 Task: Create an orange wave creative letterhead.
Action: Mouse pressed left at (396, 110)
Screenshot: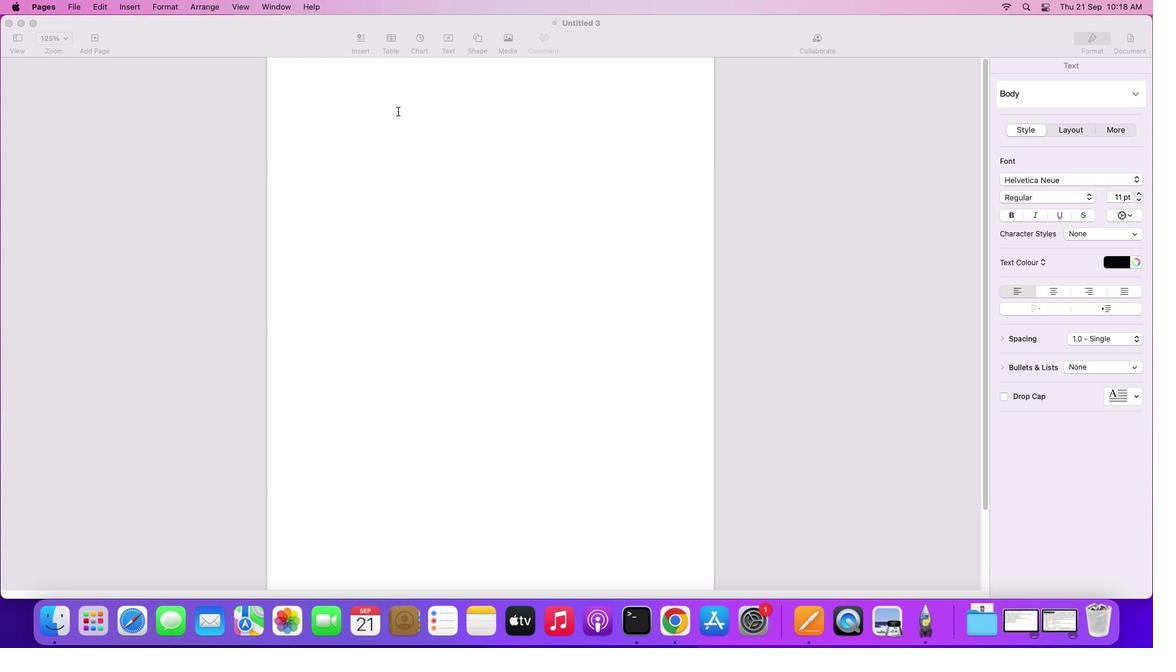 
Action: Mouse moved to (475, 40)
Screenshot: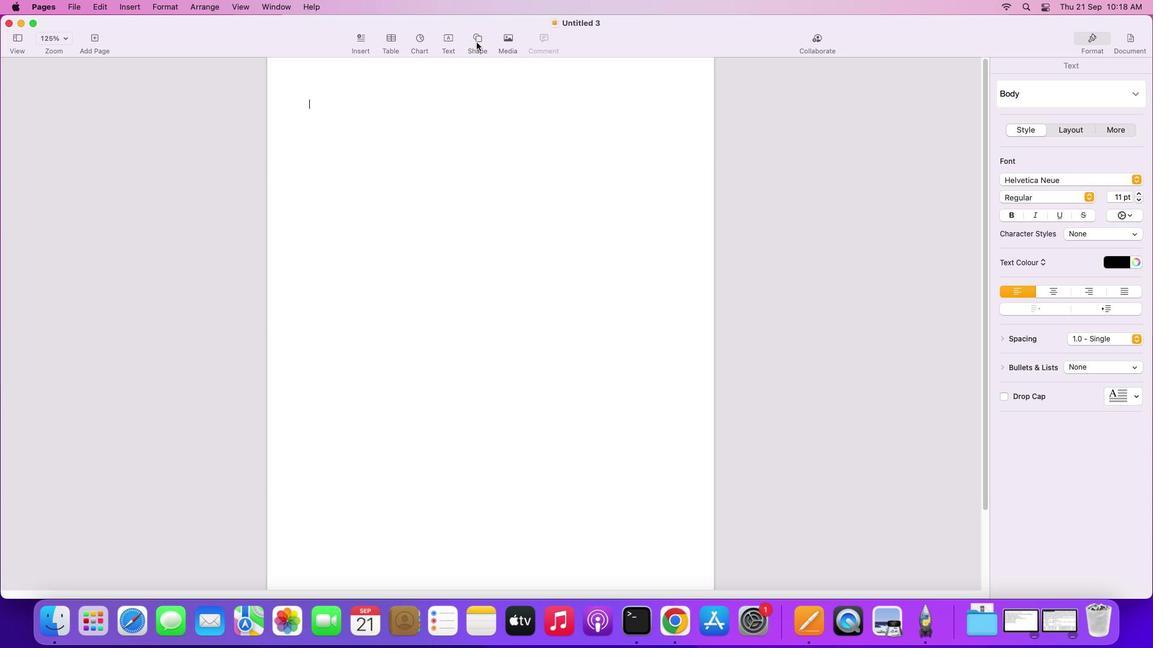
Action: Mouse pressed left at (475, 40)
Screenshot: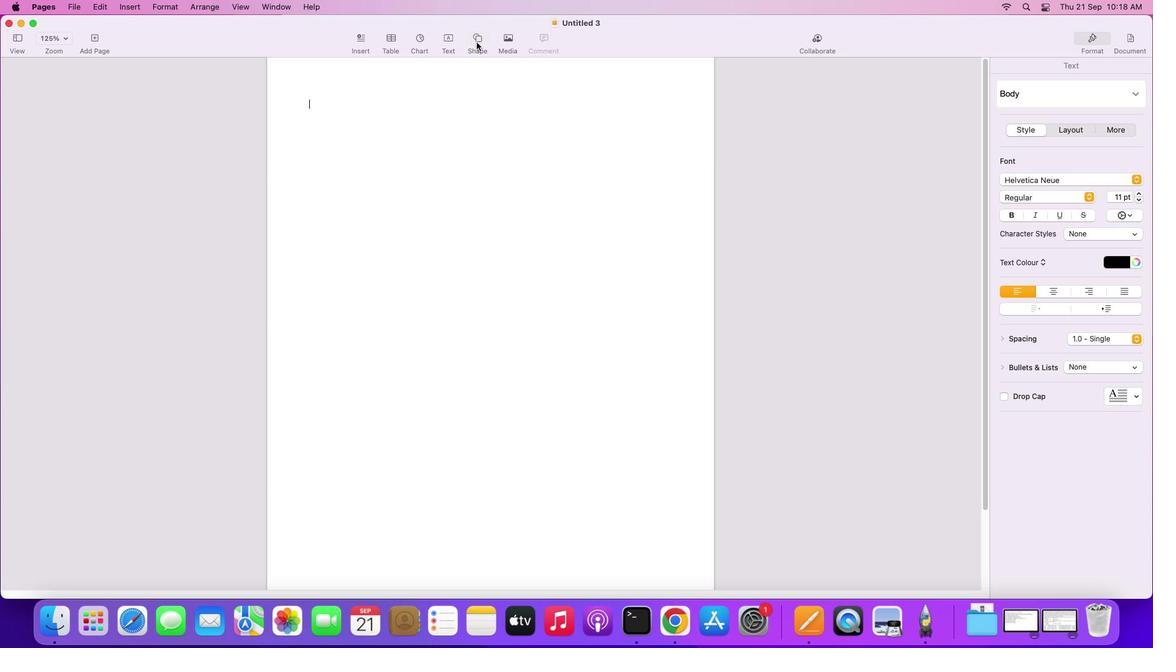 
Action: Mouse moved to (475, 40)
Screenshot: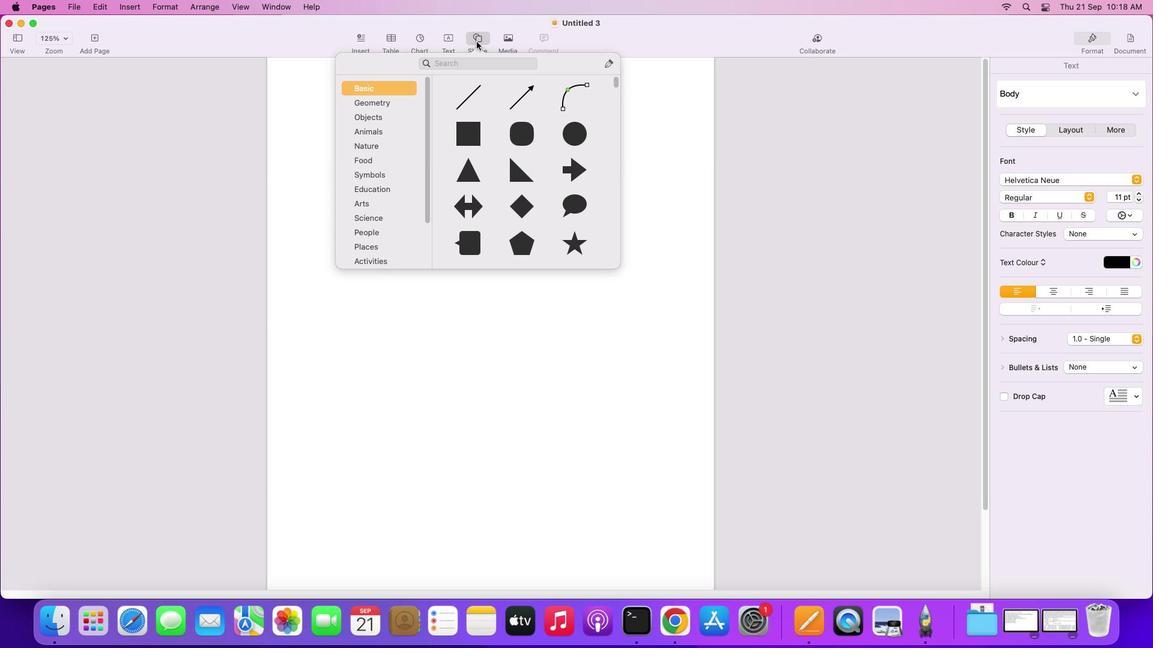 
Action: Mouse scrolled (475, 40) with delta (0, 0)
Screenshot: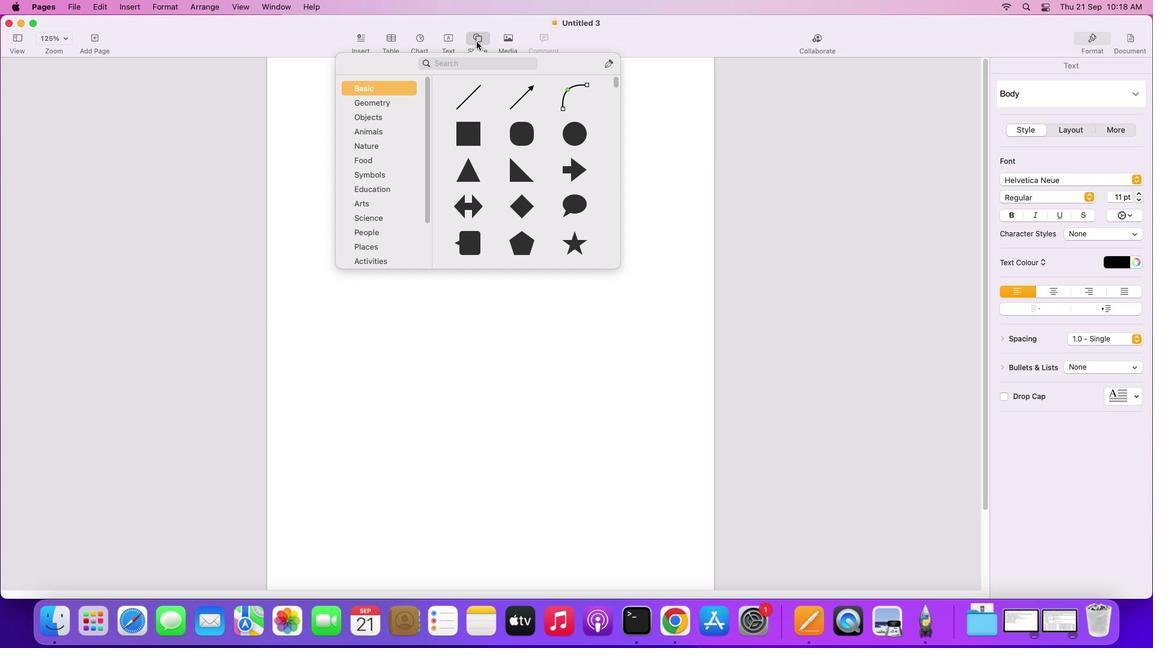 
Action: Mouse scrolled (475, 40) with delta (0, 0)
Screenshot: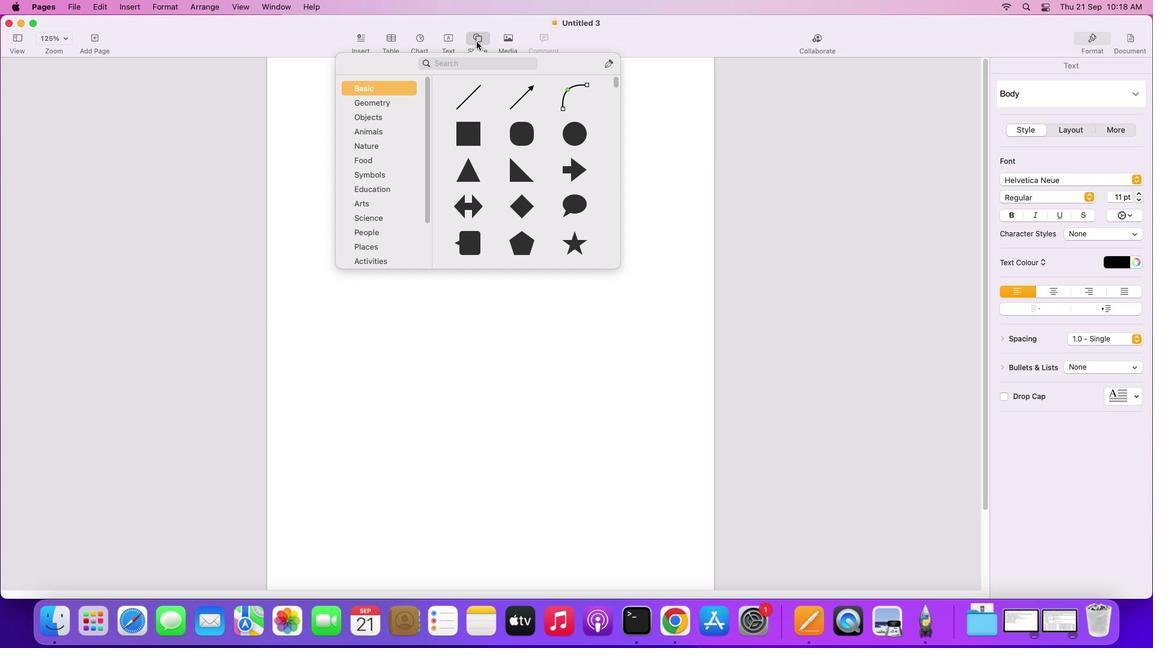 
Action: Mouse scrolled (475, 40) with delta (0, 0)
Screenshot: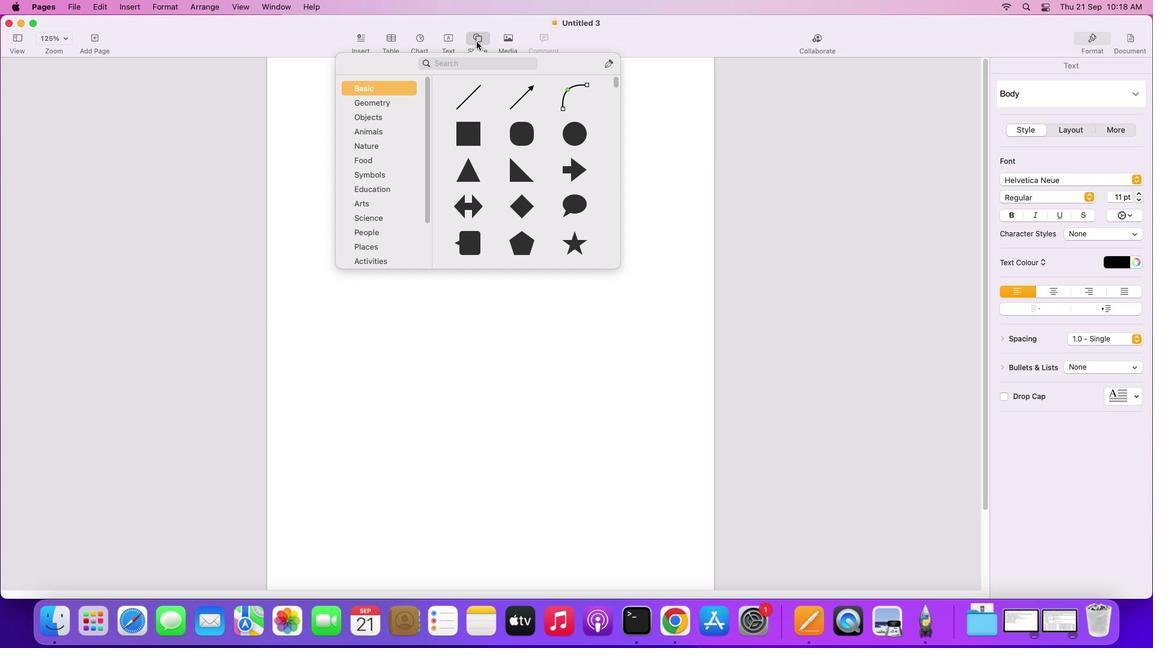 
Action: Mouse moved to (517, 172)
Screenshot: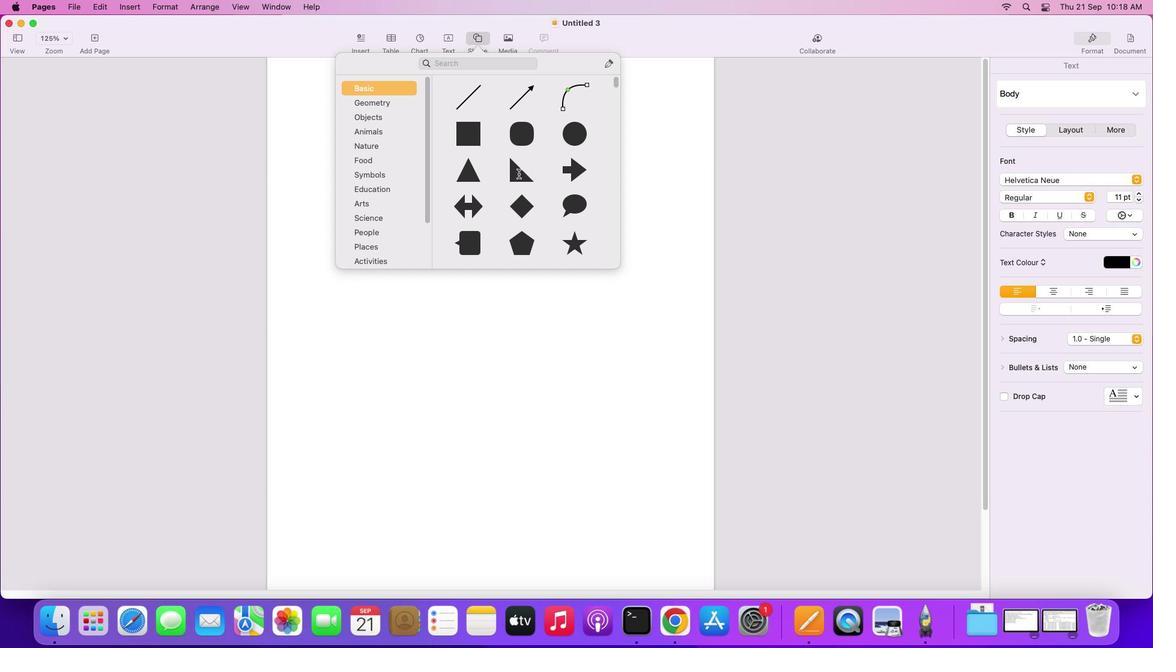 
Action: Mouse pressed left at (517, 172)
Screenshot: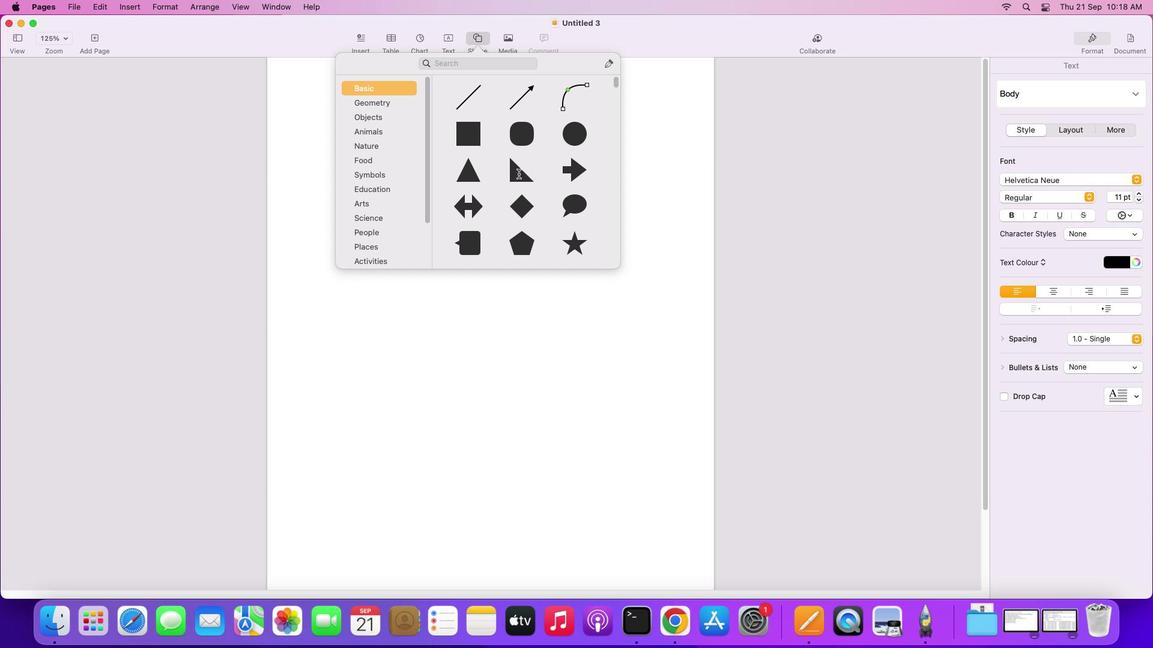 
Action: Mouse moved to (1028, 96)
Screenshot: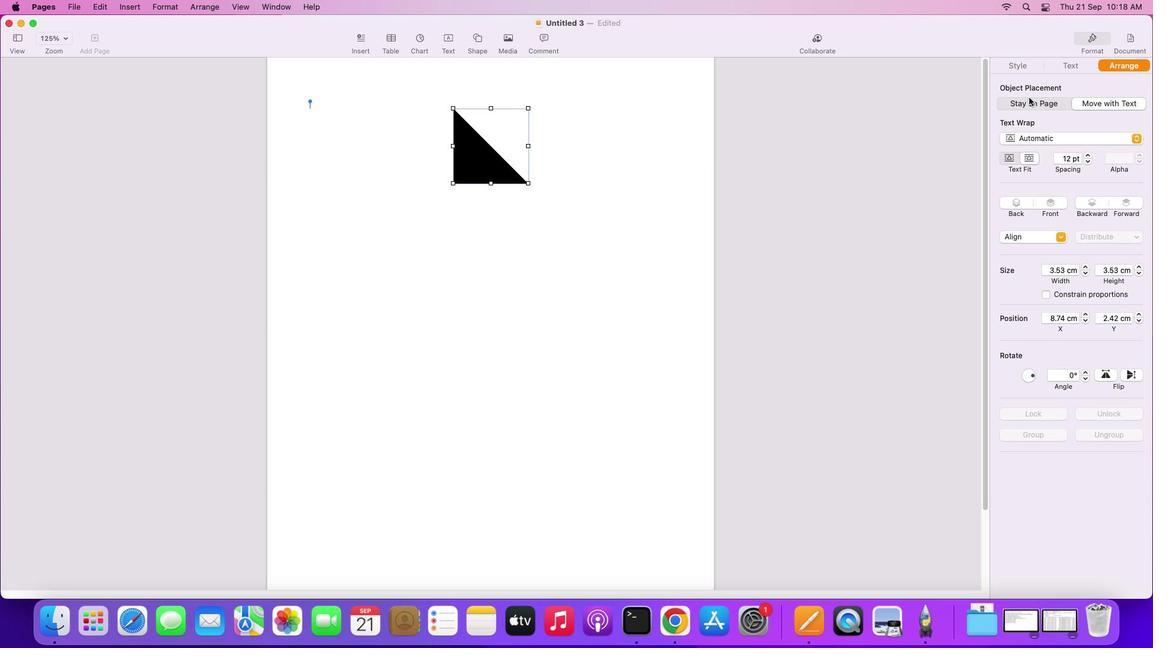 
Action: Mouse pressed left at (1028, 96)
Screenshot: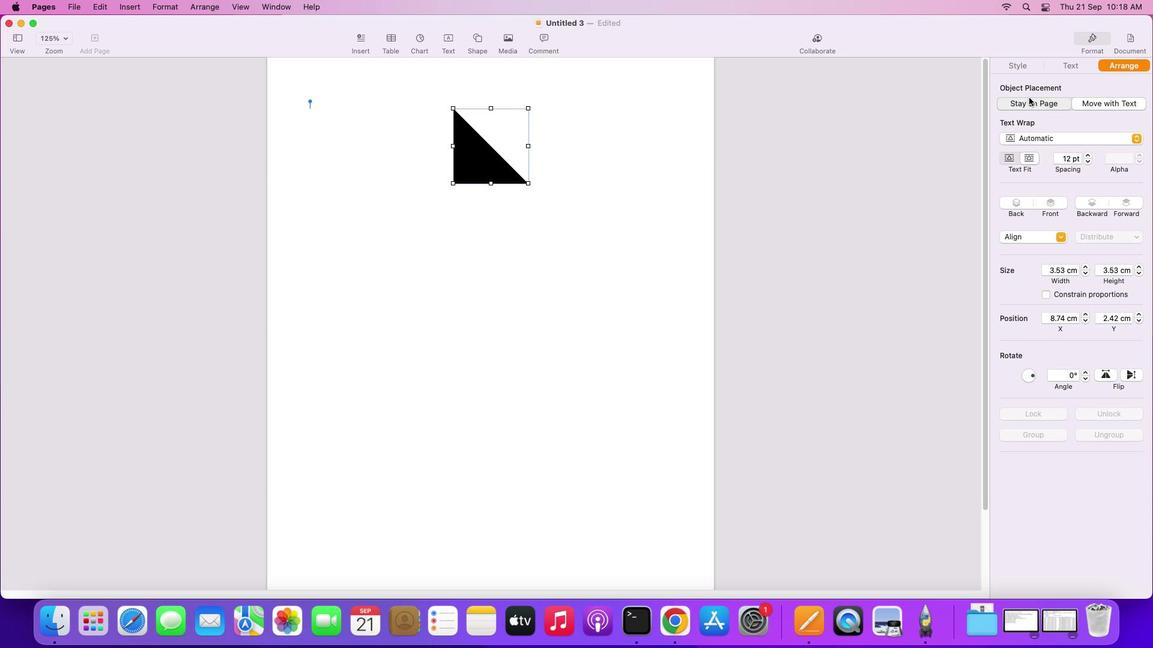 
Action: Mouse moved to (1018, 61)
Screenshot: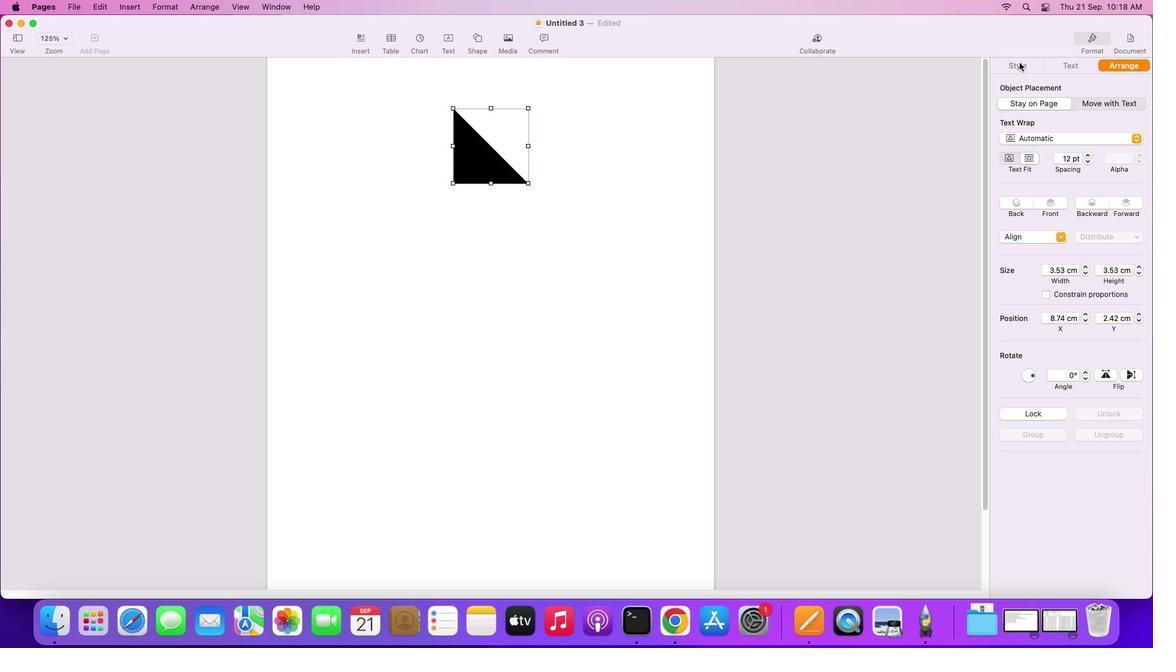 
Action: Mouse pressed left at (1018, 61)
Screenshot: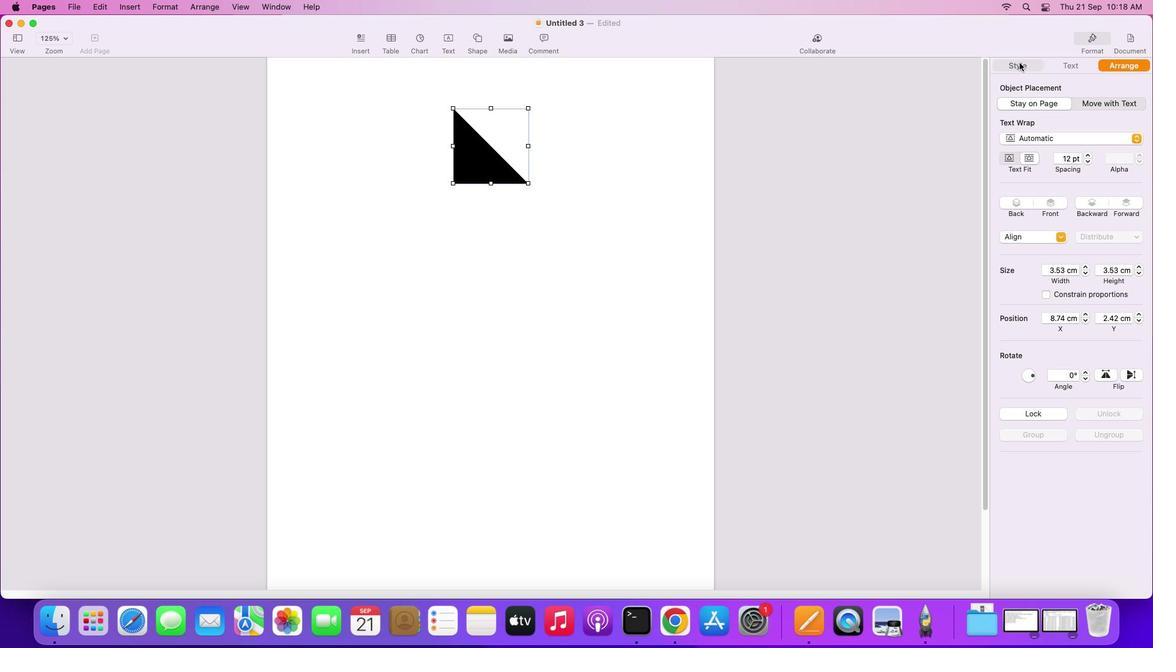 
Action: Mouse moved to (1121, 62)
Screenshot: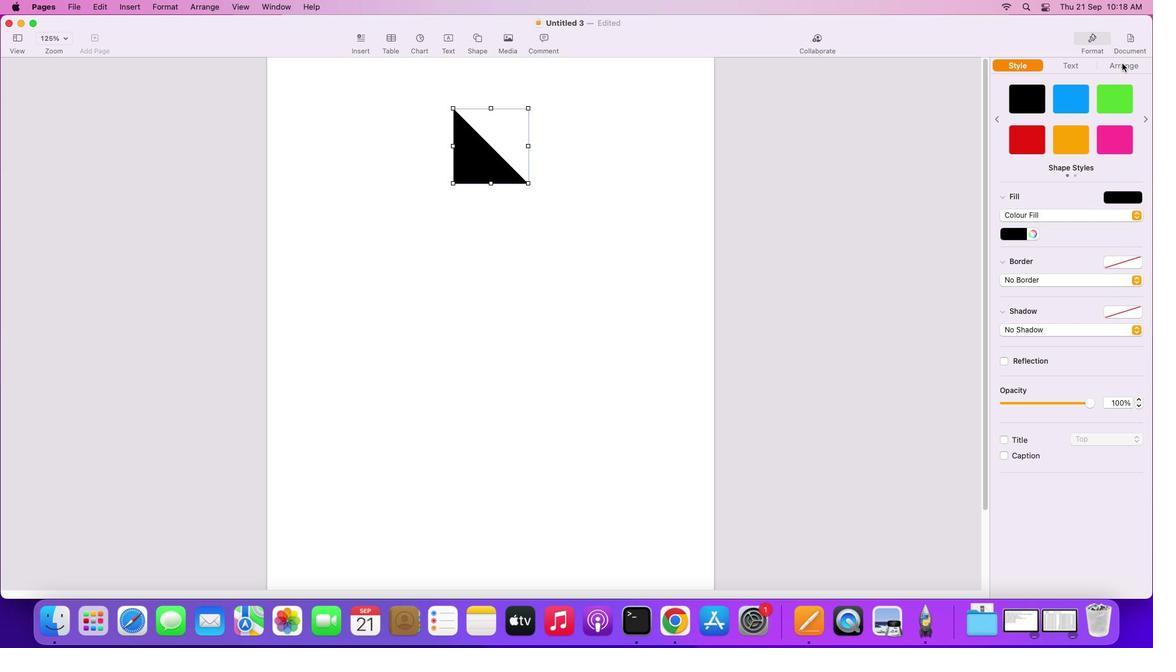 
Action: Mouse pressed left at (1121, 62)
Screenshot: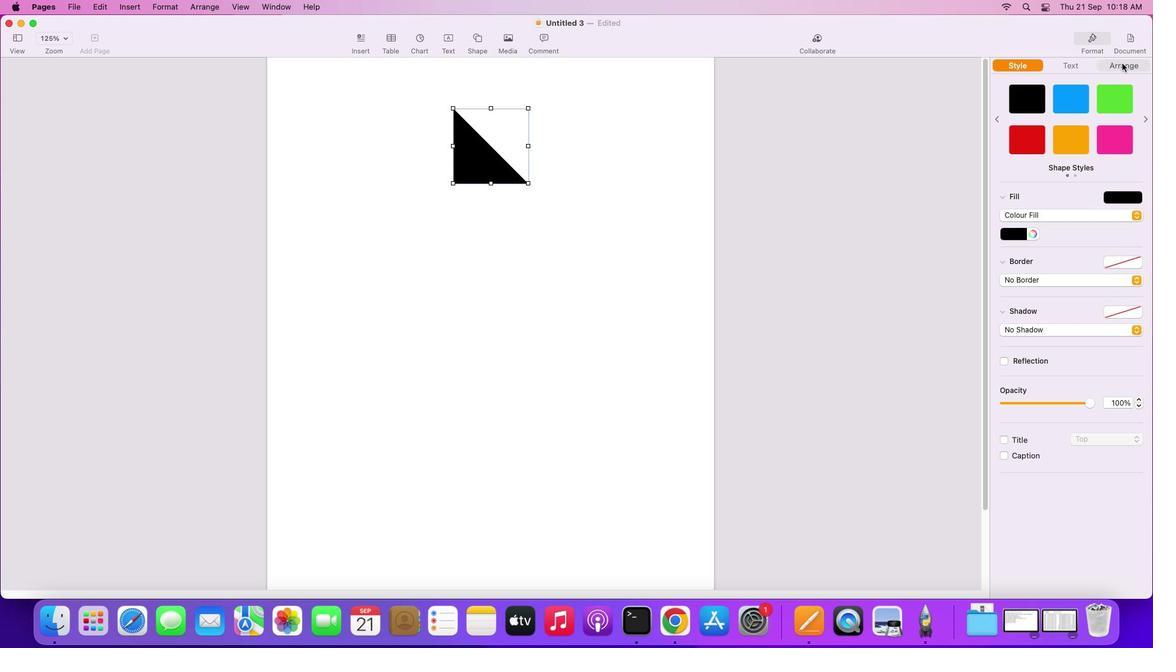 
Action: Mouse moved to (1125, 371)
Screenshot: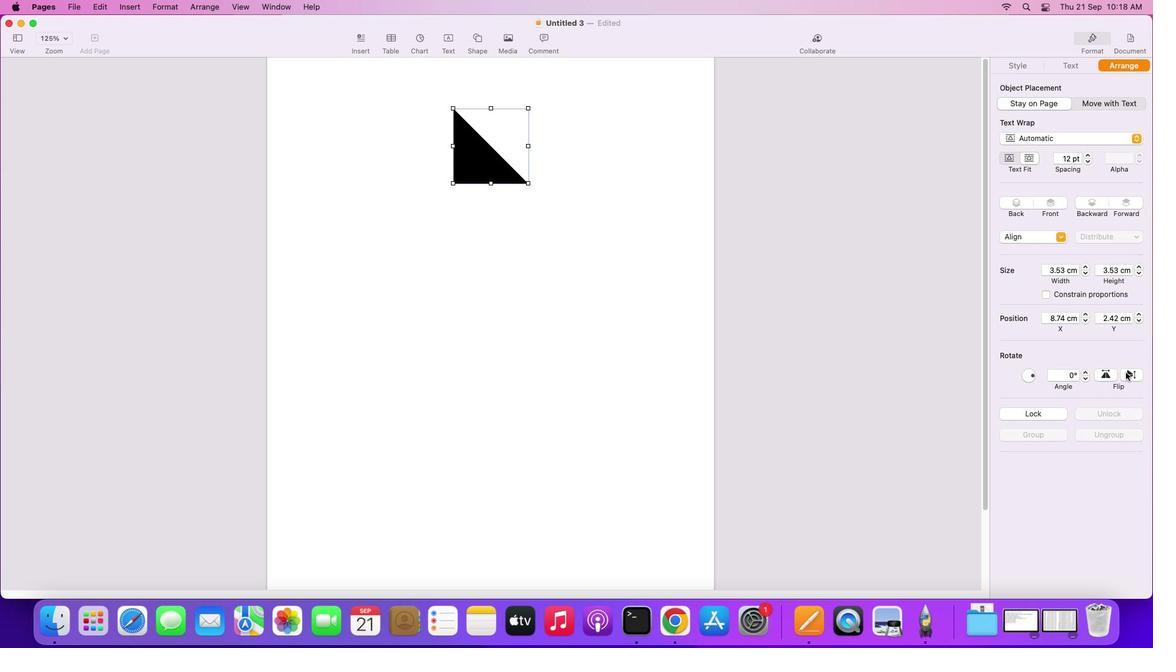 
Action: Mouse pressed left at (1125, 371)
Screenshot: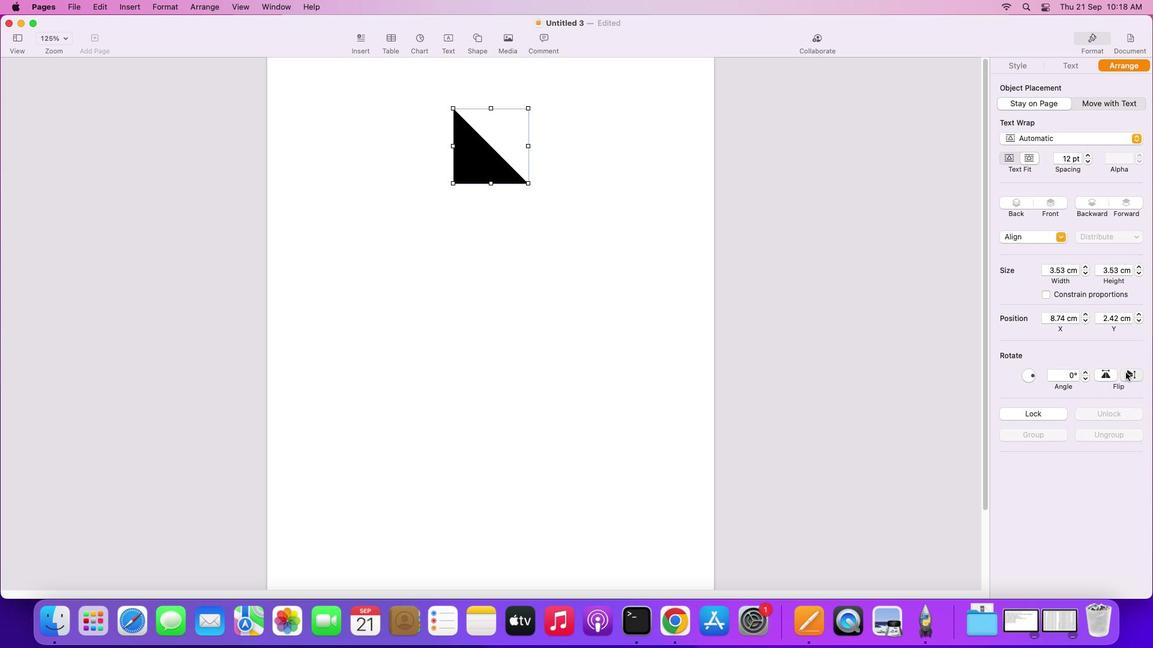 
Action: Mouse moved to (594, 147)
Screenshot: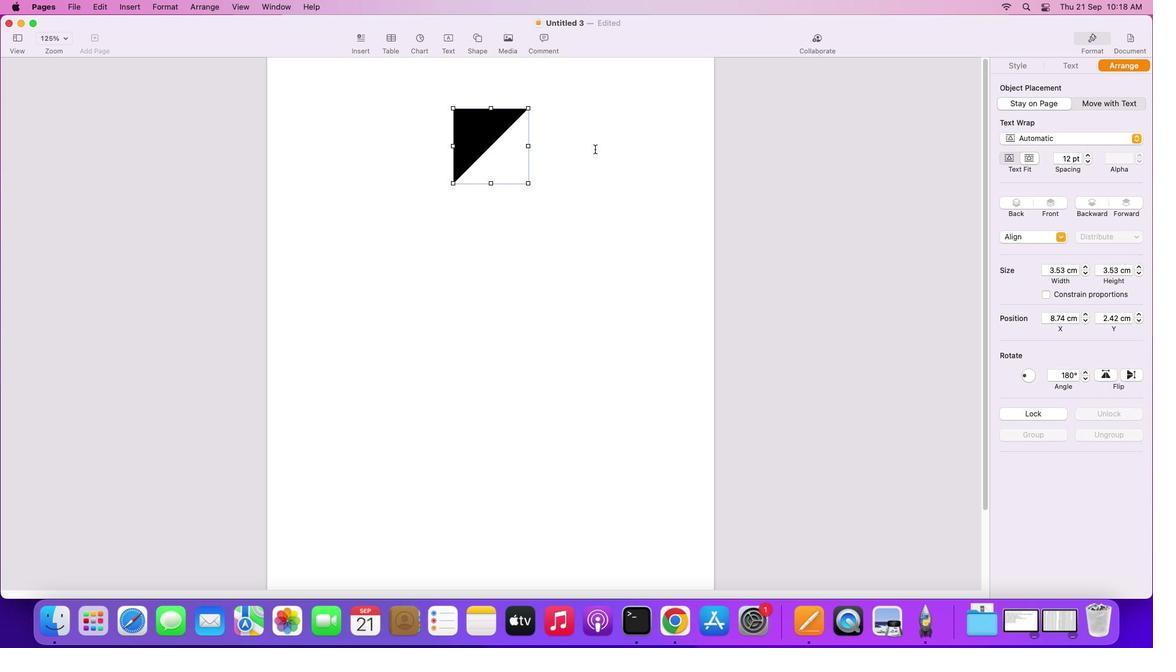 
Action: Mouse pressed left at (594, 147)
Screenshot: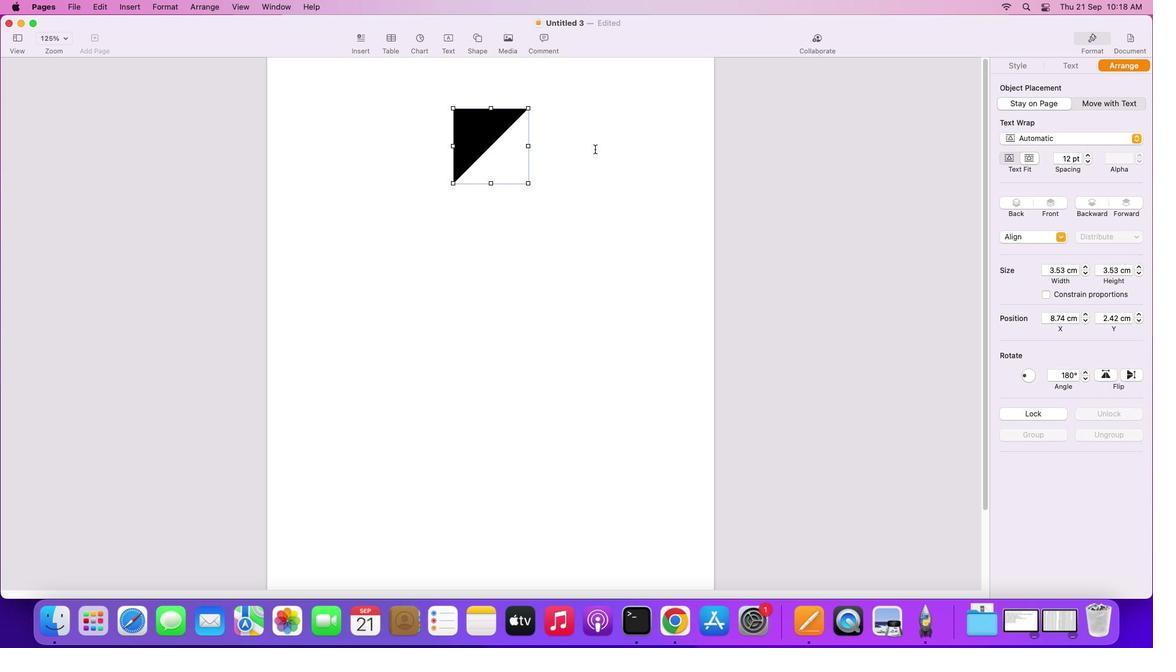 
Action: Mouse moved to (474, 145)
Screenshot: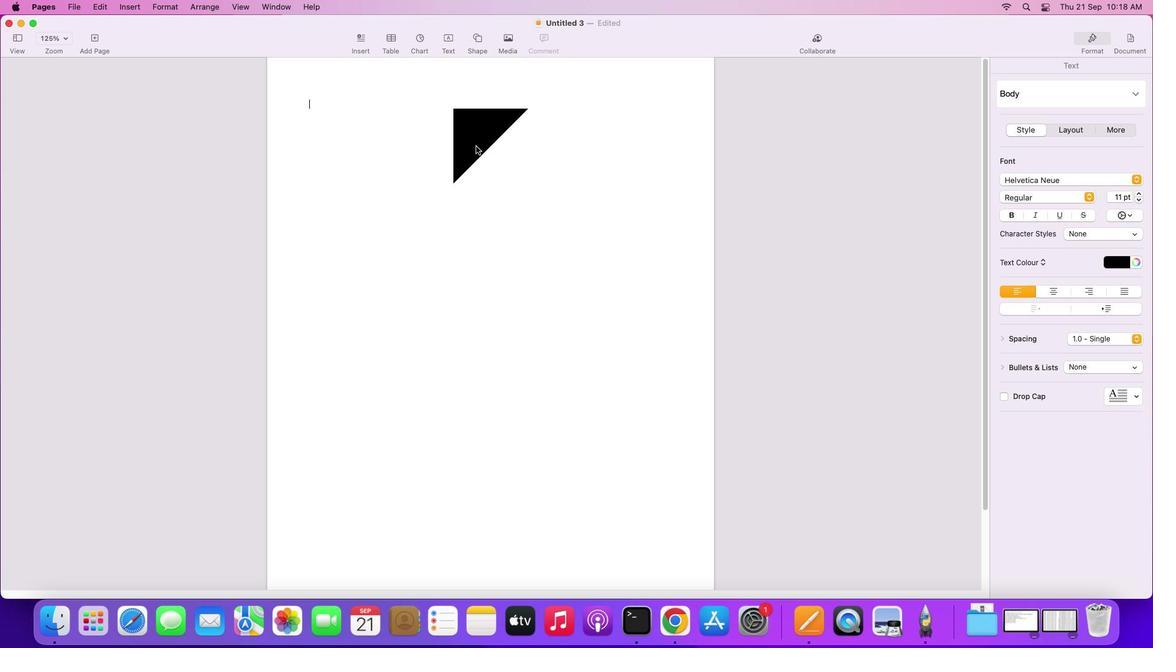 
Action: Mouse pressed left at (474, 145)
Screenshot: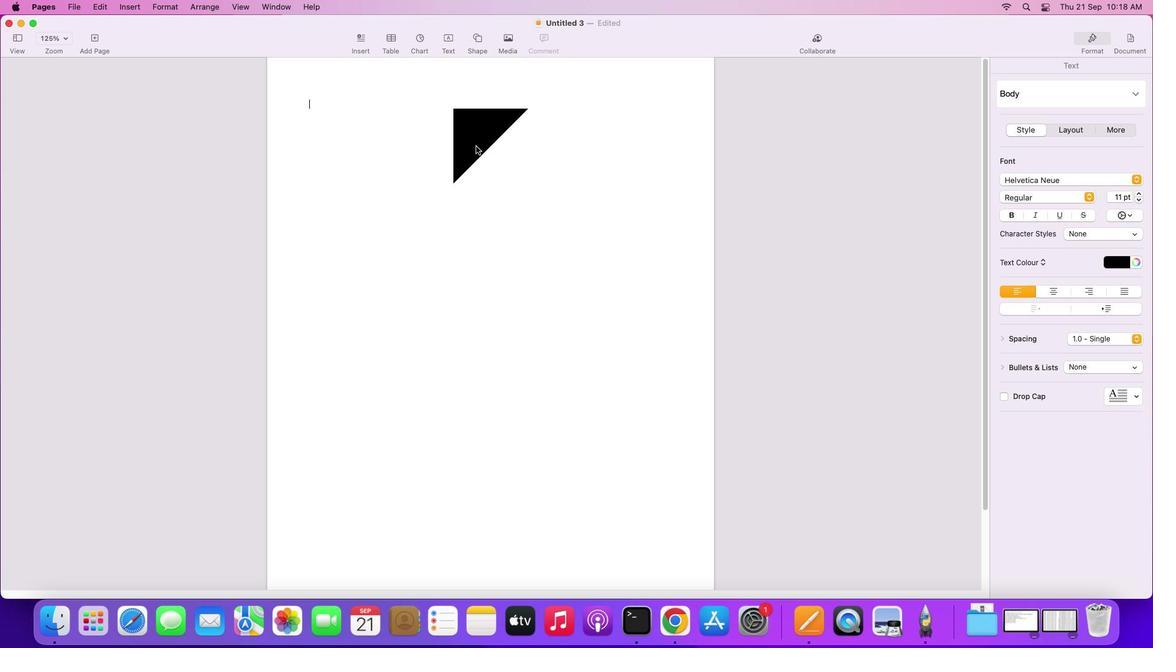 
Action: Mouse moved to (293, 87)
Screenshot: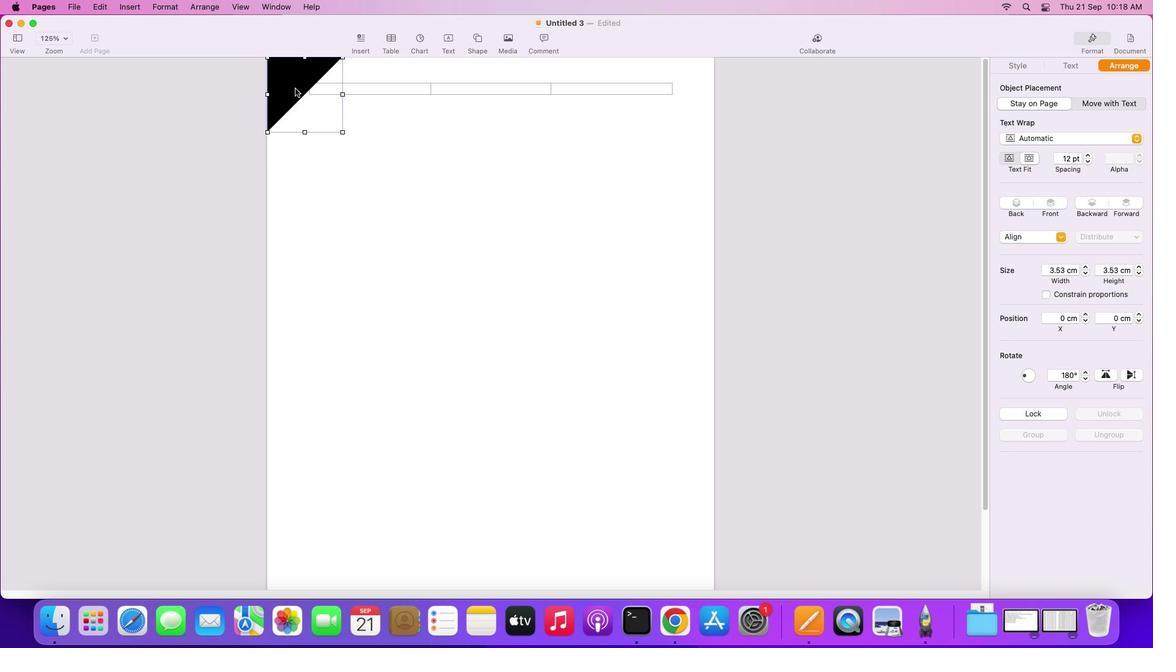 
Action: Mouse pressed left at (293, 87)
Screenshot: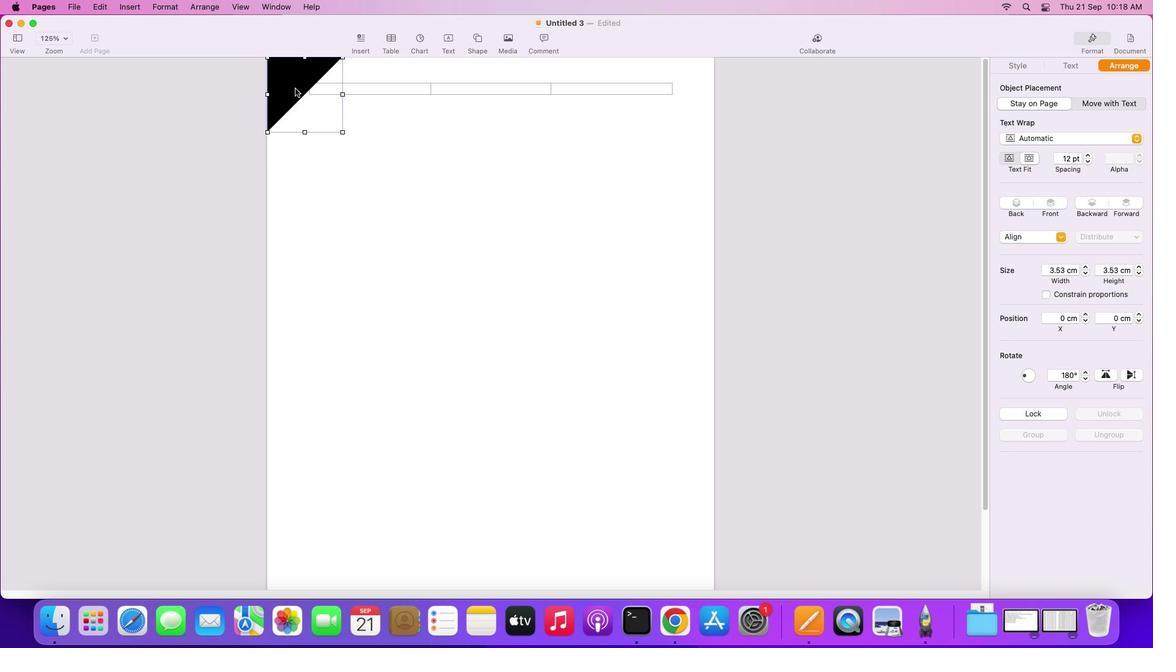 
Action: Mouse moved to (377, 165)
Screenshot: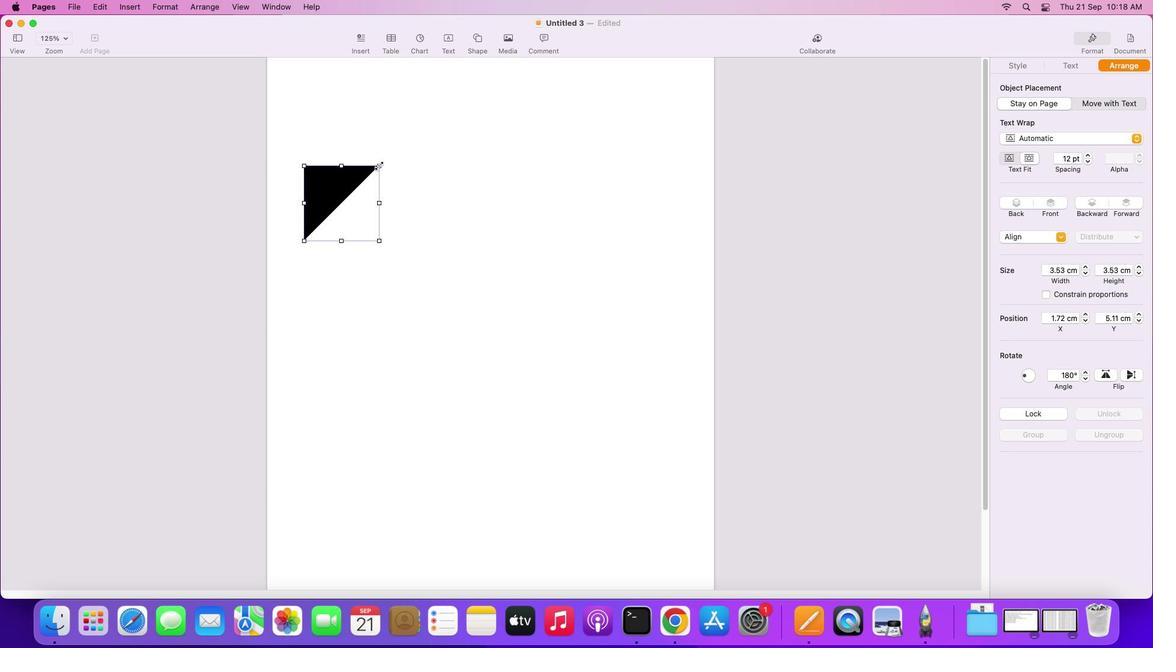 
Action: Mouse pressed left at (377, 165)
Screenshot: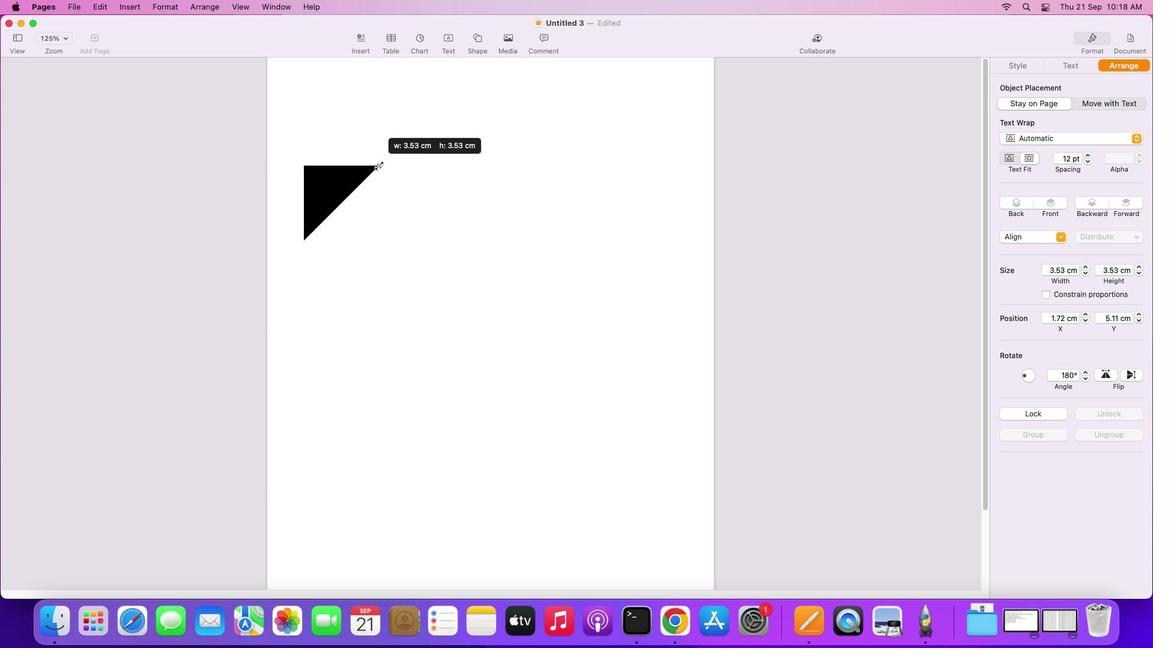 
Action: Mouse moved to (368, 159)
Screenshot: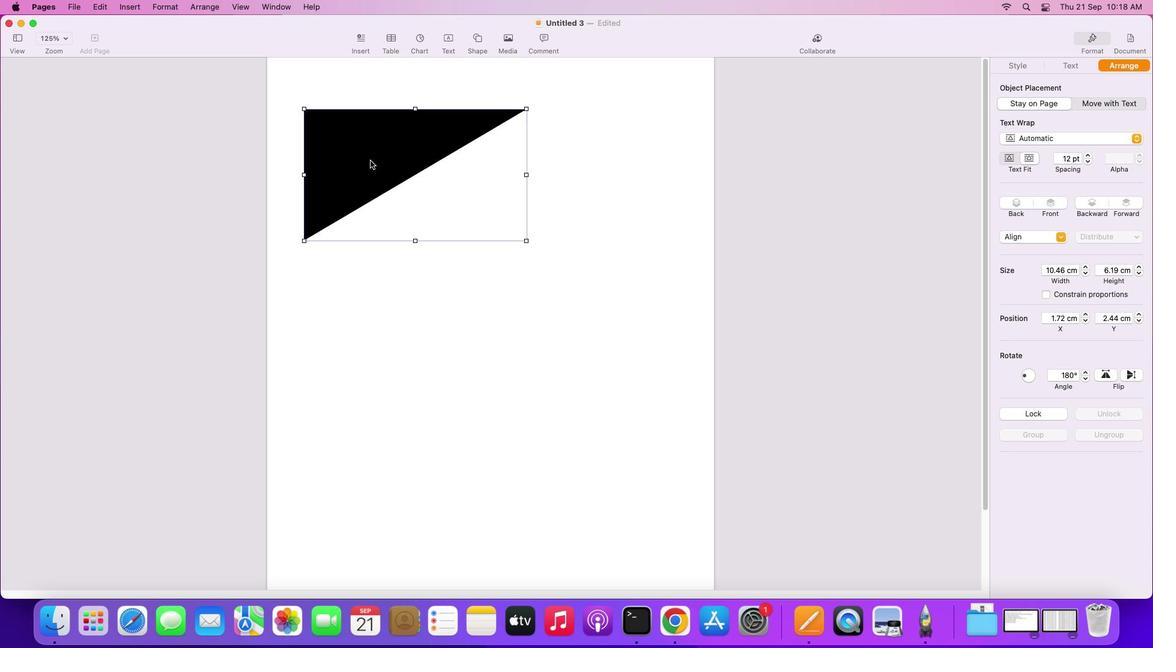 
Action: Mouse pressed left at (368, 159)
Screenshot: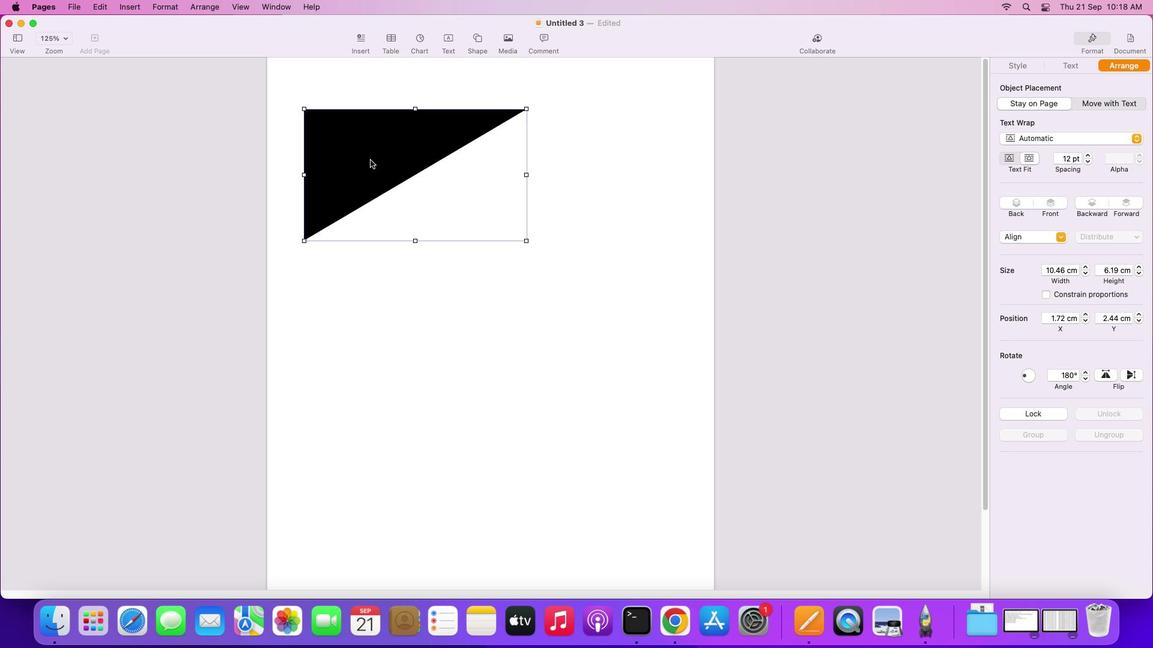 
Action: Mouse moved to (343, 114)
Screenshot: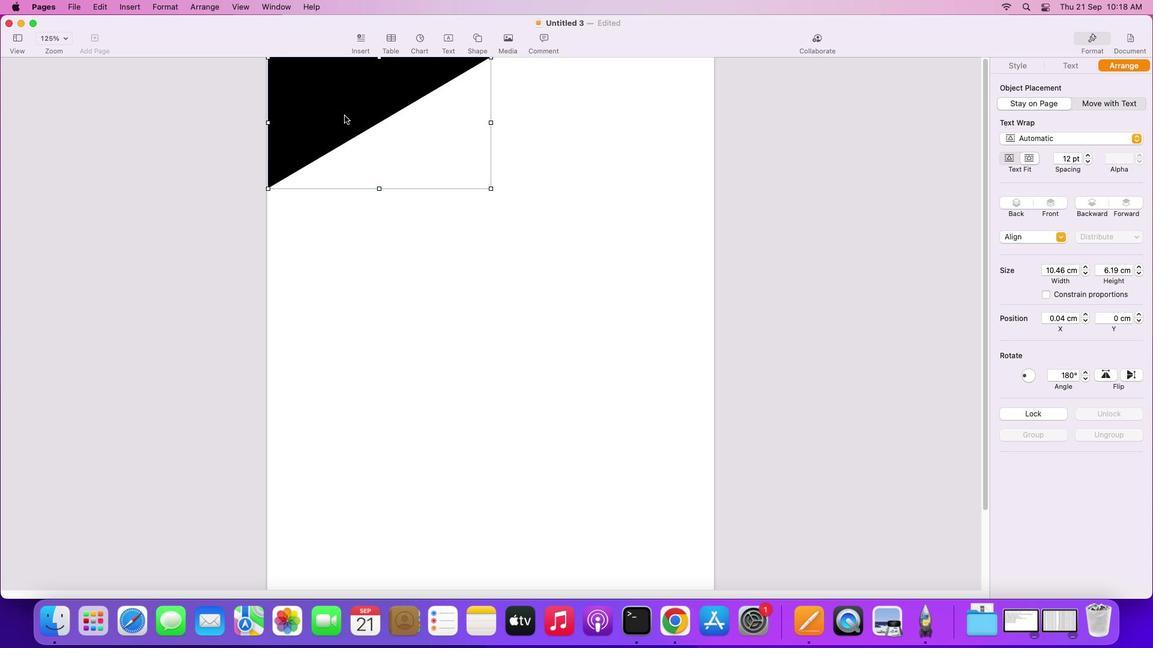 
Action: Mouse pressed right at (343, 114)
Screenshot: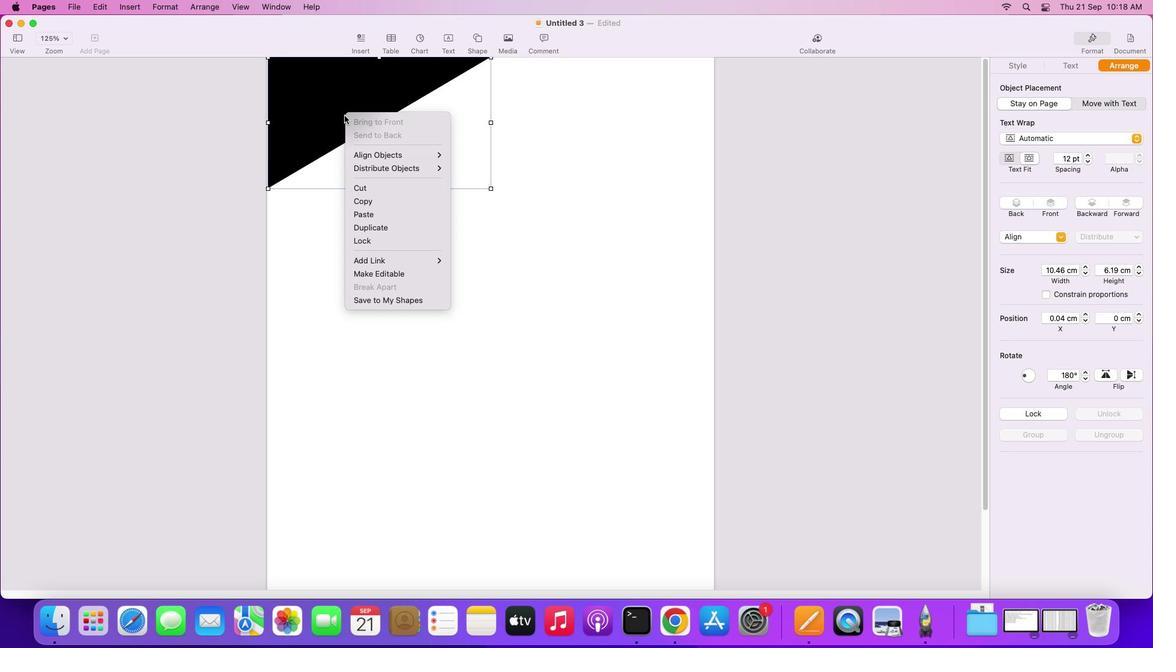 
Action: Mouse moved to (389, 274)
Screenshot: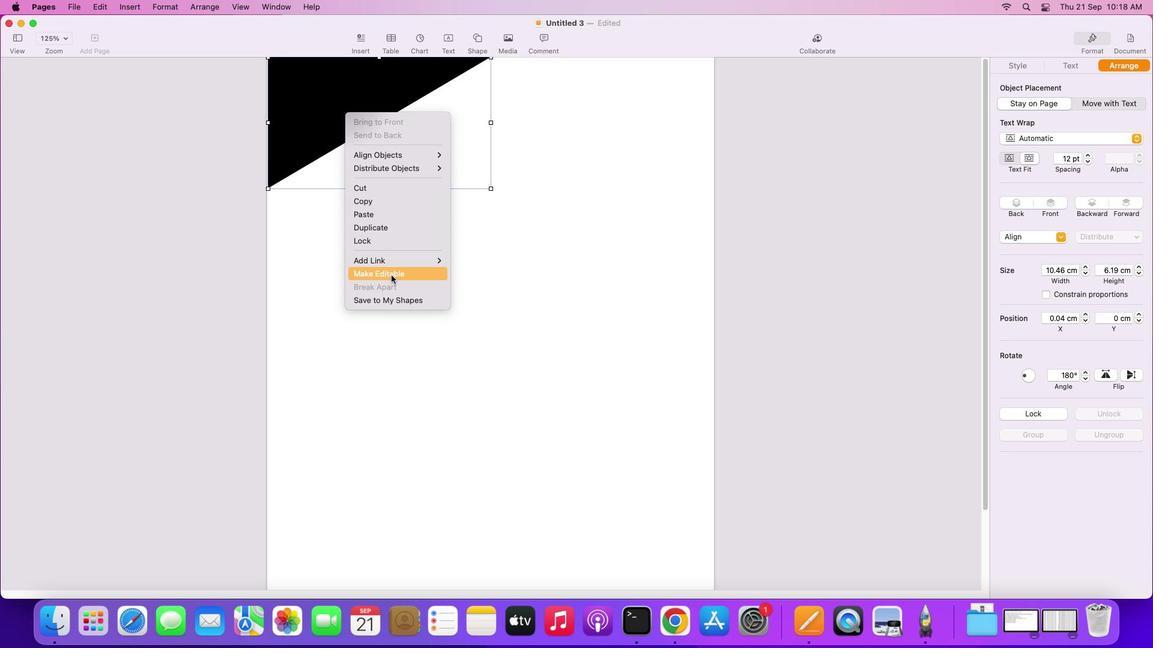 
Action: Mouse pressed left at (389, 274)
Screenshot: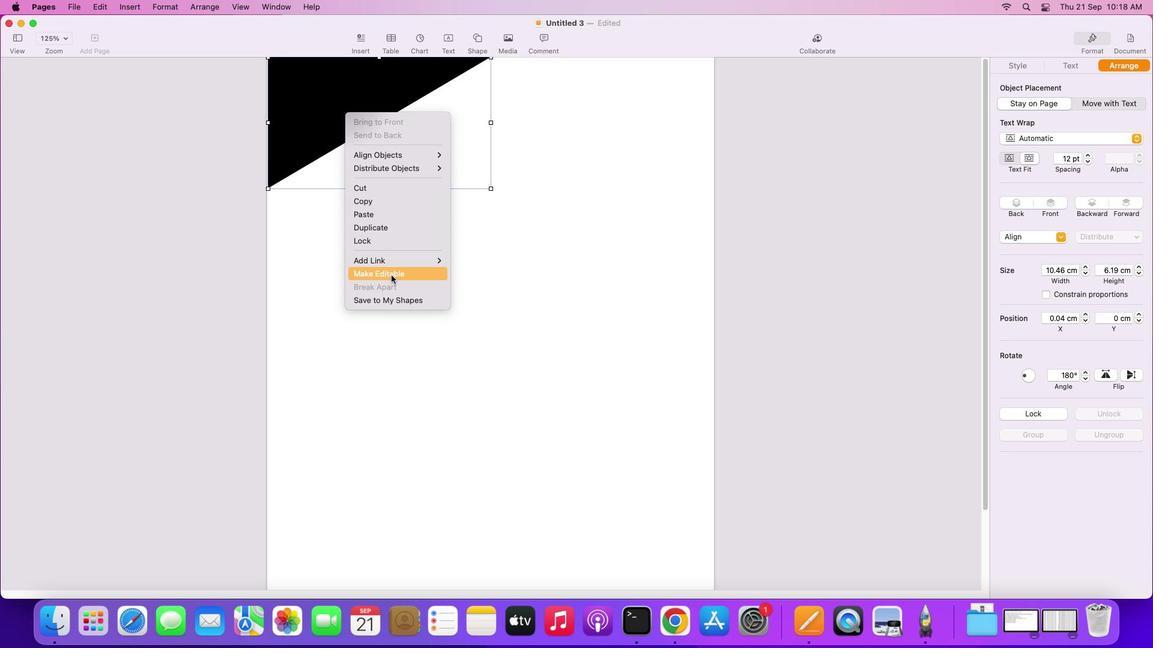 
Action: Mouse moved to (377, 121)
Screenshot: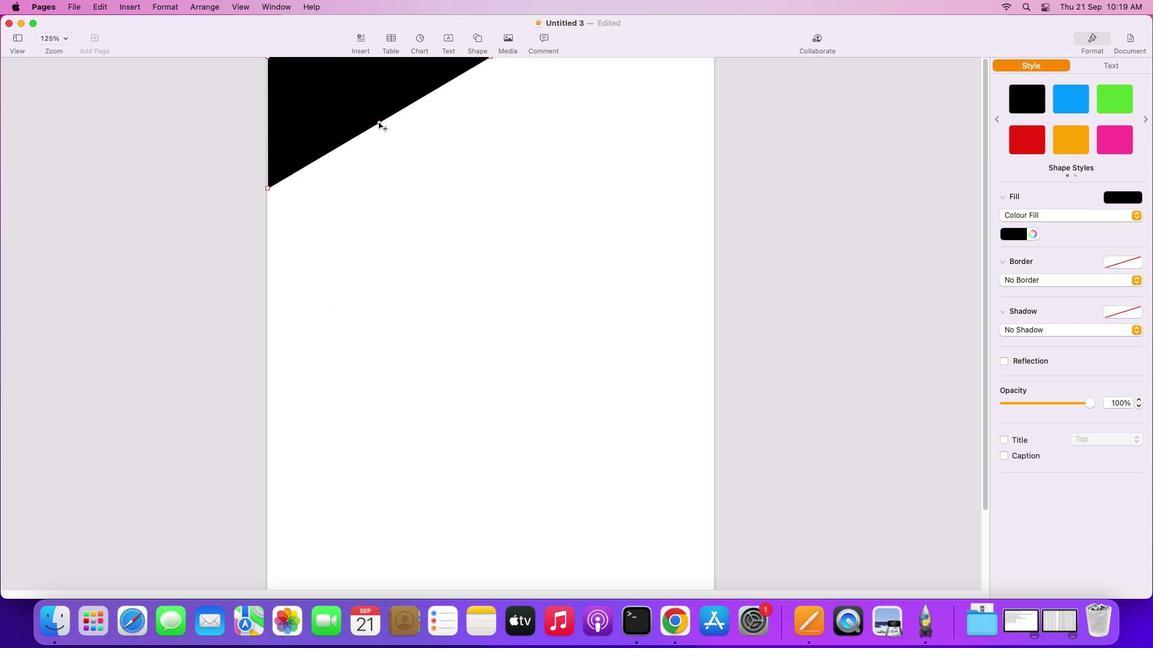 
Action: Mouse pressed left at (377, 121)
Screenshot: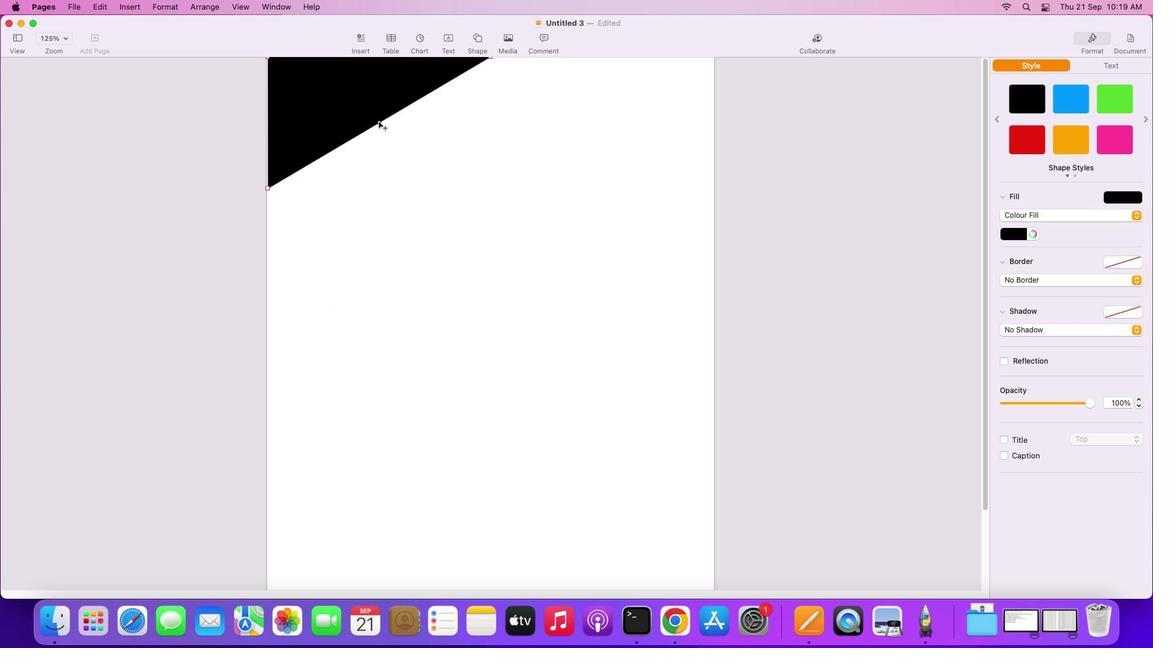 
Action: Mouse moved to (490, 57)
Screenshot: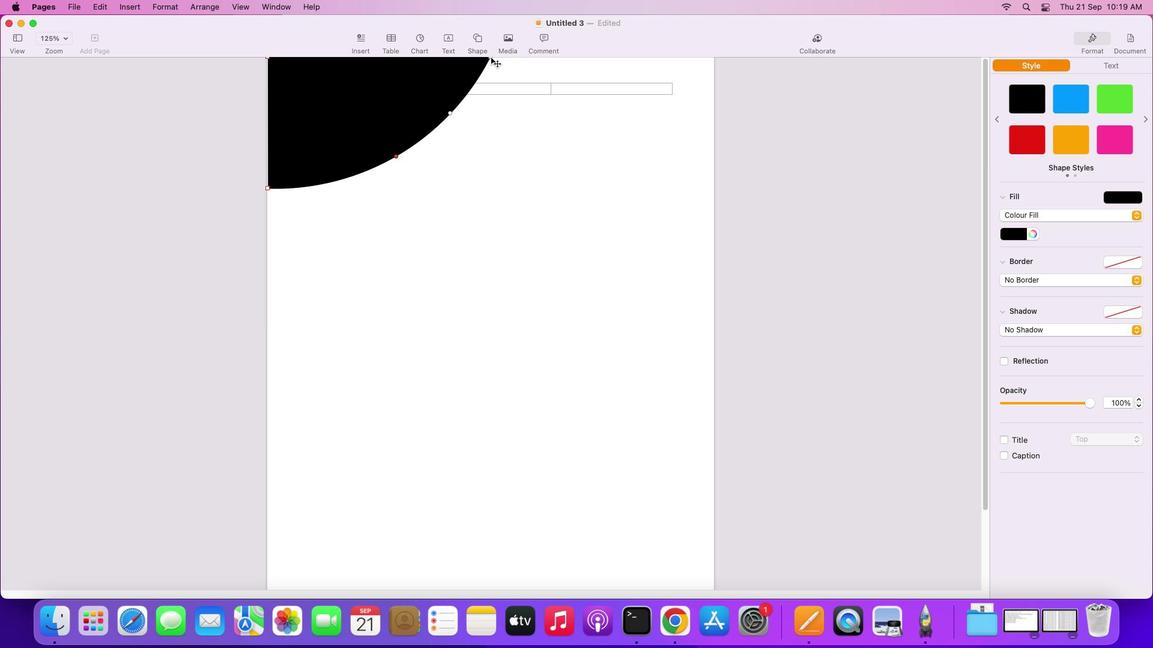 
Action: Mouse pressed left at (490, 57)
Screenshot: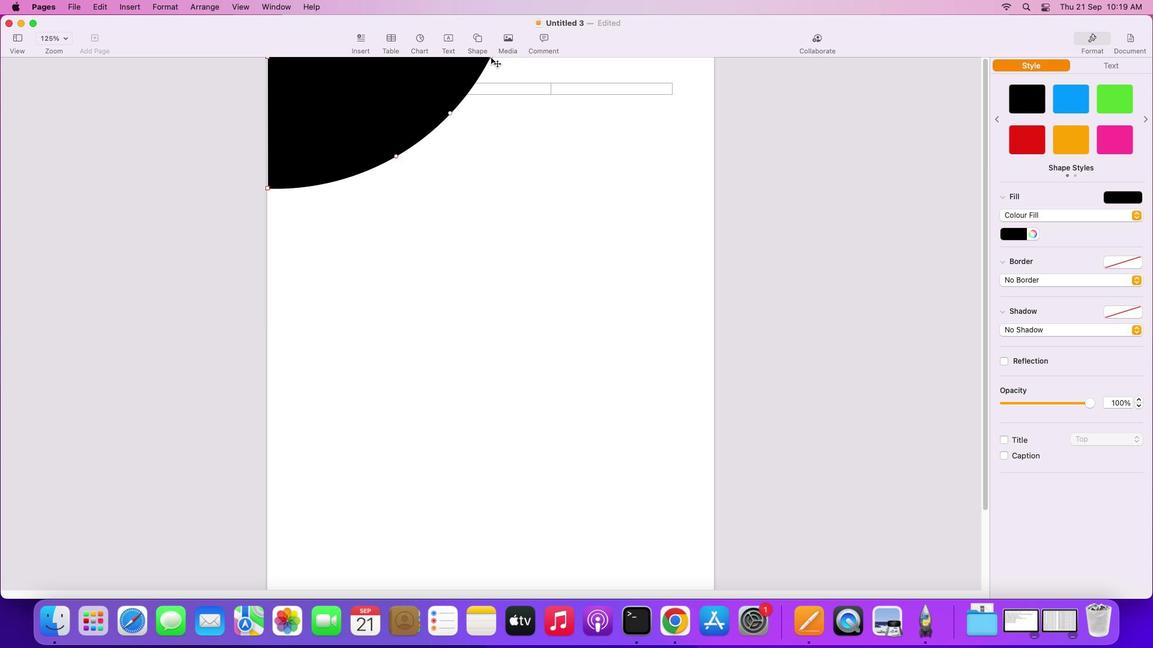 
Action: Mouse moved to (267, 188)
Screenshot: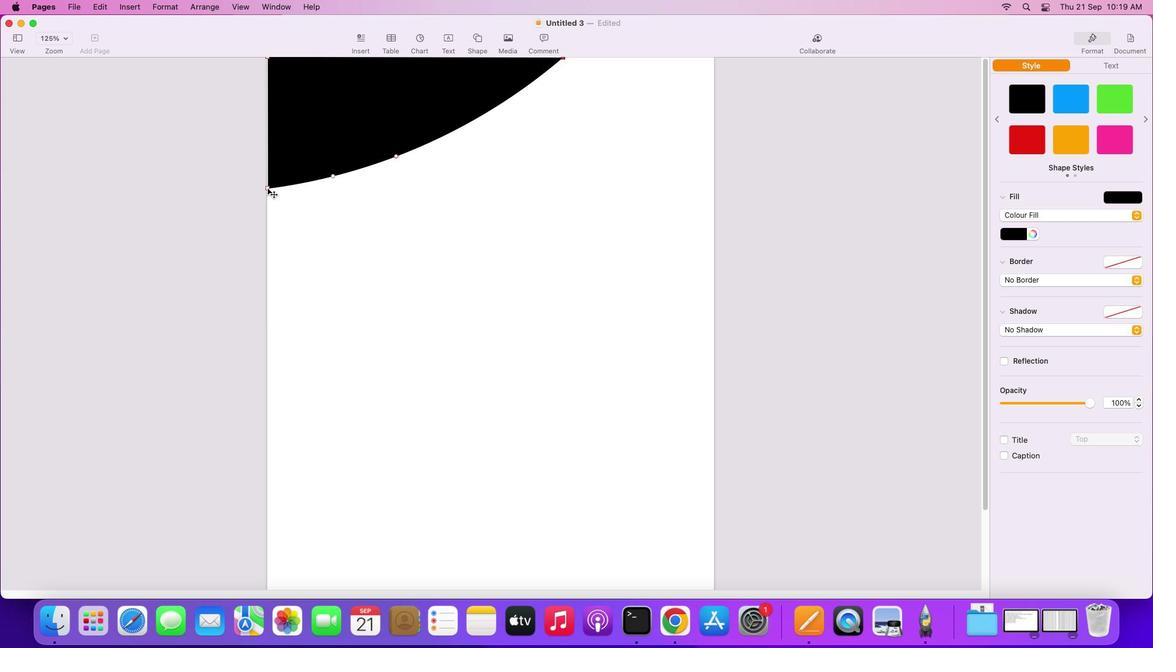 
Action: Mouse pressed left at (267, 188)
Screenshot: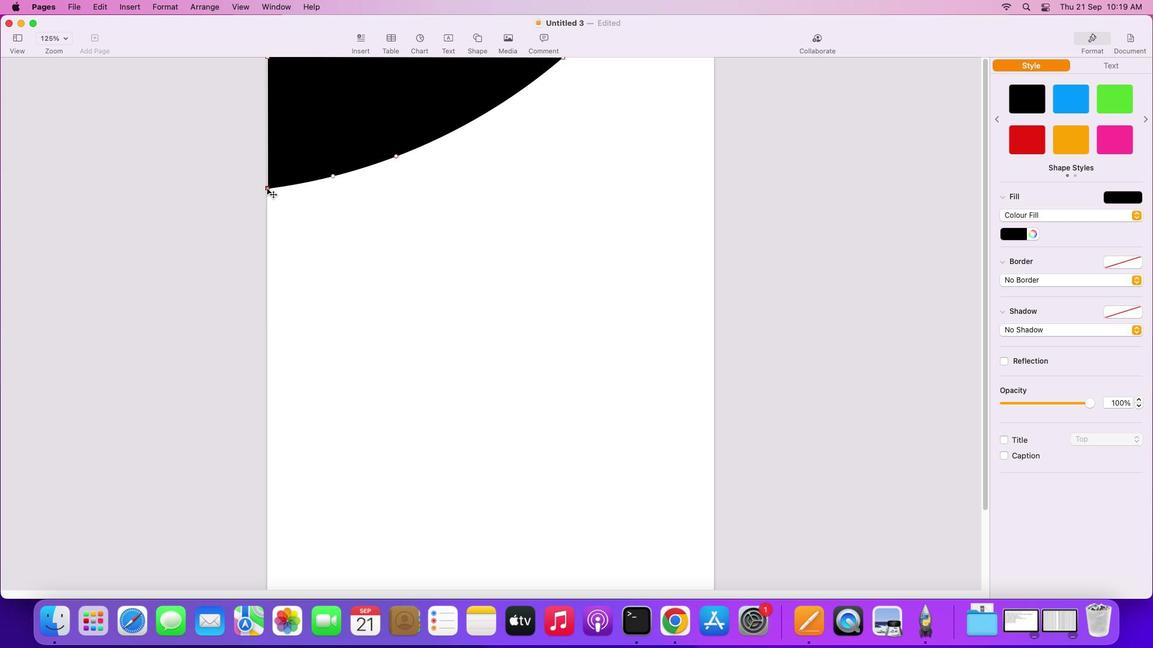 
Action: Mouse moved to (499, 154)
Screenshot: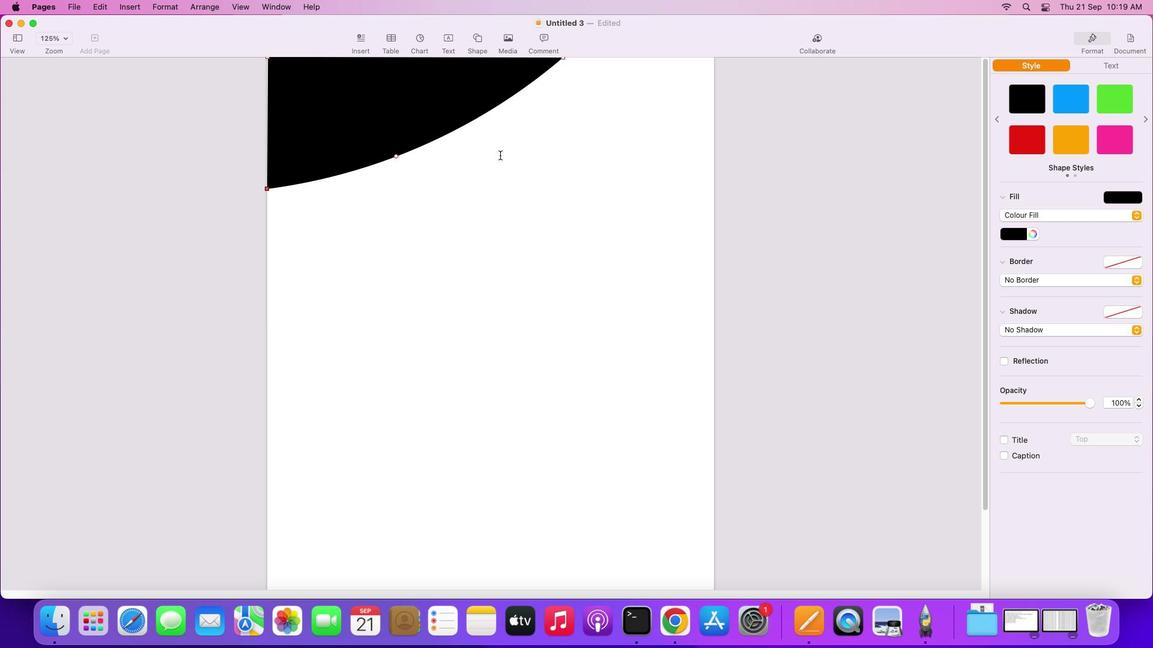 
Action: Mouse pressed left at (499, 154)
Screenshot: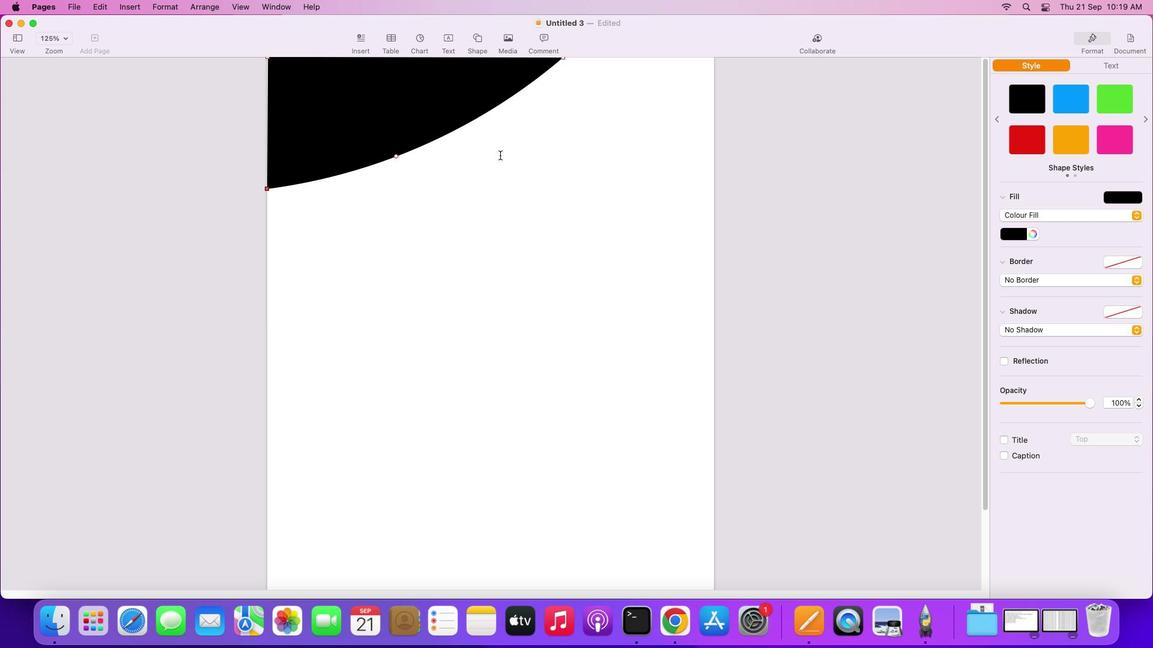 
Action: Mouse pressed left at (499, 154)
Screenshot: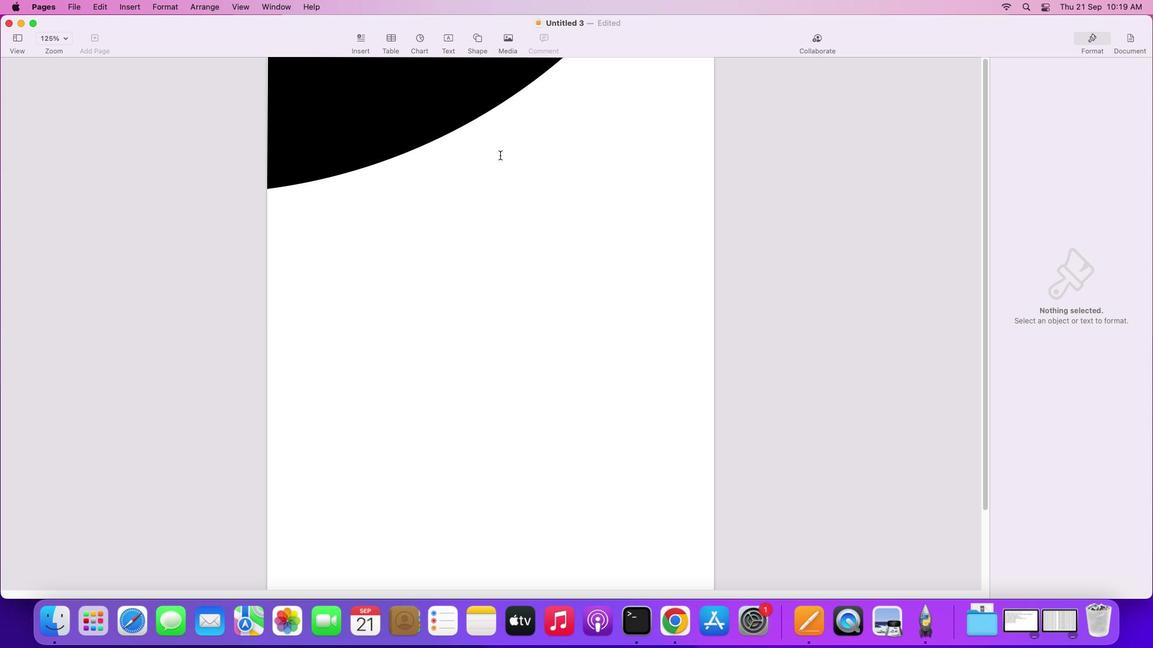 
Action: Mouse moved to (391, 104)
Screenshot: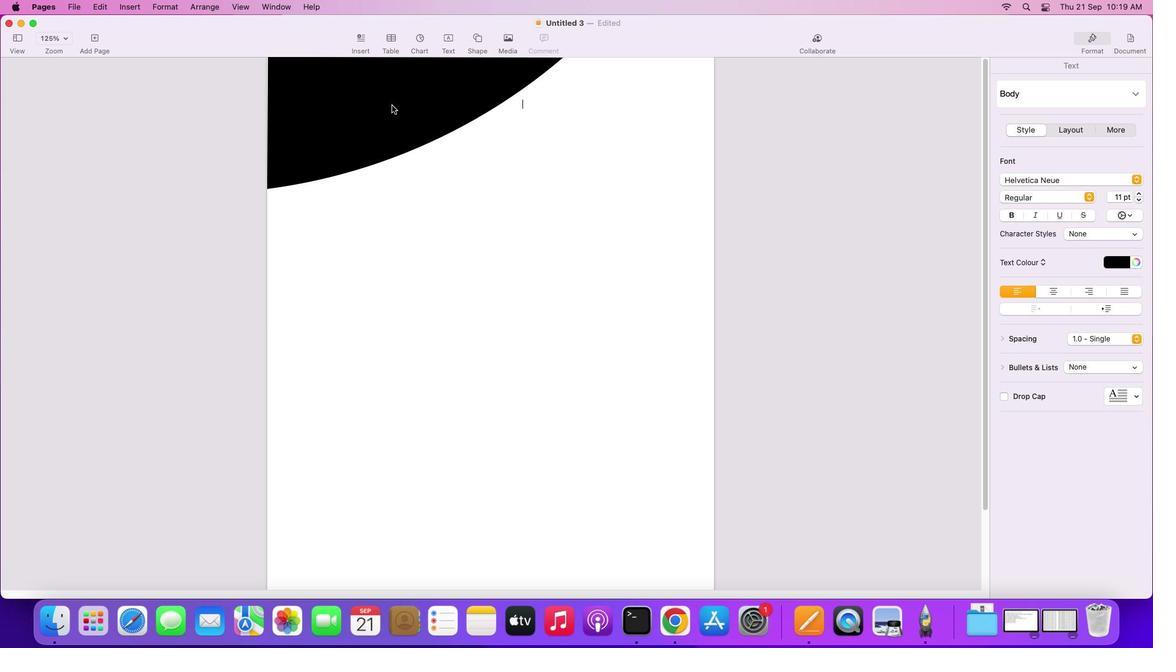 
Action: Mouse pressed left at (391, 104)
Screenshot: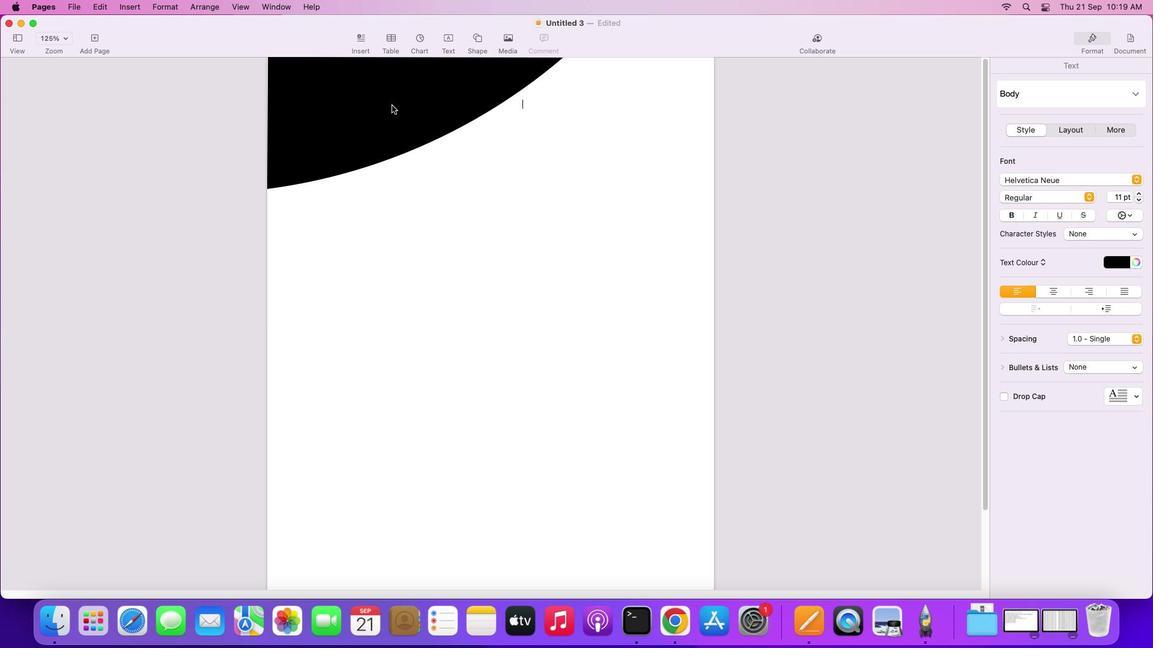
Action: Key pressed Key.alt
Screenshot: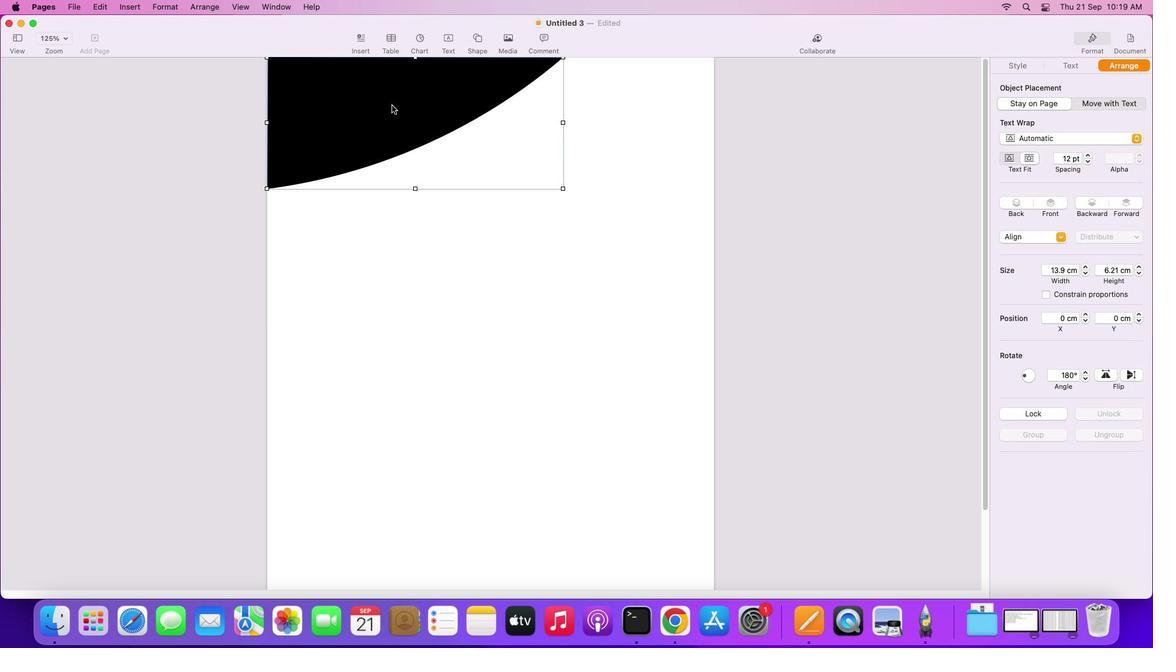 
Action: Mouse pressed left at (391, 104)
Screenshot: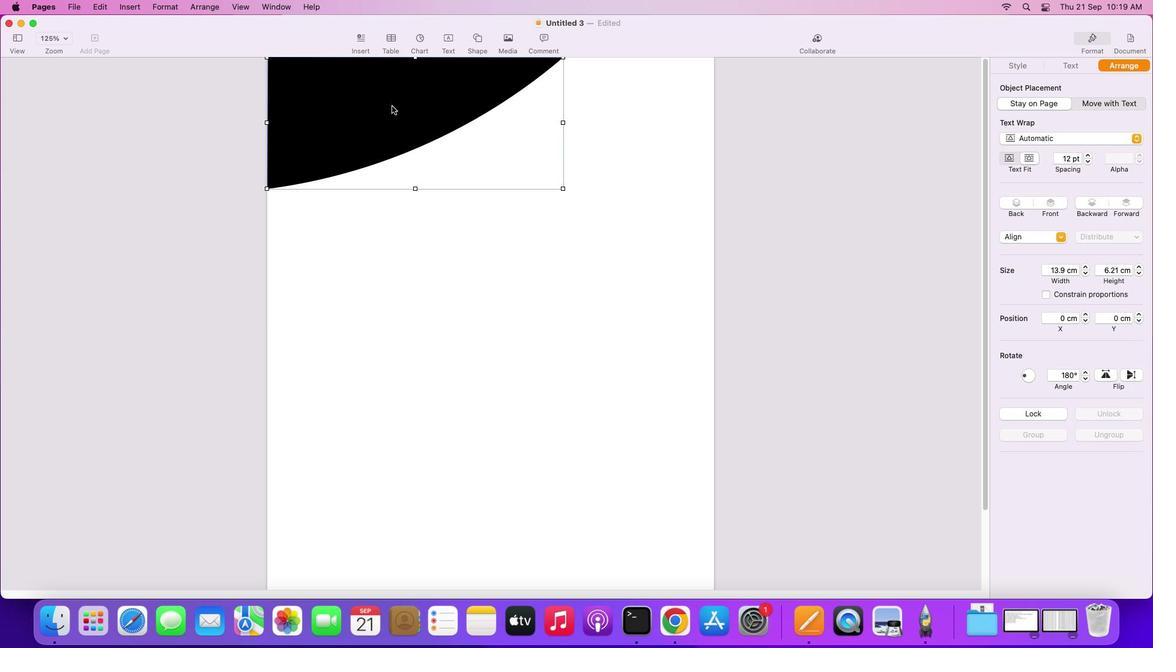 
Action: Mouse moved to (416, 272)
Screenshot: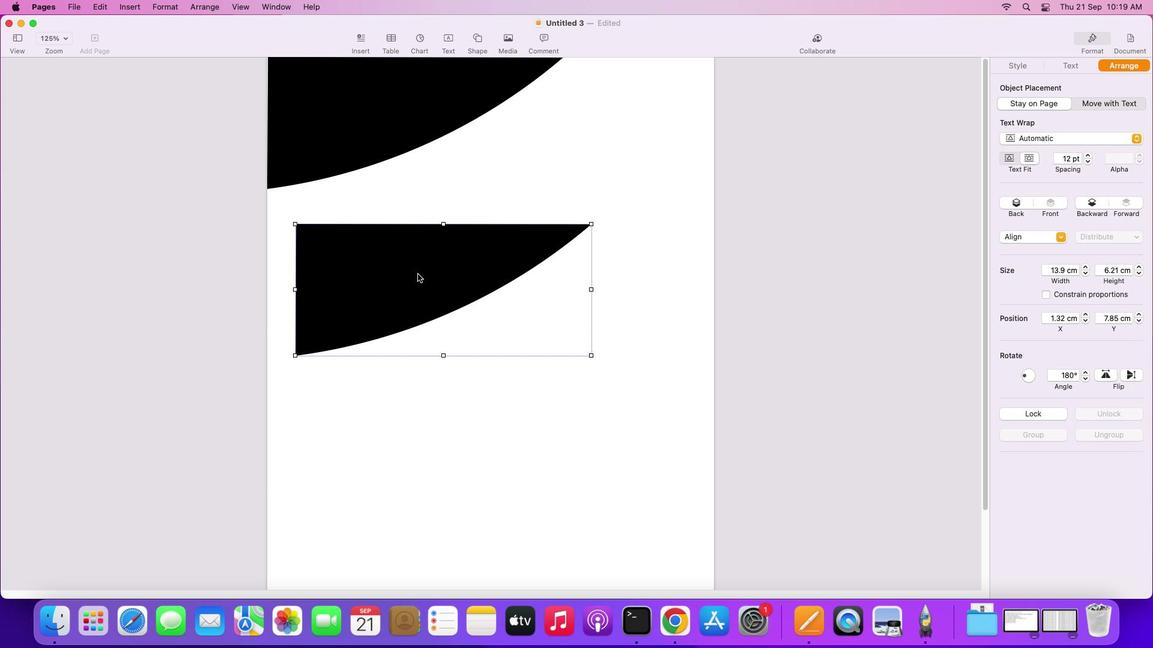 
Action: Mouse pressed right at (416, 272)
Screenshot: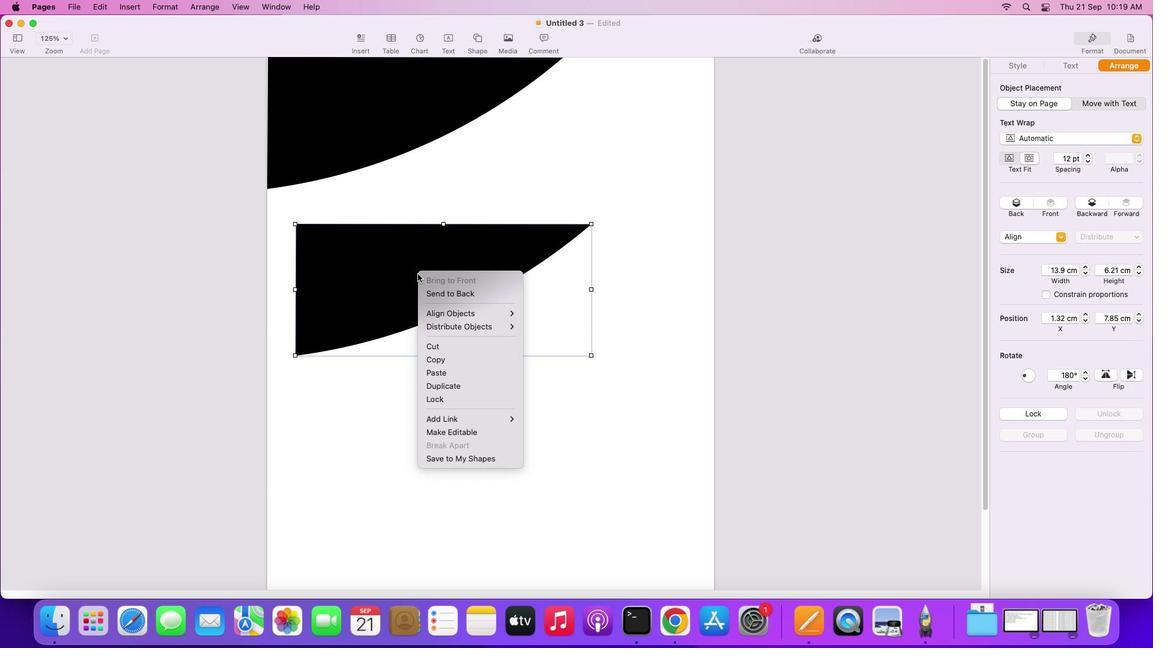 
Action: Mouse moved to (471, 428)
Screenshot: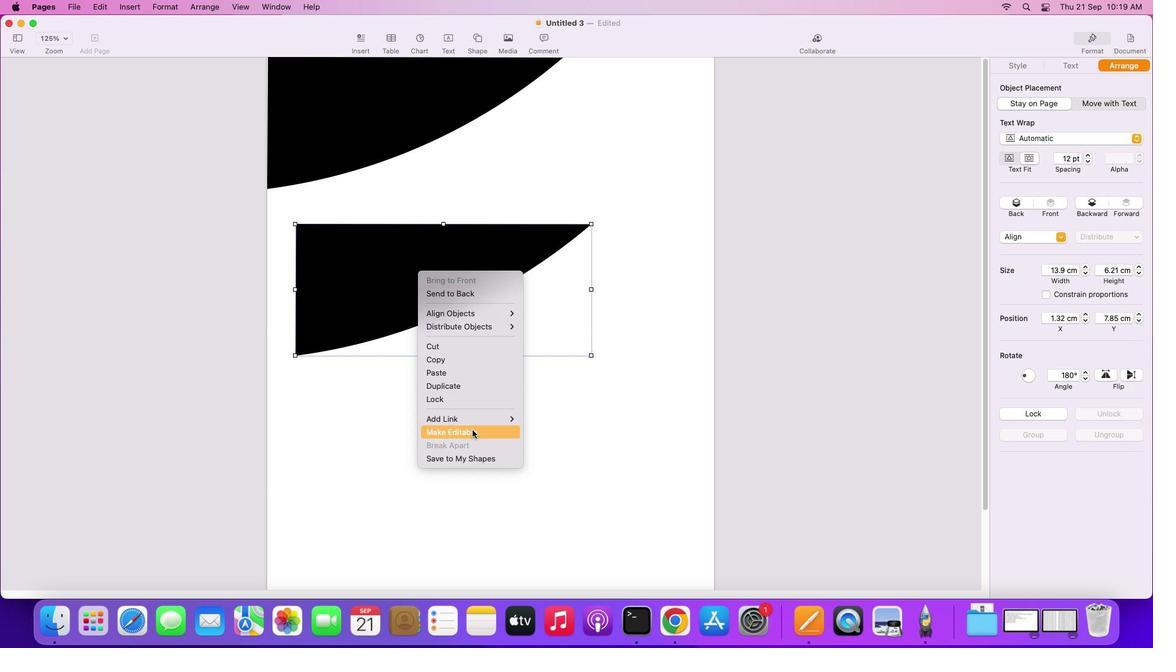 
Action: Mouse pressed left at (471, 428)
Screenshot: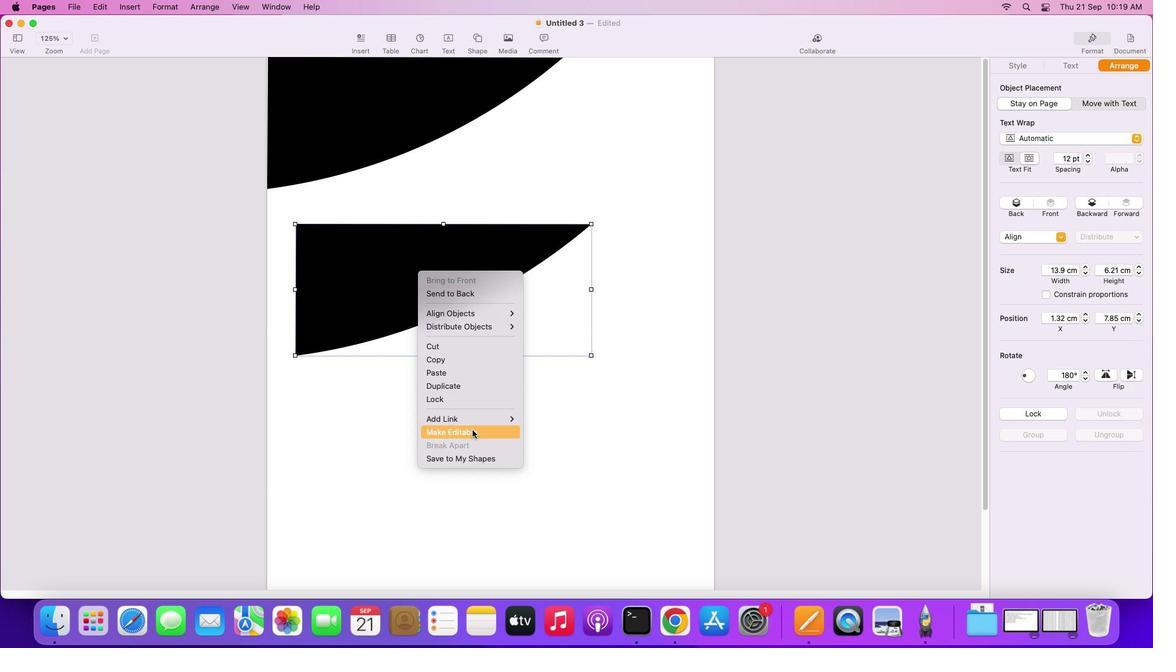 
Action: Mouse moved to (512, 367)
Screenshot: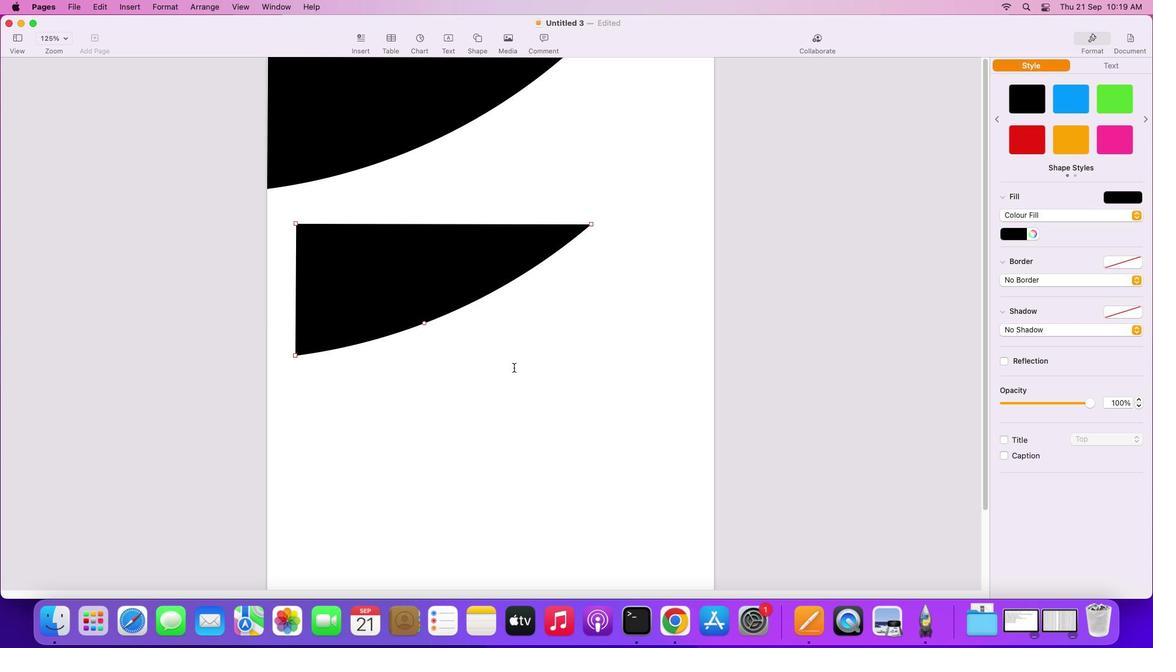 
Action: Mouse pressed left at (512, 367)
Screenshot: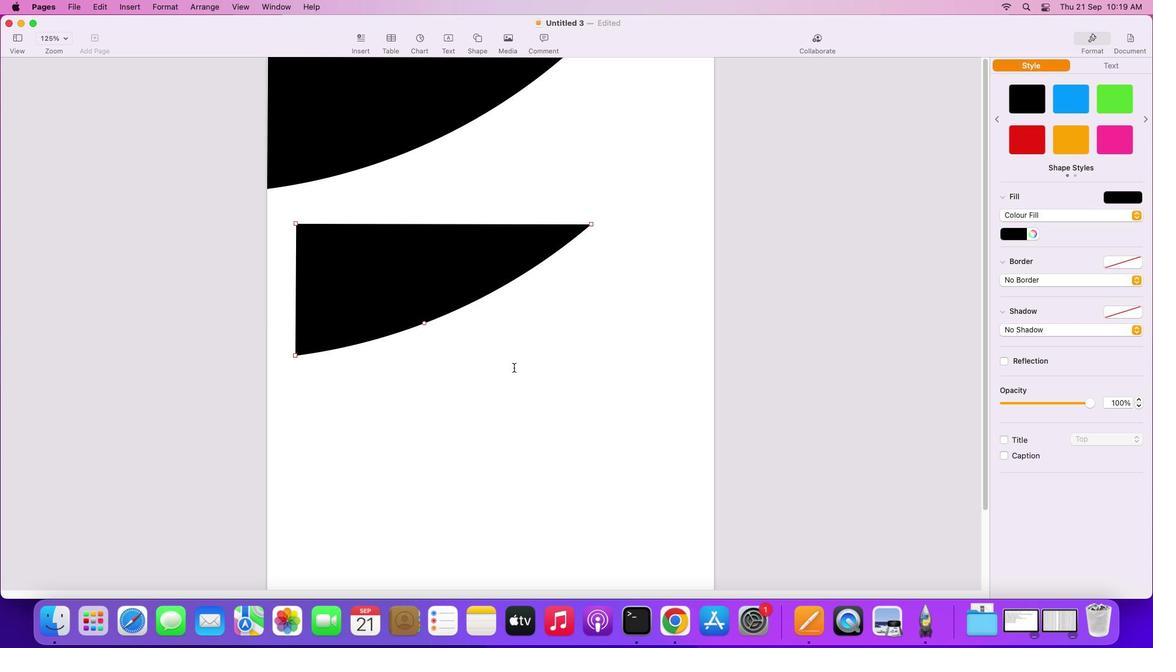 
Action: Mouse moved to (383, 255)
Screenshot: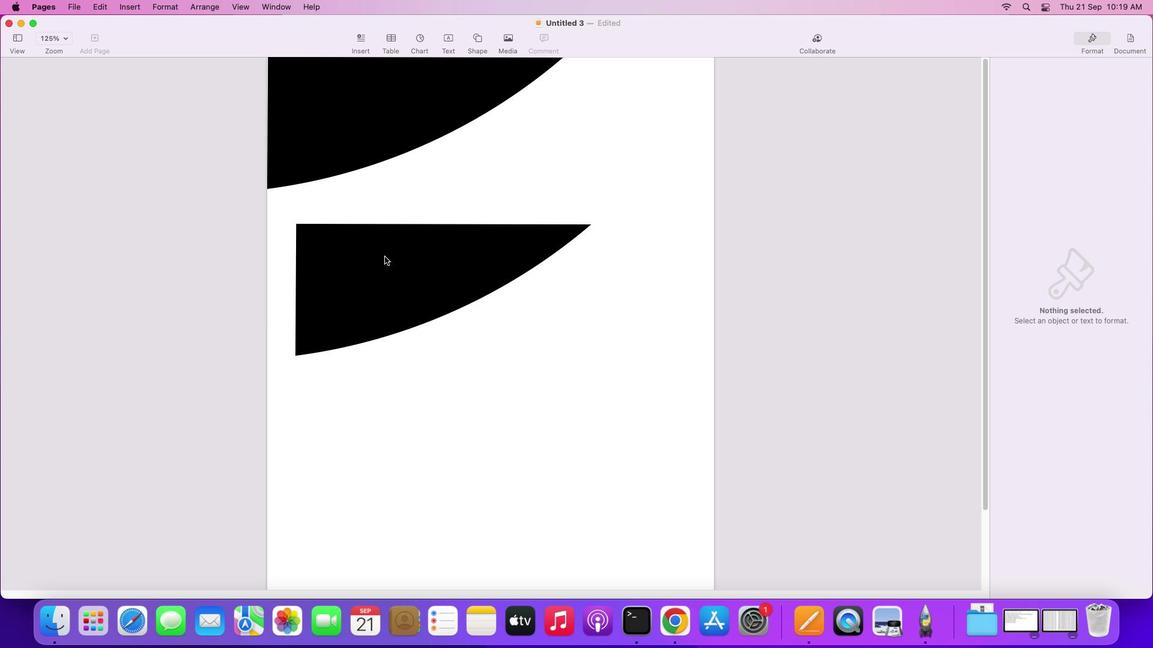 
Action: Mouse pressed left at (383, 255)
Screenshot: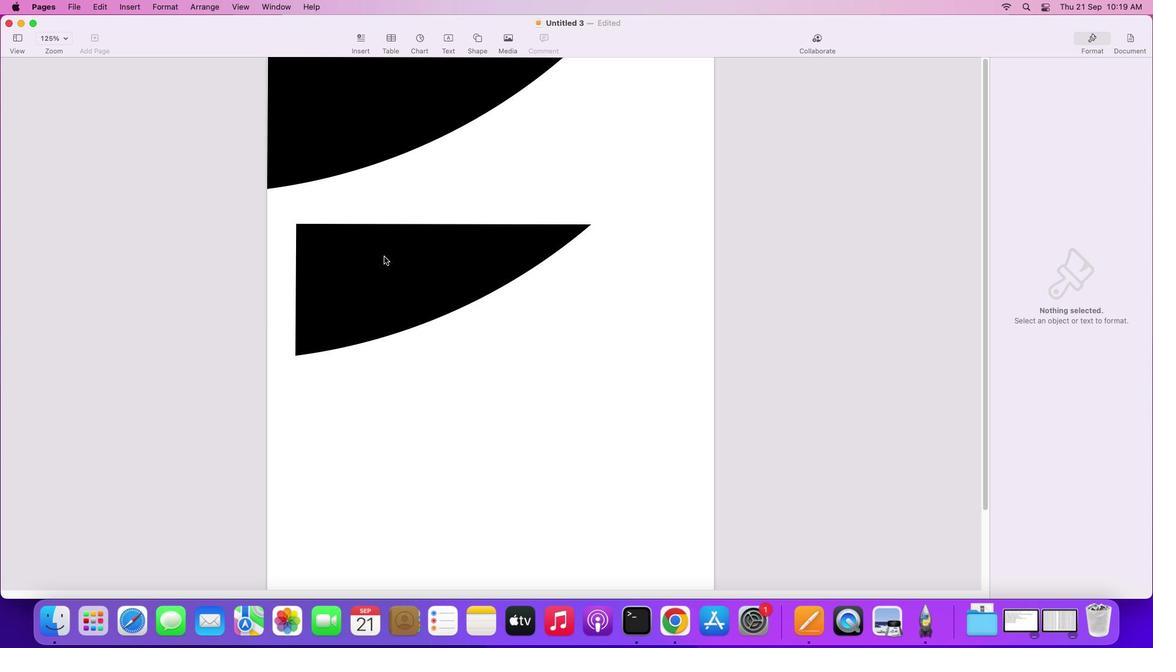 
Action: Mouse moved to (443, 221)
Screenshot: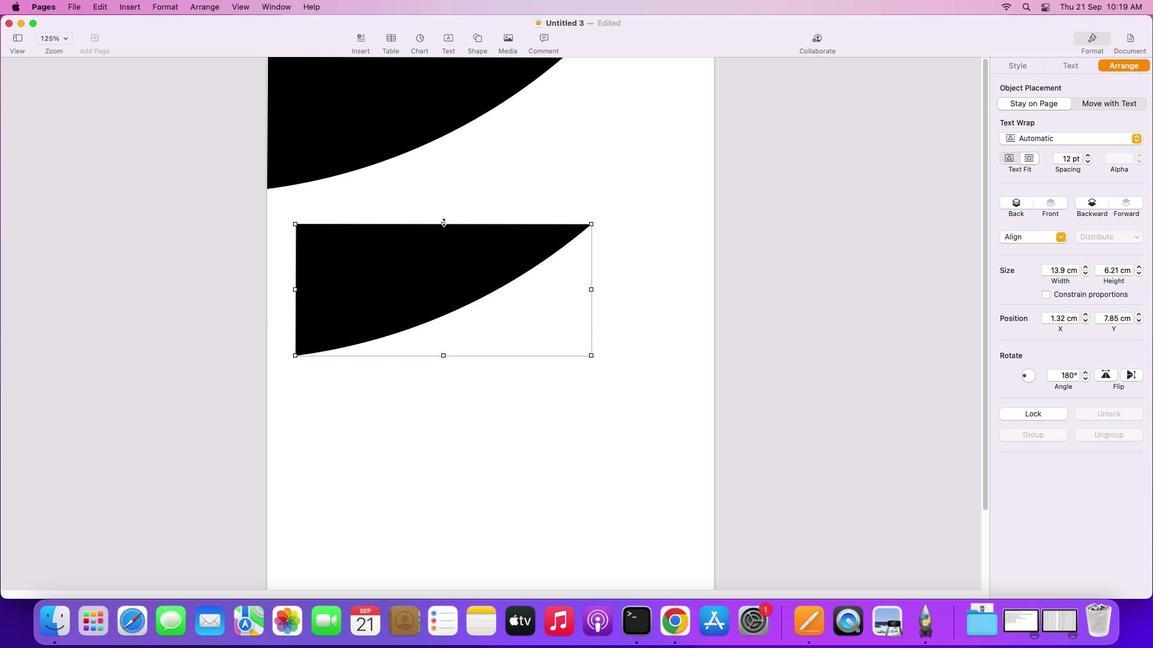 
Action: Mouse pressed left at (443, 221)
Screenshot: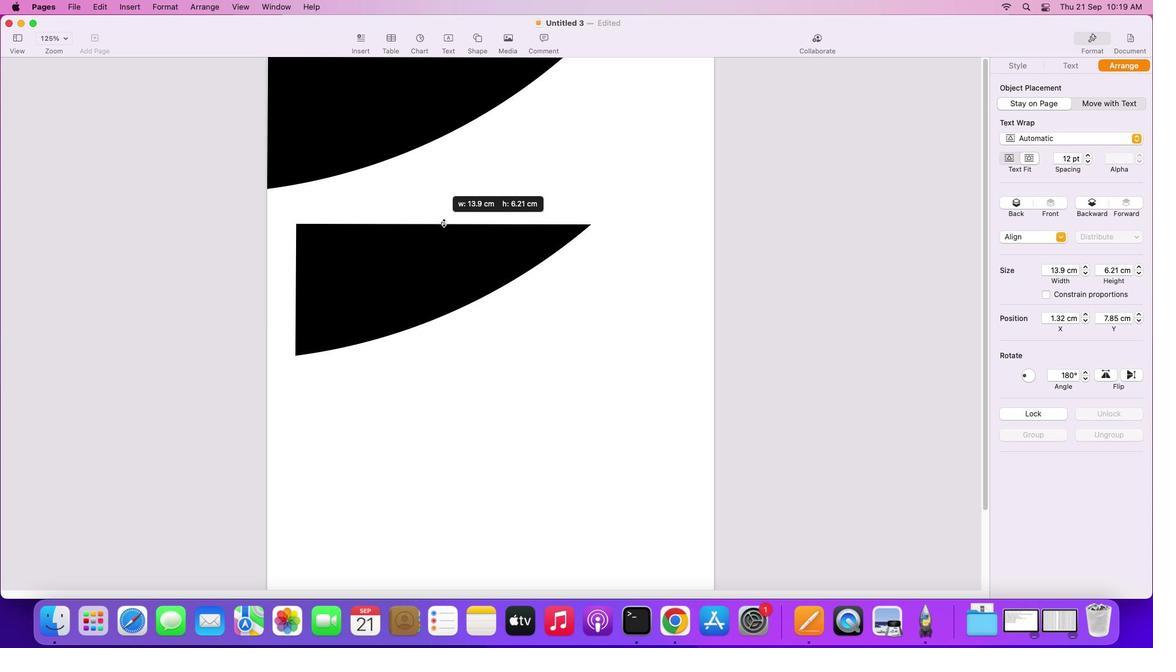 
Action: Mouse moved to (437, 319)
Screenshot: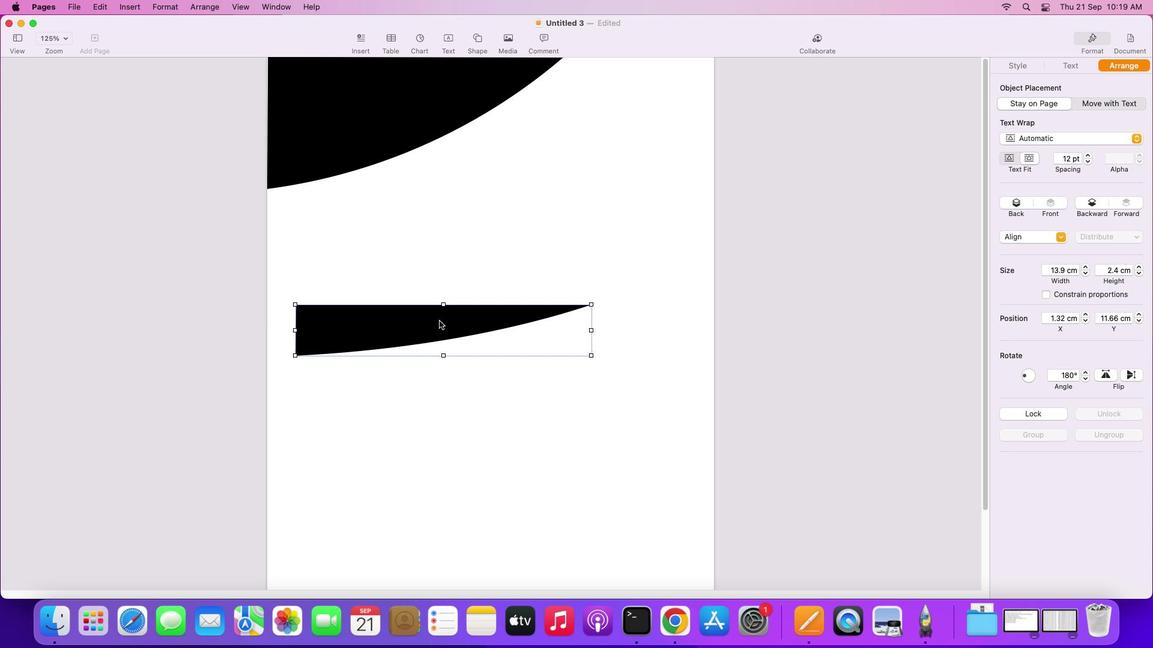 
Action: Mouse pressed right at (437, 319)
Screenshot: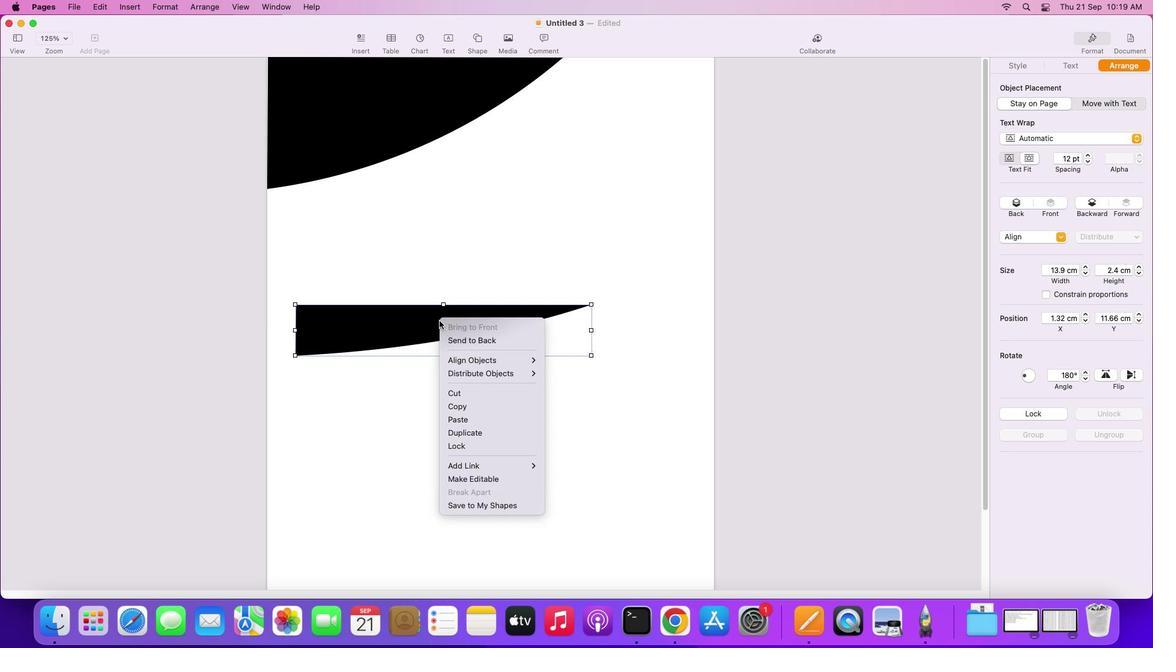 
Action: Mouse moved to (471, 481)
Screenshot: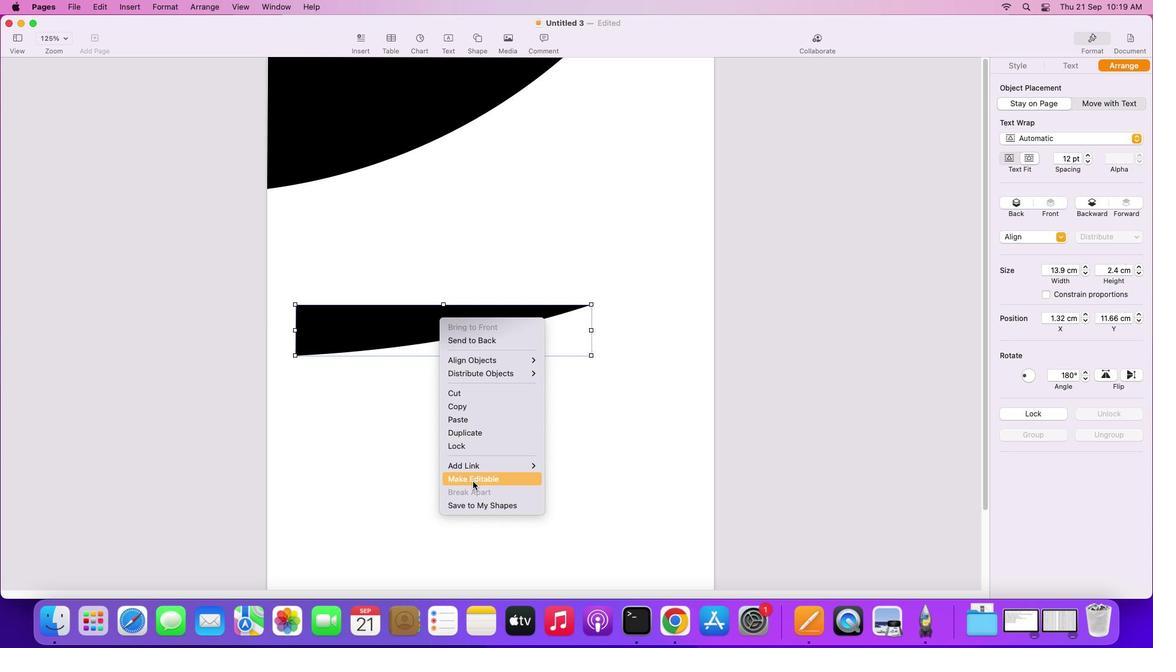 
Action: Mouse pressed left at (471, 481)
Screenshot: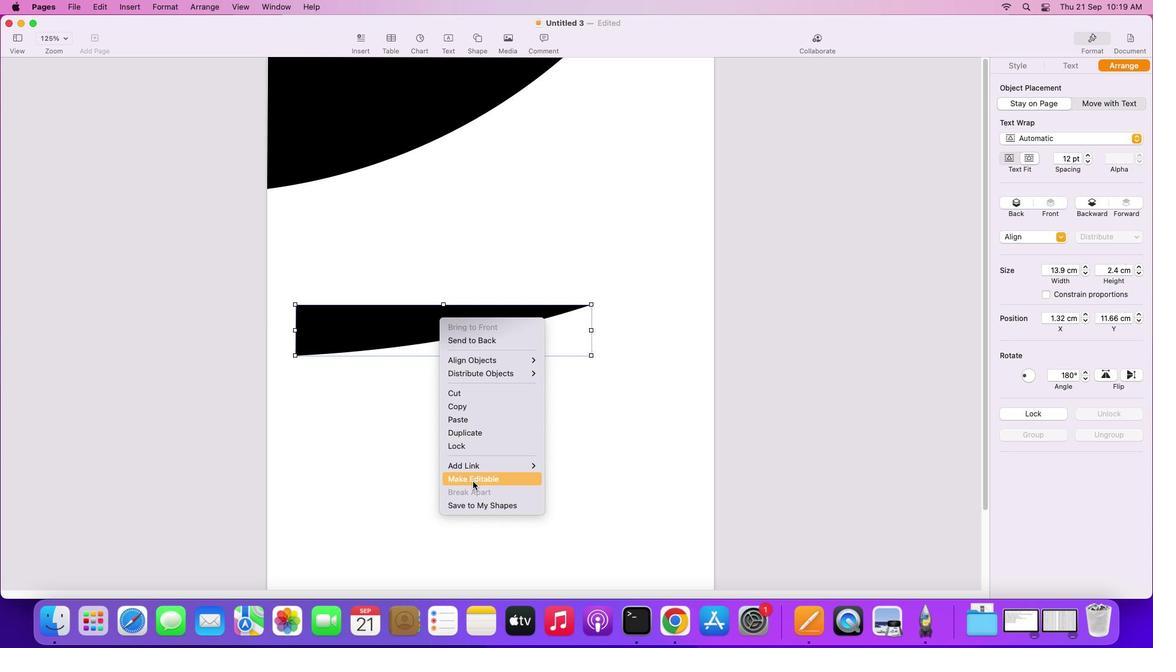 
Action: Mouse moved to (593, 301)
Screenshot: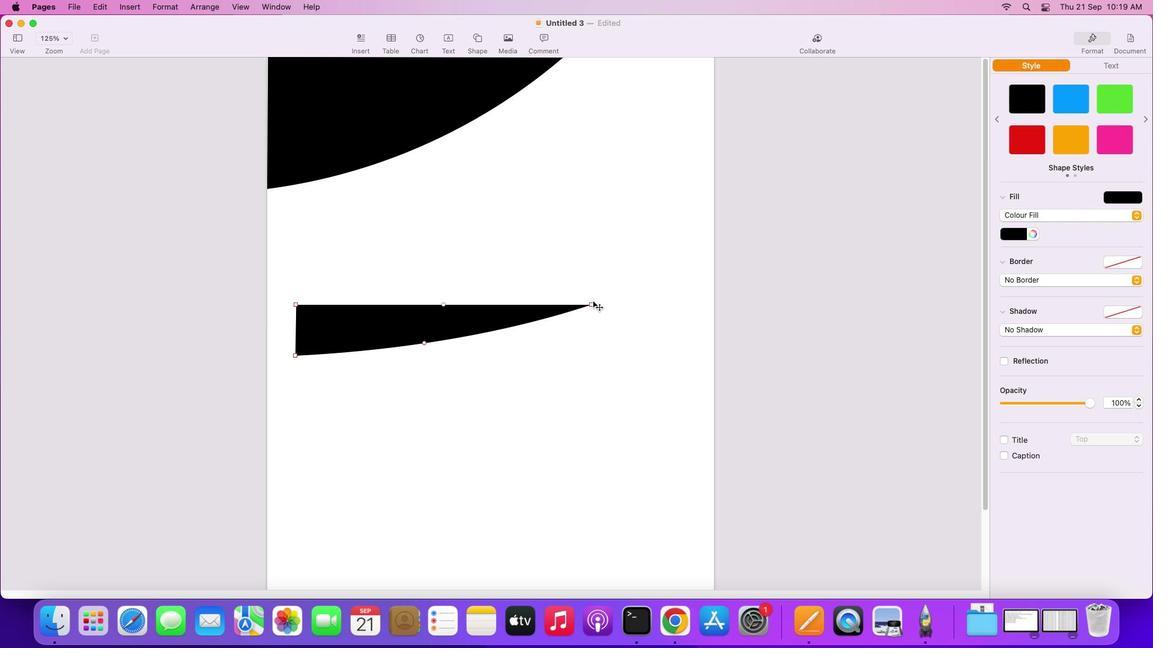 
Action: Mouse pressed left at (593, 301)
Screenshot: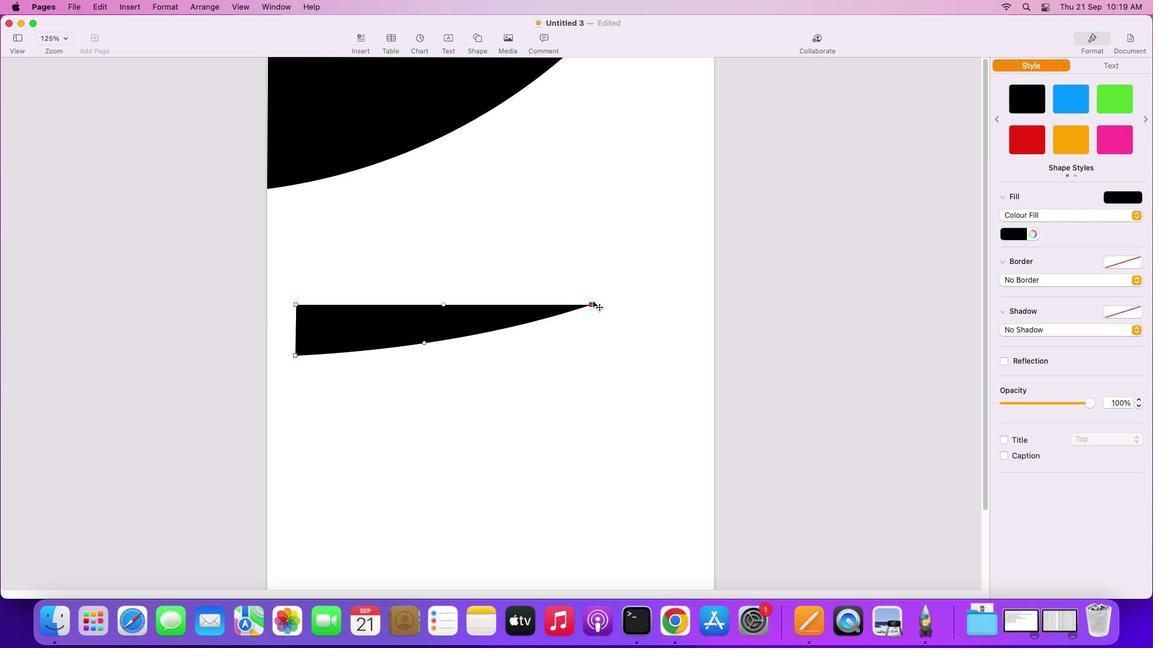 
Action: Mouse moved to (590, 304)
Screenshot: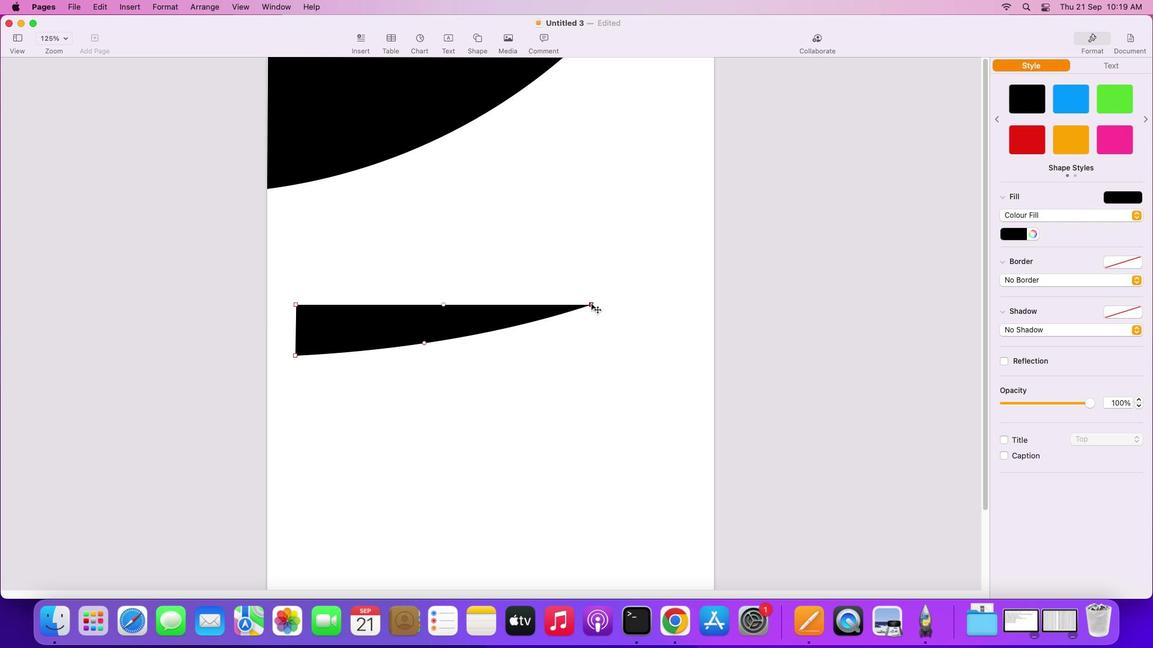 
Action: Mouse pressed left at (590, 304)
Screenshot: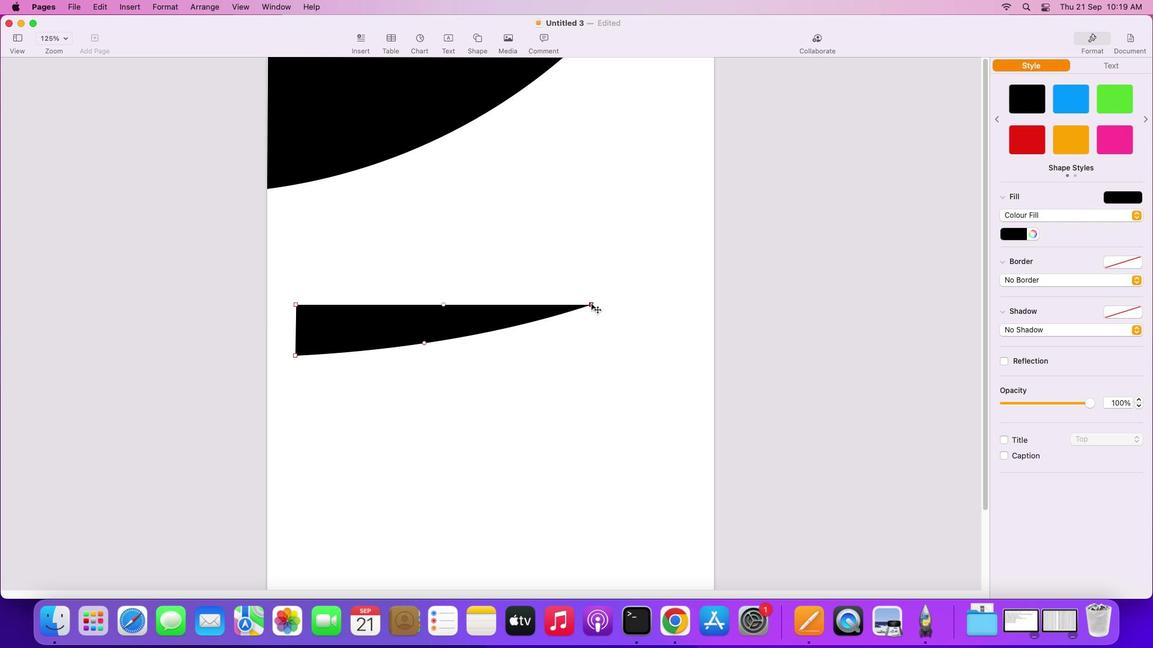 
Action: Mouse moved to (440, 290)
Screenshot: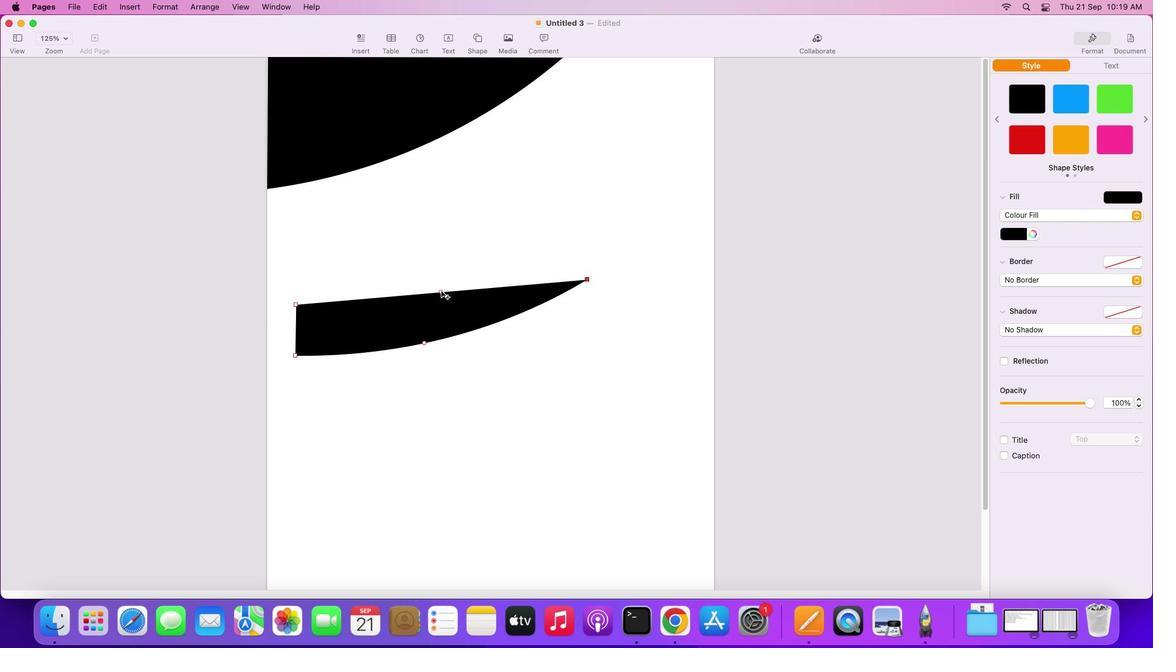 
Action: Mouse pressed left at (440, 290)
Screenshot: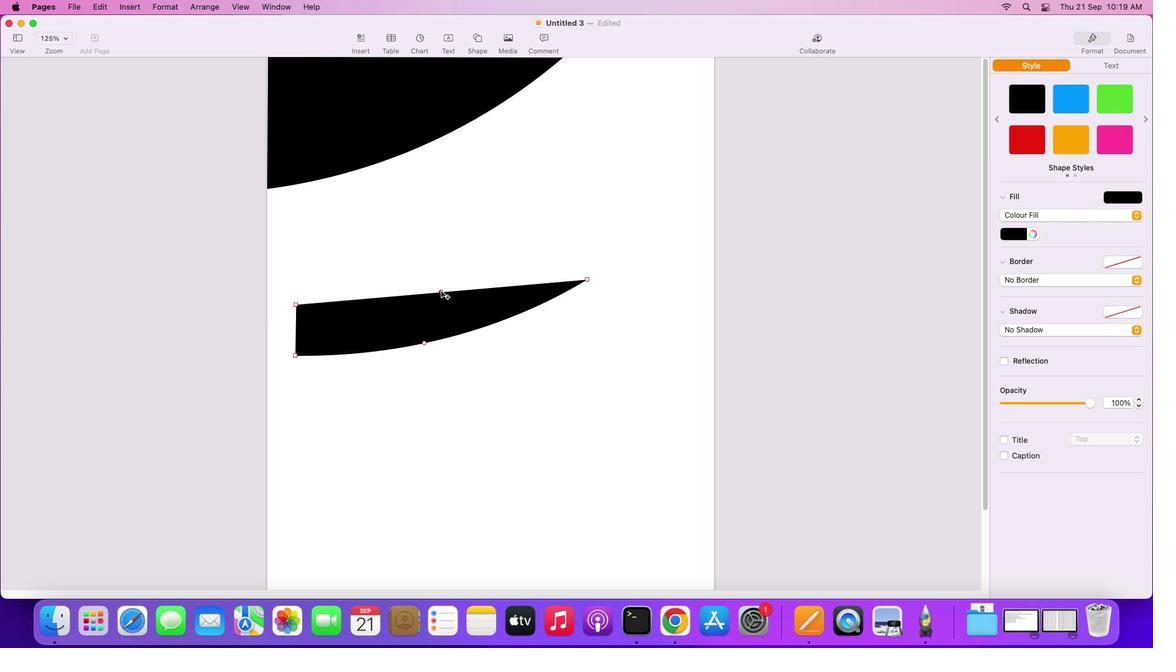 
Action: Mouse moved to (424, 341)
Screenshot: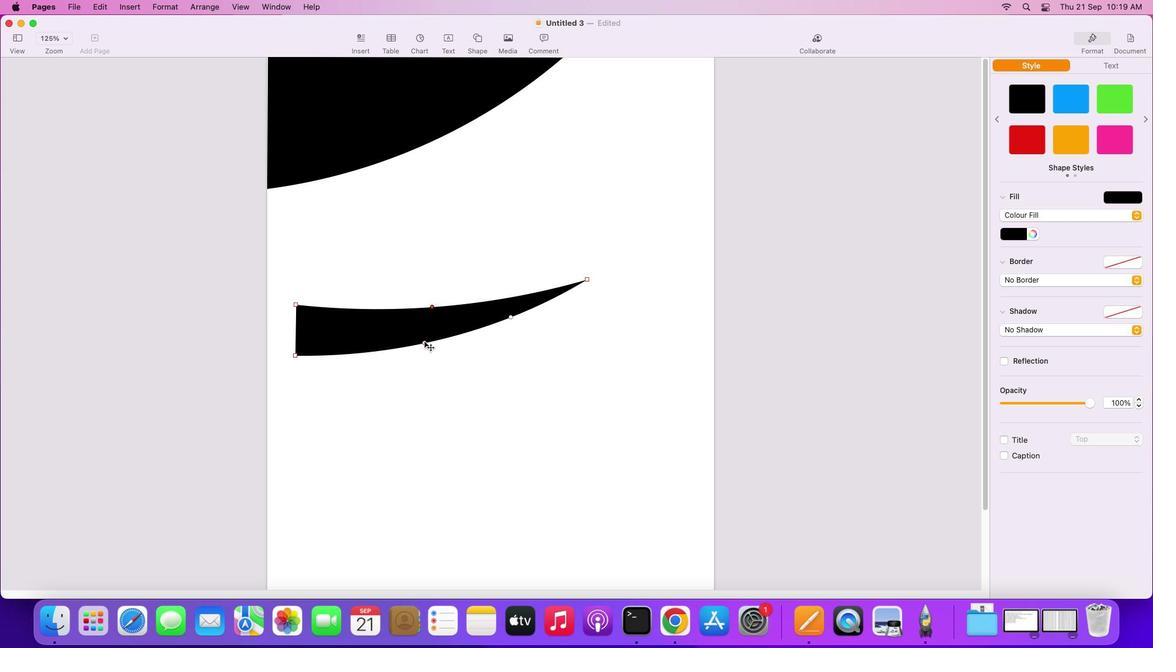 
Action: Mouse pressed left at (424, 341)
Screenshot: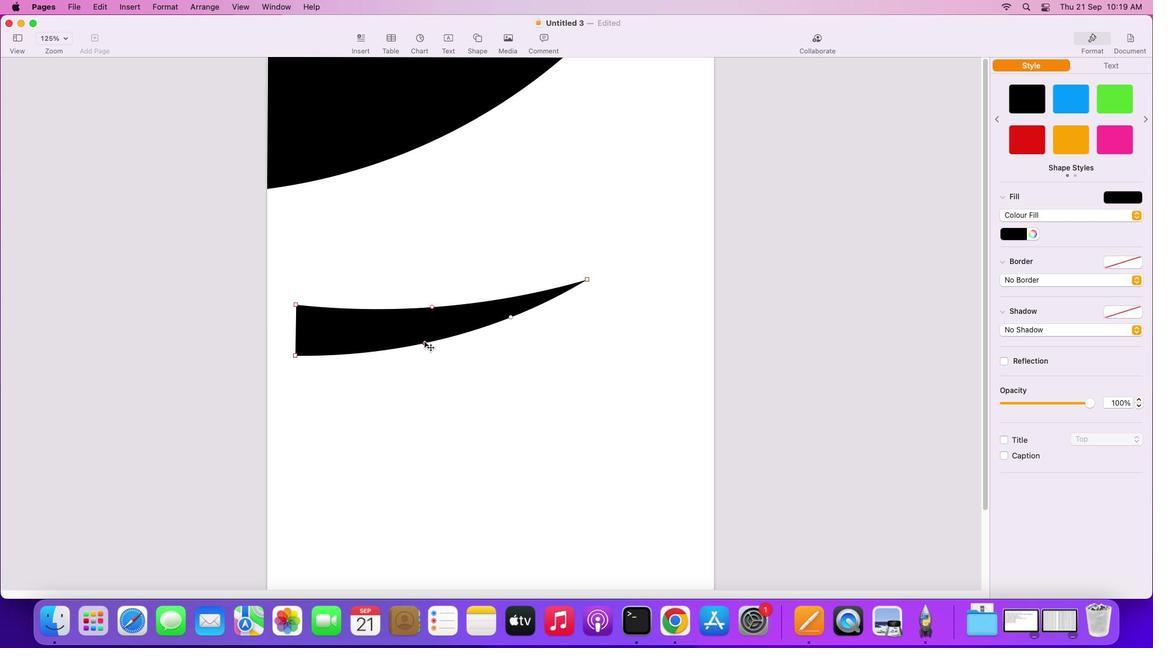 
Action: Mouse moved to (477, 365)
Screenshot: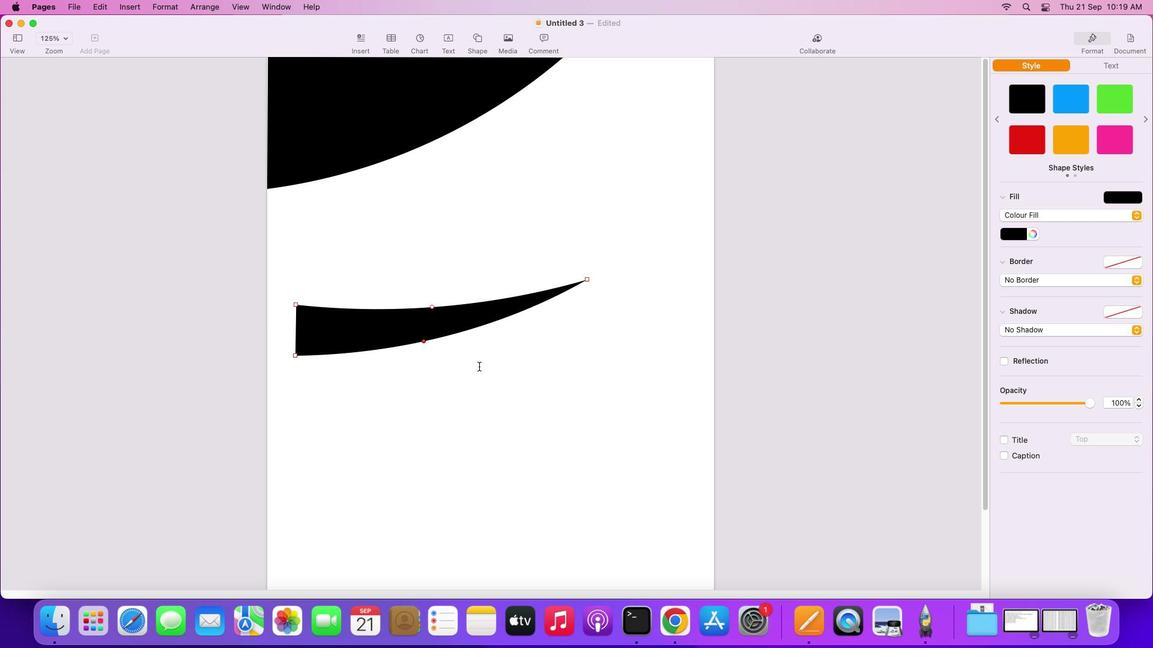 
Action: Mouse pressed left at (477, 365)
Screenshot: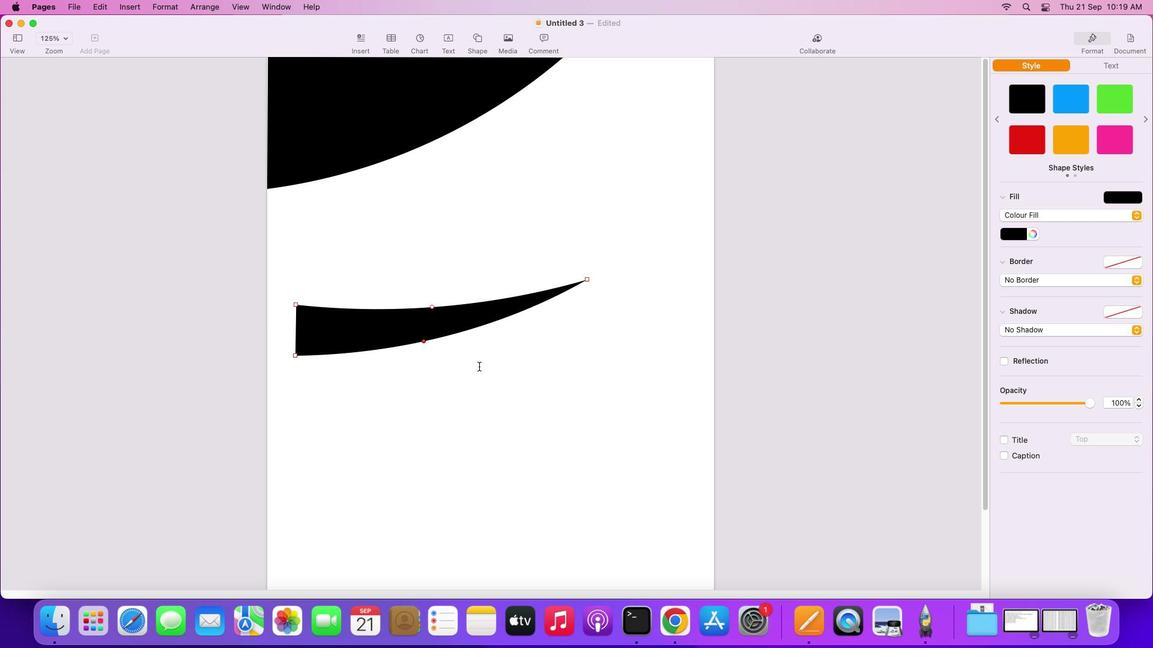
Action: Mouse moved to (440, 317)
Screenshot: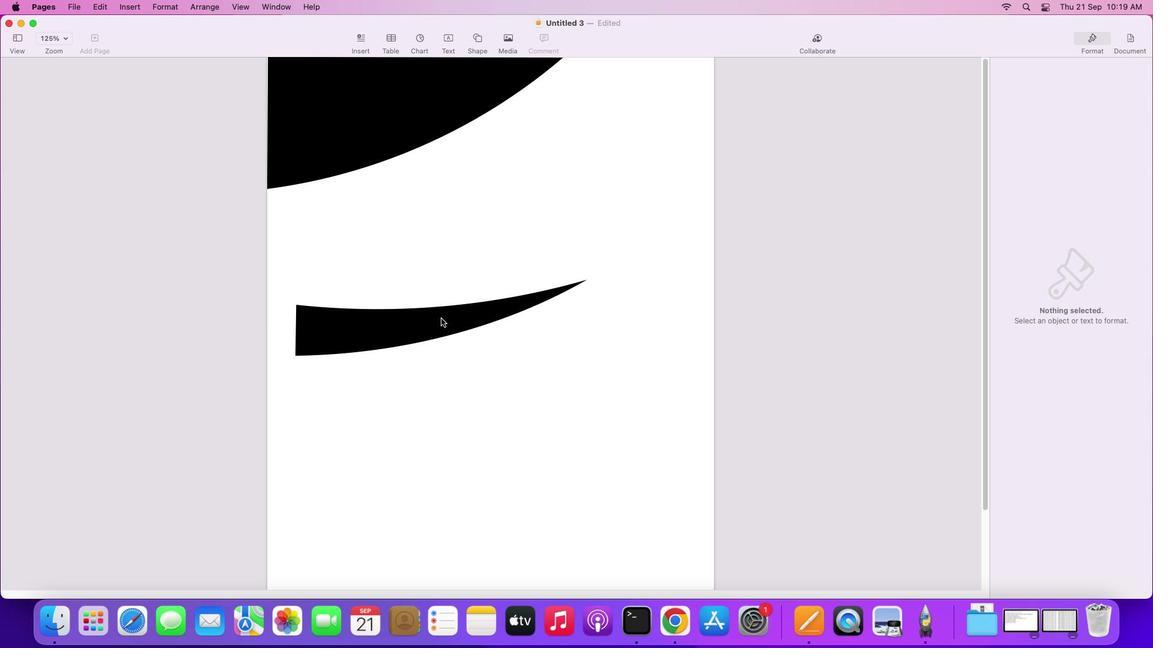 
Action: Mouse pressed left at (440, 317)
Screenshot: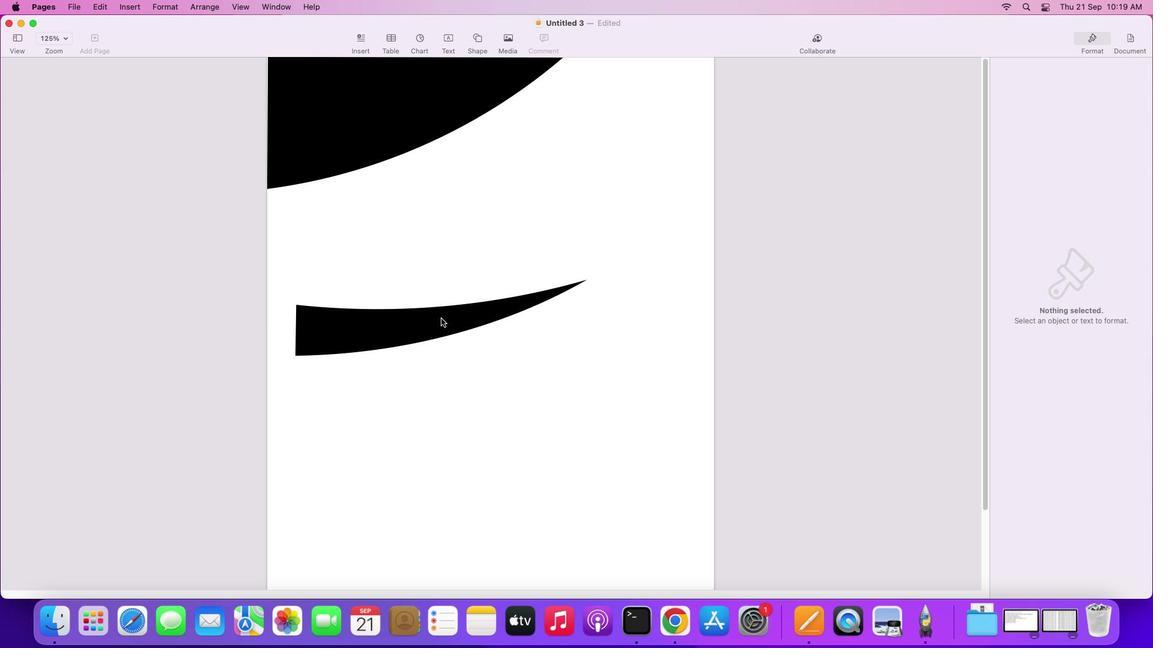 
Action: Mouse moved to (1007, 61)
Screenshot: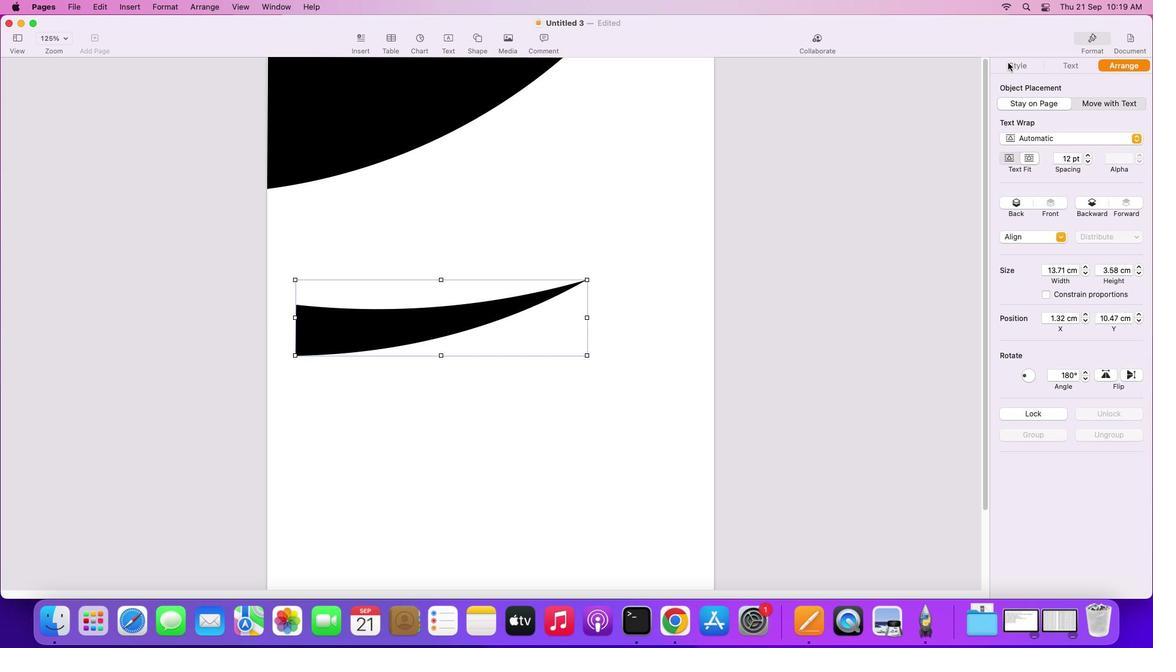 
Action: Mouse pressed left at (1007, 61)
Screenshot: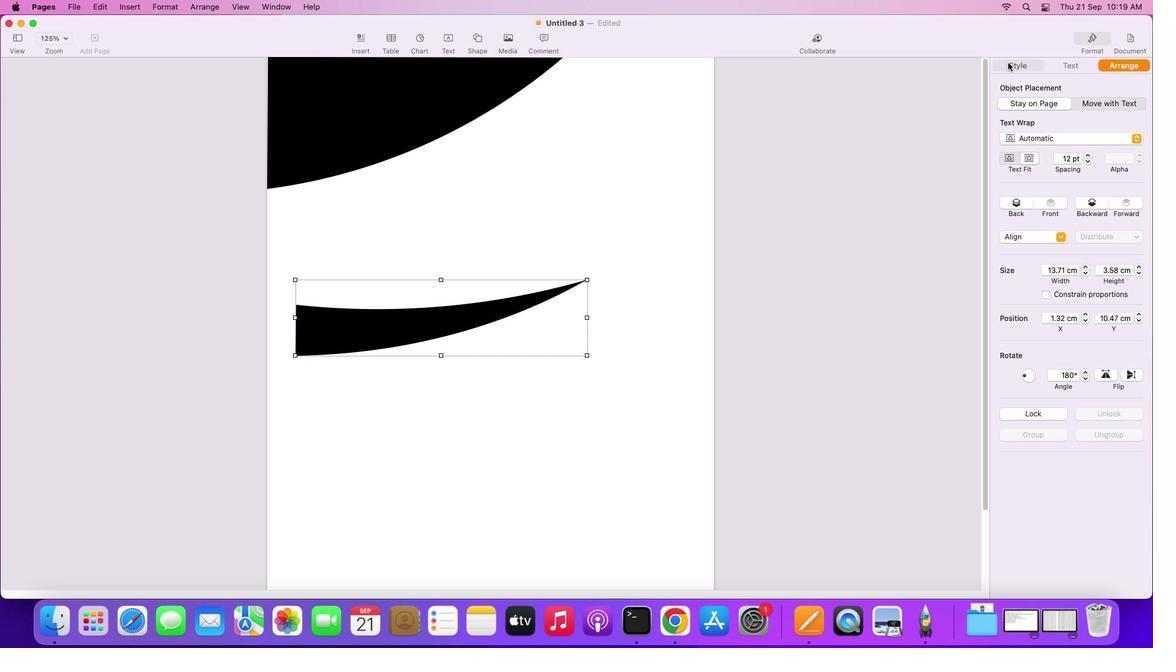 
Action: Mouse moved to (1061, 140)
Screenshot: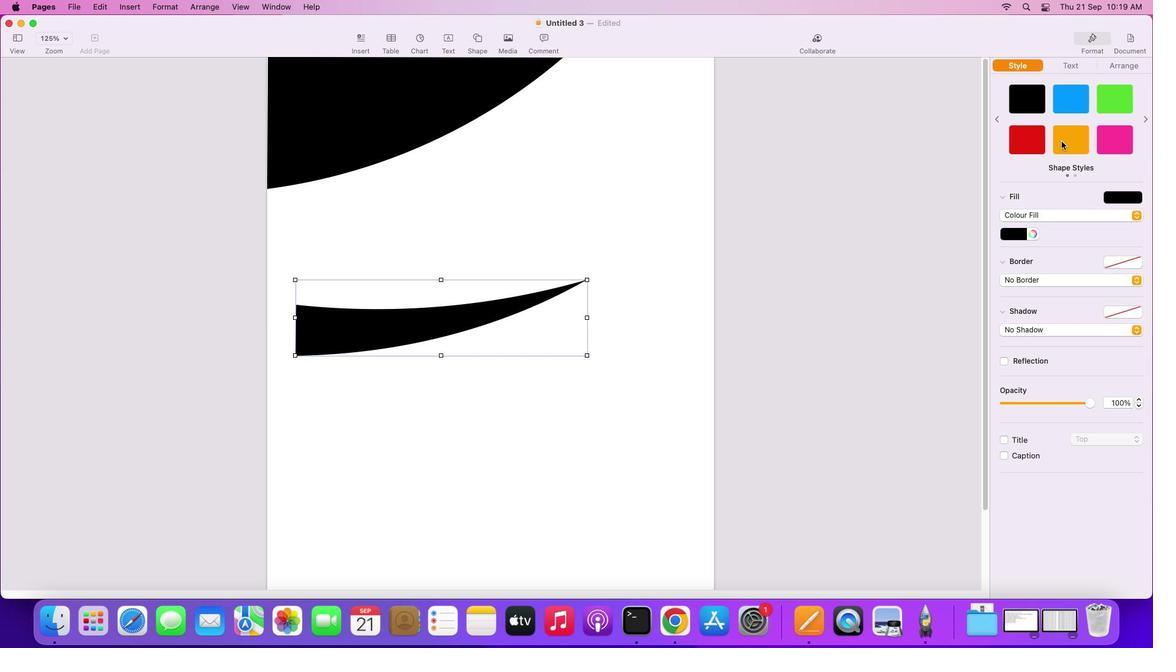 
Action: Mouse pressed left at (1061, 140)
Screenshot: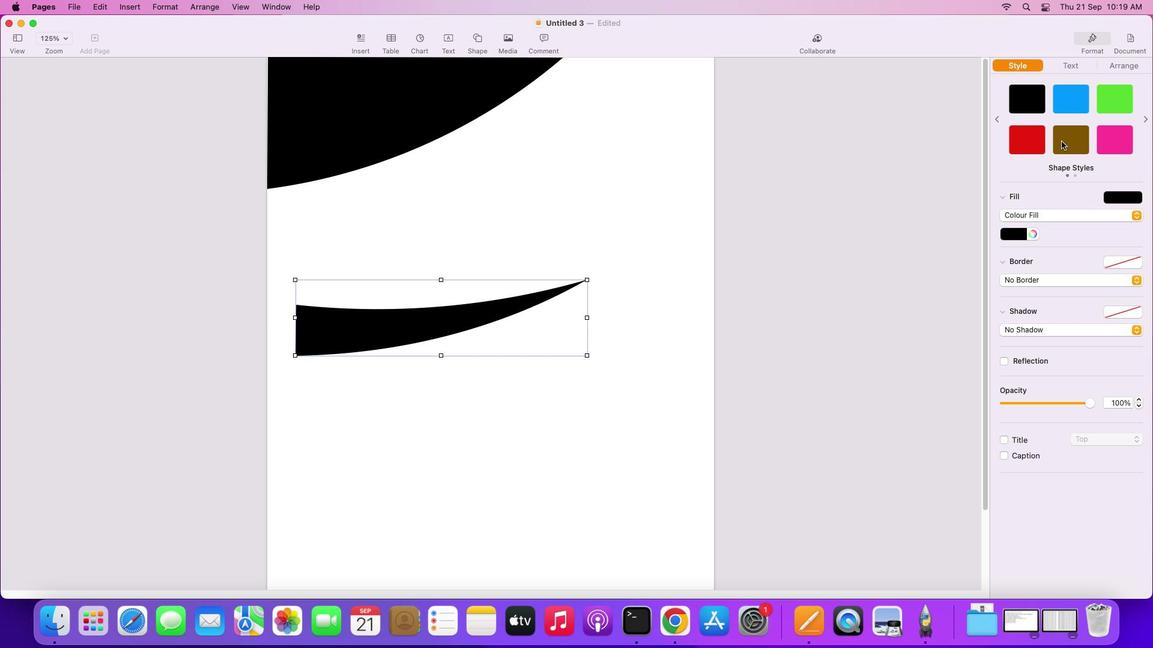
Action: Mouse moved to (423, 323)
Screenshot: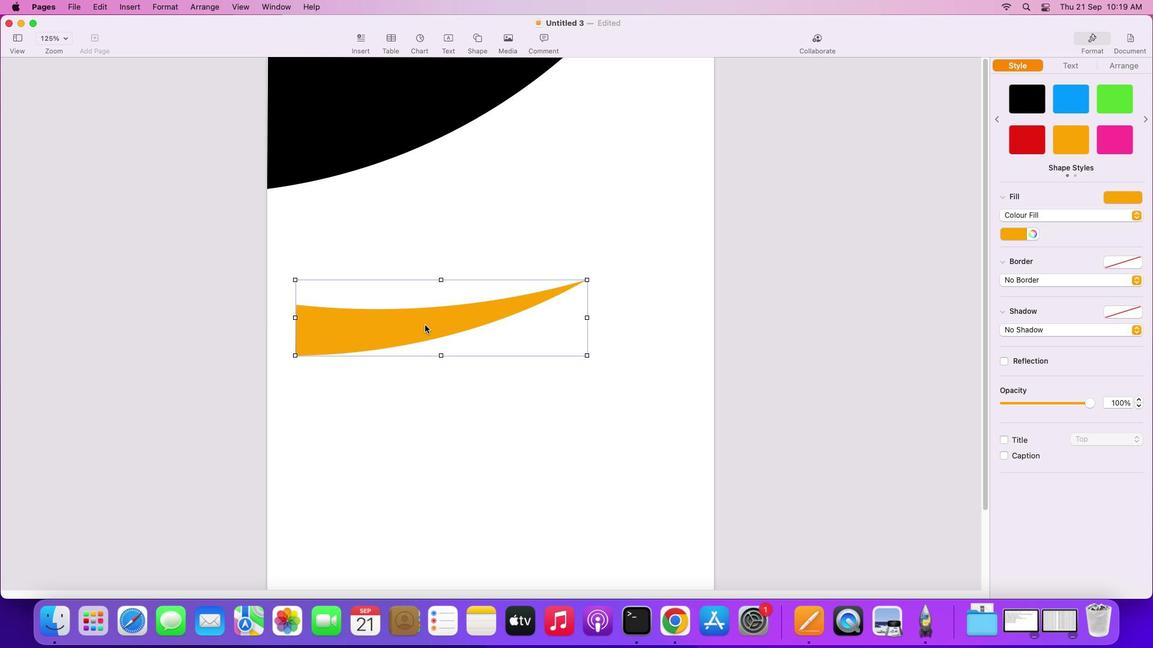 
Action: Mouse pressed left at (423, 323)
Screenshot: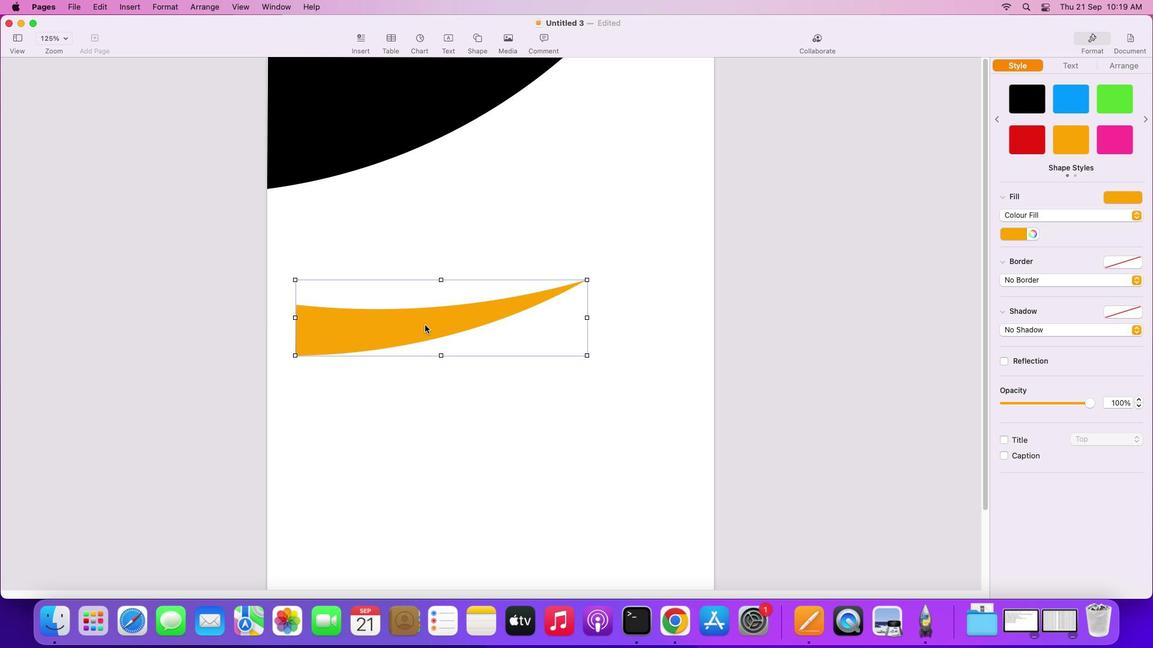 
Action: Mouse moved to (529, 239)
Screenshot: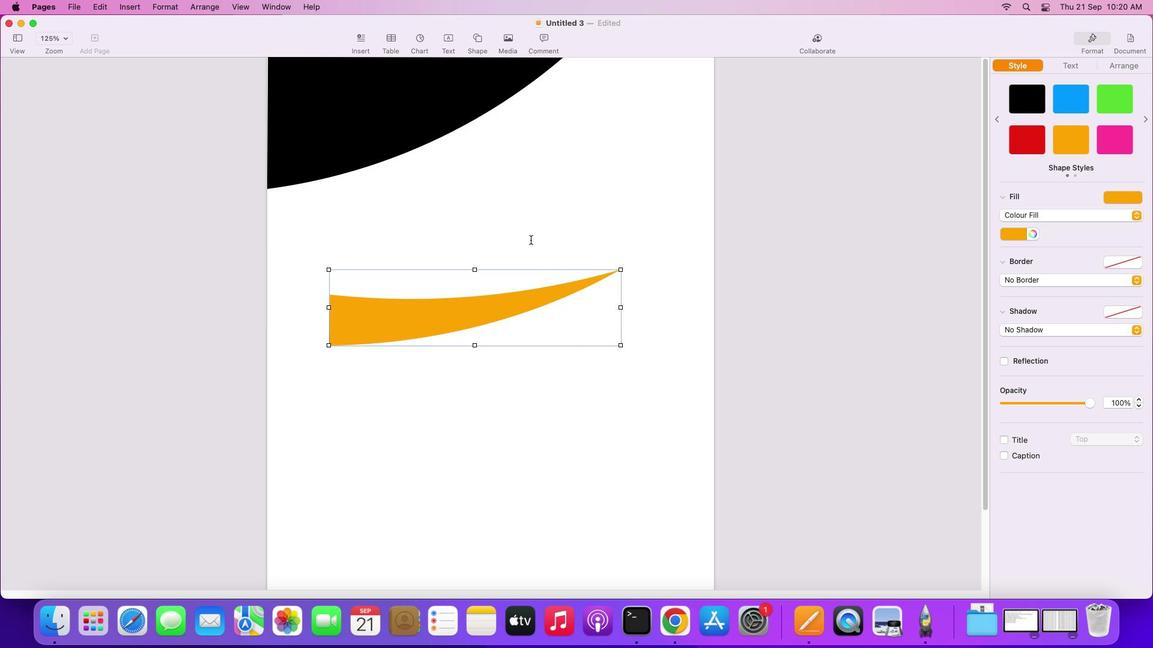 
Action: Mouse pressed left at (529, 239)
Screenshot: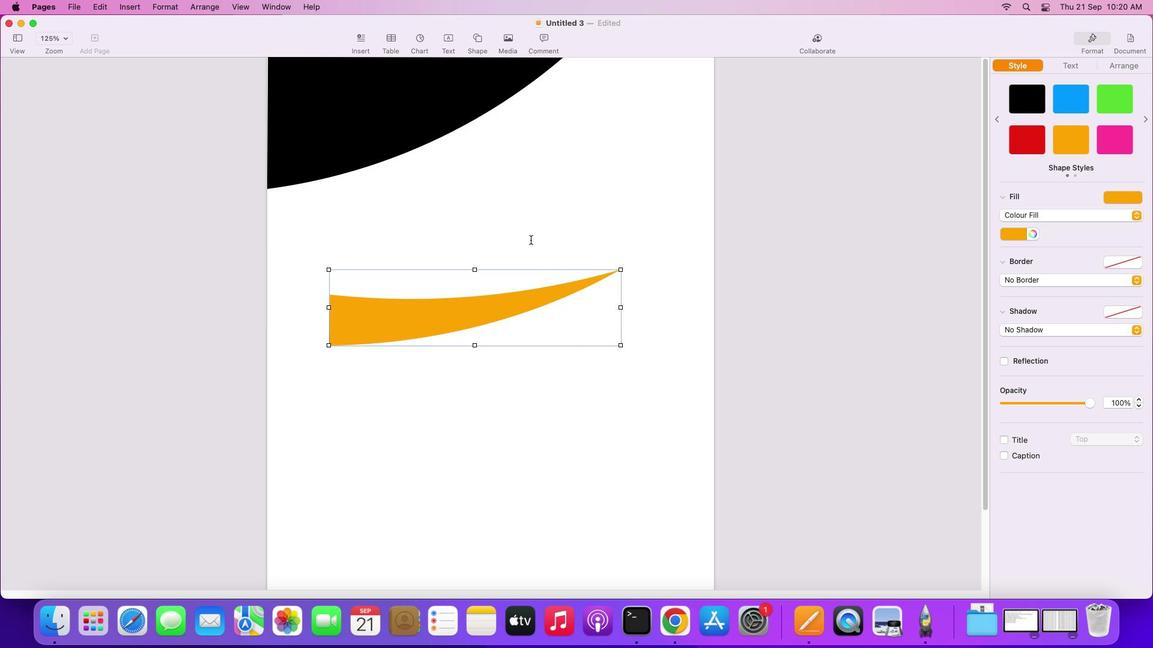 
Action: Mouse moved to (479, 36)
Screenshot: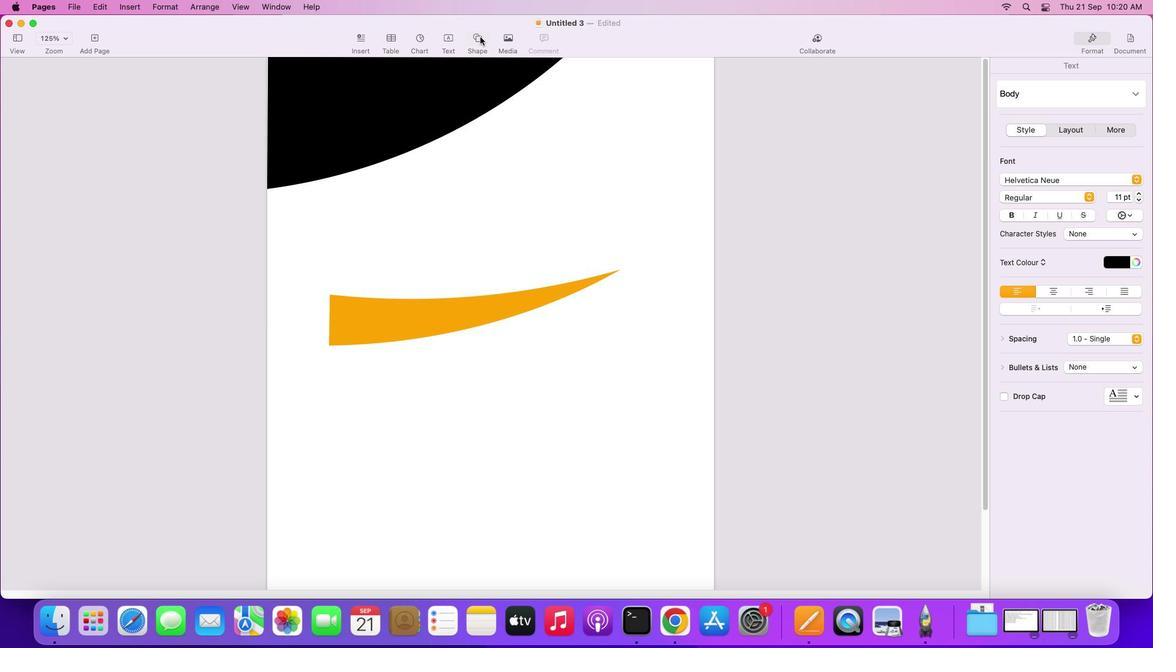 
Action: Mouse pressed left at (479, 36)
Screenshot: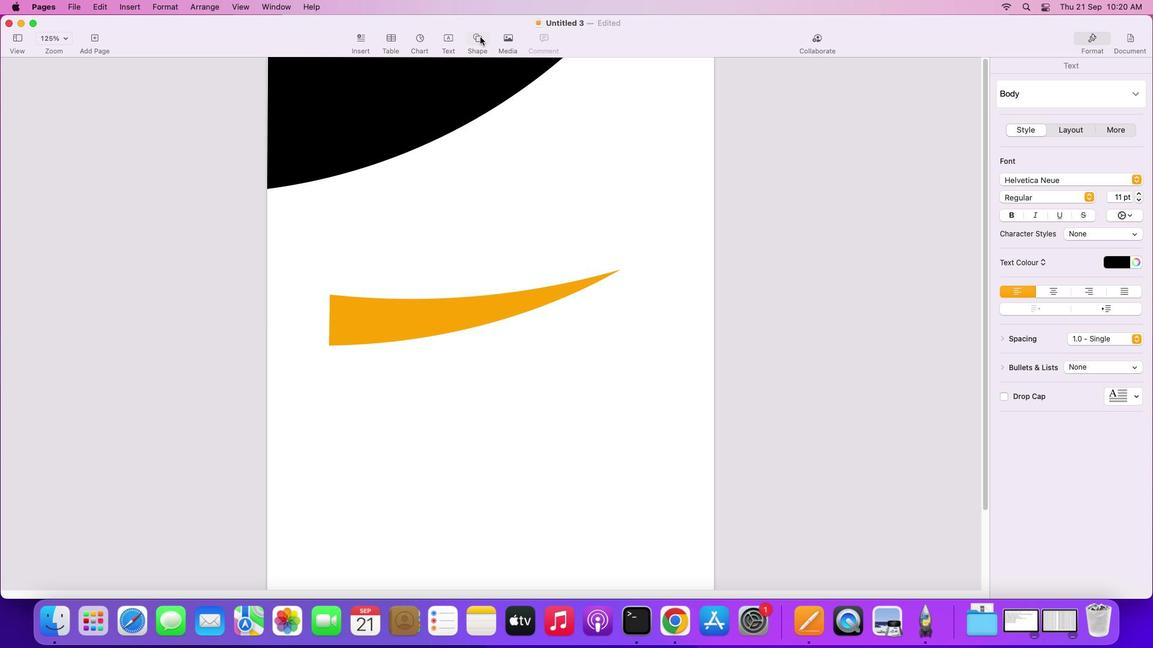 
Action: Mouse moved to (469, 131)
Screenshot: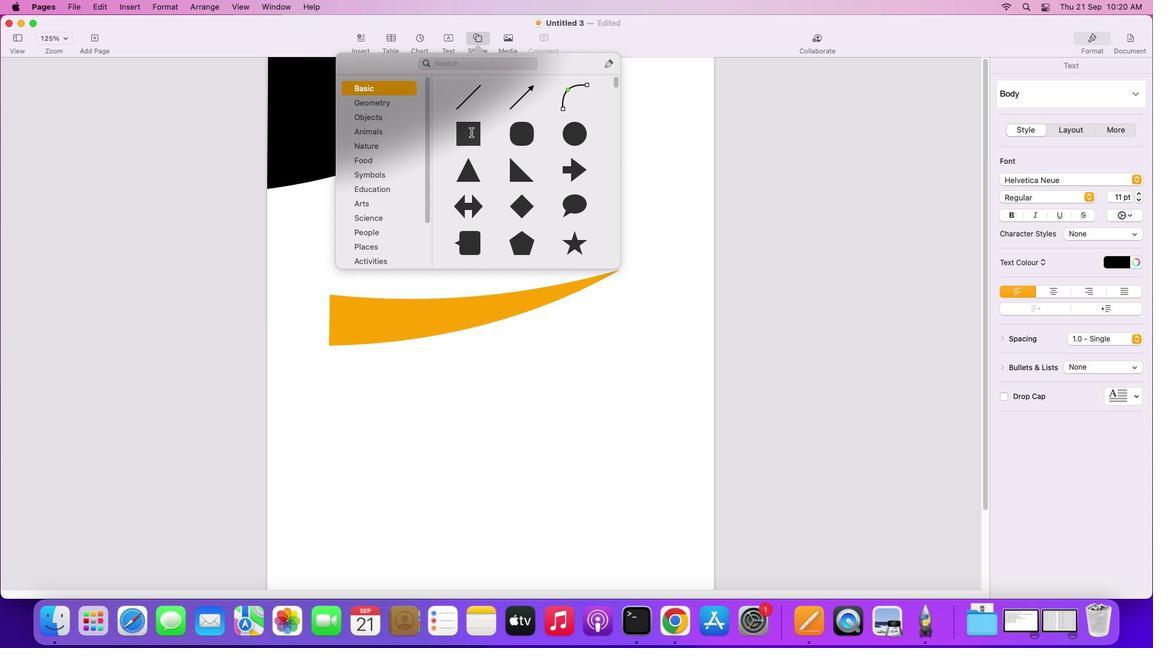 
Action: Mouse pressed left at (469, 131)
Screenshot: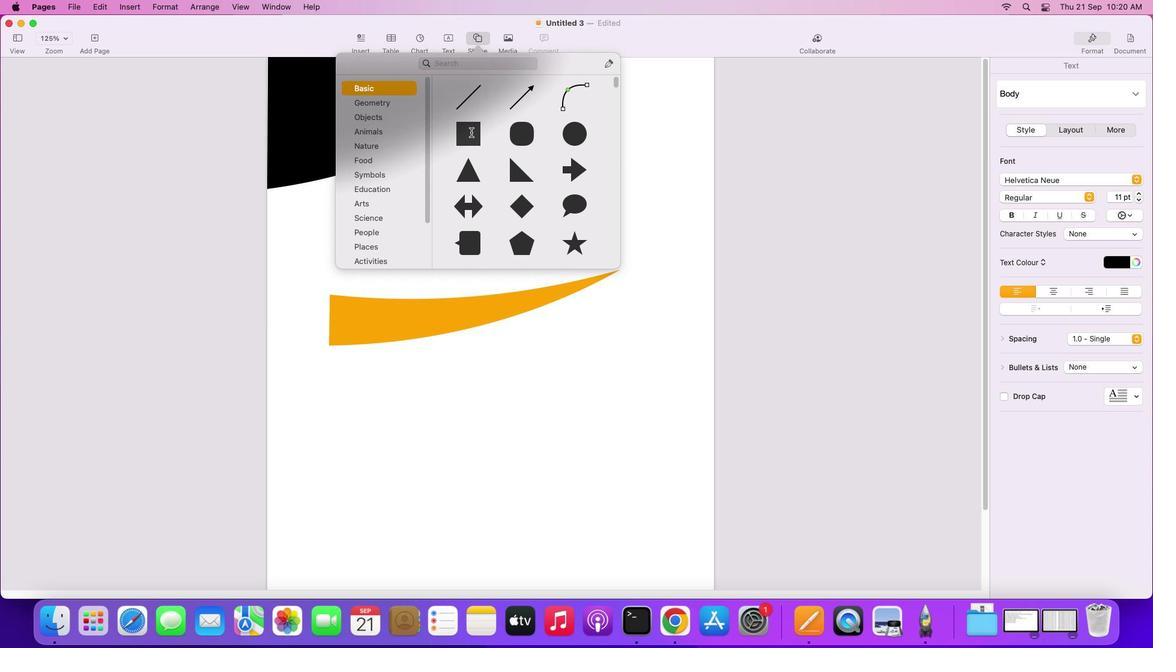 
Action: Mouse moved to (478, 124)
Screenshot: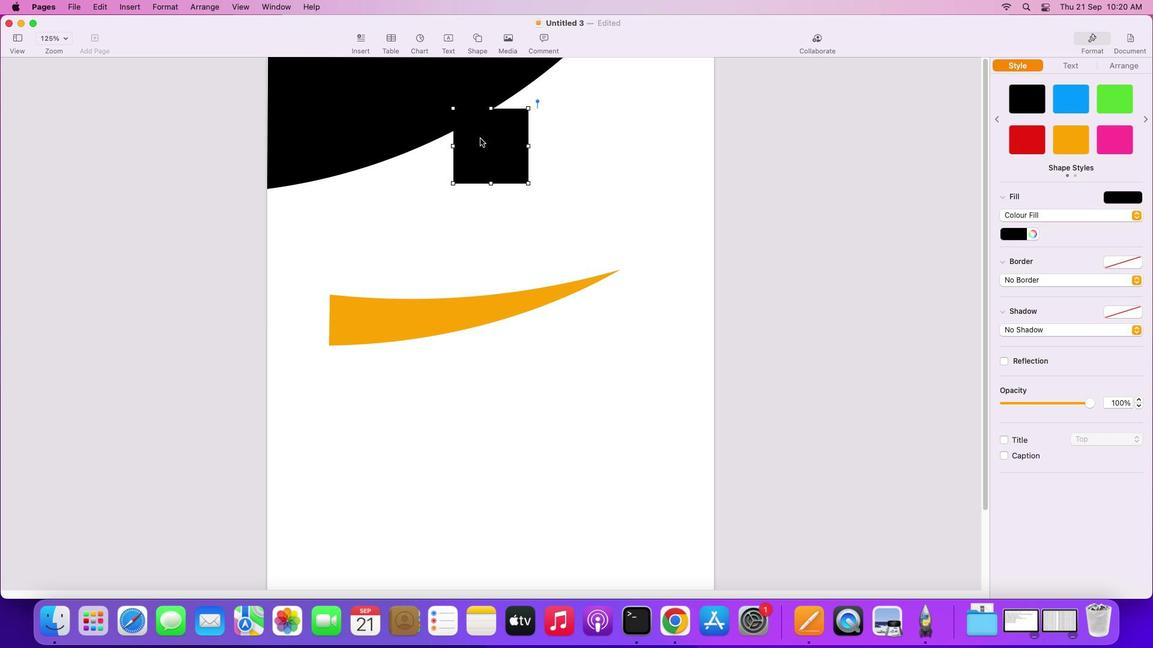 
Action: Mouse pressed left at (478, 124)
Screenshot: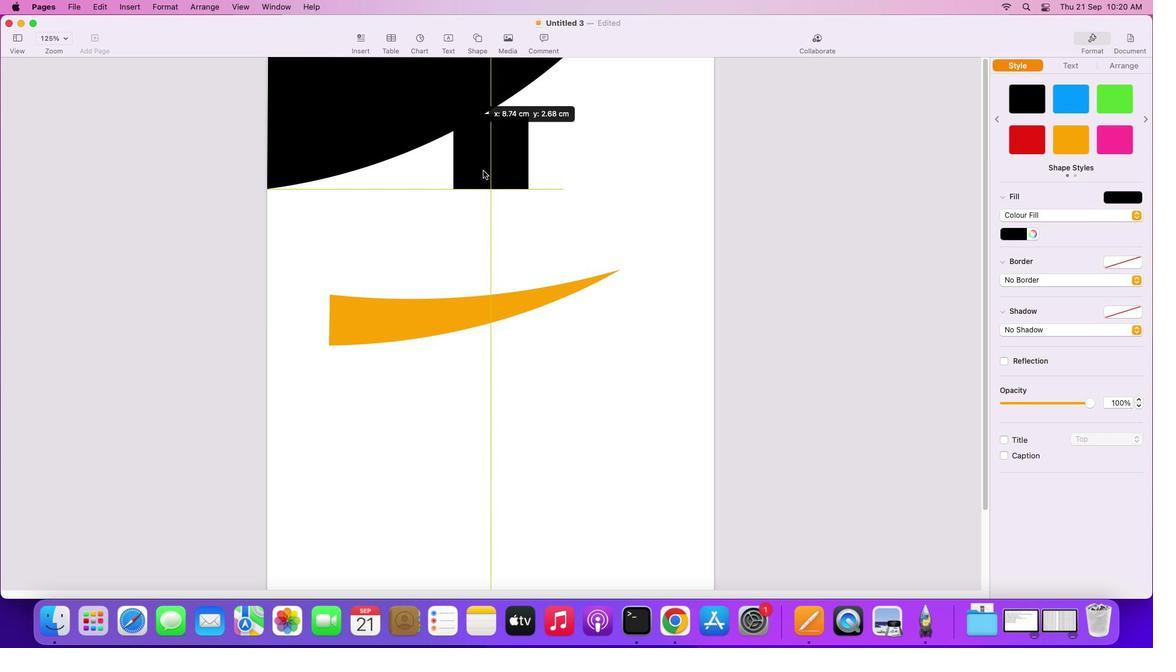 
Action: Mouse moved to (516, 507)
Screenshot: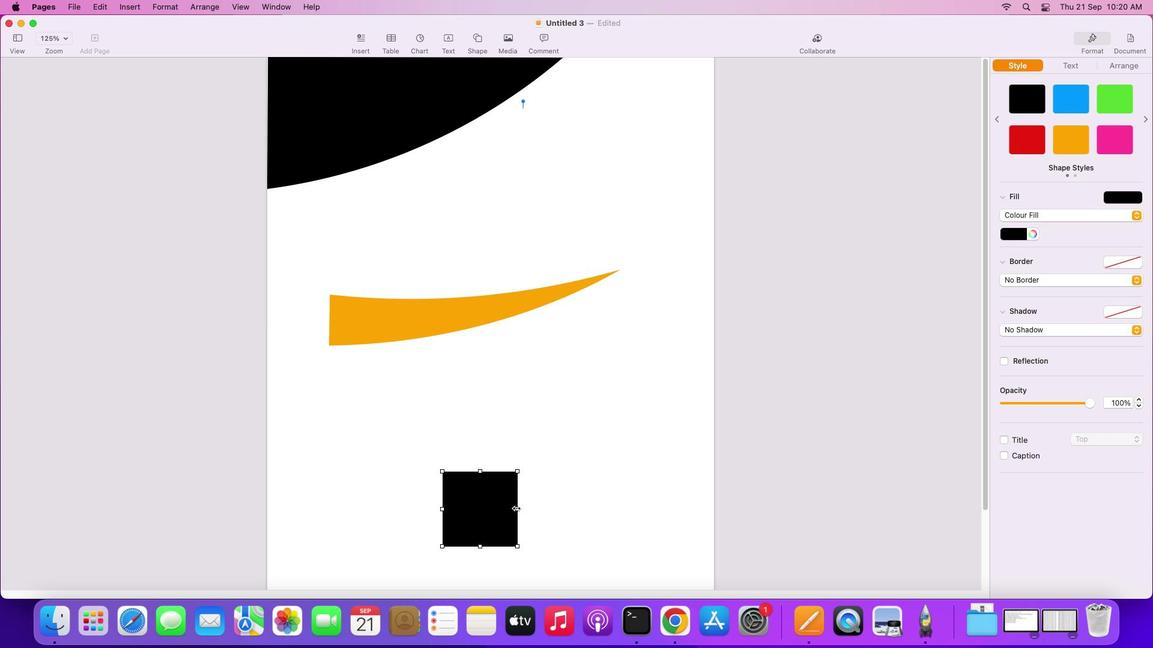 
Action: Mouse pressed left at (516, 507)
Screenshot: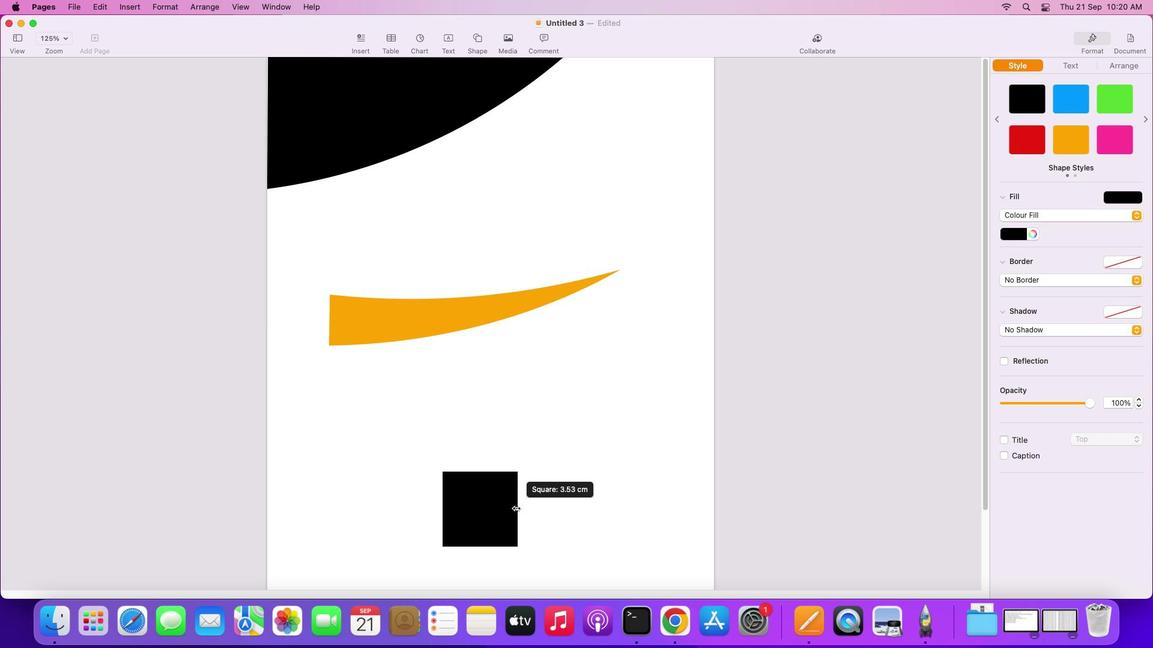 
Action: Mouse moved to (552, 508)
Screenshot: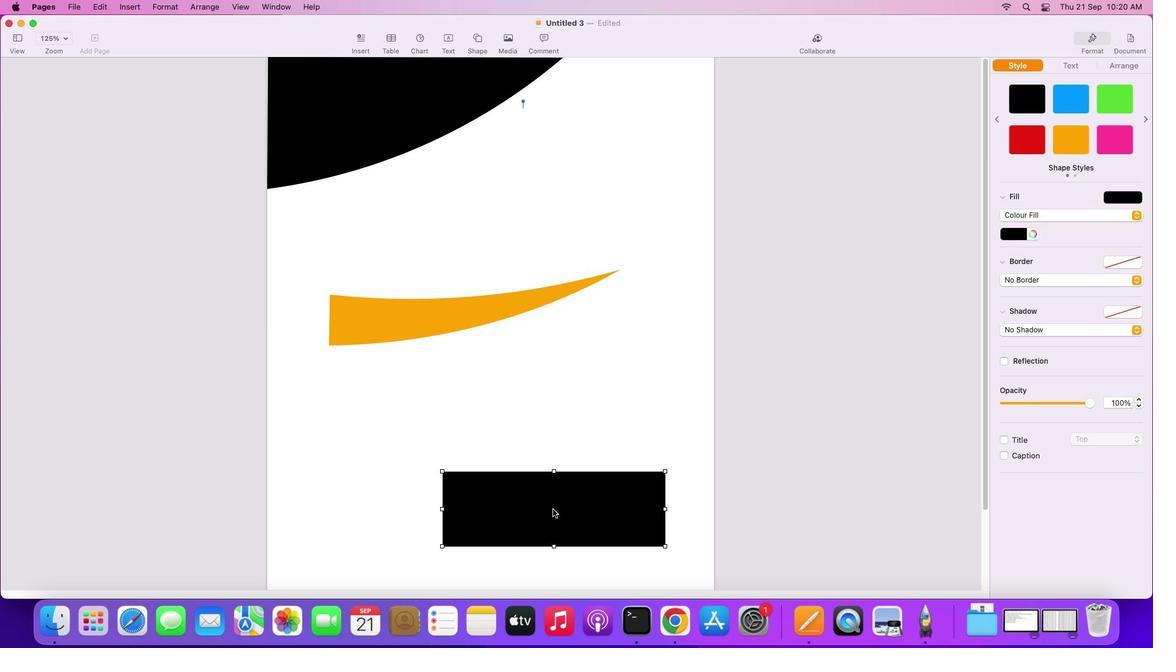 
Action: Mouse pressed left at (552, 508)
Screenshot: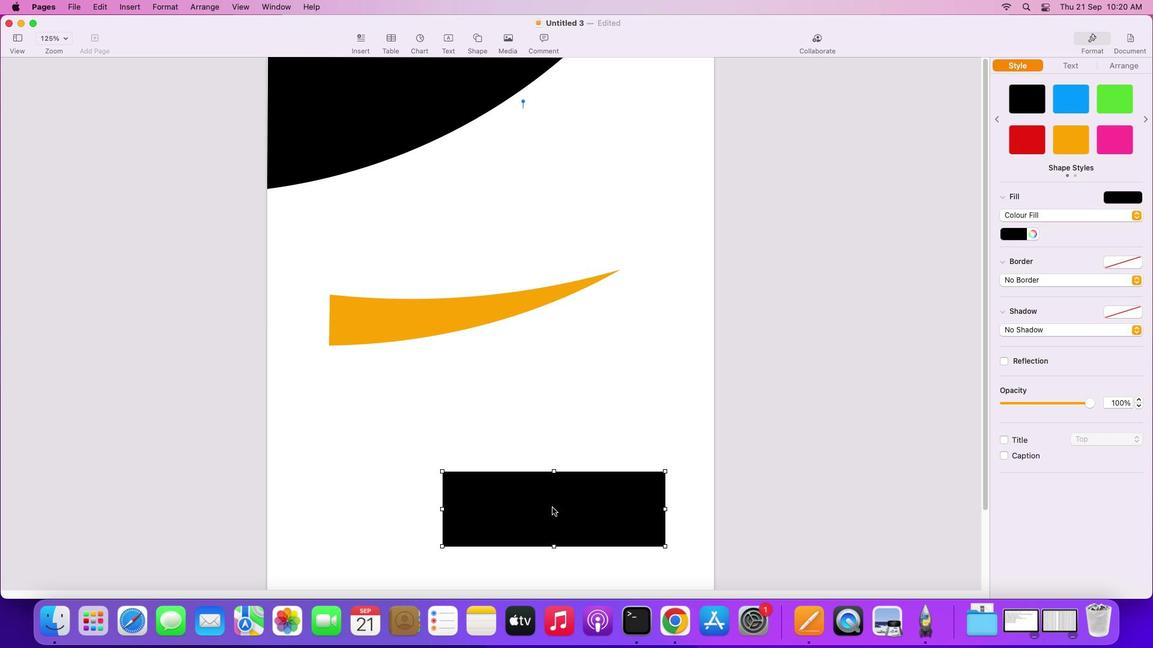 
Action: Mouse moved to (488, 456)
Screenshot: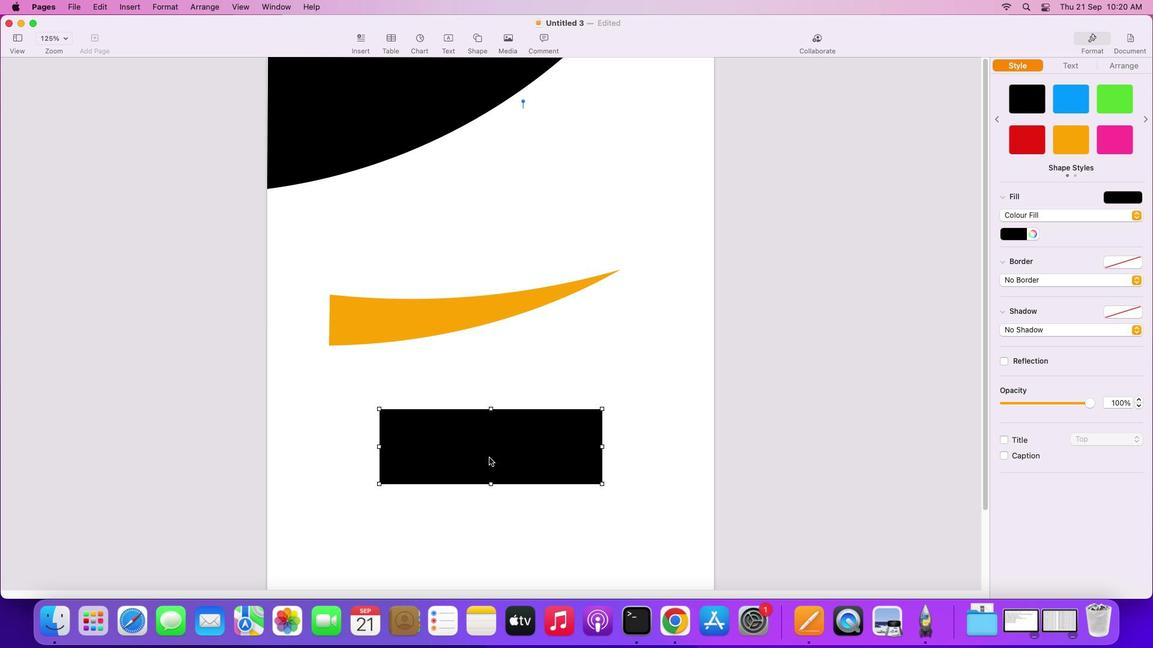 
Action: Mouse pressed right at (488, 456)
Screenshot: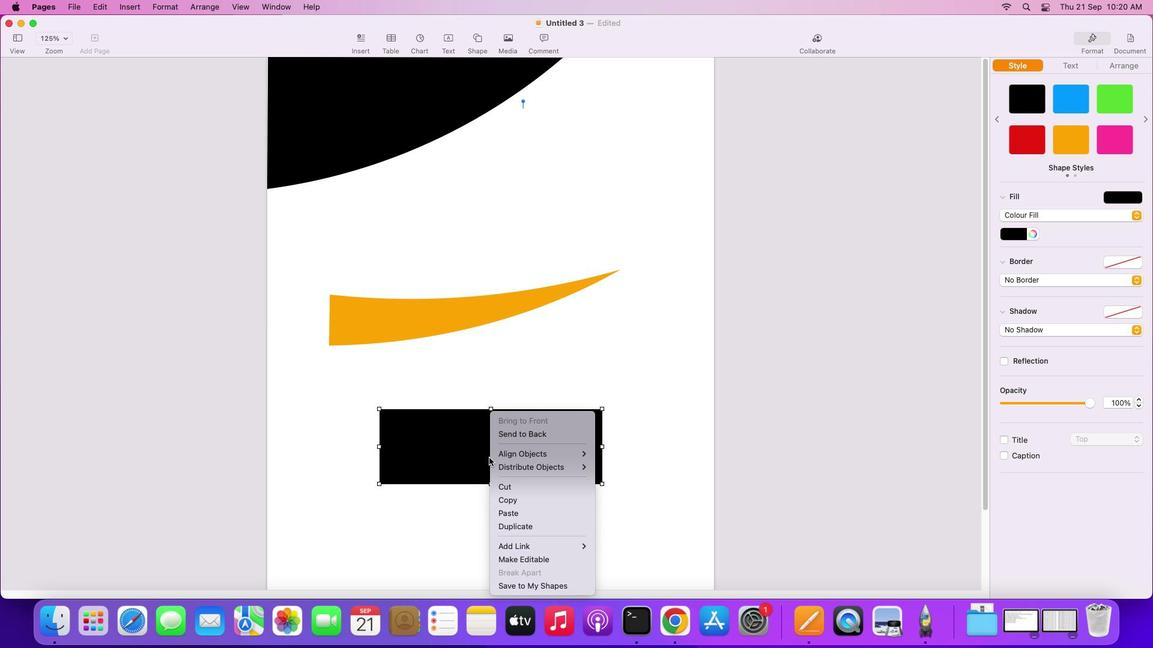 
Action: Mouse moved to (523, 553)
Screenshot: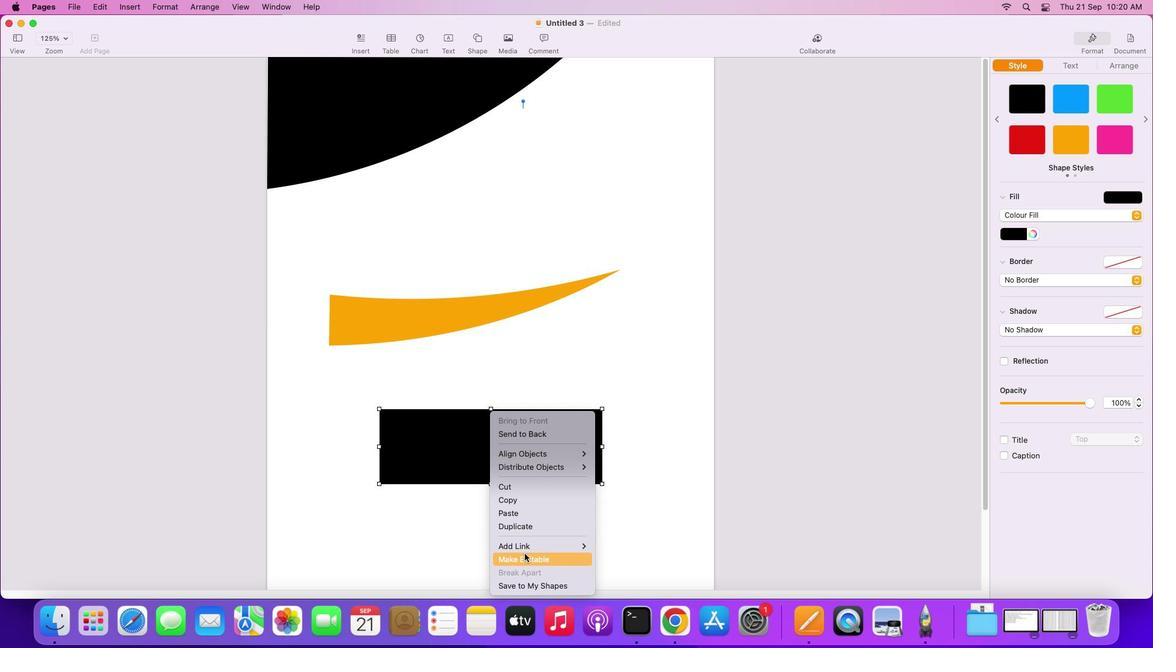 
Action: Mouse pressed left at (523, 553)
Screenshot: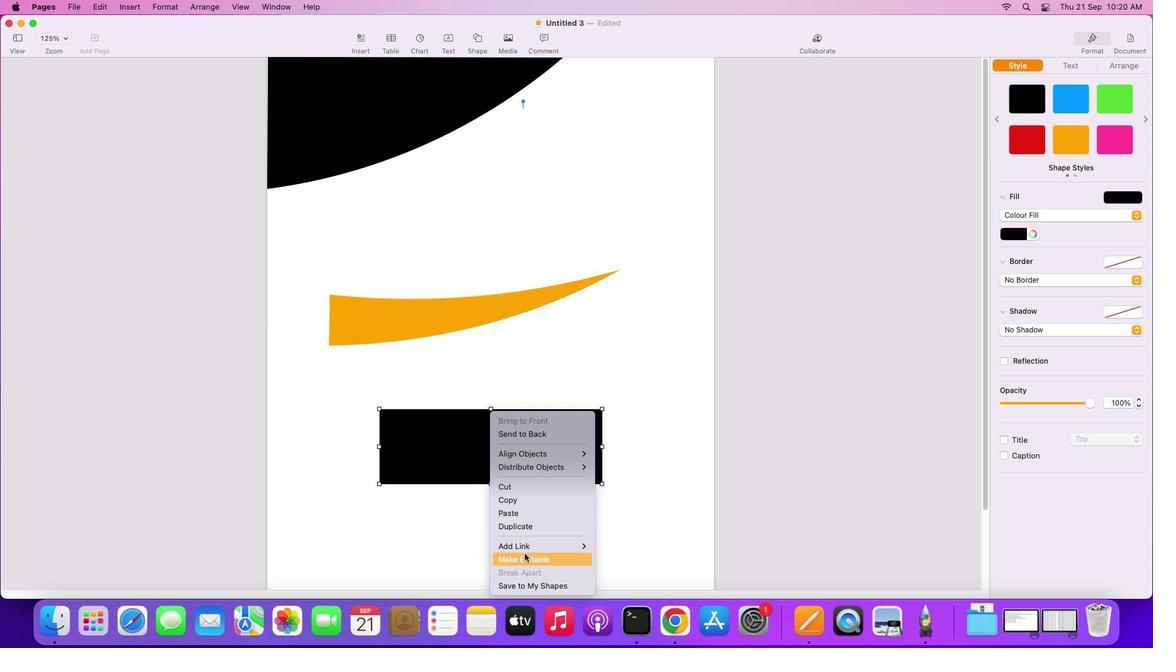 
Action: Mouse moved to (489, 483)
Screenshot: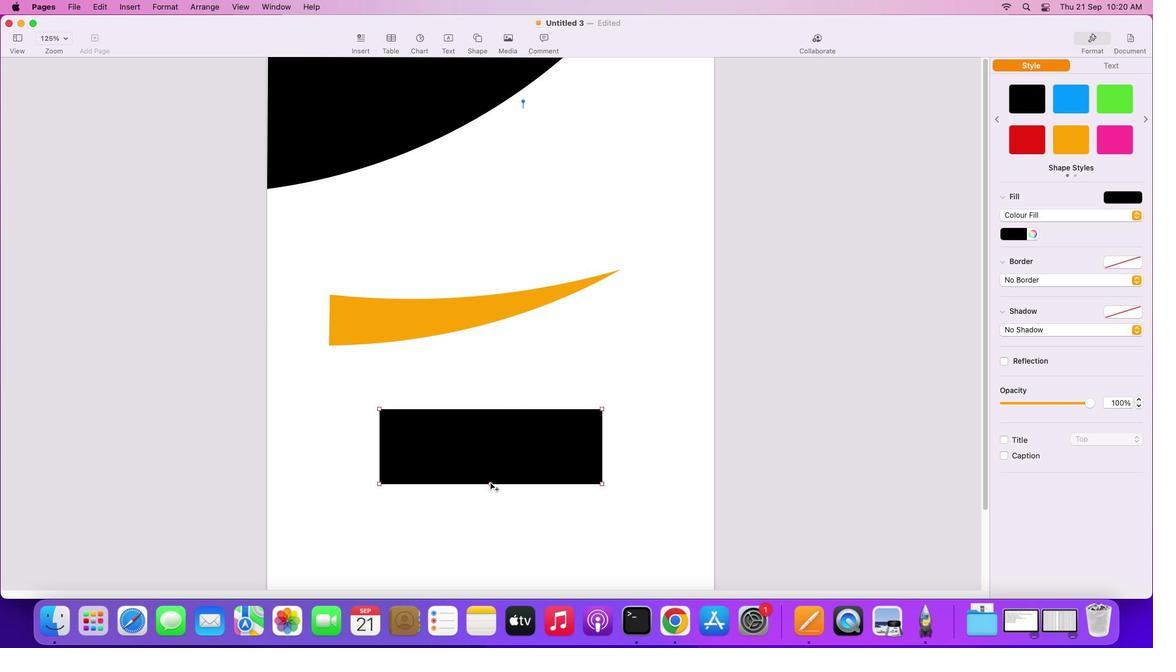 
Action: Mouse pressed left at (489, 483)
Screenshot: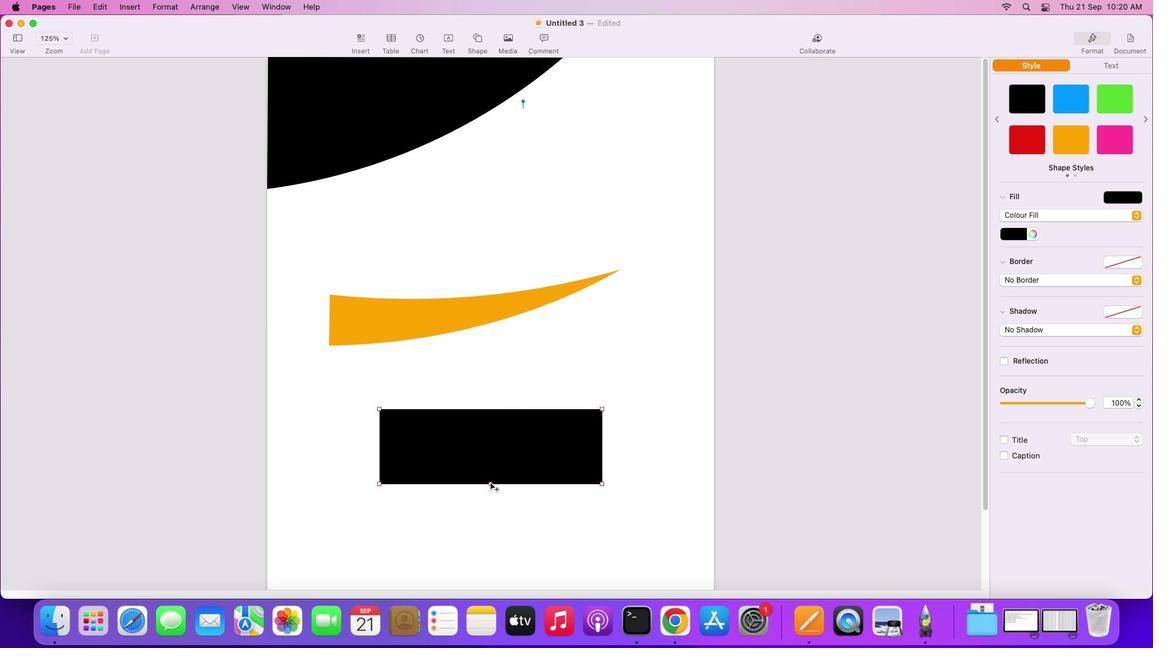 
Action: Mouse moved to (547, 502)
Screenshot: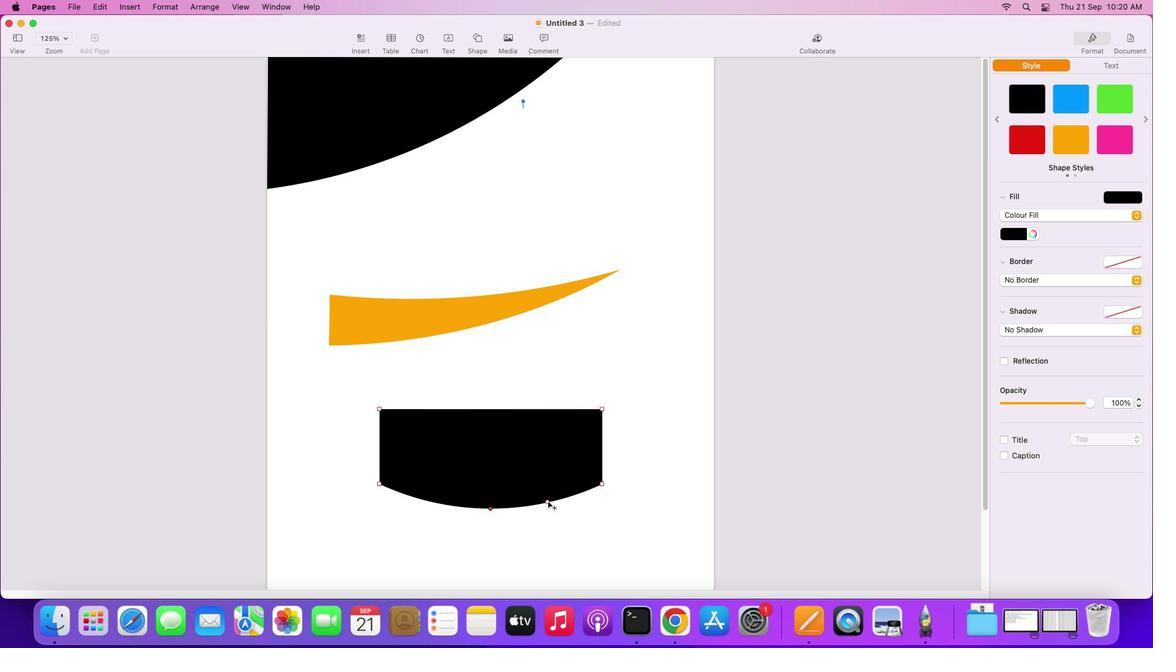 
Action: Mouse pressed left at (547, 502)
Screenshot: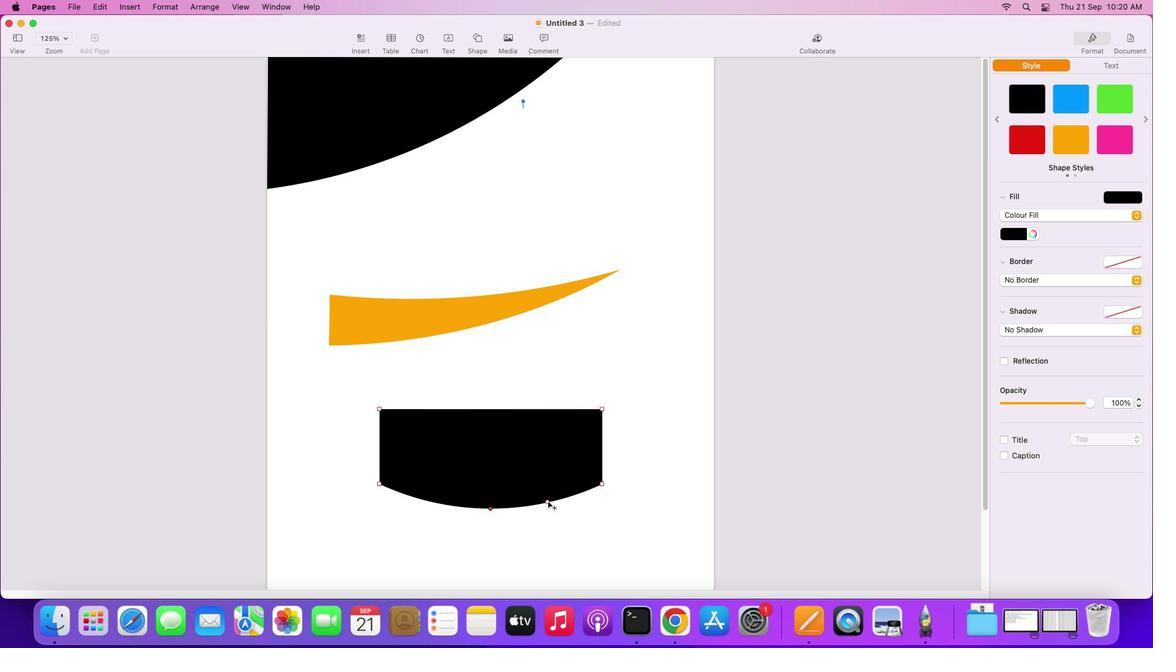 
Action: Mouse moved to (488, 409)
Screenshot: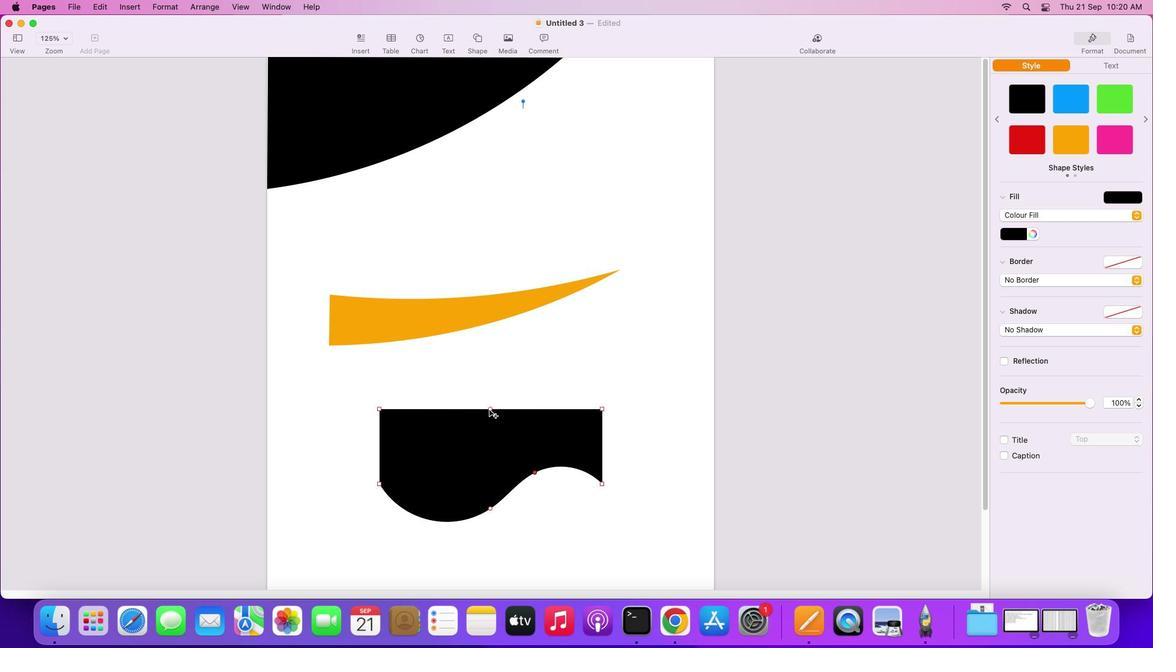 
Action: Mouse pressed left at (488, 409)
Screenshot: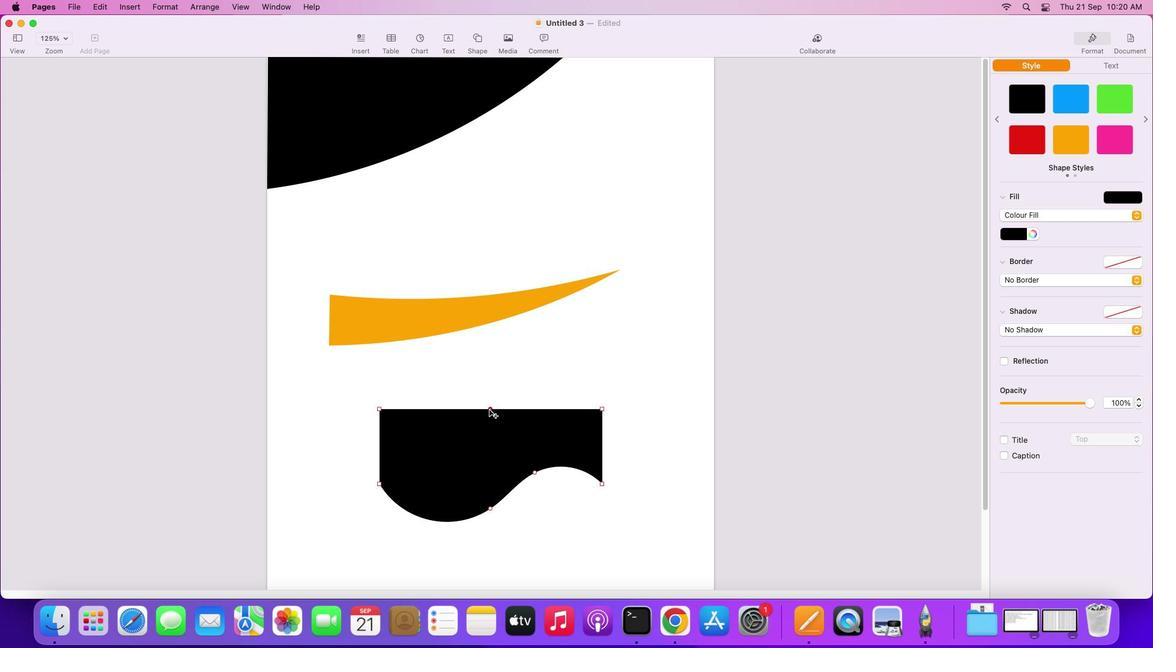 
Action: Mouse moved to (543, 447)
Screenshot: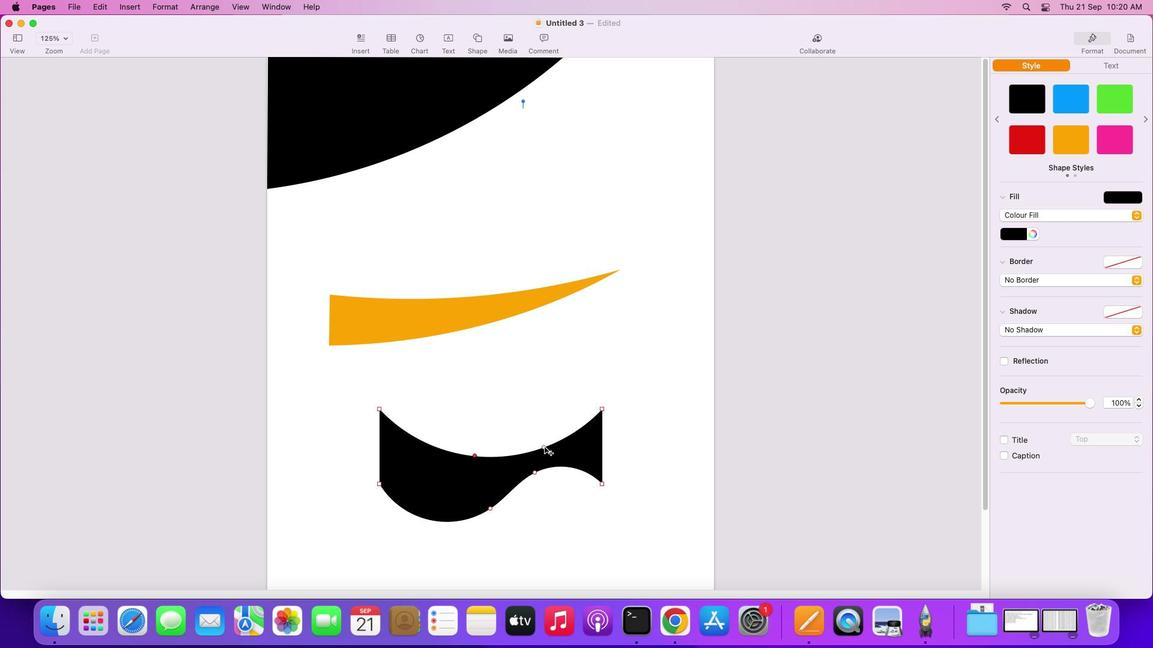
Action: Mouse pressed left at (543, 447)
Screenshot: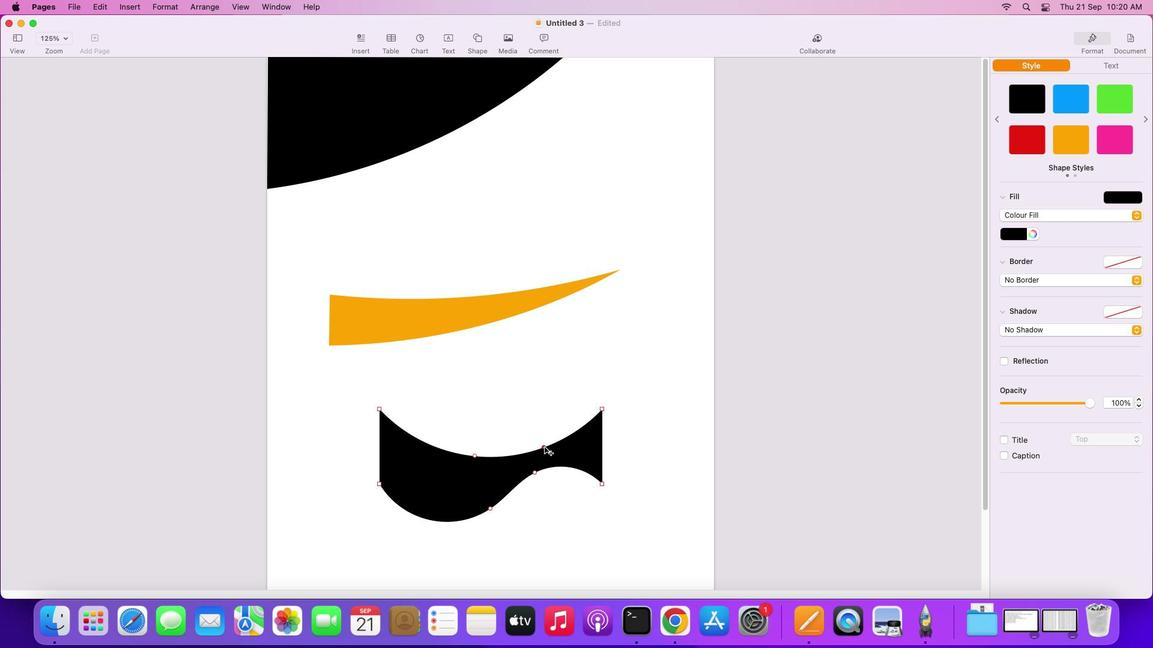 
Action: Mouse moved to (601, 409)
Screenshot: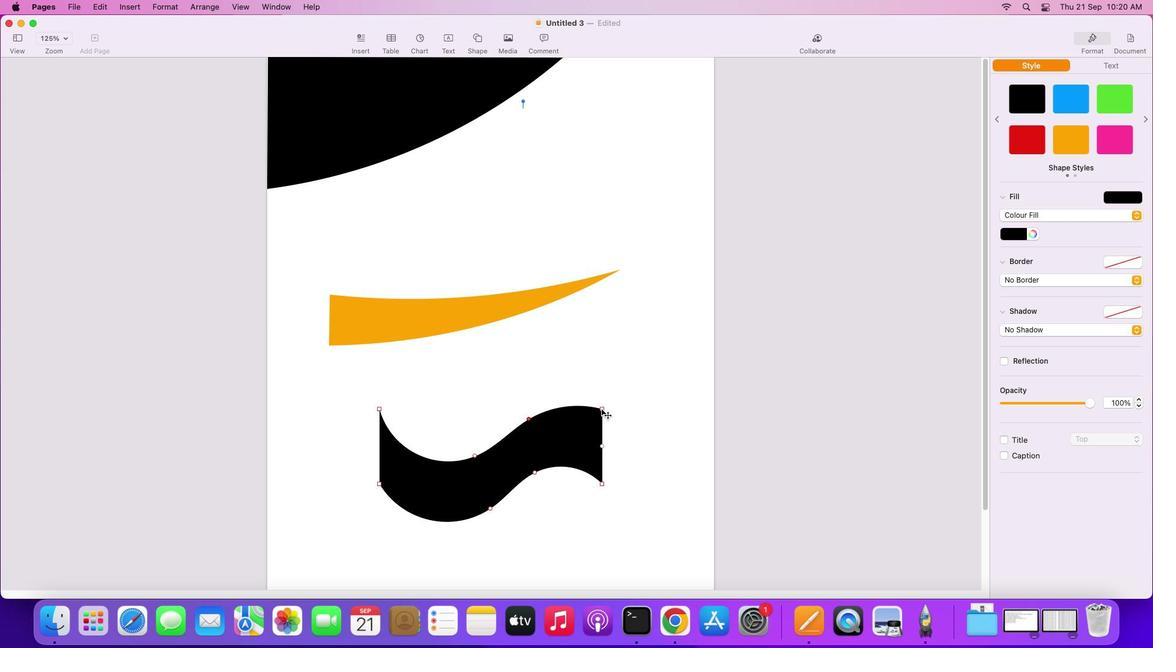 
Action: Mouse pressed left at (601, 409)
Screenshot: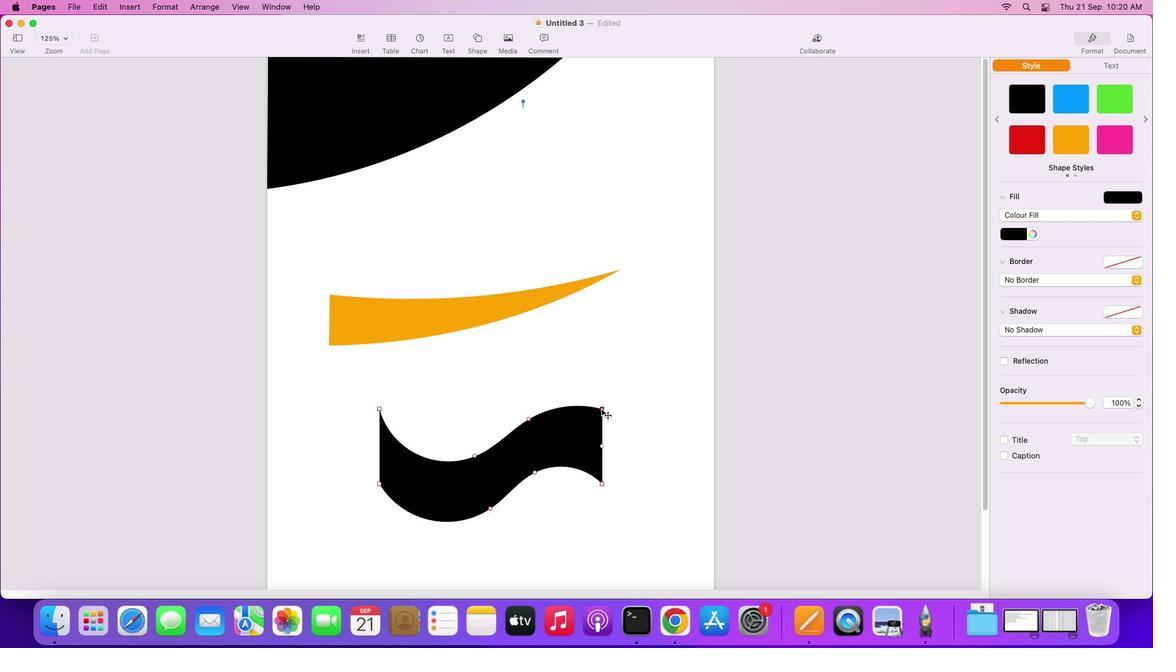 
Action: Mouse moved to (601, 481)
Screenshot: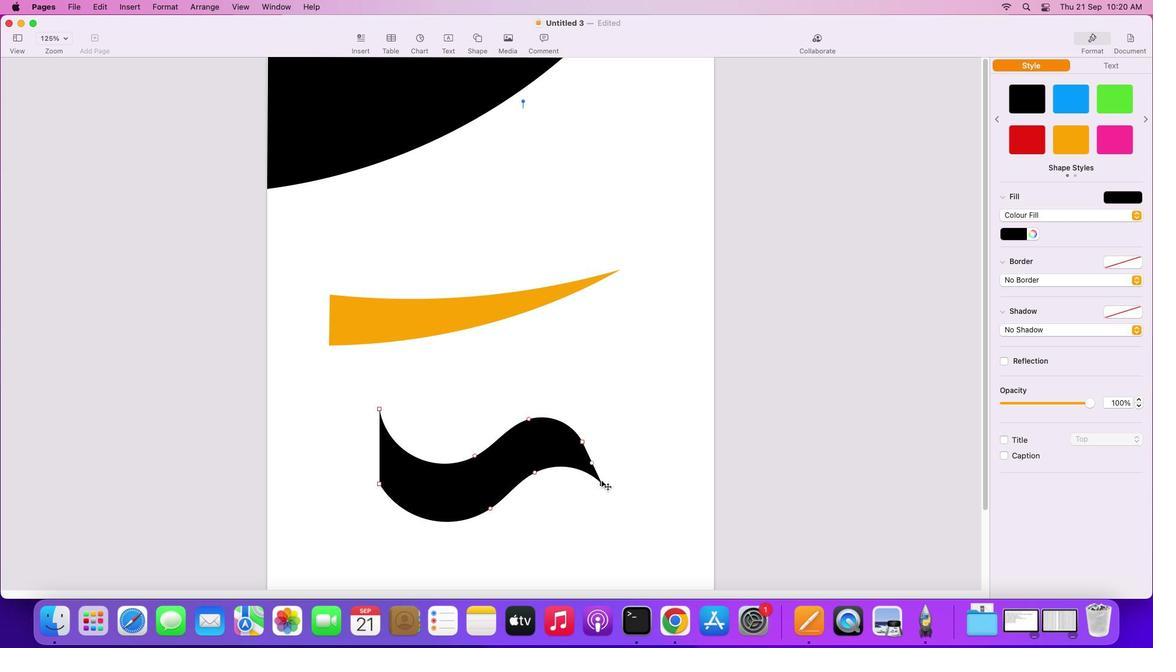
Action: Mouse pressed left at (601, 481)
Screenshot: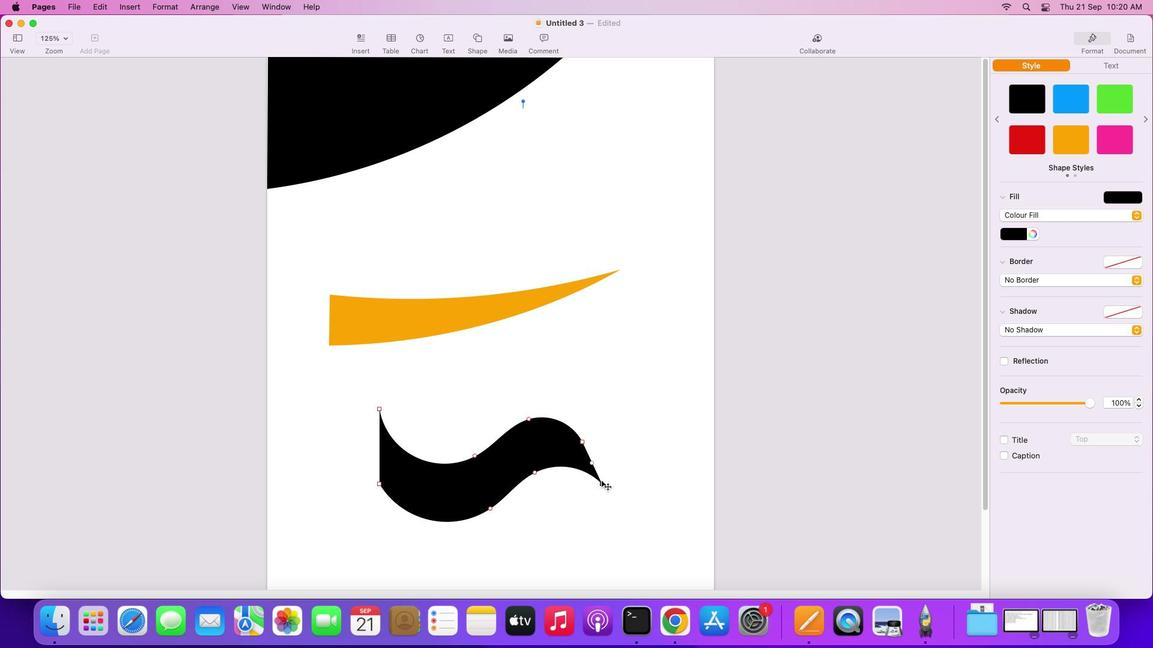 
Action: Mouse moved to (583, 441)
Screenshot: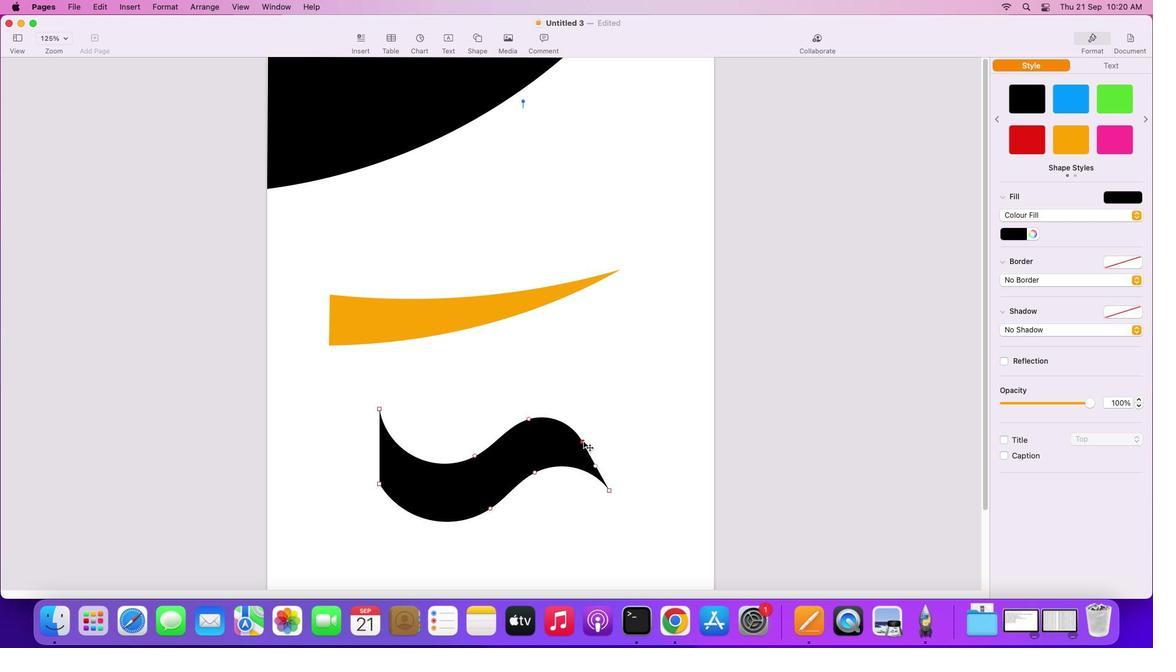 
Action: Mouse pressed left at (583, 441)
Screenshot: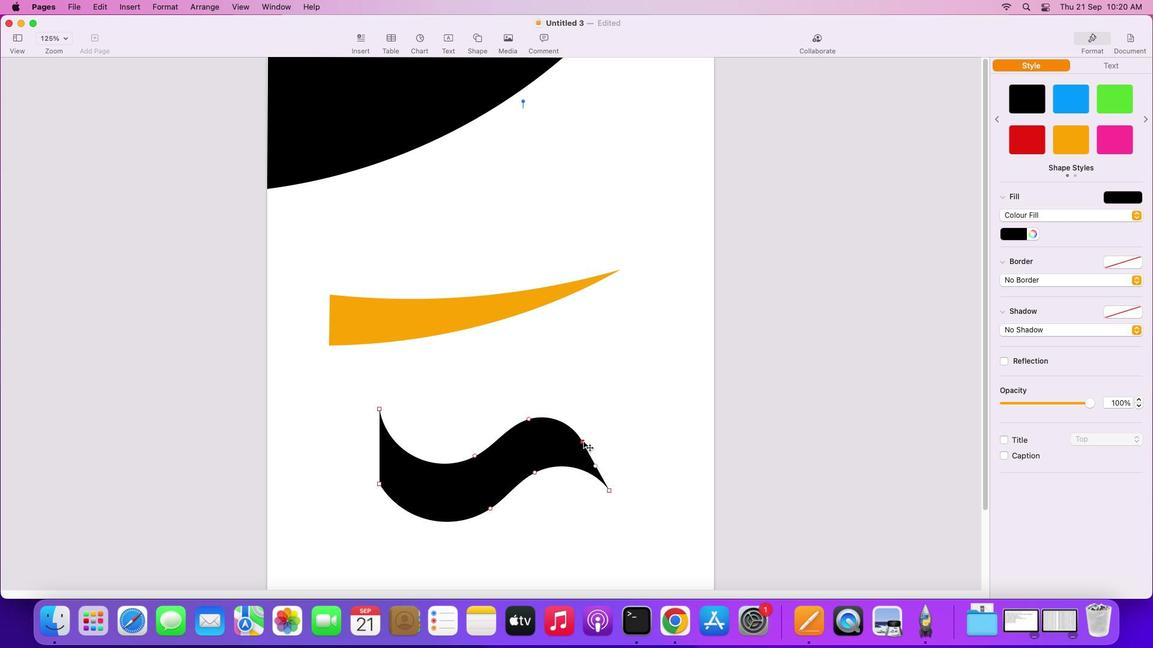 
Action: Mouse moved to (661, 436)
Screenshot: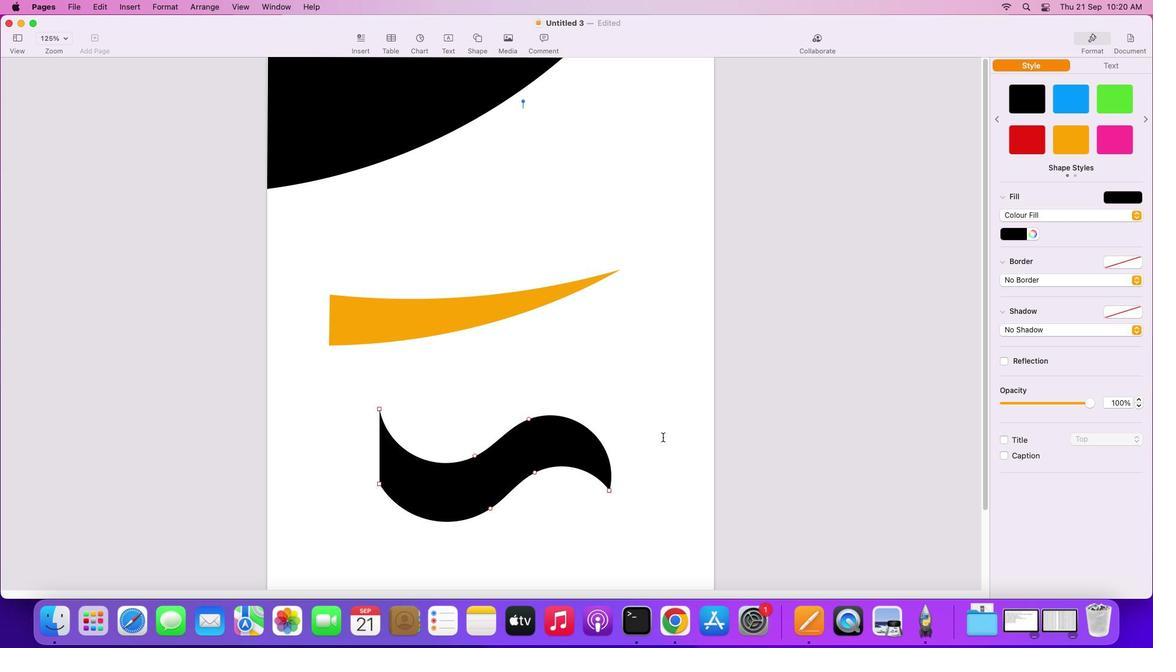 
Action: Mouse pressed left at (661, 436)
Screenshot: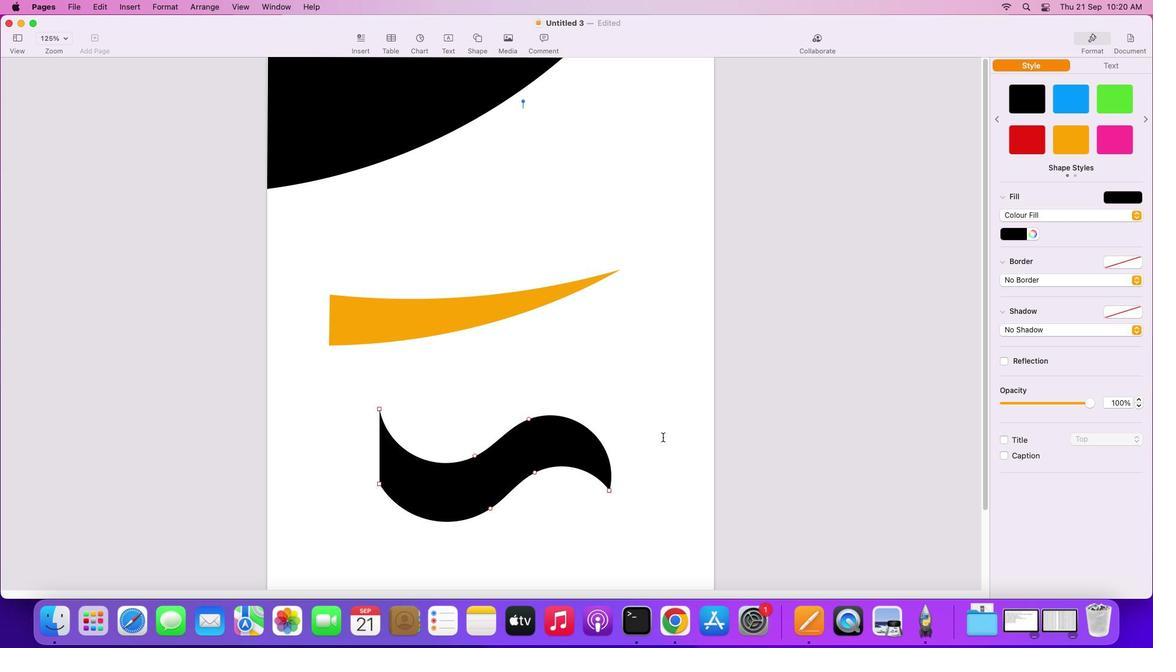 
Action: Mouse moved to (521, 463)
Screenshot: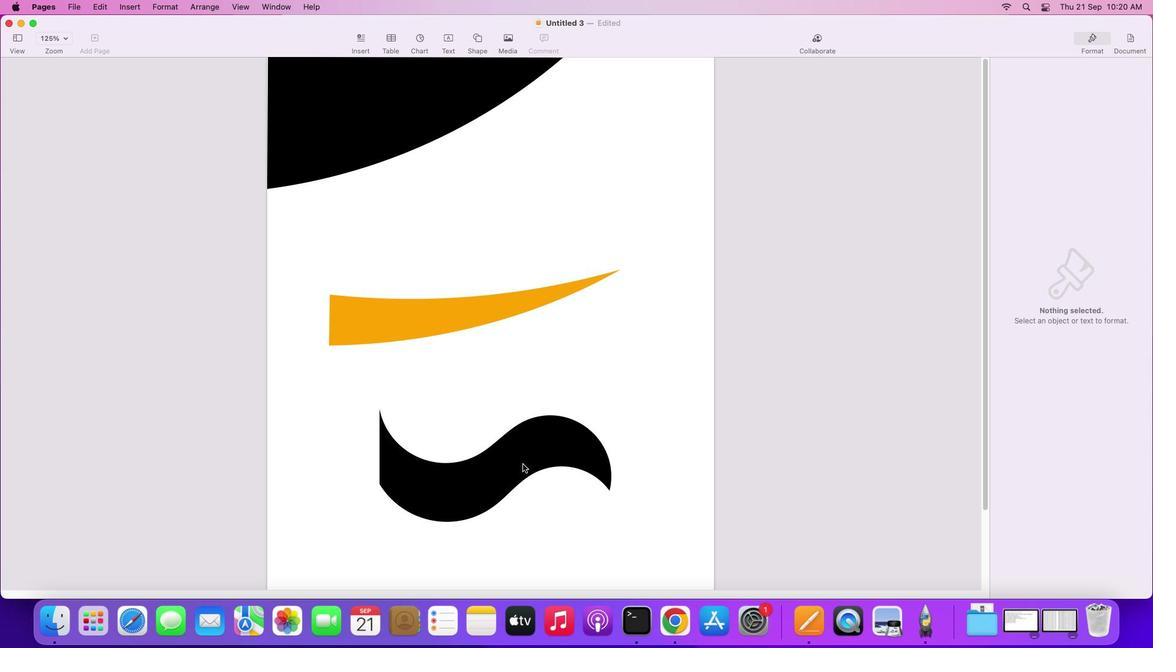 
Action: Mouse pressed left at (521, 463)
Screenshot: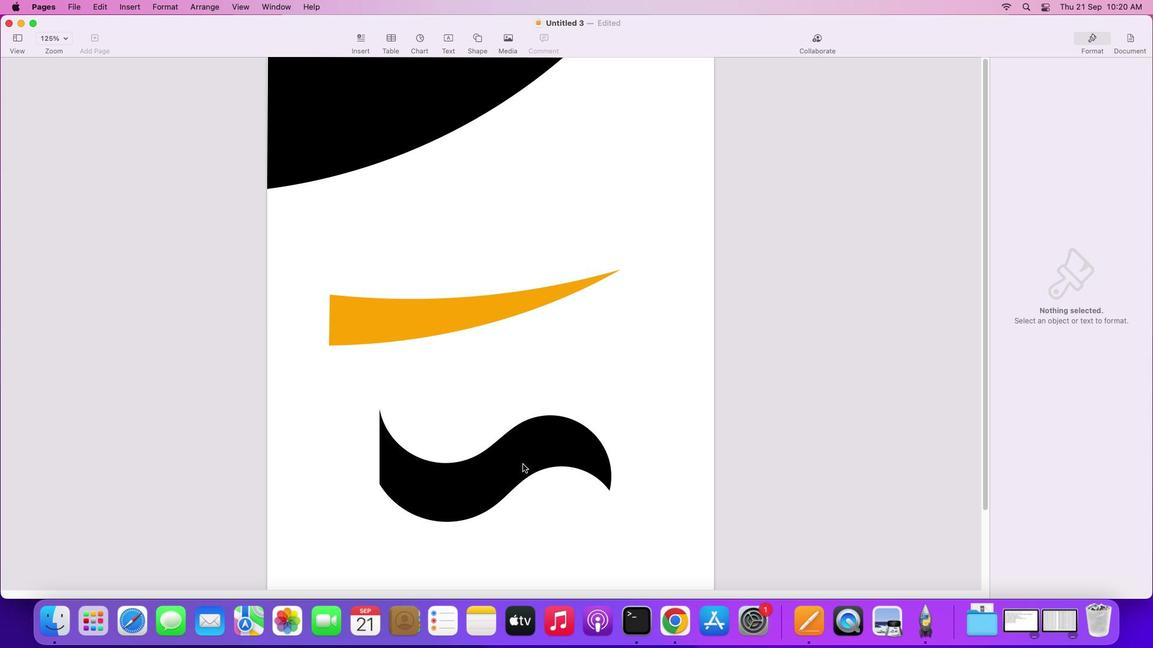 
Action: Mouse moved to (1052, 138)
Screenshot: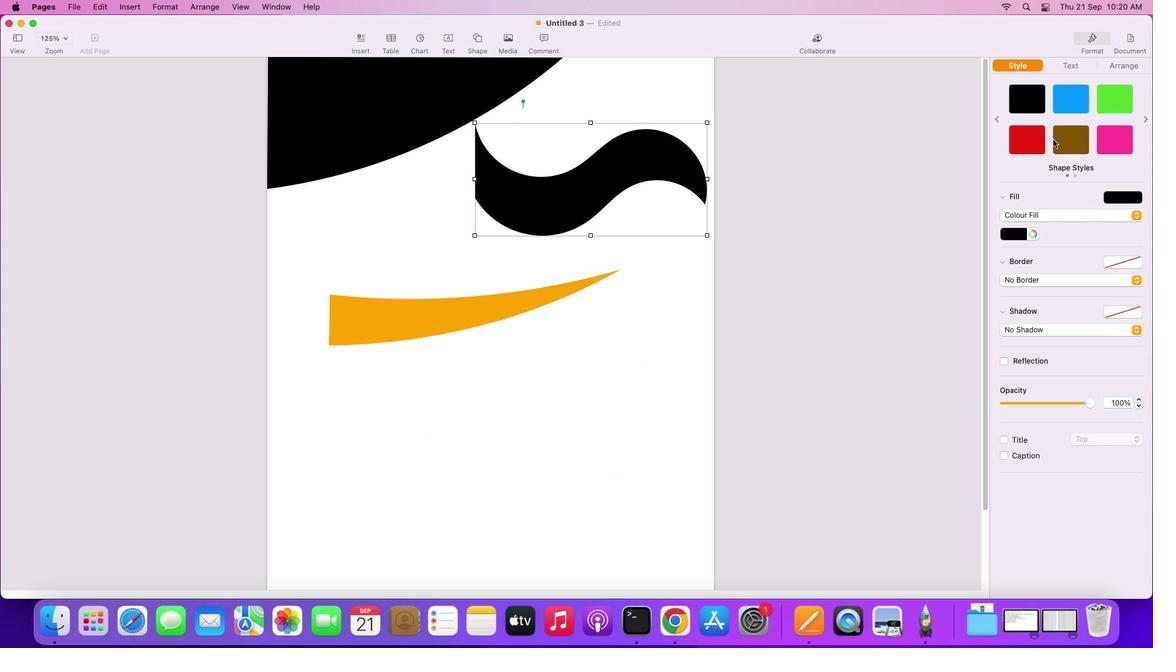 
Action: Mouse pressed left at (1052, 138)
Screenshot: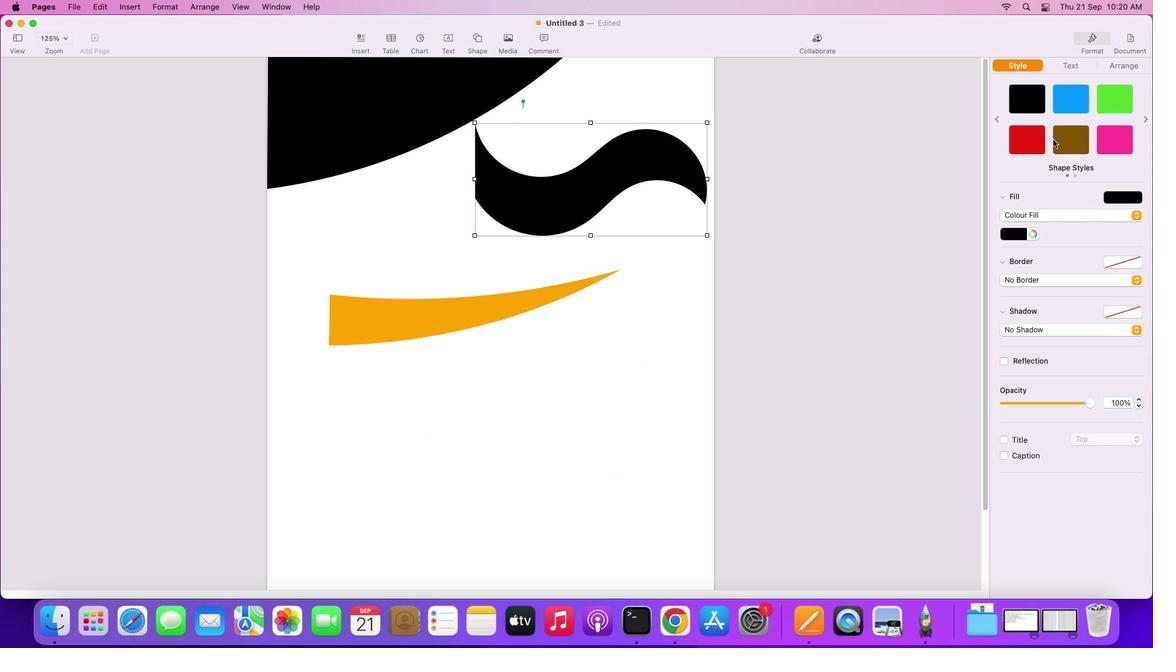 
Action: Mouse moved to (585, 176)
Screenshot: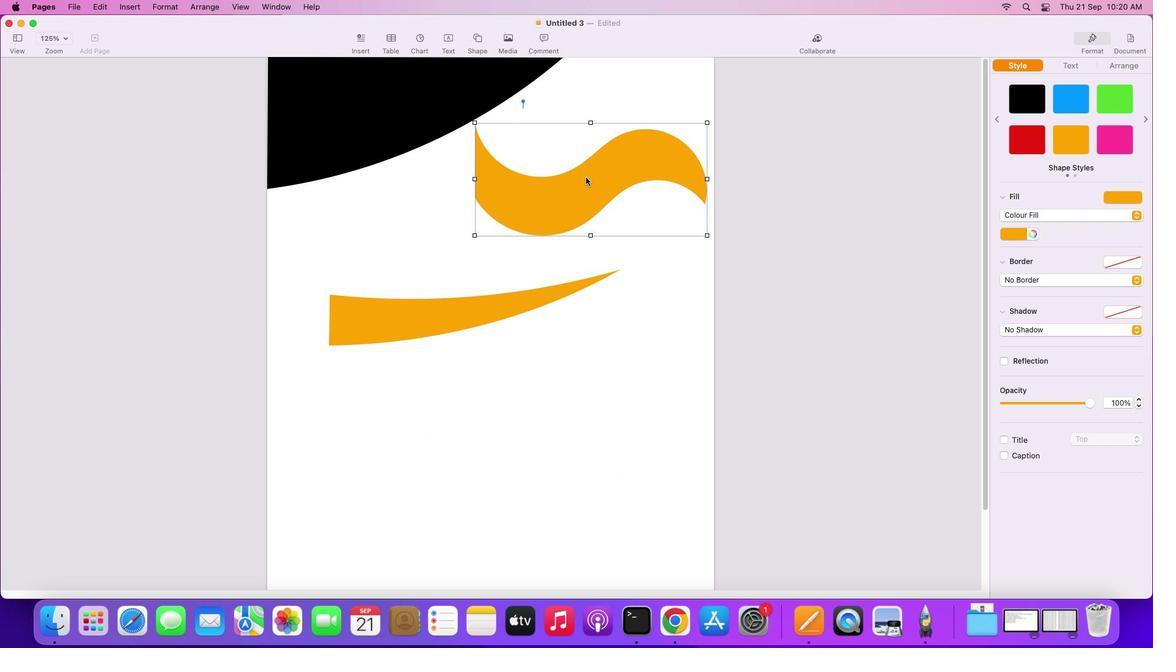 
Action: Mouse pressed left at (585, 176)
Screenshot: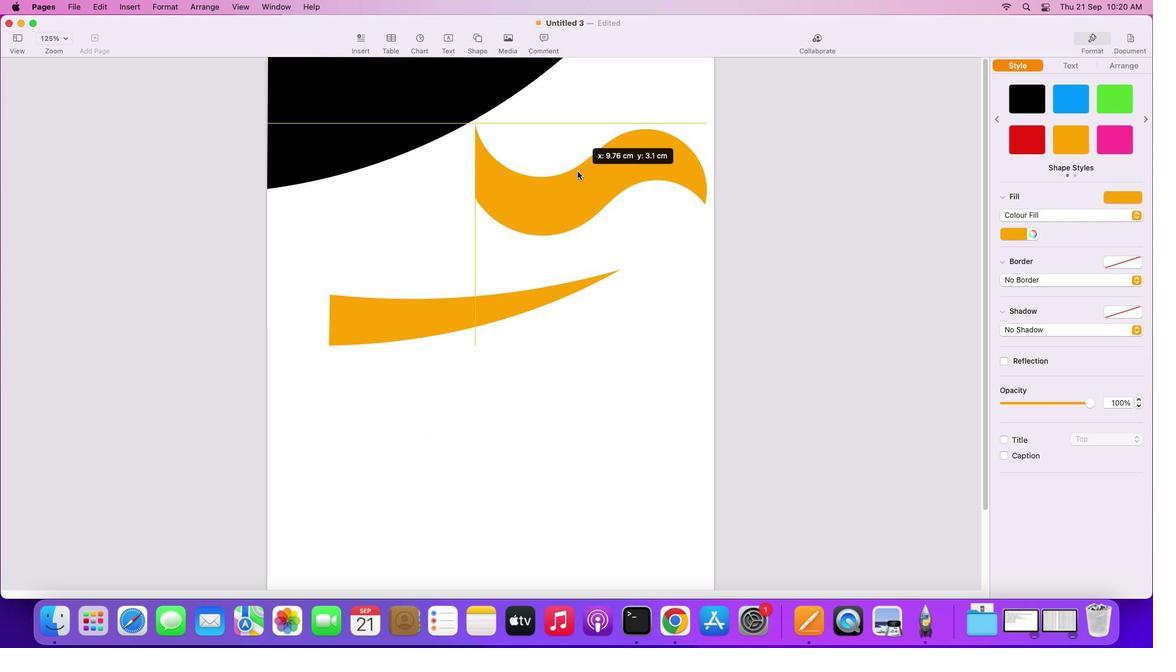 
Action: Mouse moved to (1114, 61)
Screenshot: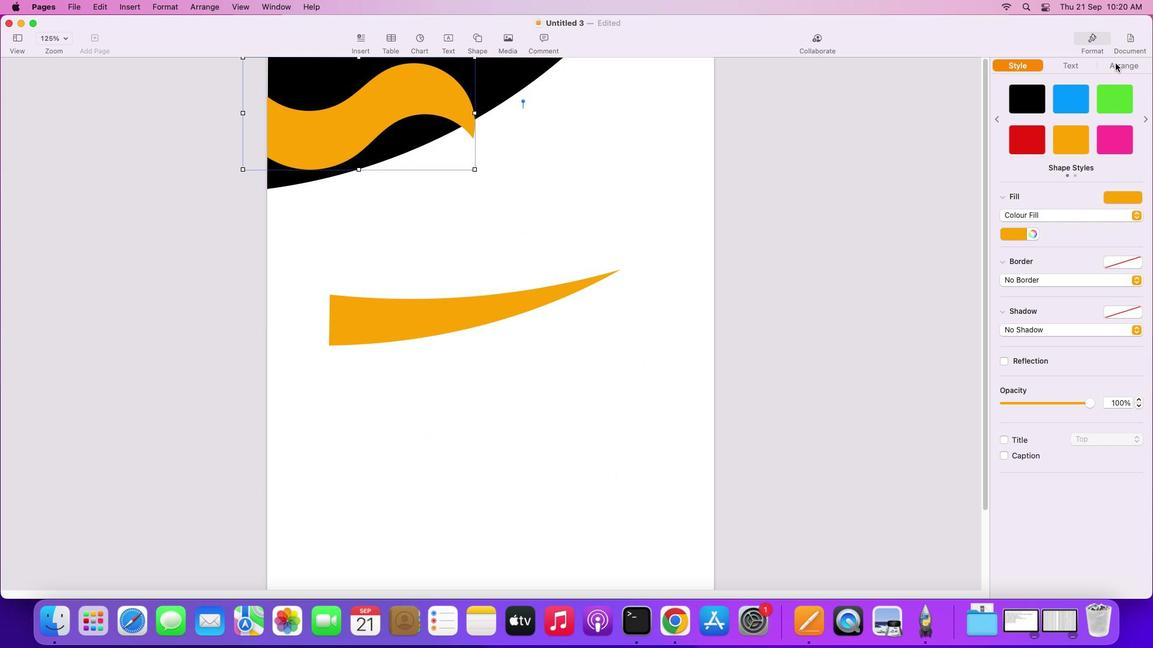 
Action: Mouse pressed left at (1114, 61)
Screenshot: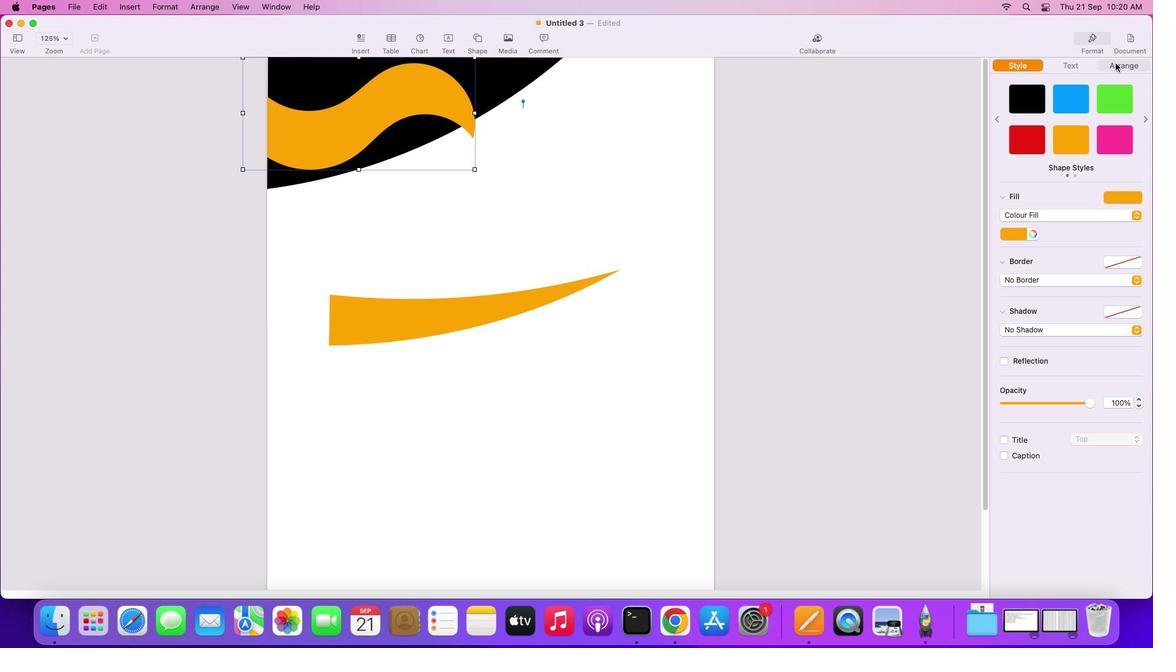 
Action: Mouse moved to (1021, 102)
Screenshot: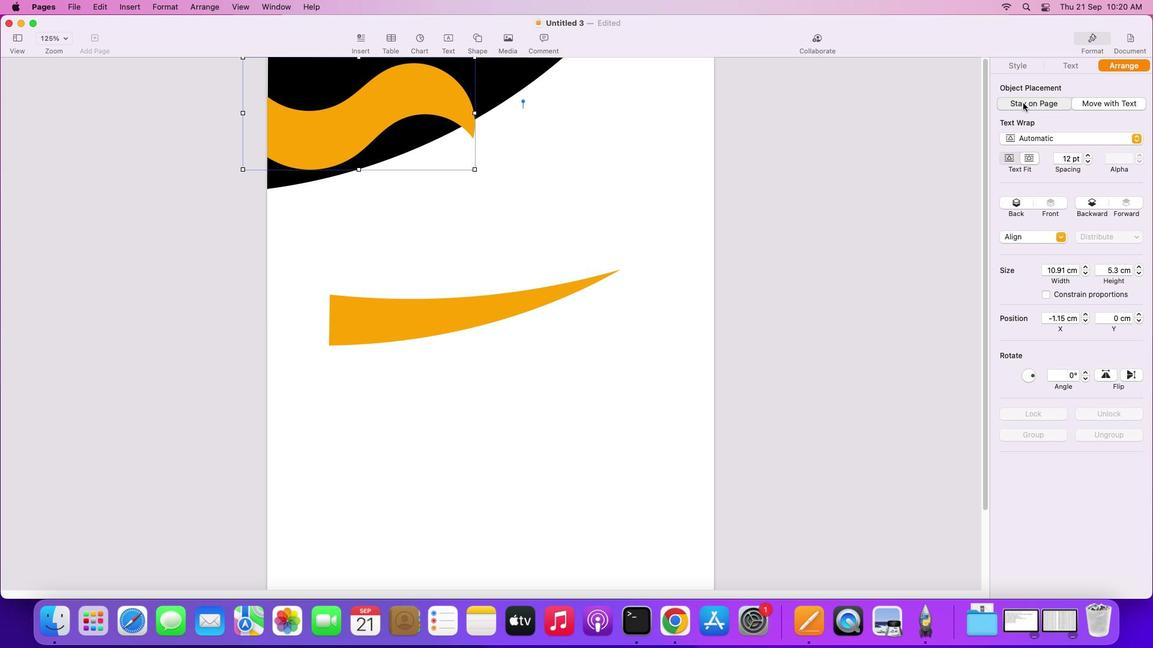 
Action: Mouse pressed left at (1021, 102)
Screenshot: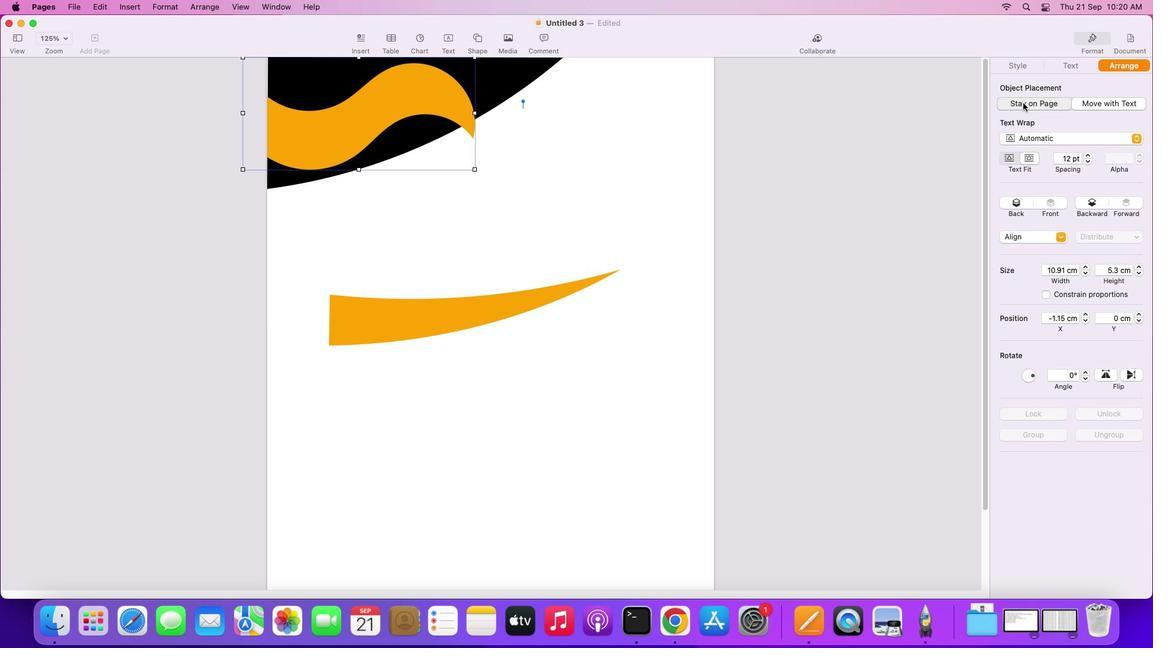 
Action: Mouse moved to (588, 155)
Screenshot: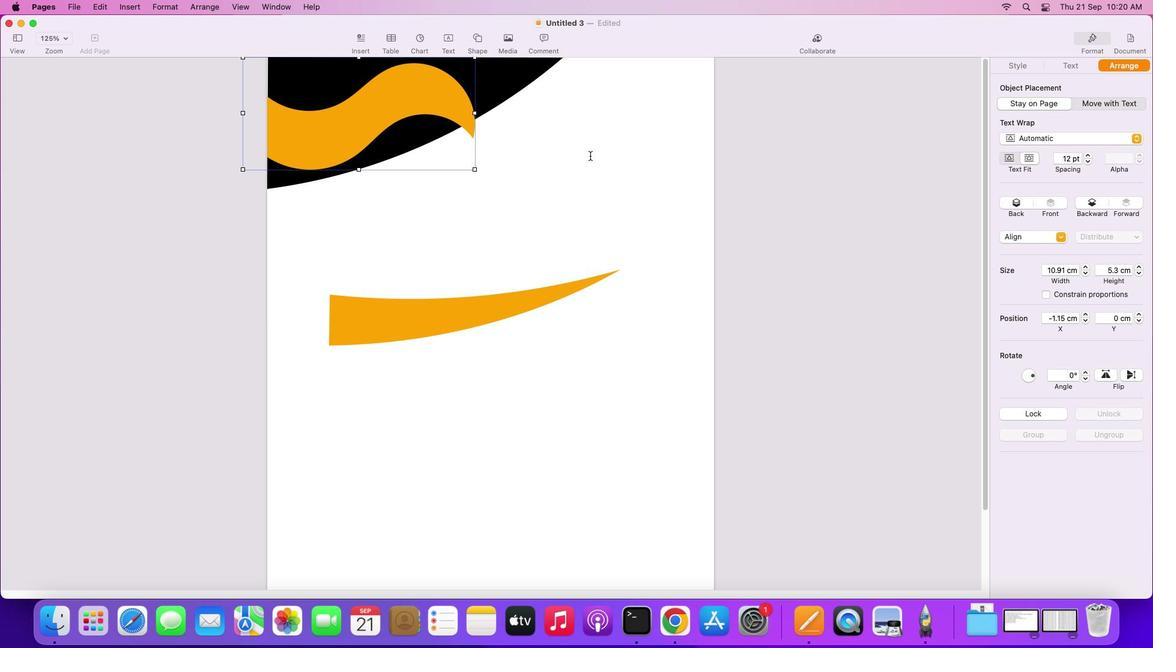 
Action: Mouse pressed left at (588, 155)
Screenshot: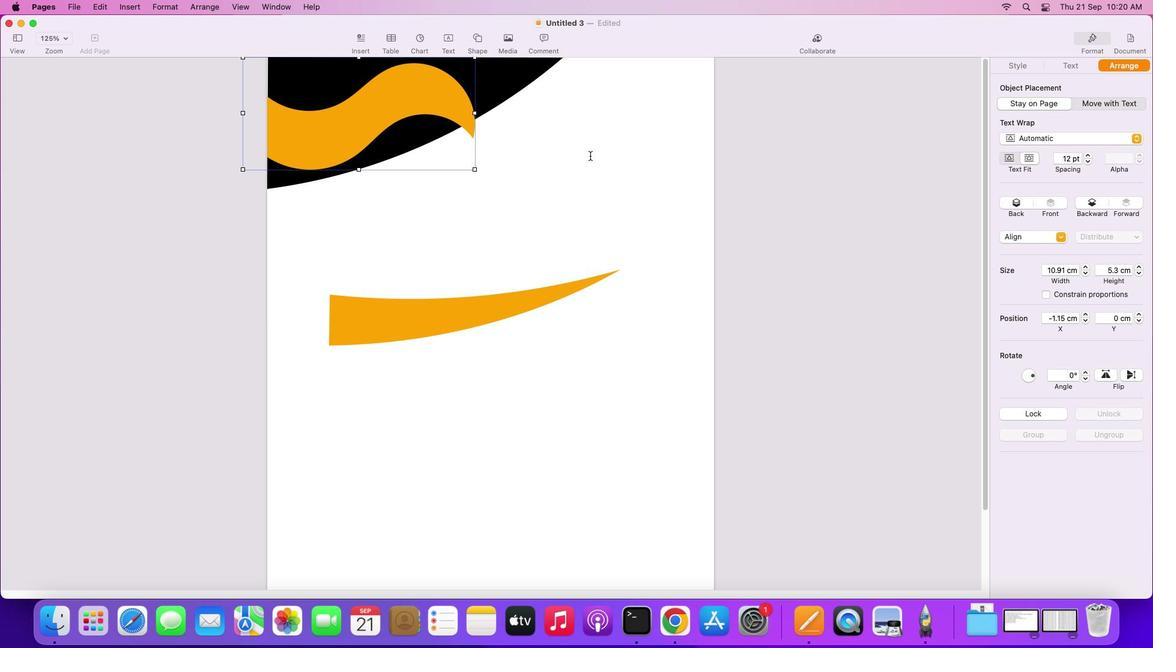 
Action: Mouse moved to (355, 101)
Screenshot: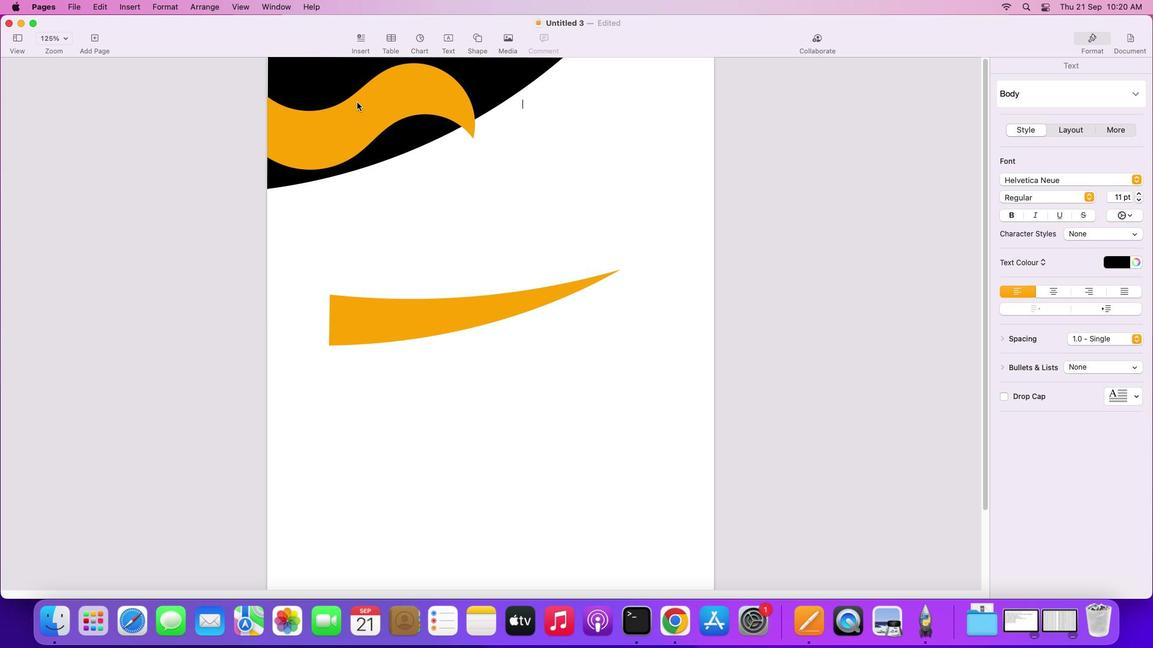 
Action: Mouse pressed left at (355, 101)
Screenshot: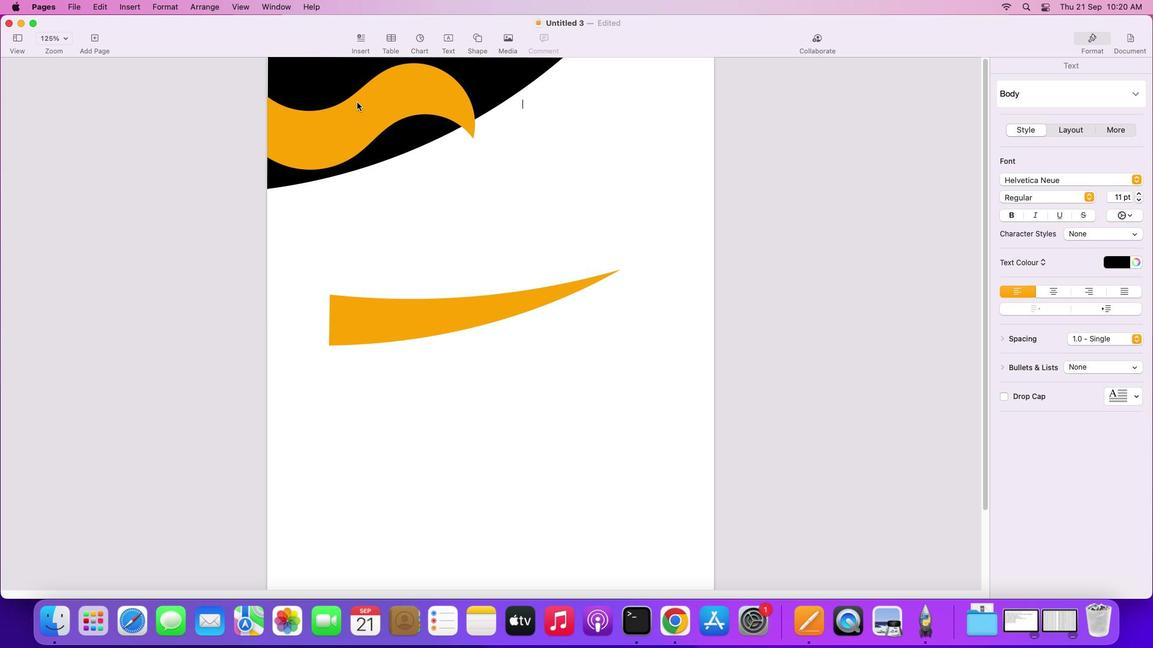 
Action: Mouse moved to (564, 201)
Screenshot: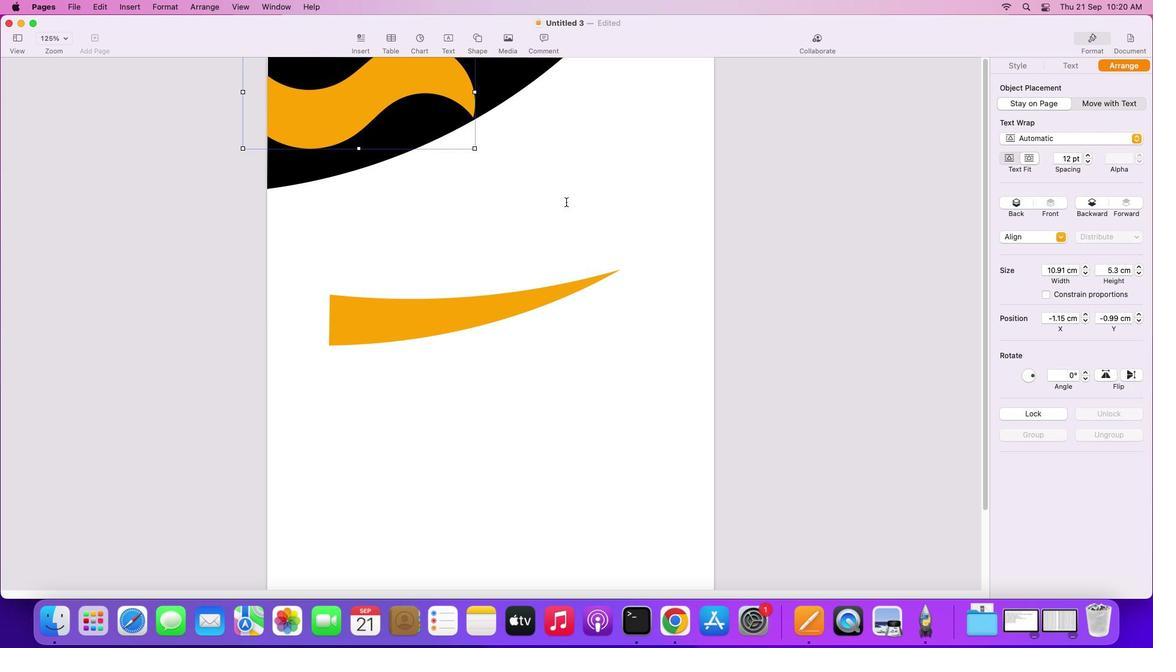 
Action: Mouse pressed left at (564, 201)
Screenshot: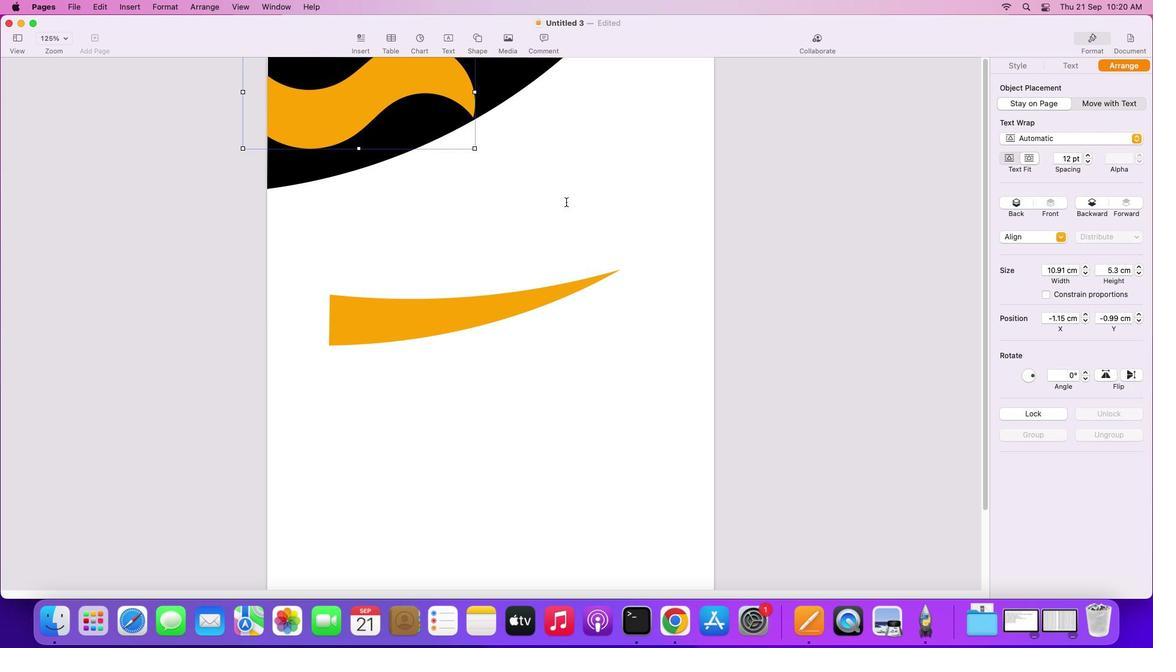 
Action: Mouse moved to (490, 308)
Screenshot: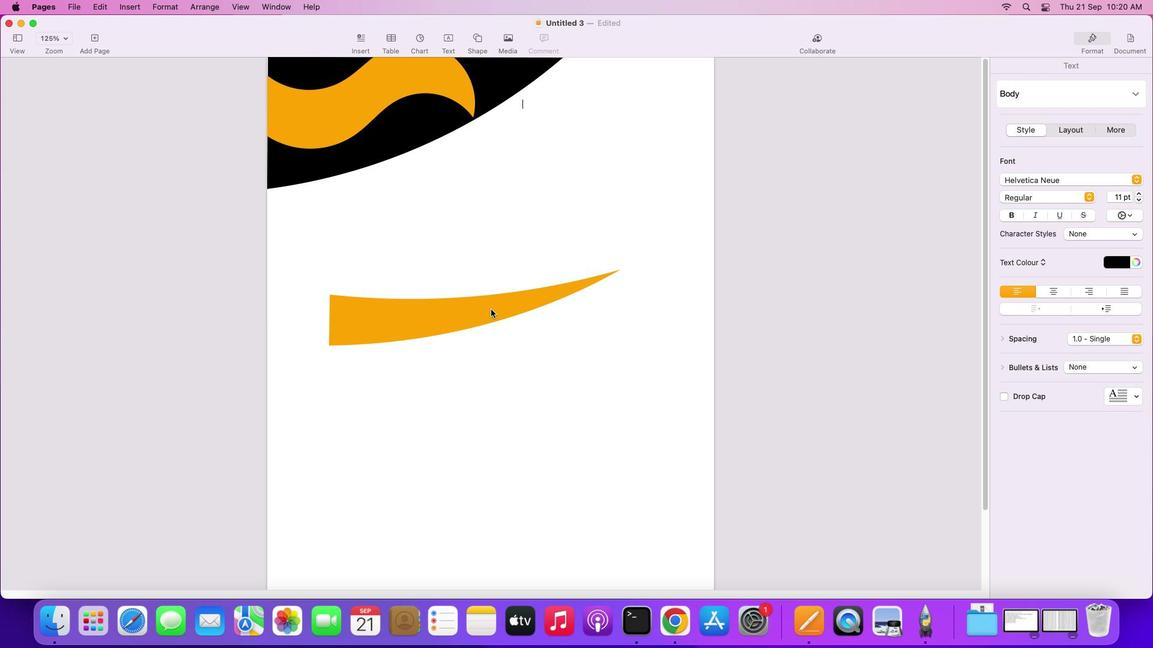 
Action: Mouse pressed left at (490, 308)
Screenshot: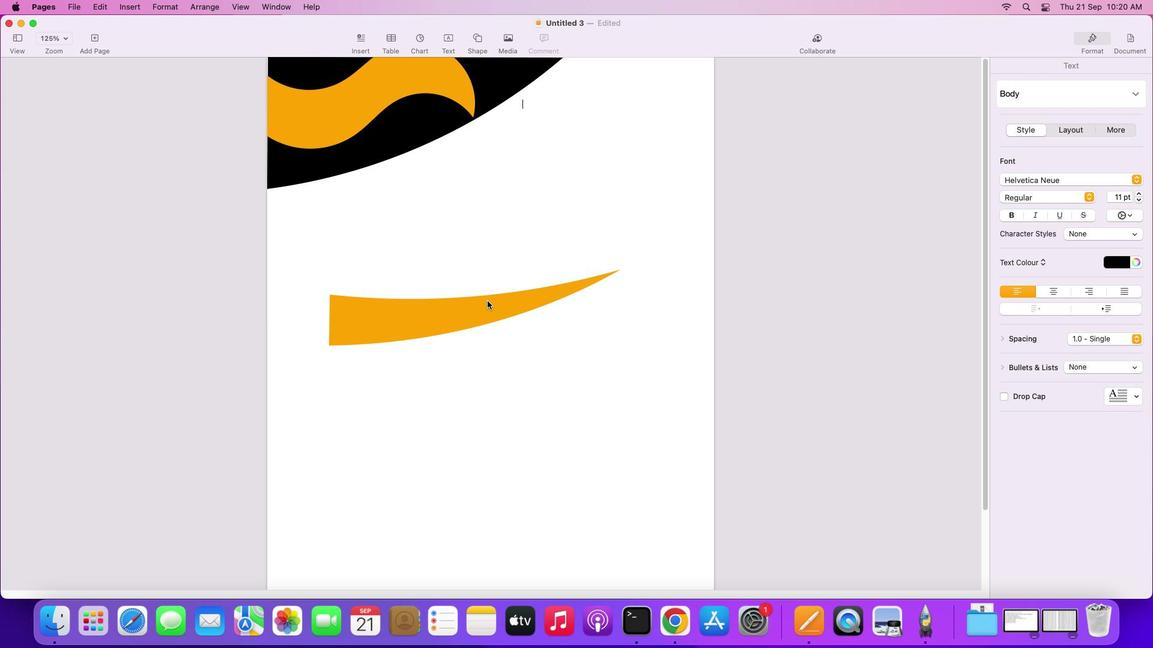 
Action: Mouse moved to (367, 101)
Screenshot: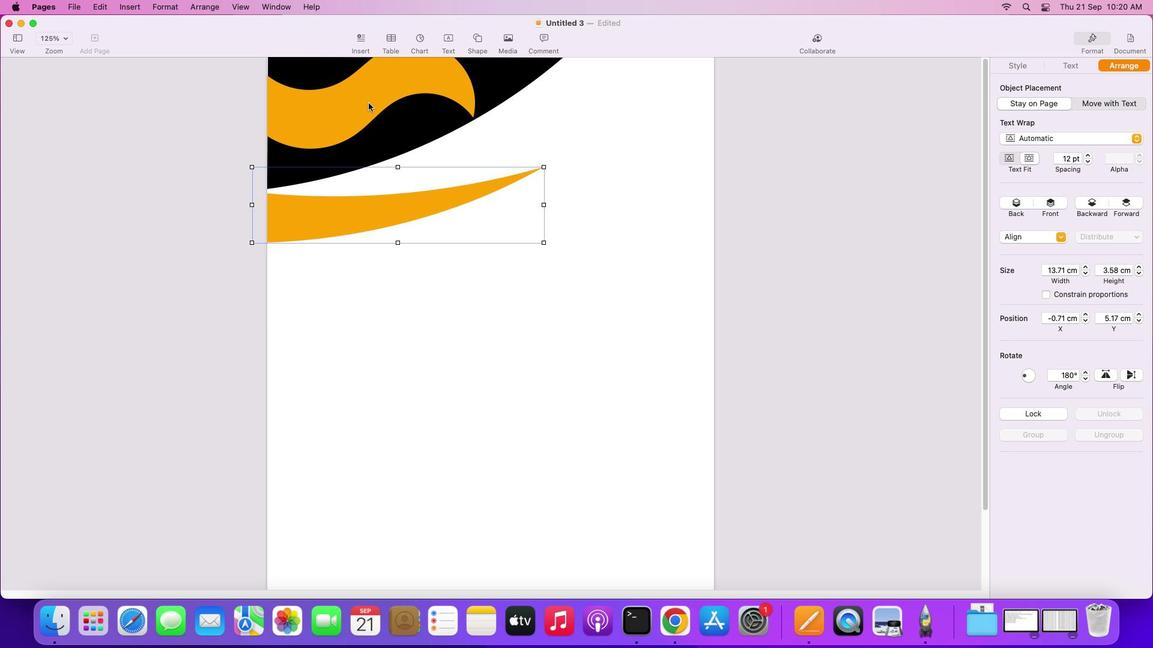 
Action: Mouse pressed left at (367, 101)
Screenshot: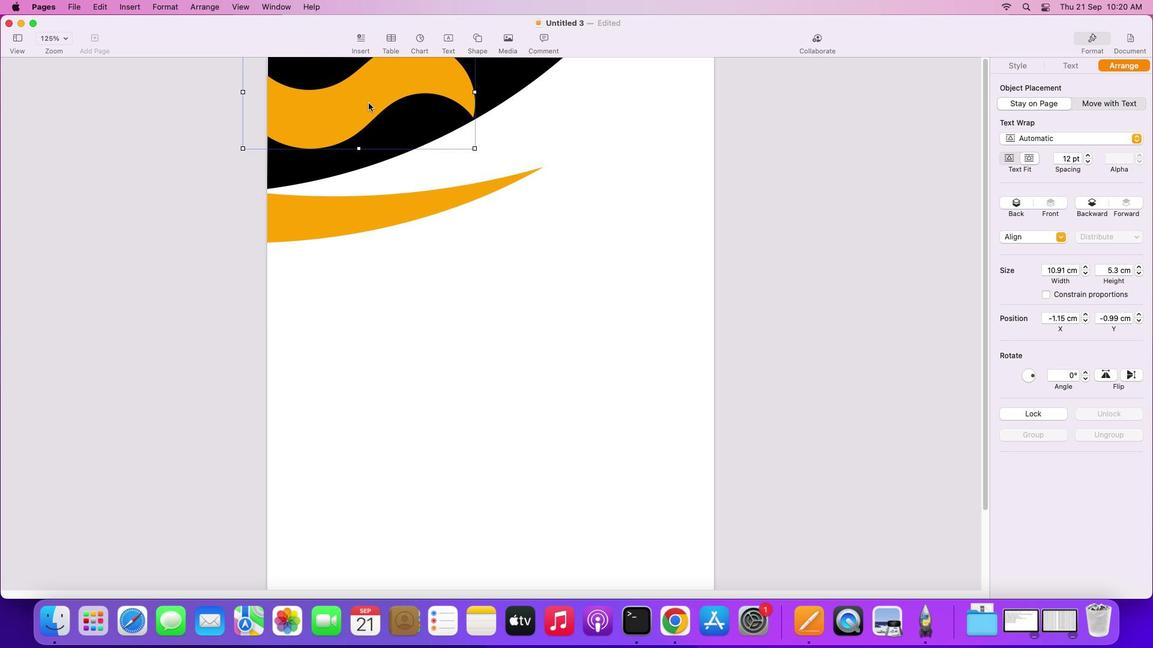 
Action: Mouse moved to (472, 397)
Screenshot: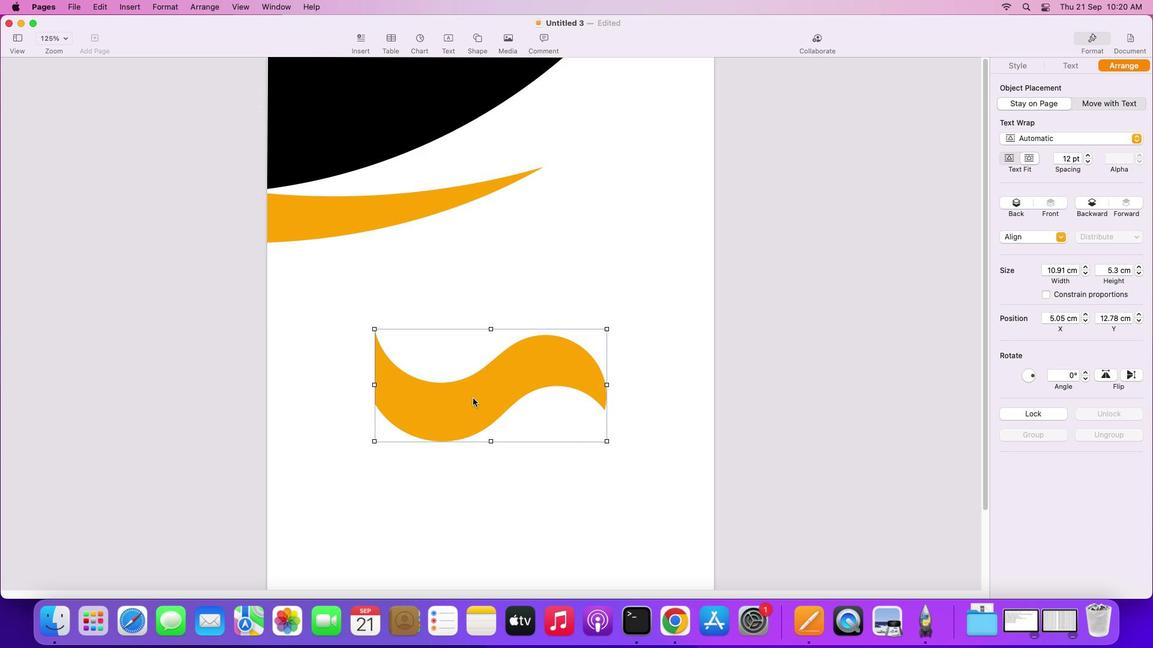 
Action: Mouse pressed right at (472, 397)
Screenshot: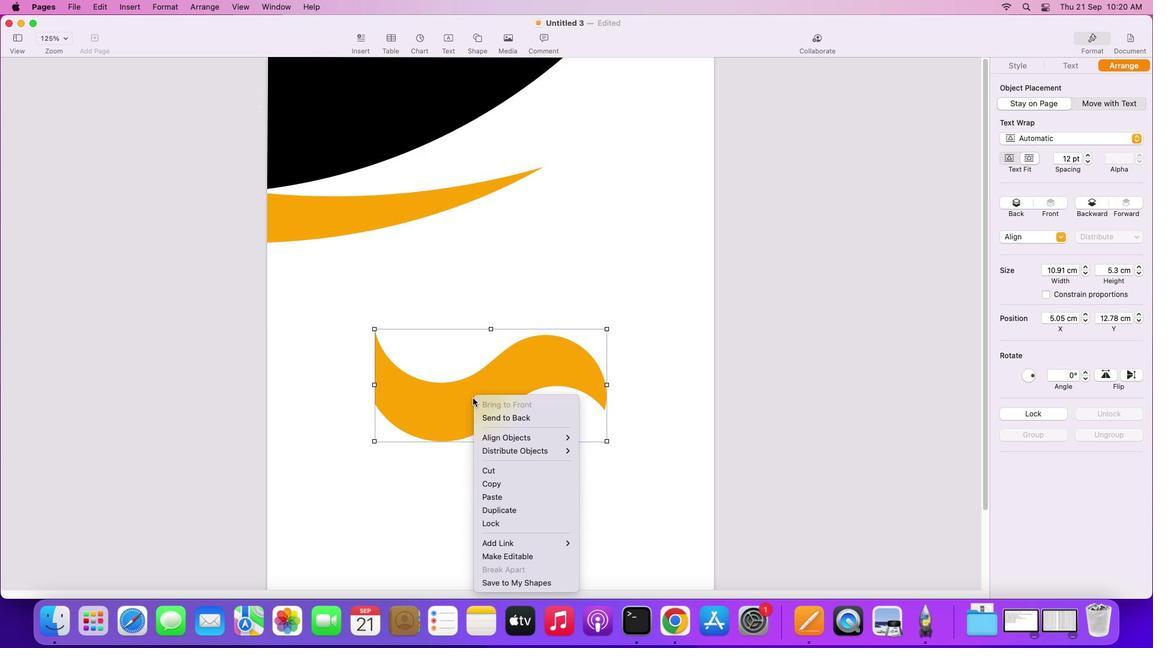
Action: Mouse moved to (505, 558)
Screenshot: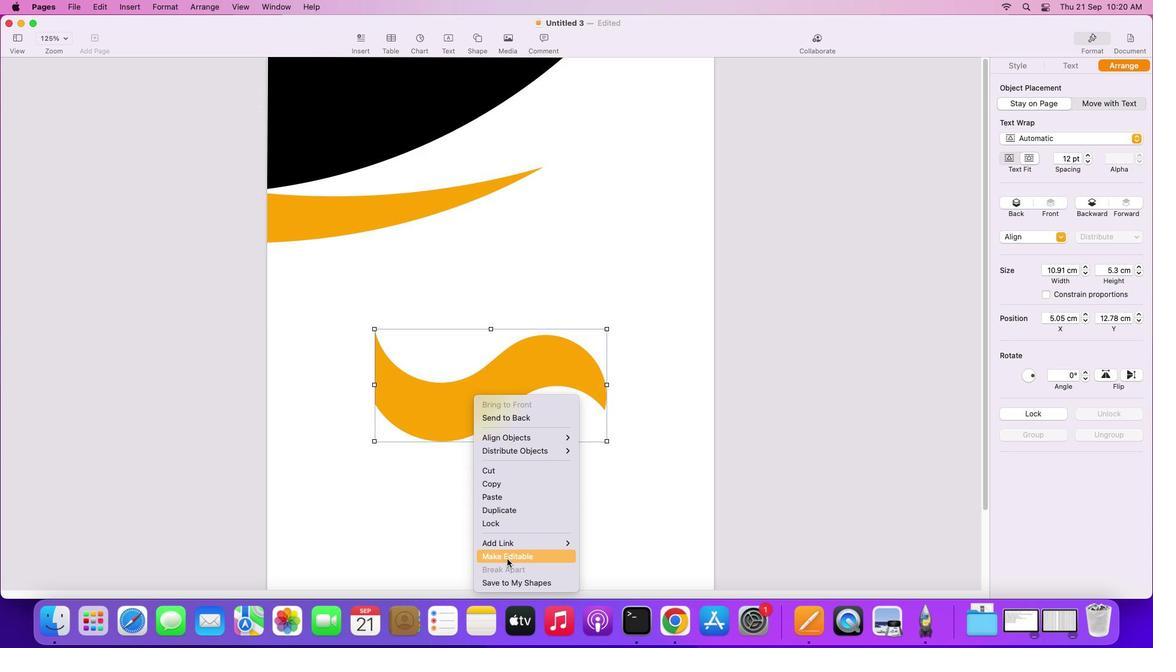 
Action: Mouse pressed left at (505, 558)
Screenshot: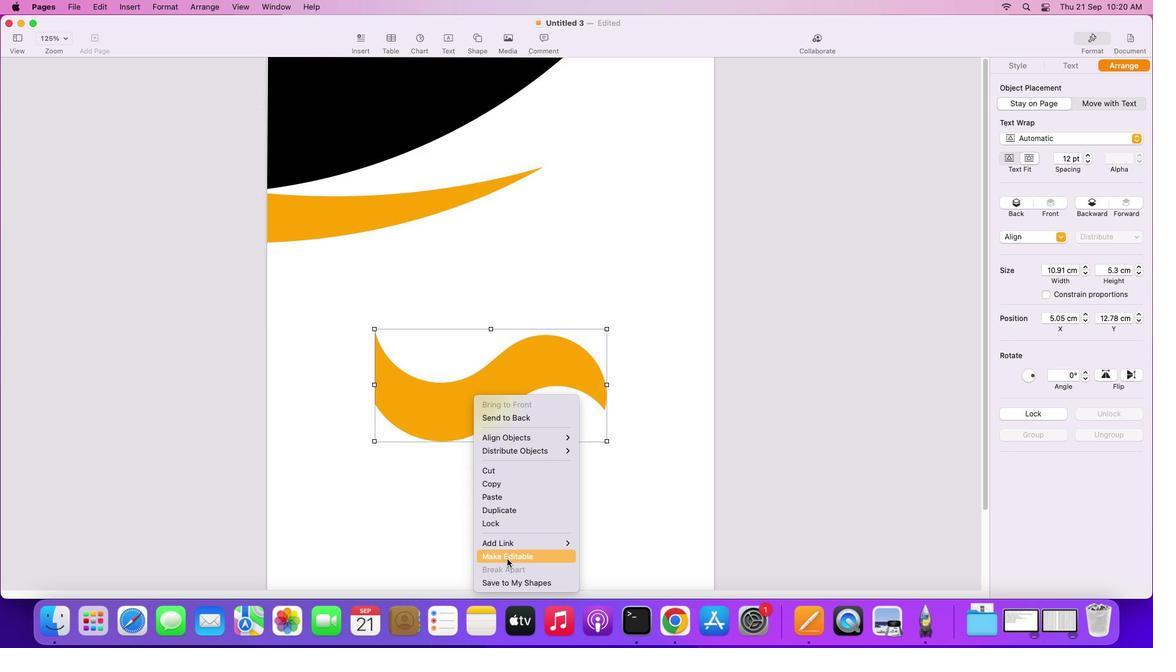 
Action: Mouse moved to (484, 427)
Screenshot: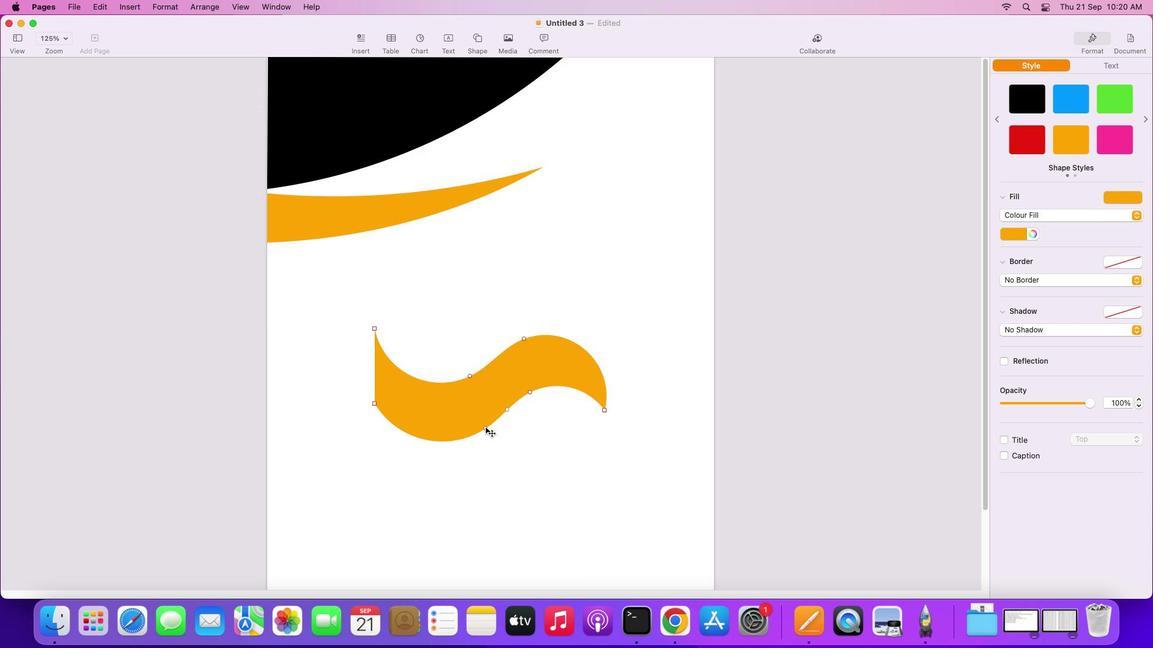 
Action: Mouse pressed left at (484, 427)
Screenshot: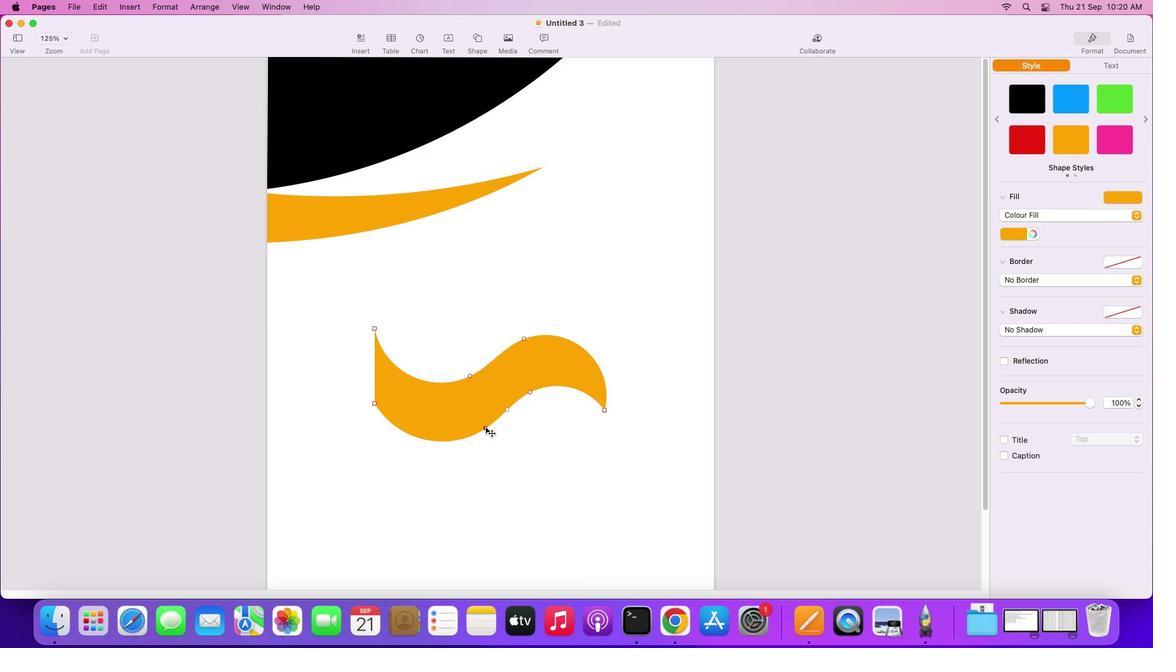 
Action: Mouse moved to (568, 390)
Screenshot: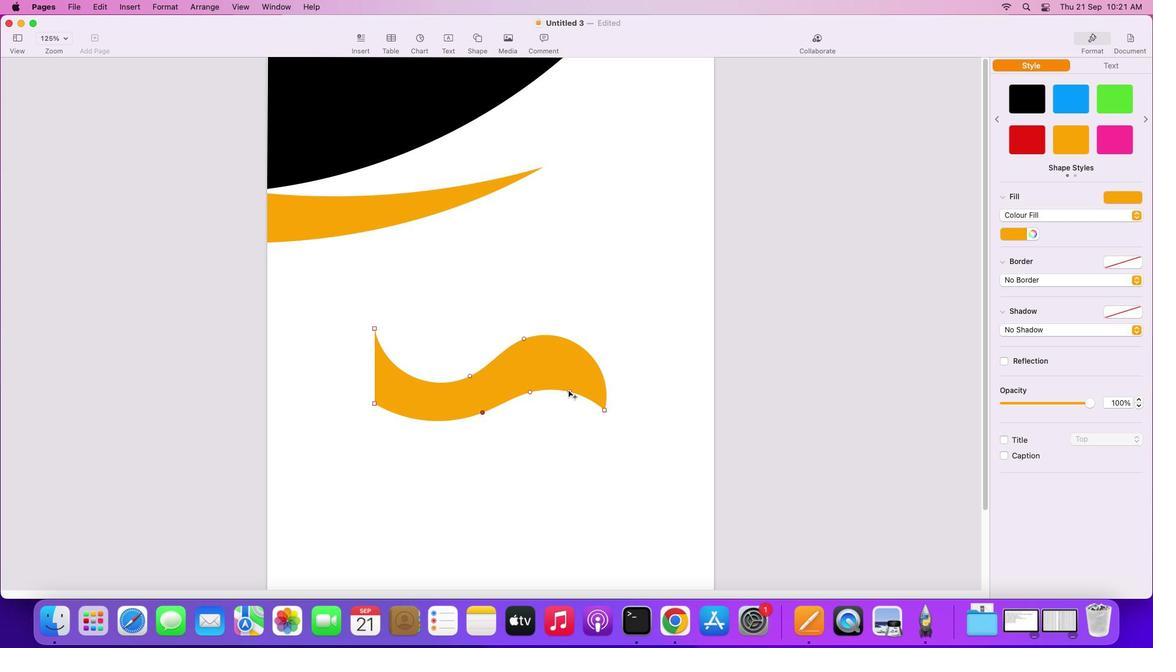 
Action: Mouse pressed left at (568, 390)
Screenshot: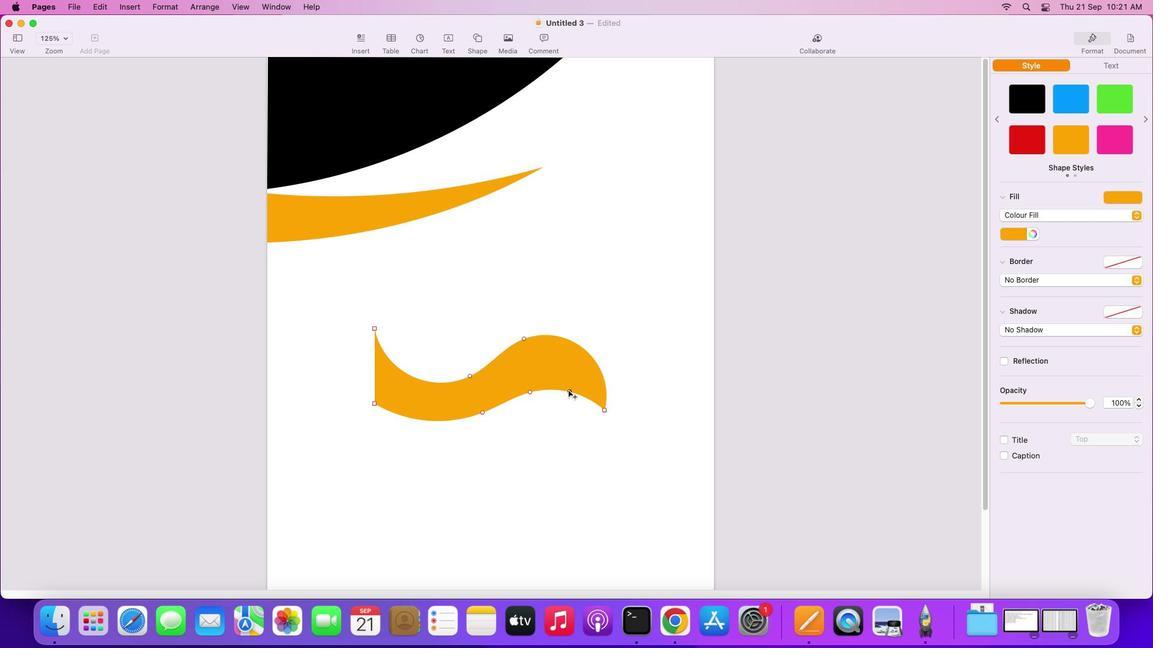 
Action: Mouse moved to (531, 393)
Screenshot: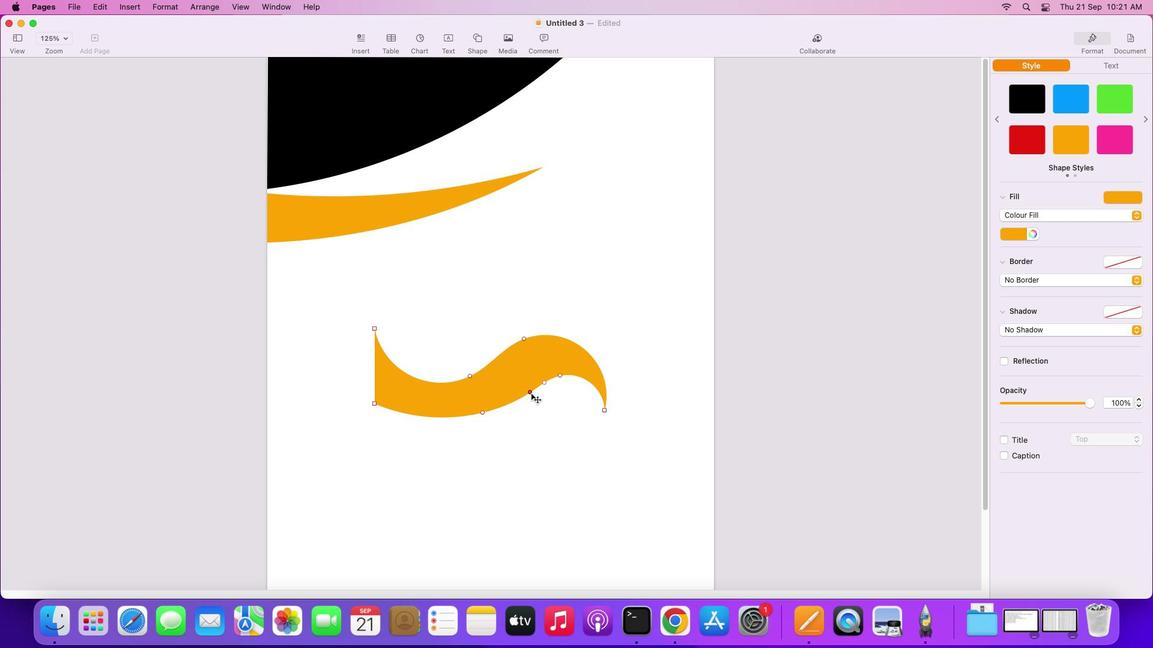 
Action: Mouse pressed left at (531, 393)
Screenshot: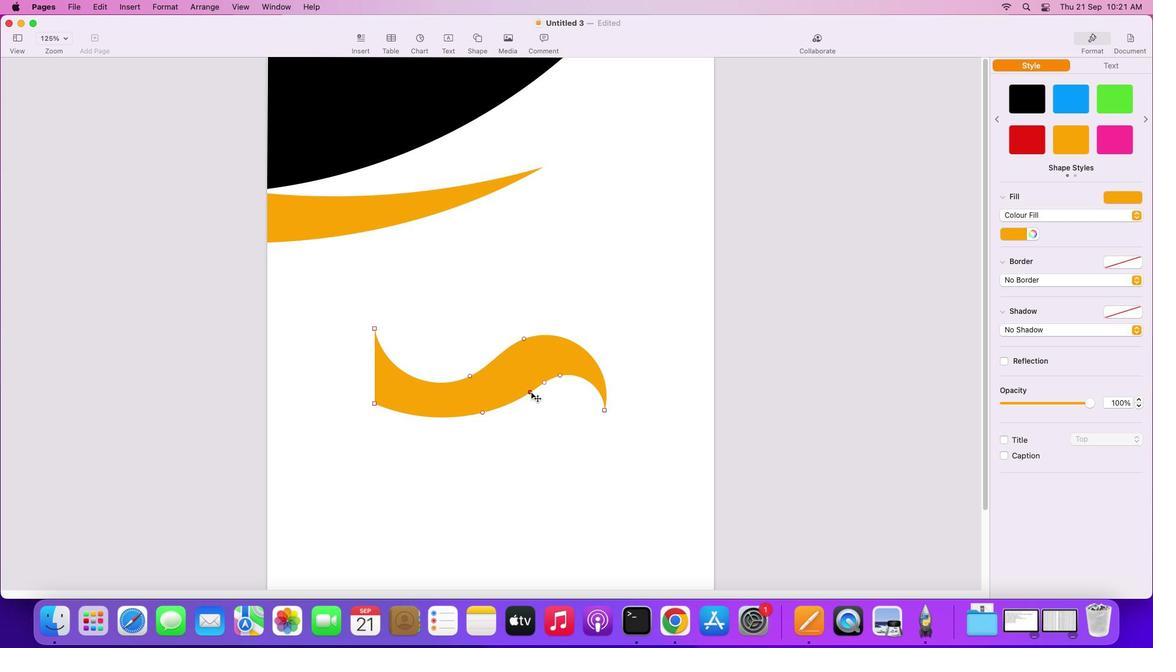 
Action: Mouse moved to (427, 427)
Screenshot: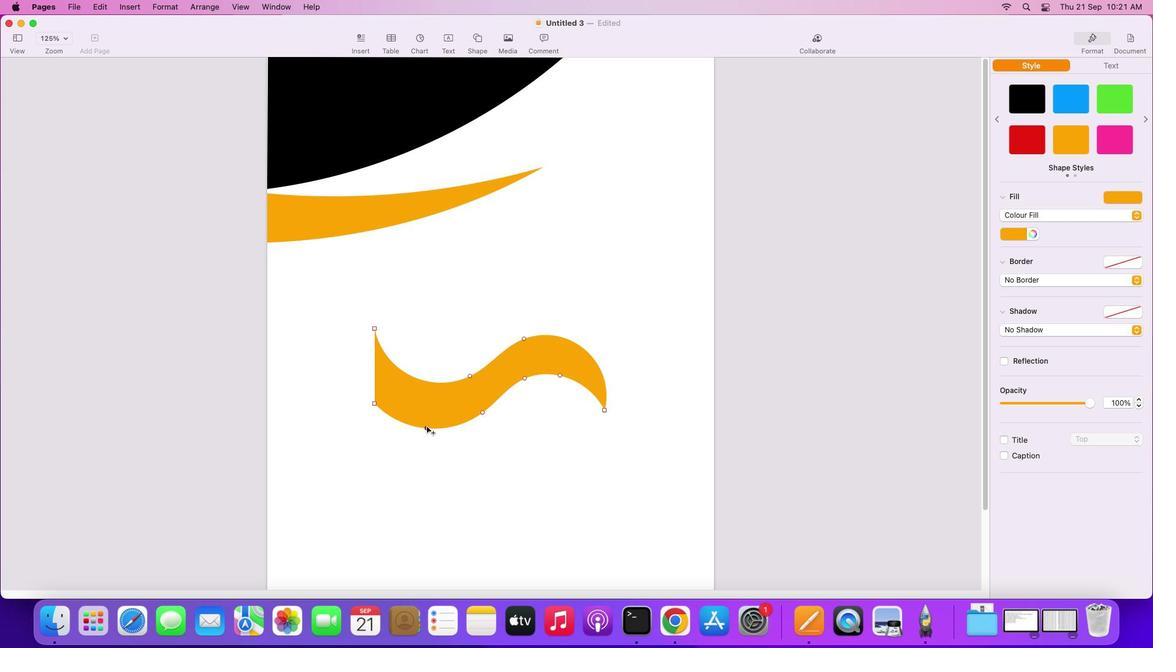 
Action: Mouse pressed left at (427, 427)
Screenshot: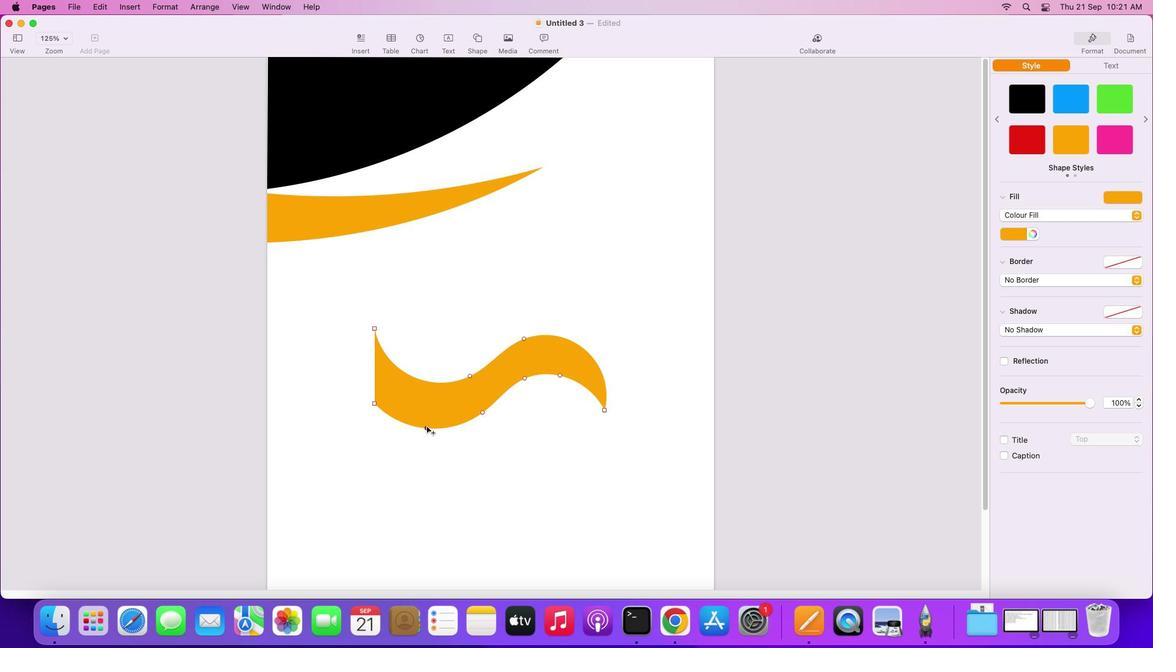 
Action: Mouse moved to (480, 410)
Screenshot: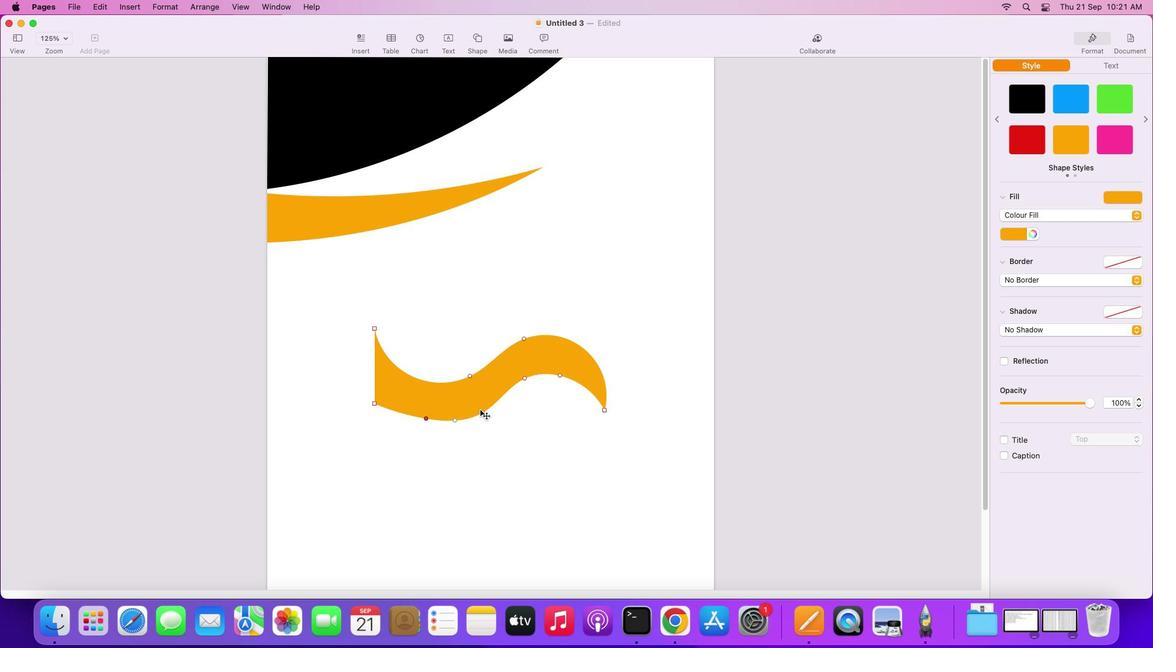 
Action: Mouse pressed left at (480, 410)
Screenshot: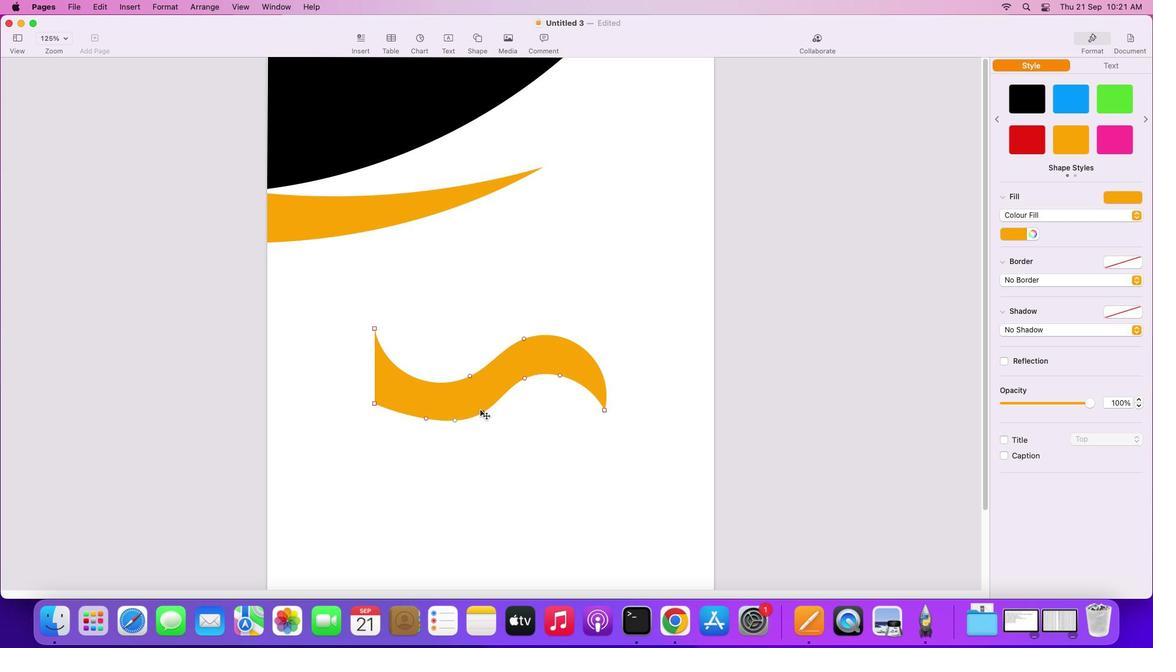 
Action: Mouse moved to (425, 416)
Screenshot: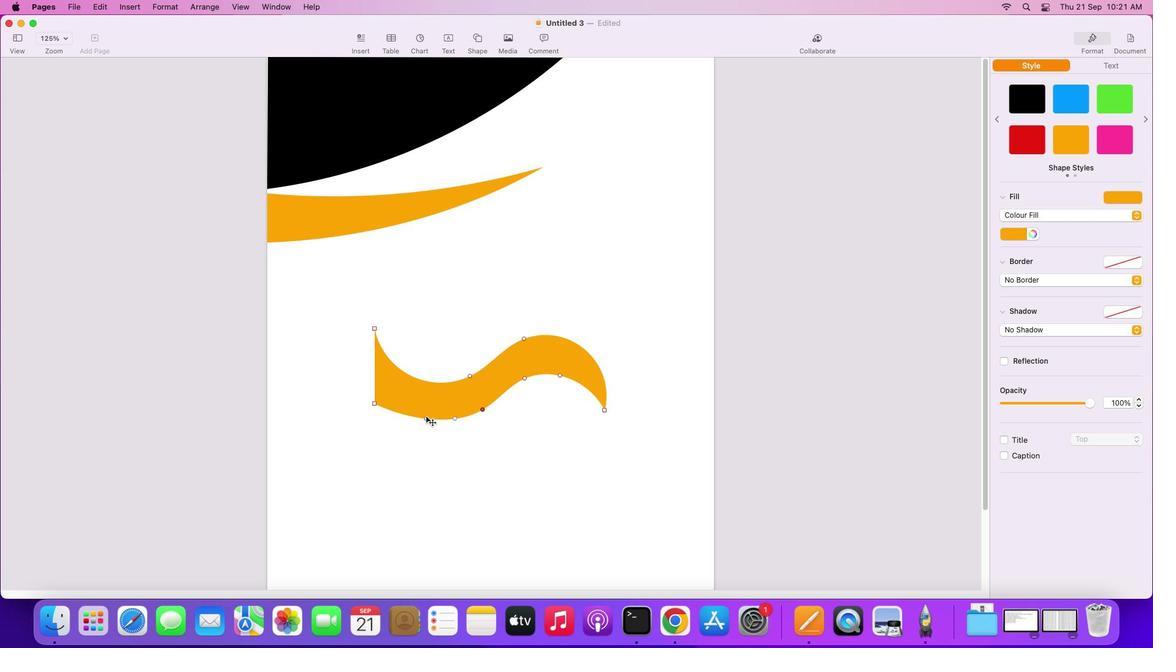 
Action: Mouse pressed left at (425, 416)
Screenshot: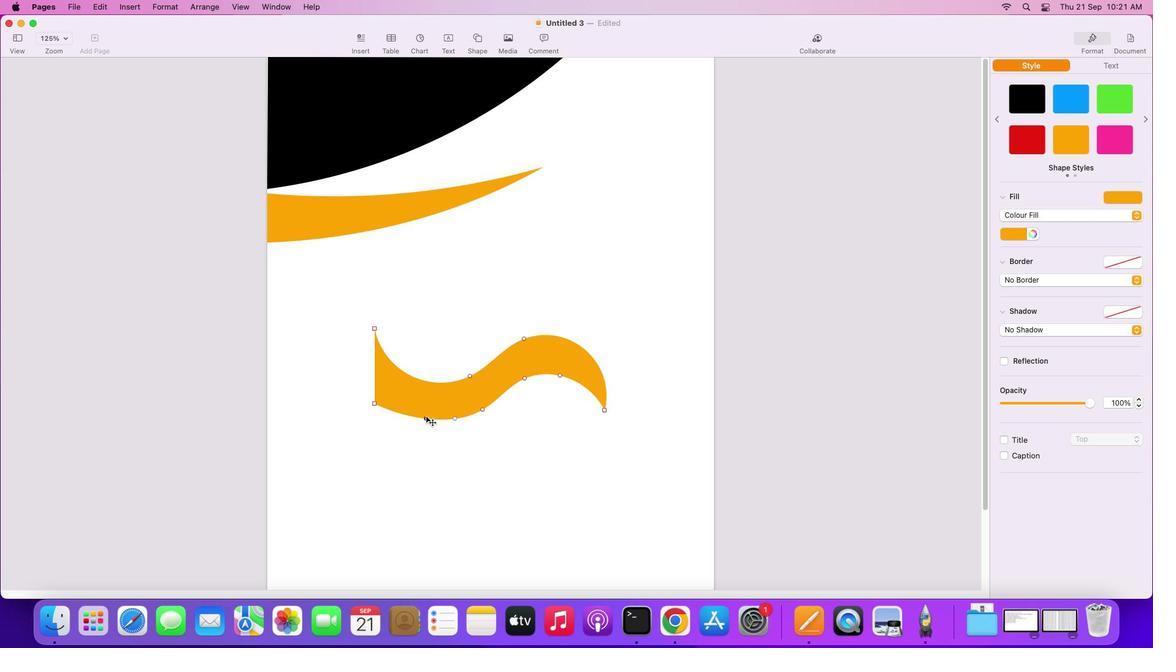 
Action: Mouse moved to (480, 409)
Screenshot: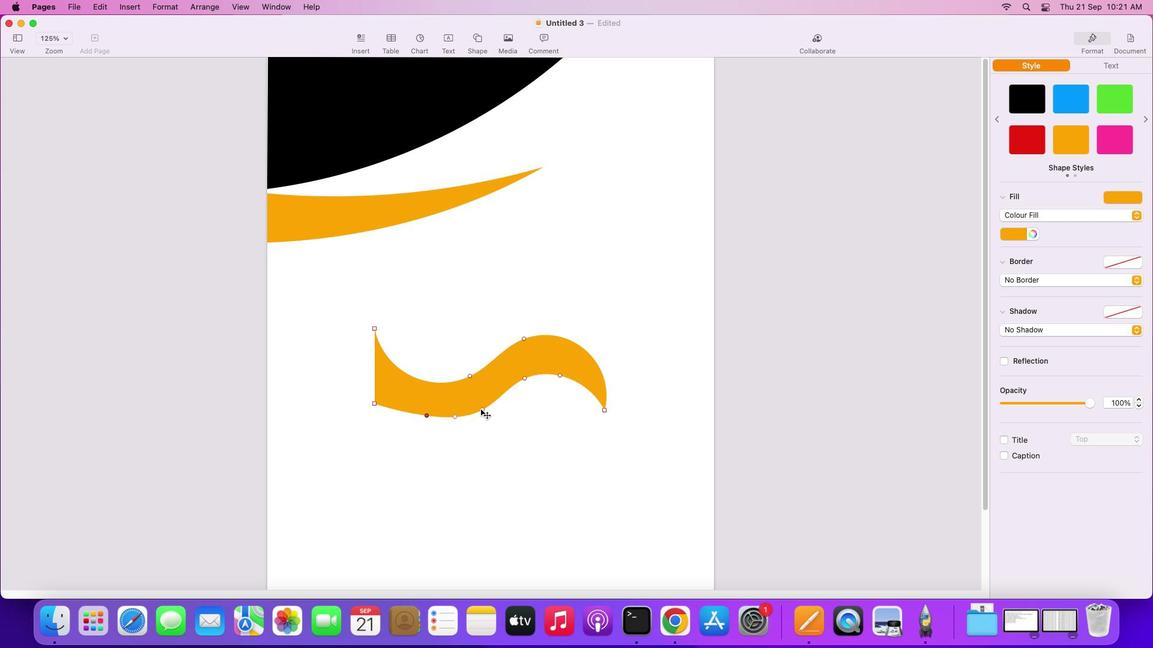 
Action: Mouse pressed left at (480, 409)
Screenshot: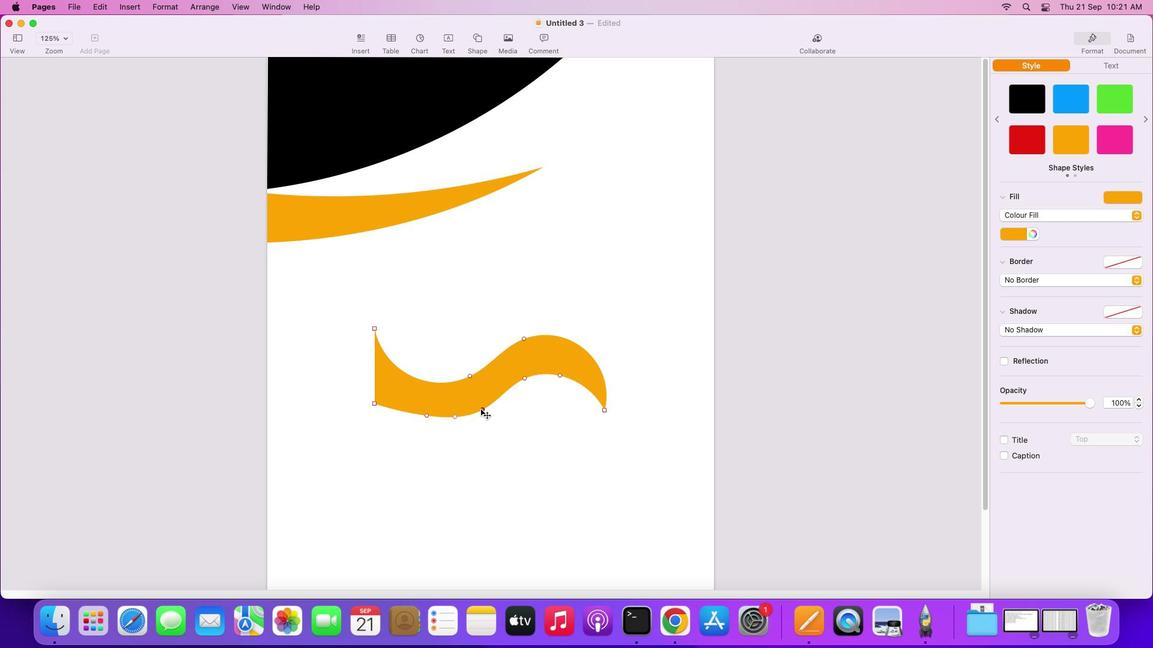
Action: Mouse moved to (575, 412)
Screenshot: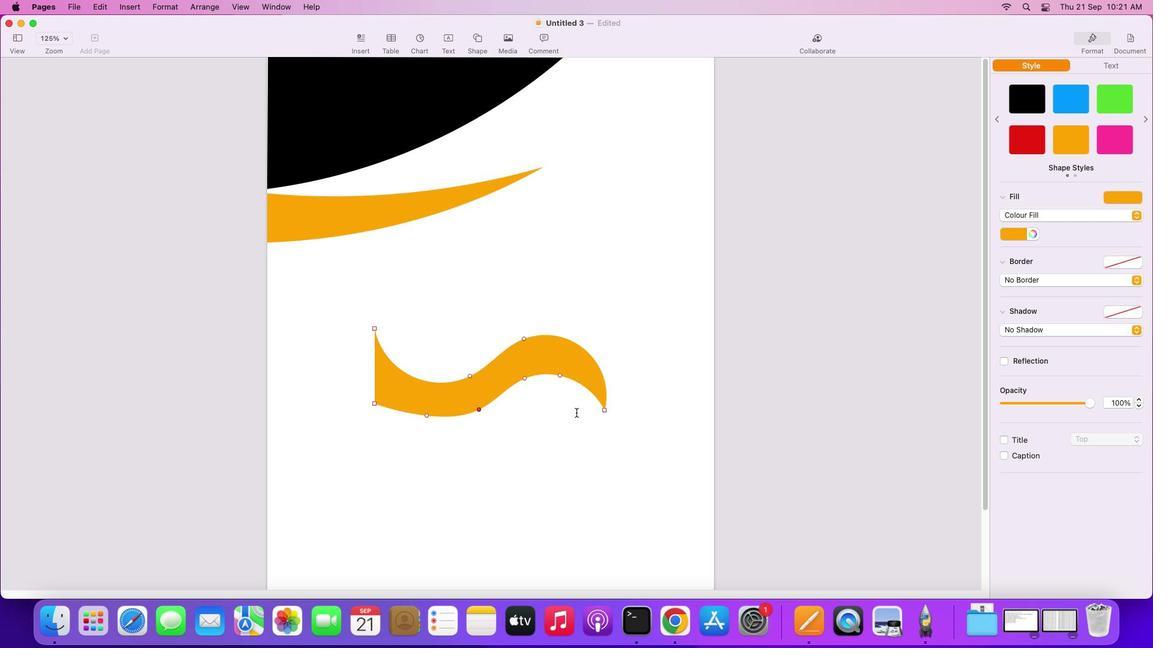 
Action: Mouse pressed left at (575, 412)
Screenshot: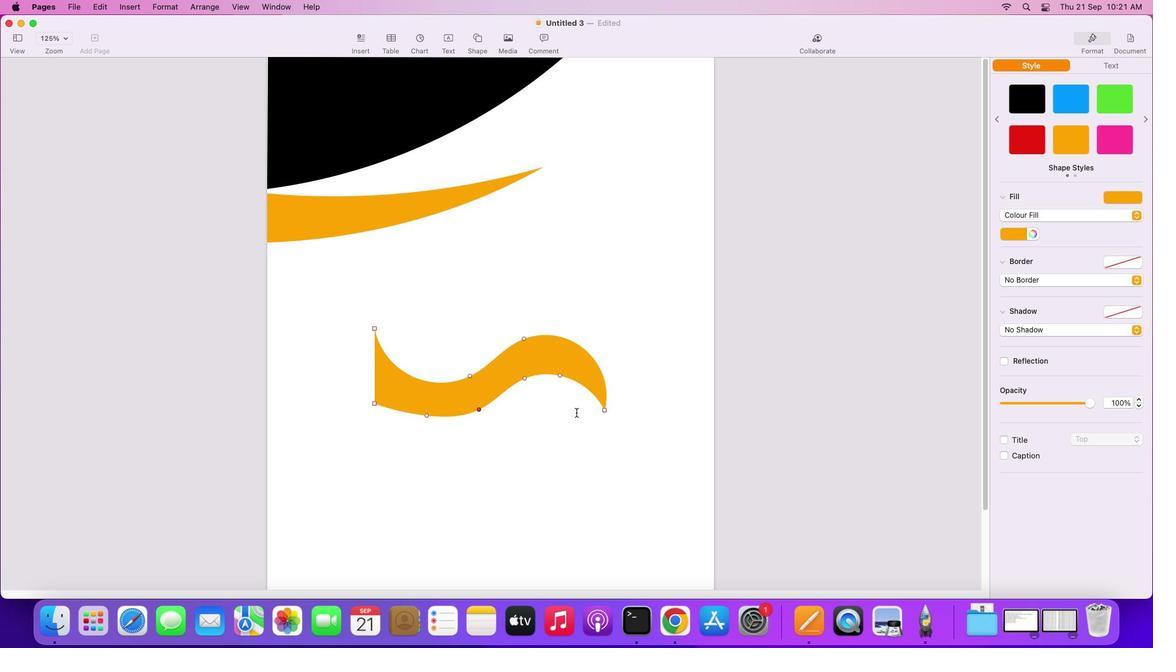 
Action: Mouse moved to (563, 361)
Screenshot: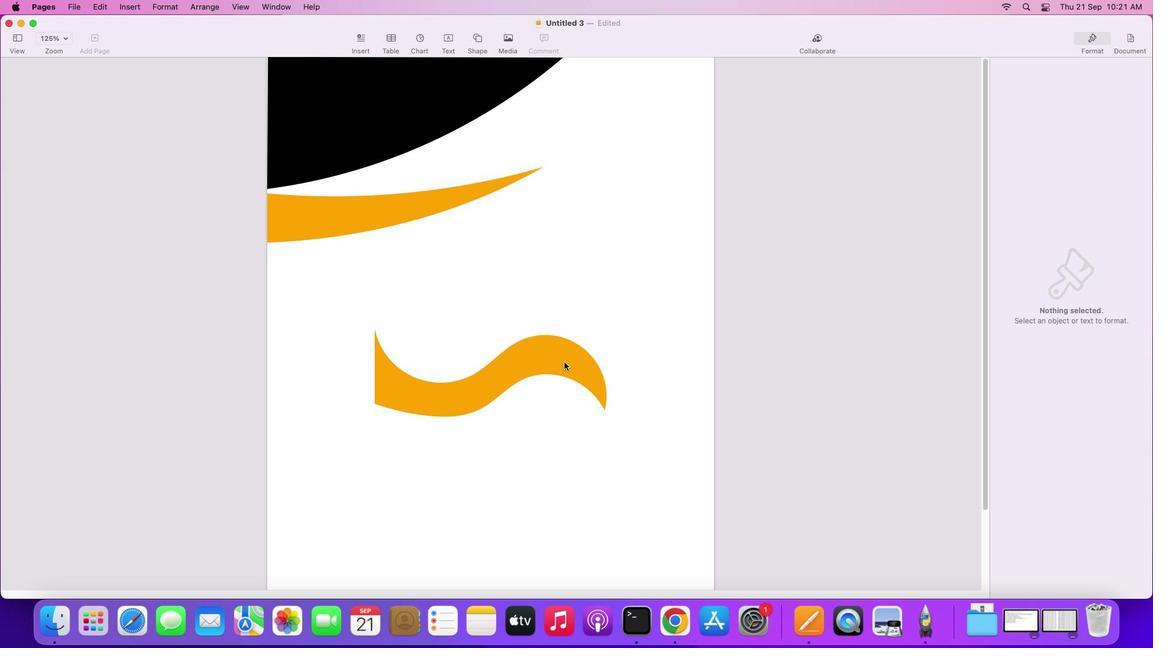 
Action: Mouse pressed left at (563, 361)
Screenshot: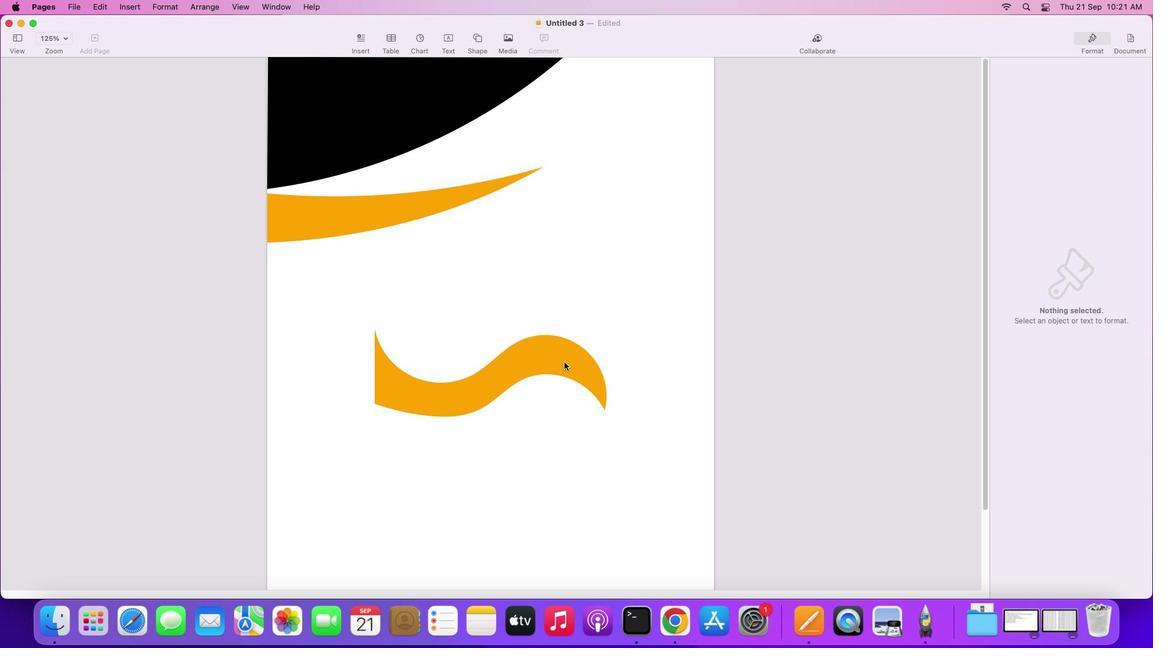 
Action: Mouse moved to (567, 358)
Screenshot: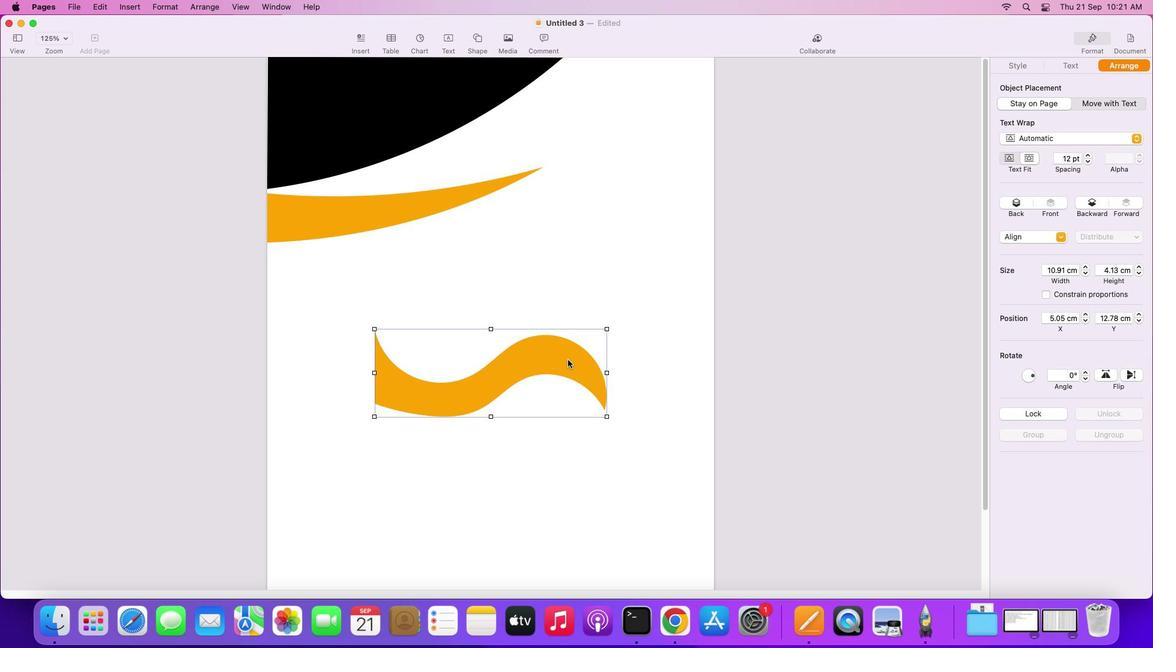 
Action: Mouse pressed left at (567, 358)
Screenshot: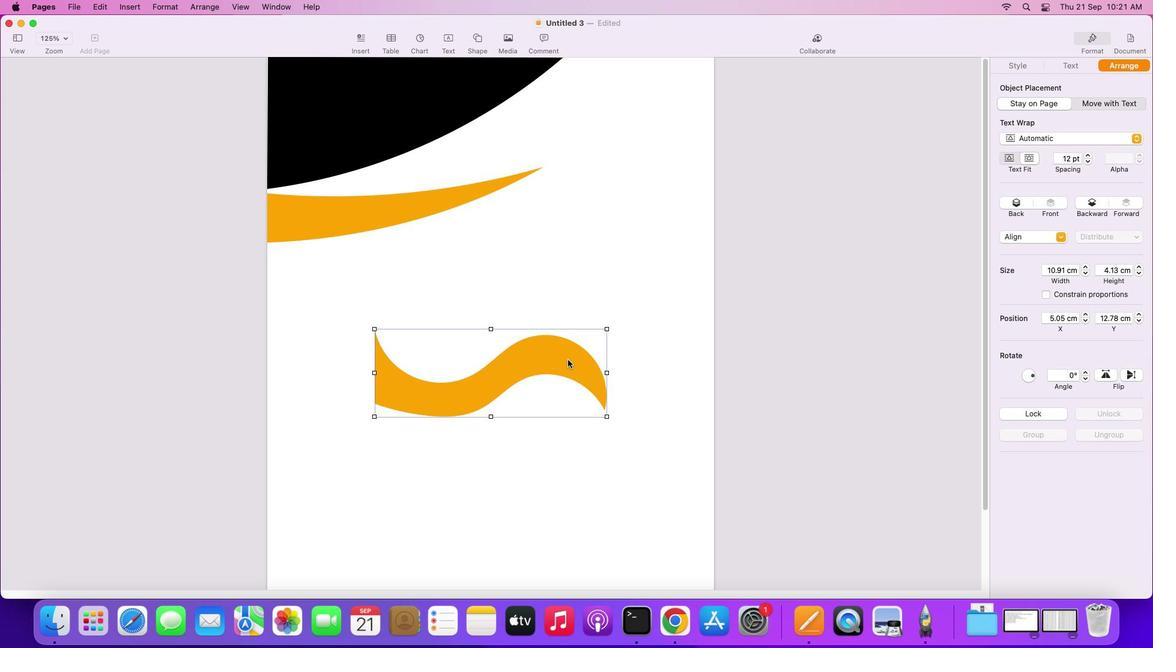 
Action: Mouse moved to (413, 204)
Screenshot: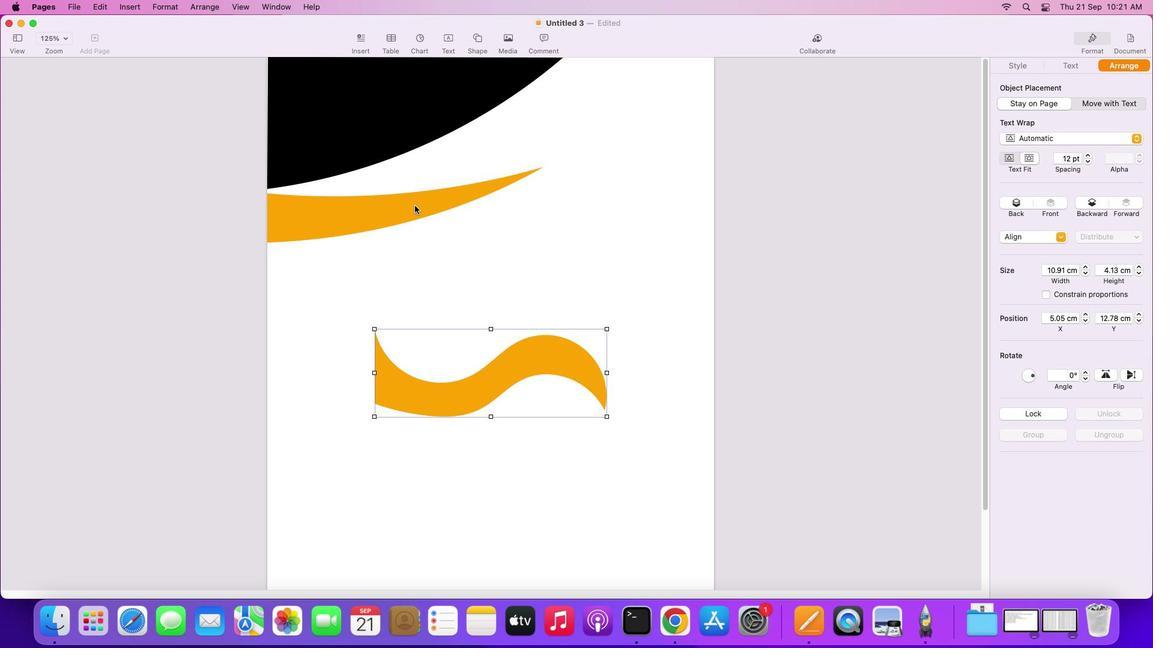 
Action: Mouse pressed left at (413, 204)
Screenshot: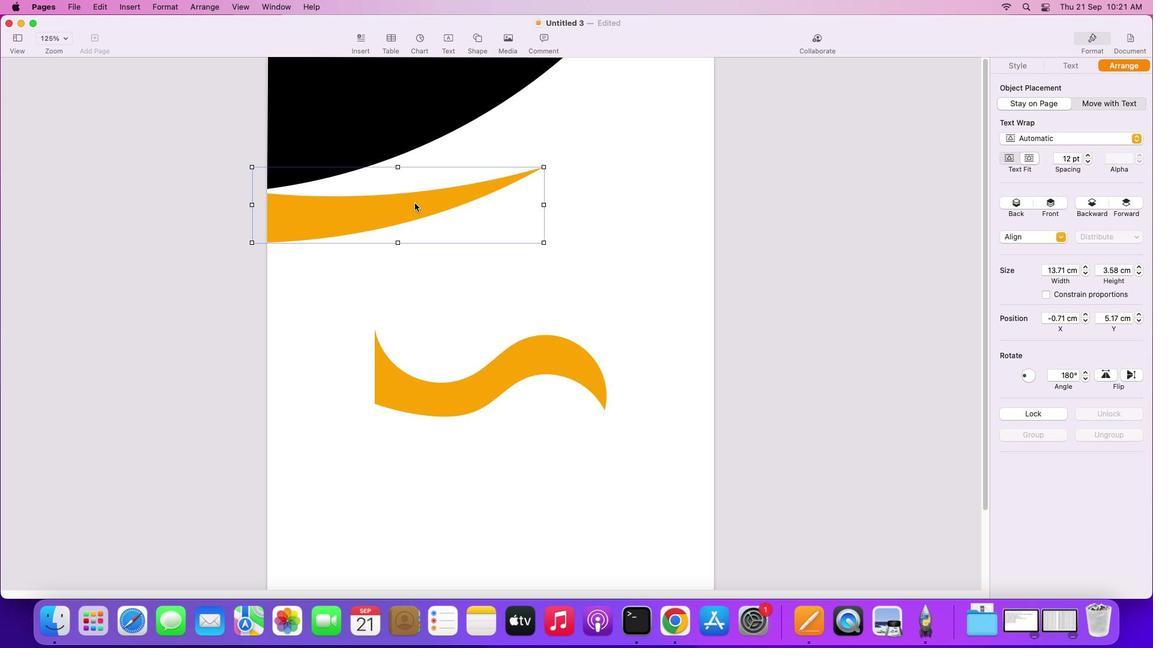 
Action: Mouse moved to (438, 196)
Screenshot: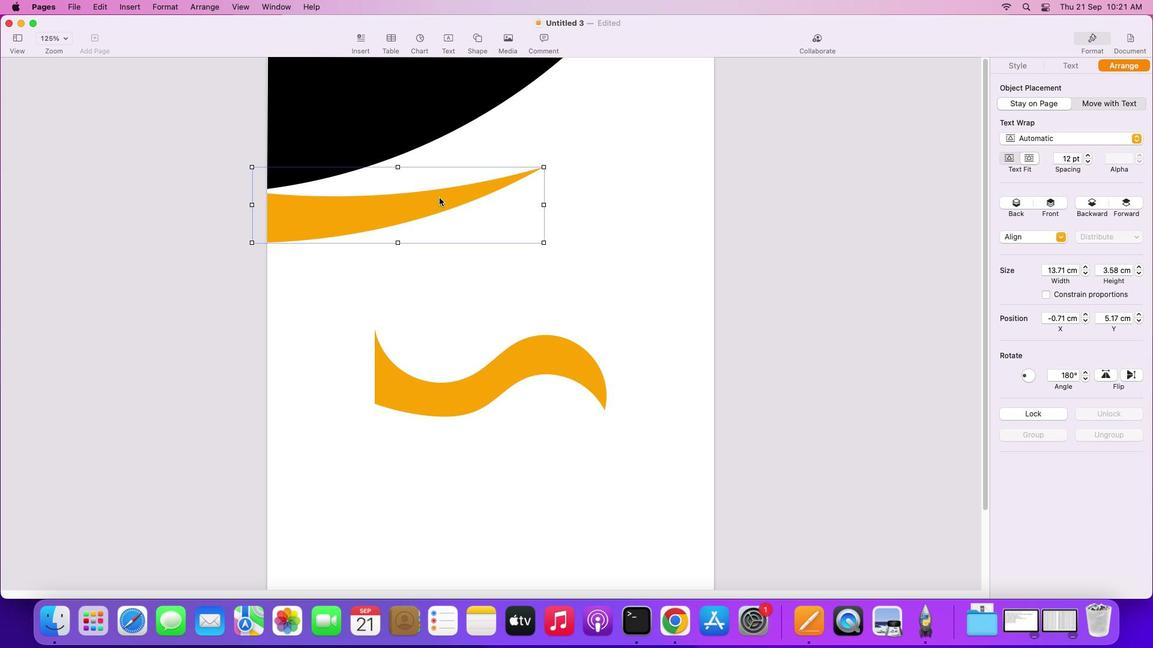 
Action: Mouse pressed left at (438, 196)
Screenshot: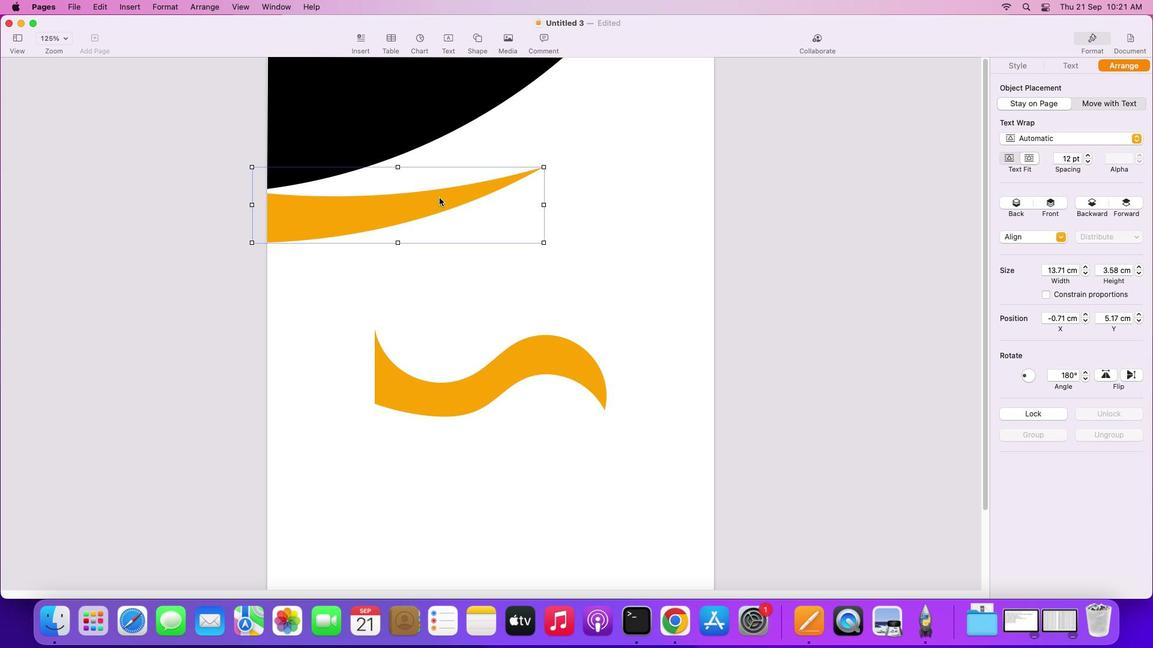 
Action: Mouse moved to (522, 362)
Screenshot: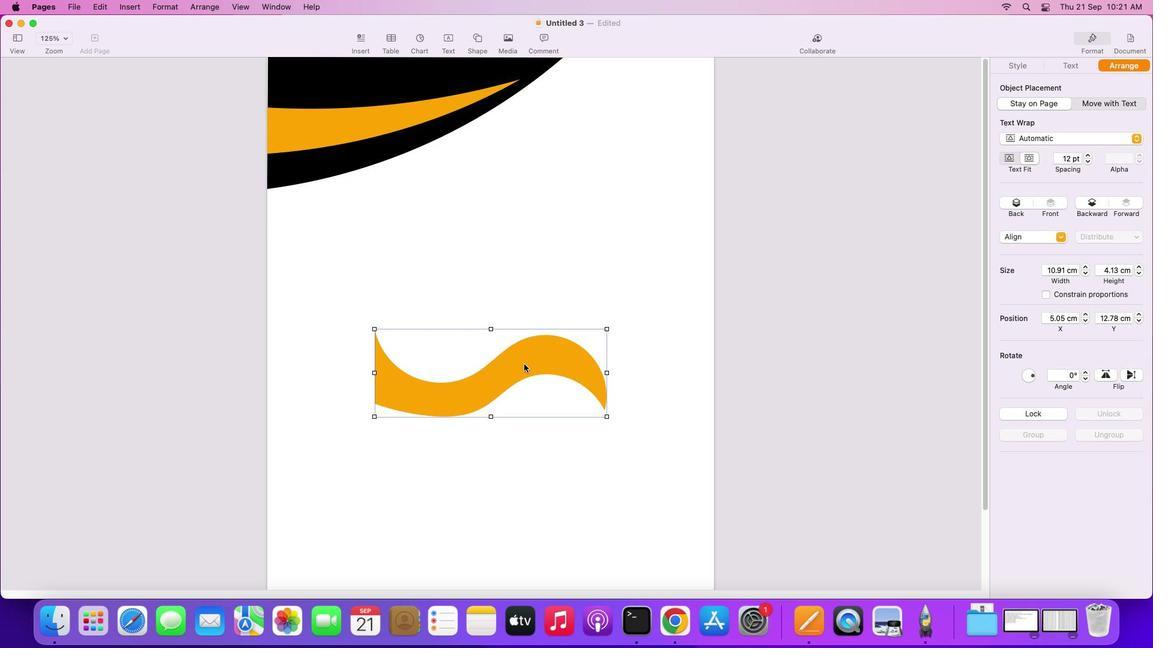 
Action: Mouse pressed left at (522, 362)
Screenshot: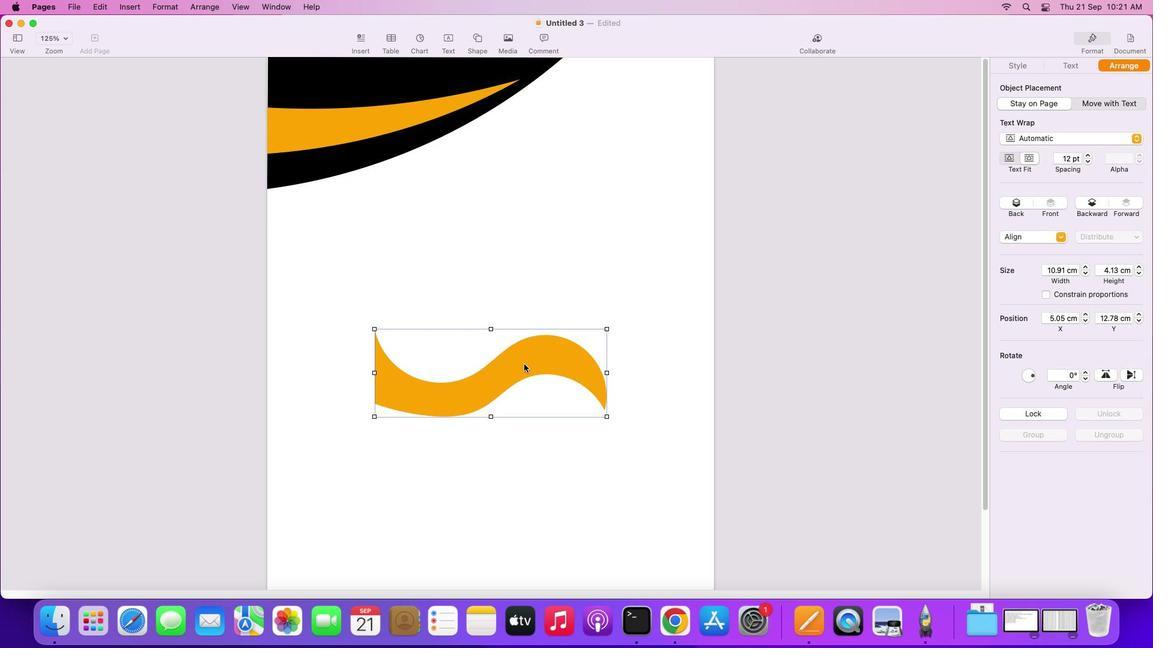 
Action: Mouse moved to (570, 186)
Screenshot: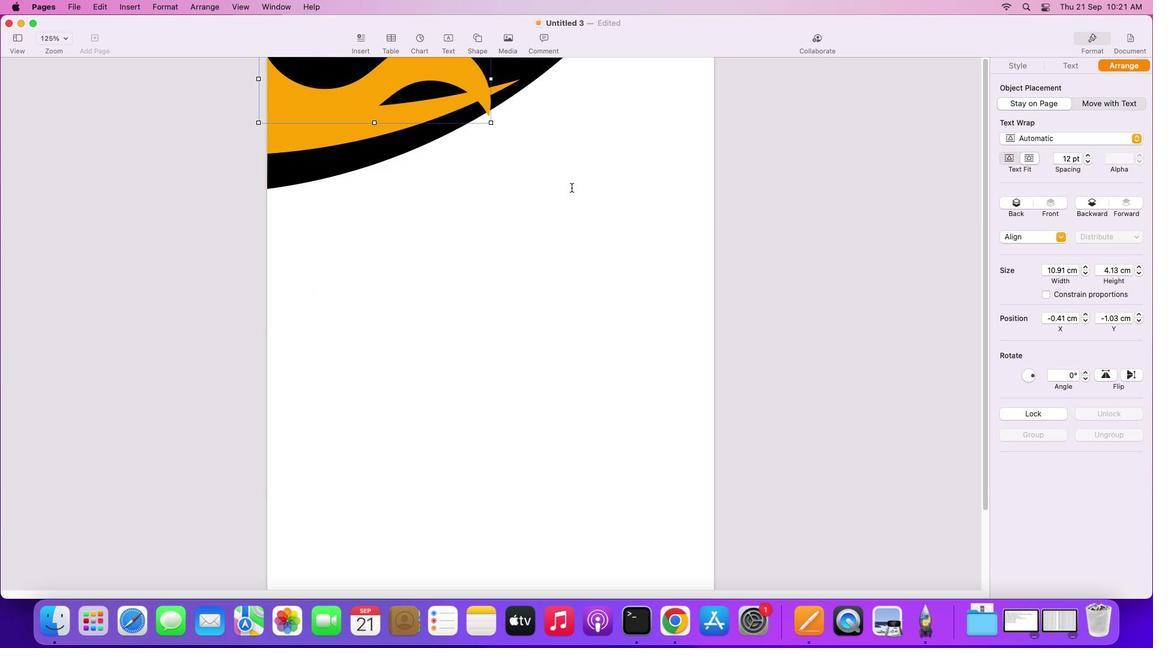 
Action: Mouse pressed left at (570, 186)
Screenshot: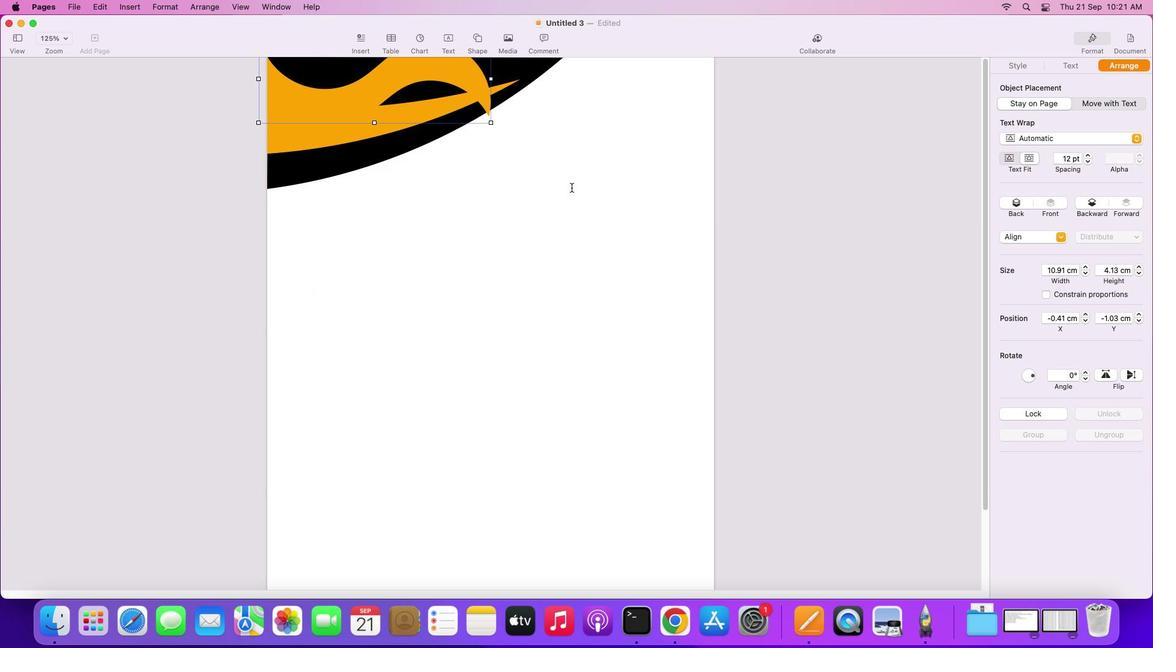 
Action: Mouse moved to (475, 40)
Screenshot: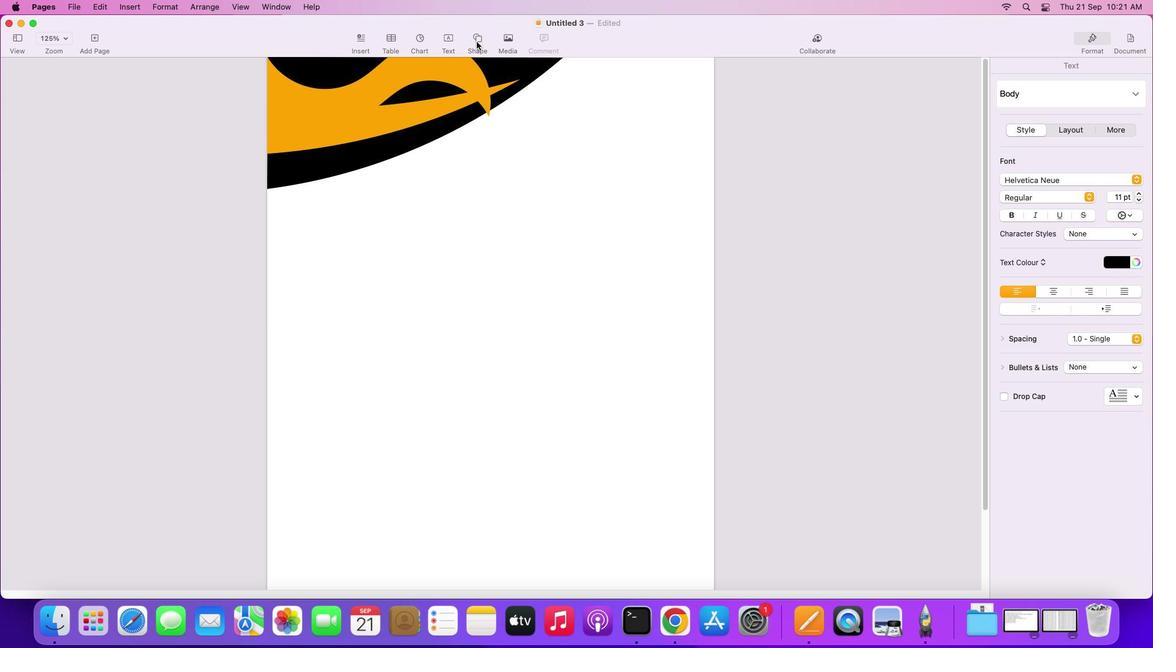 
Action: Mouse pressed left at (475, 40)
Screenshot: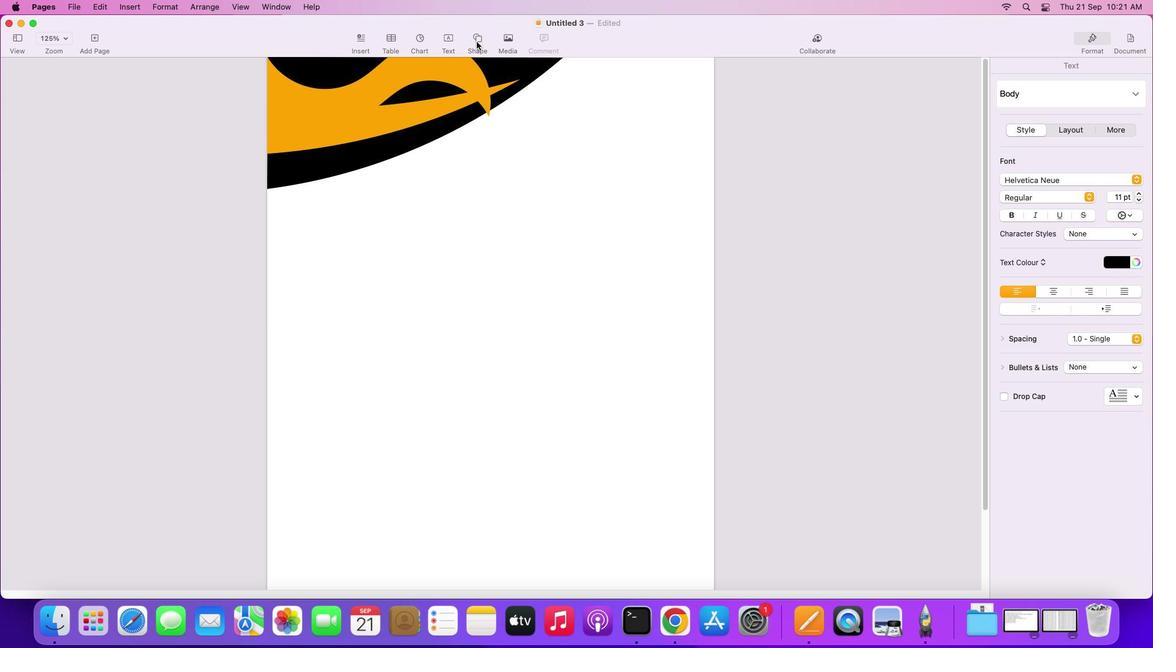 
Action: Mouse moved to (473, 135)
Screenshot: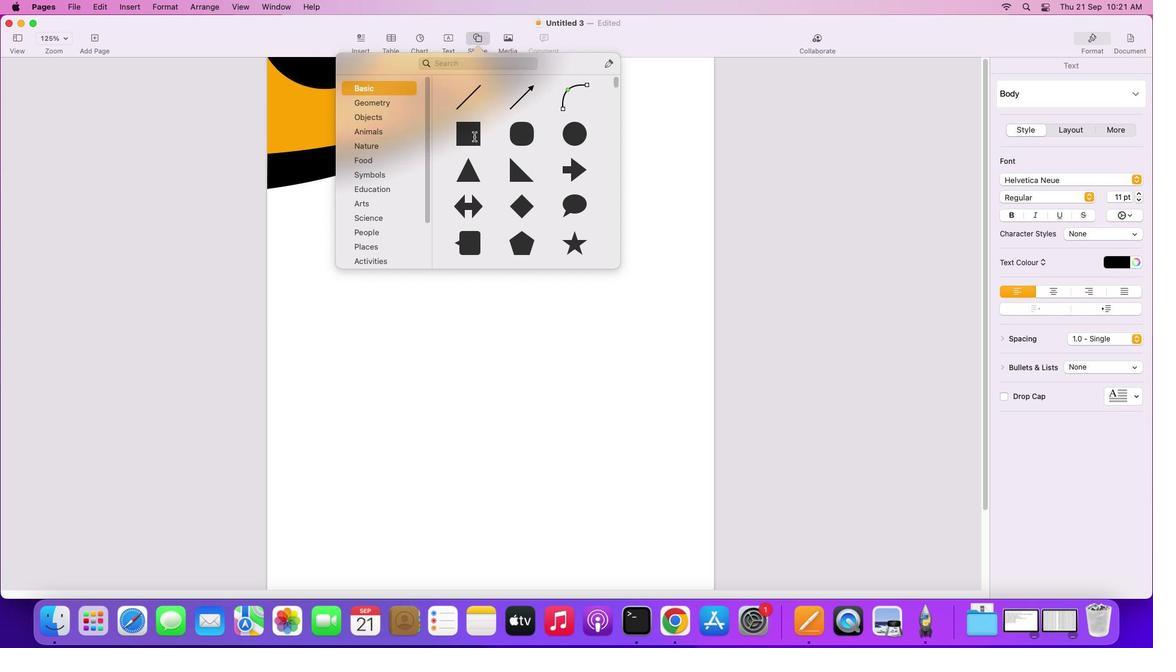 
Action: Mouse pressed left at (473, 135)
Screenshot: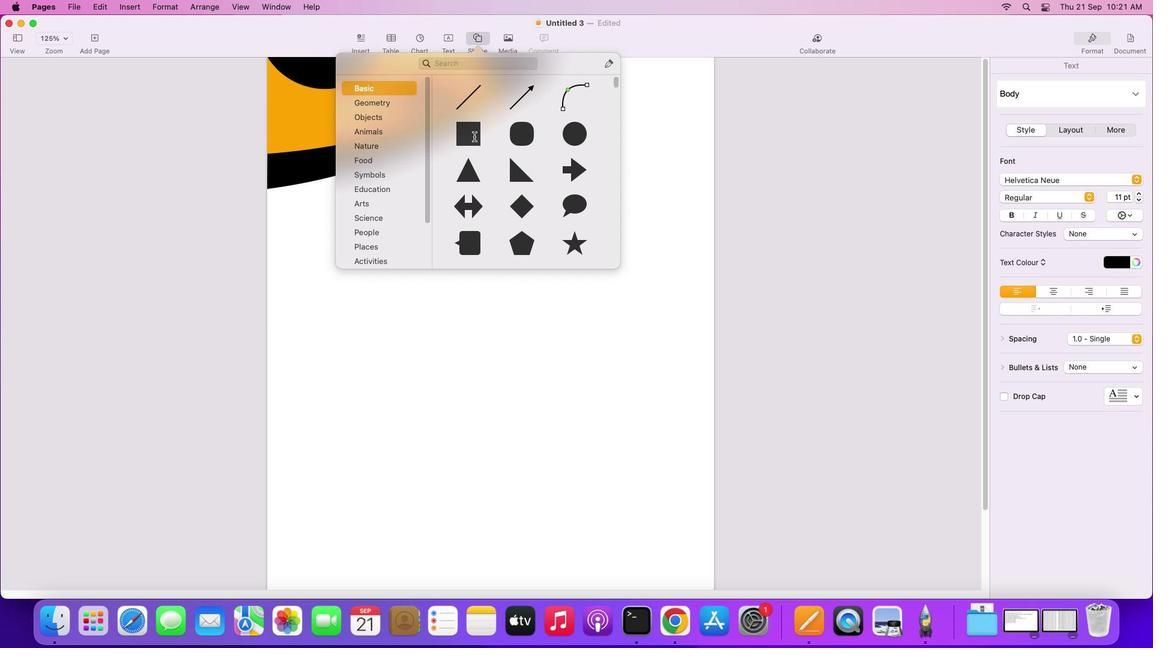 
Action: Mouse moved to (492, 155)
Screenshot: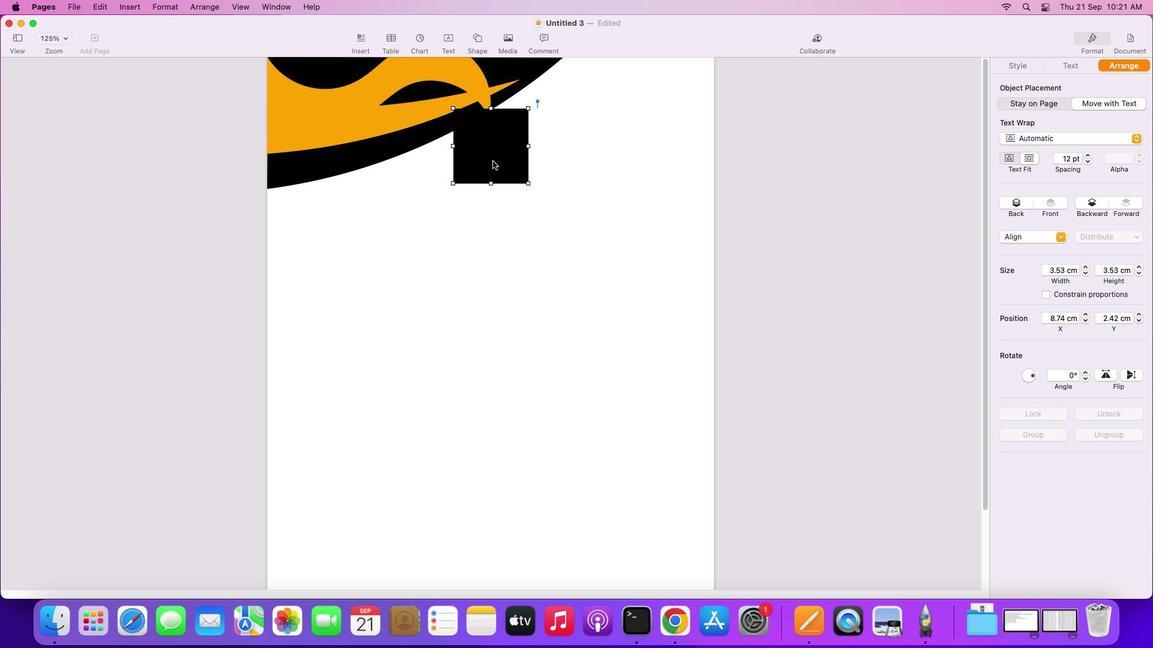 
Action: Mouse pressed left at (492, 155)
Screenshot: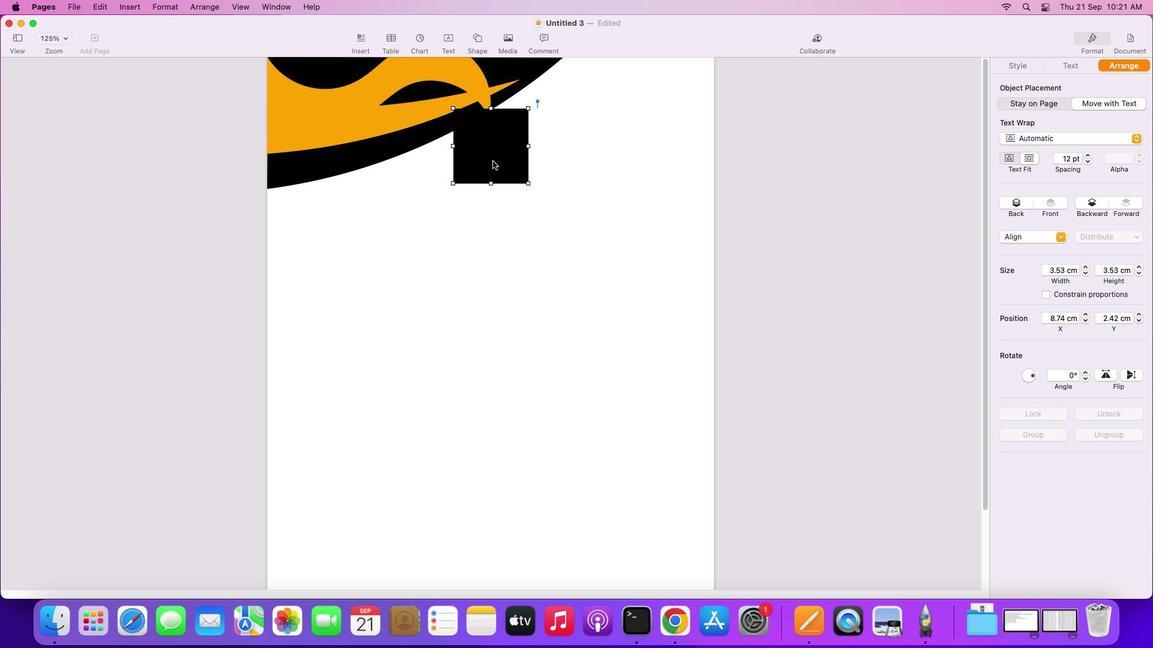 
Action: Mouse moved to (484, 565)
Screenshot: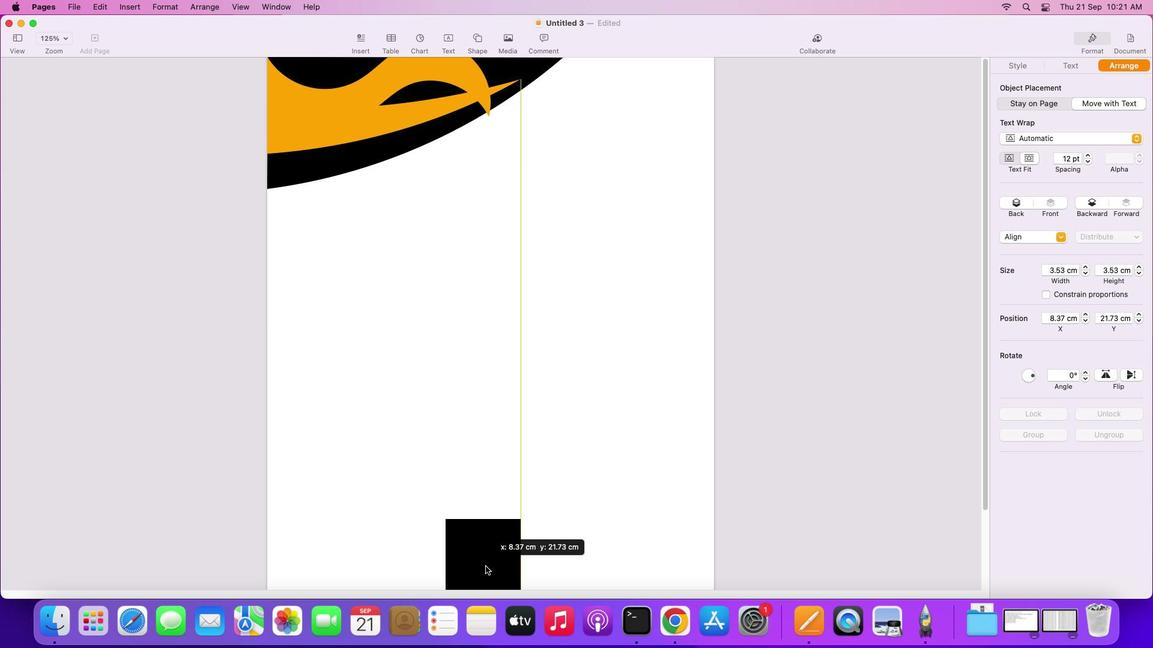 
Action: Mouse scrolled (484, 565) with delta (0, -1)
Screenshot: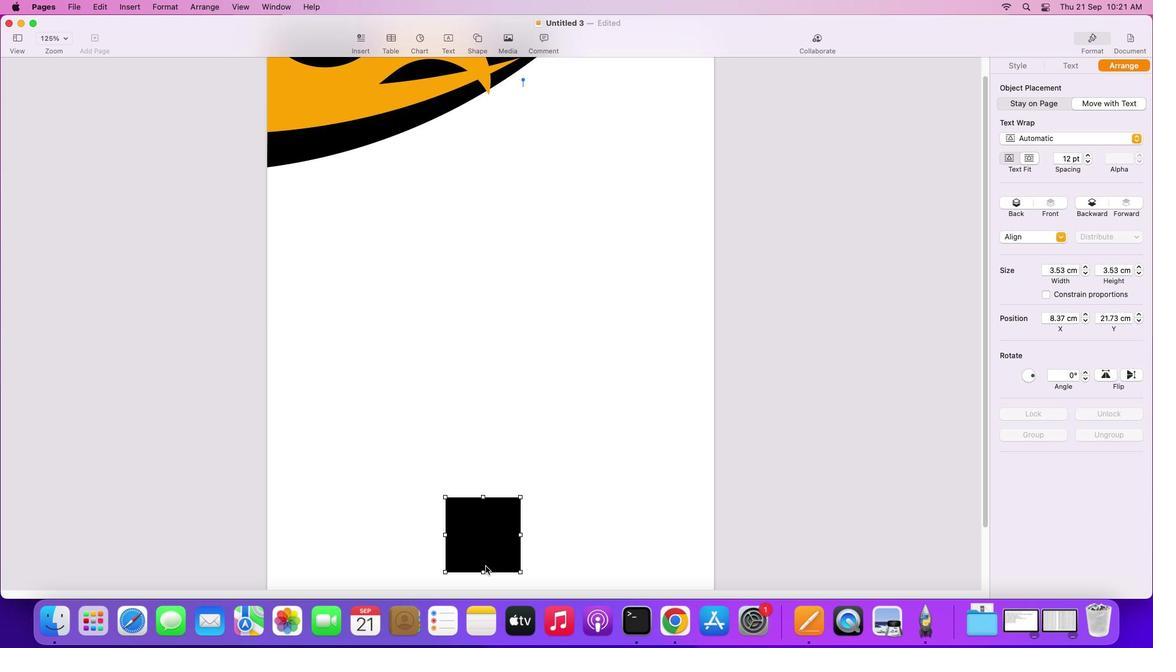 
Action: Mouse scrolled (484, 565) with delta (0, -1)
Screenshot: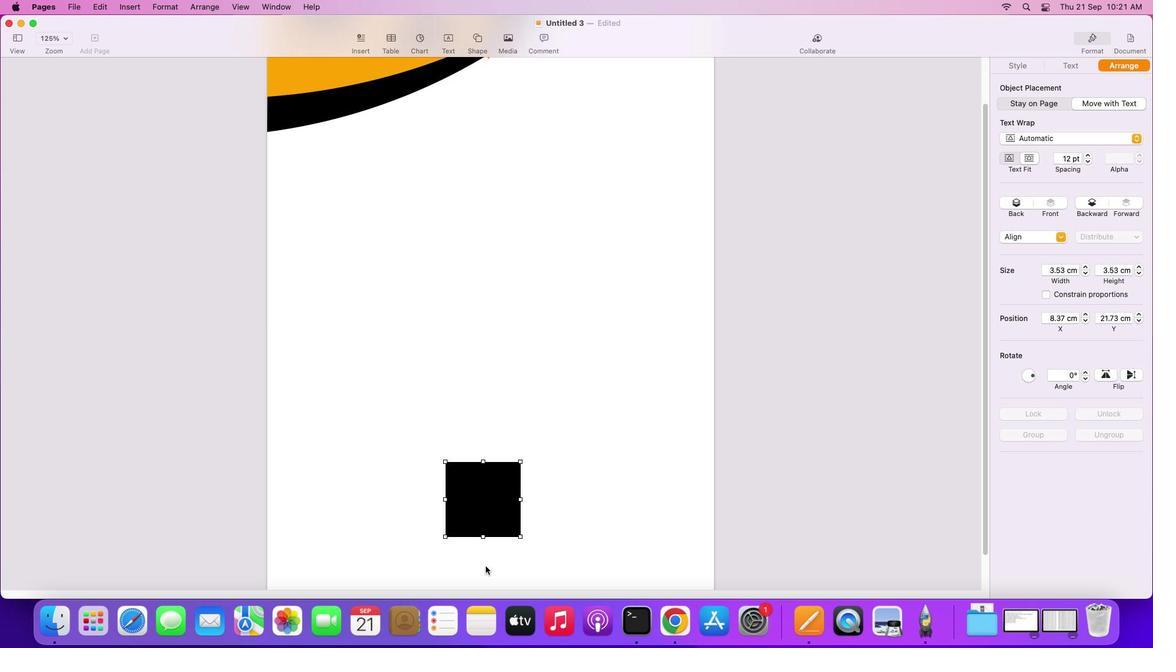 
Action: Mouse scrolled (484, 565) with delta (0, -2)
Screenshot: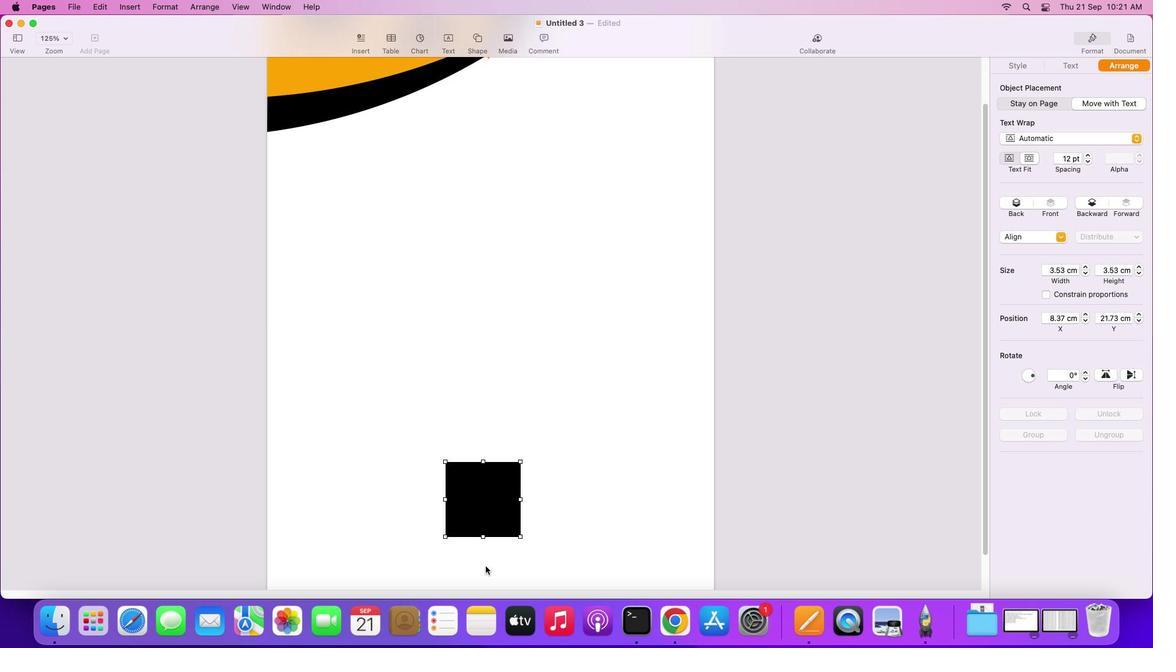 
Action: Mouse scrolled (484, 565) with delta (0, -3)
Screenshot: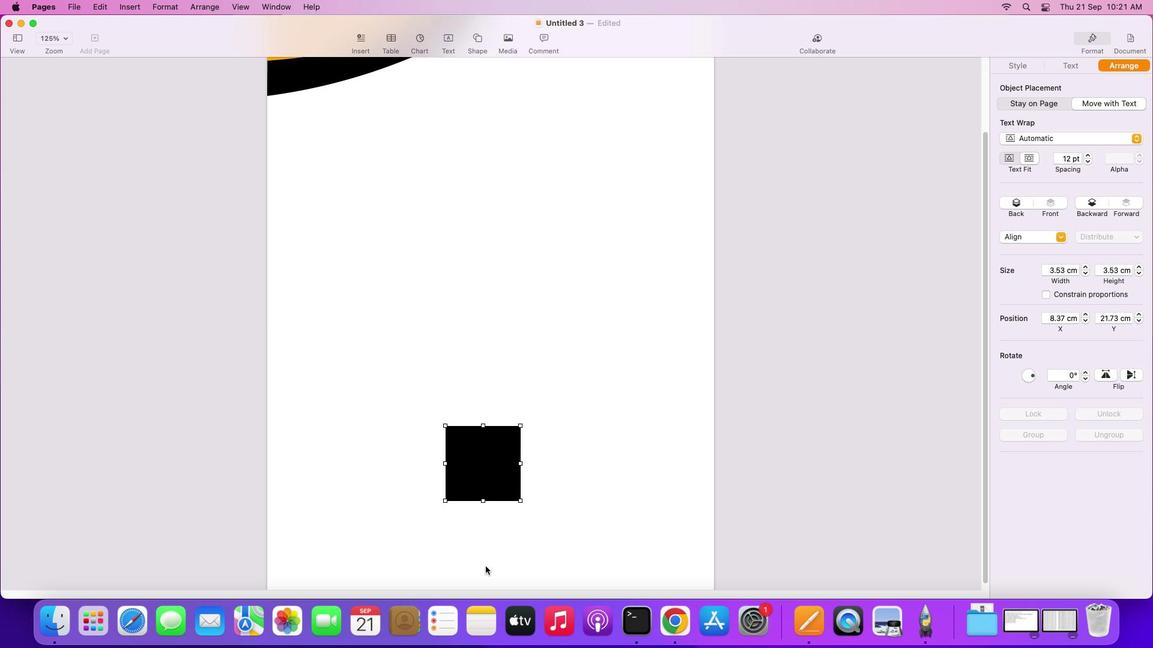 
Action: Mouse scrolled (484, 565) with delta (0, -4)
Screenshot: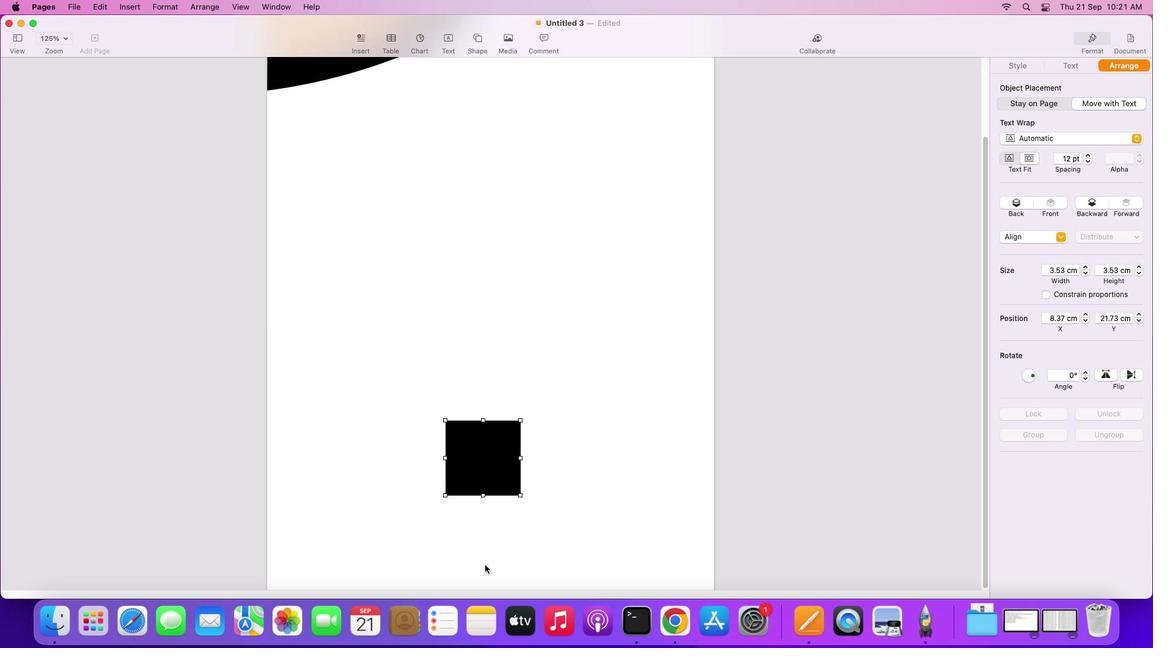 
Action: Mouse moved to (479, 475)
Screenshot: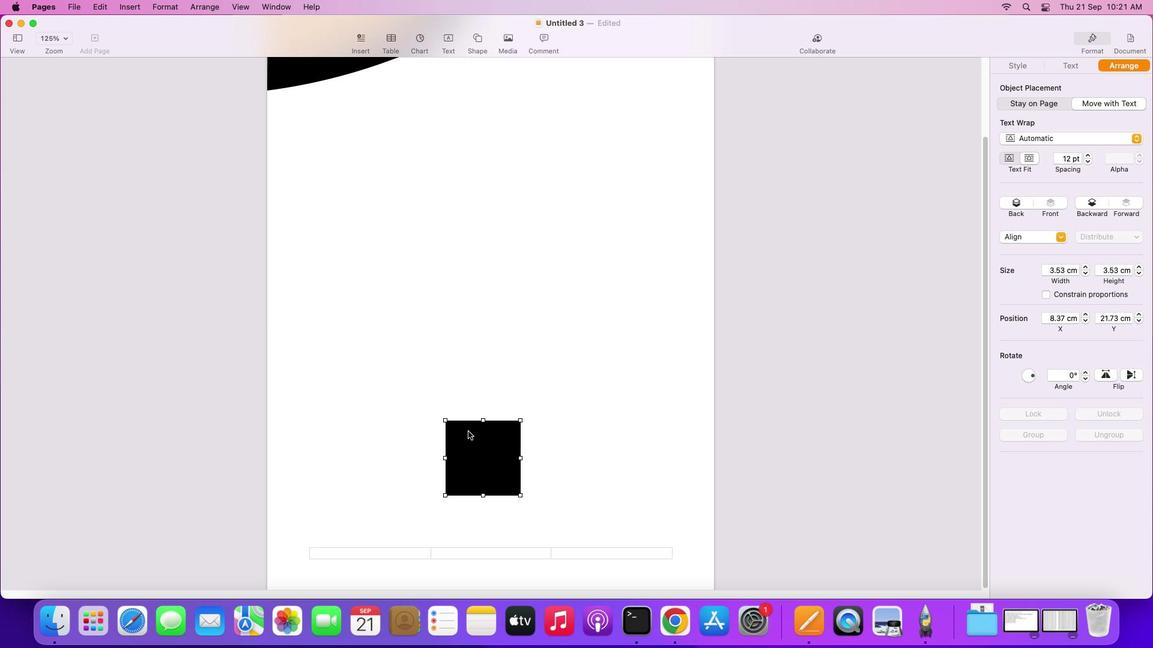 
Action: Mouse scrolled (479, 475) with delta (0, -1)
Screenshot: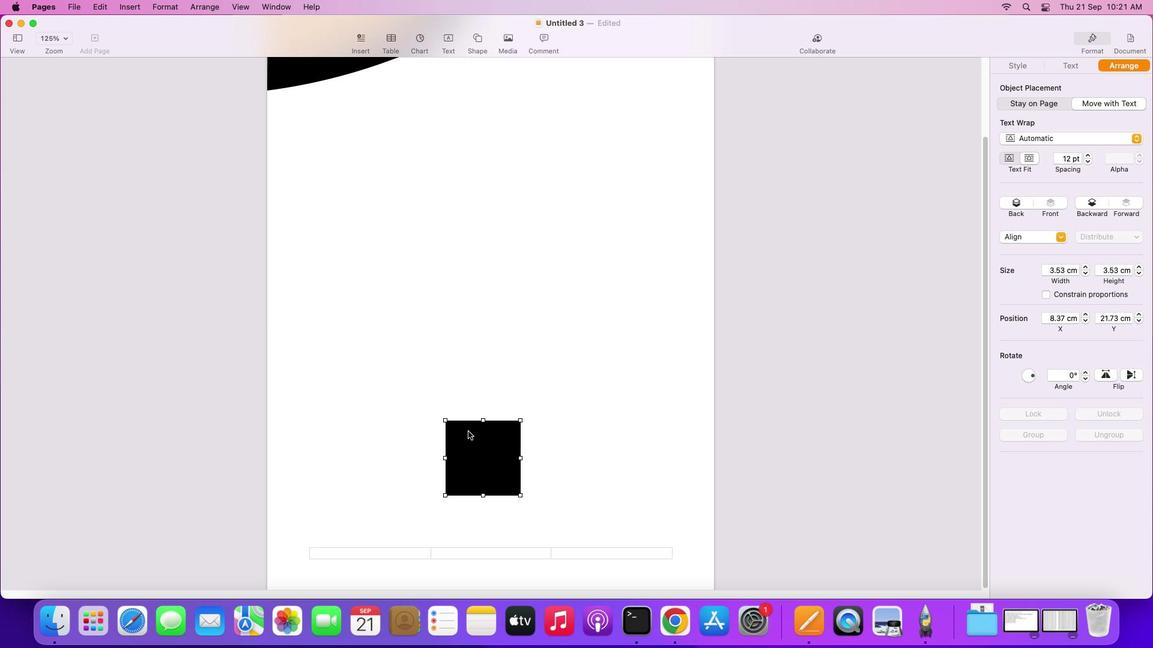 
Action: Mouse moved to (472, 448)
Screenshot: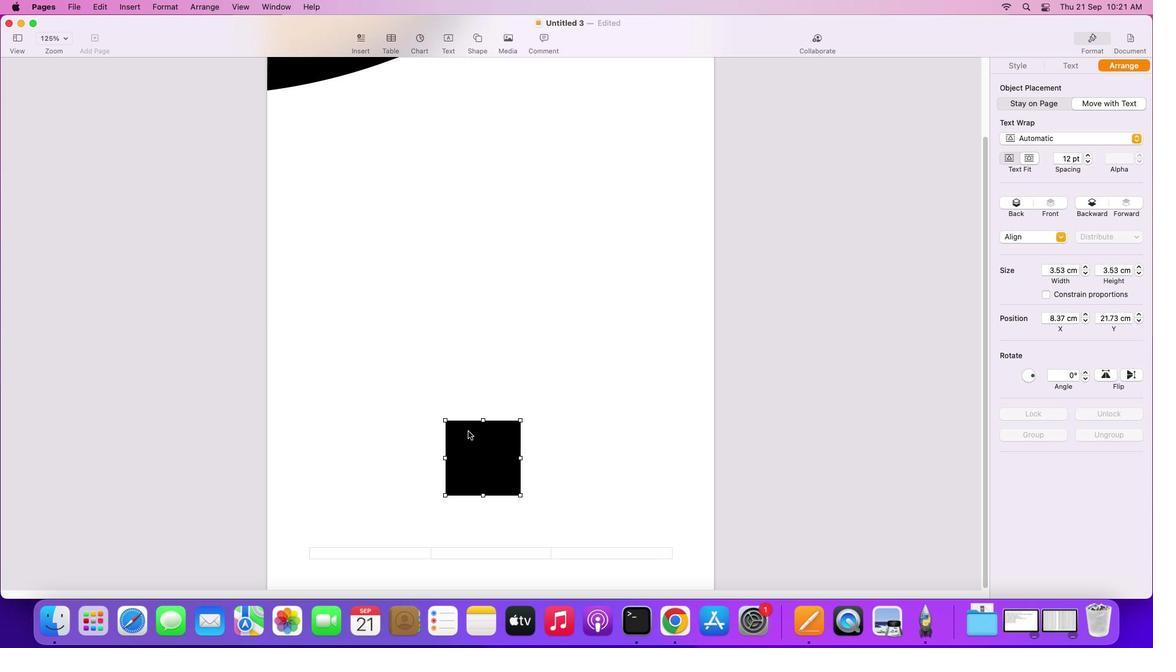
Action: Mouse scrolled (472, 448) with delta (0, -1)
Screenshot: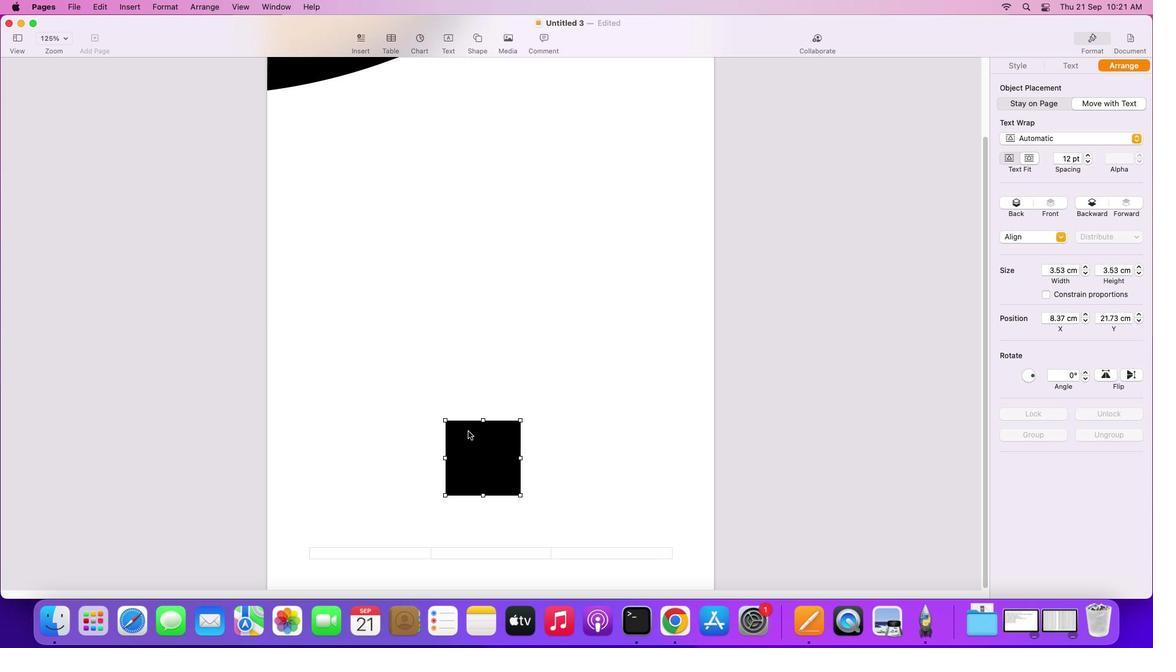 
Action: Mouse moved to (469, 436)
Screenshot: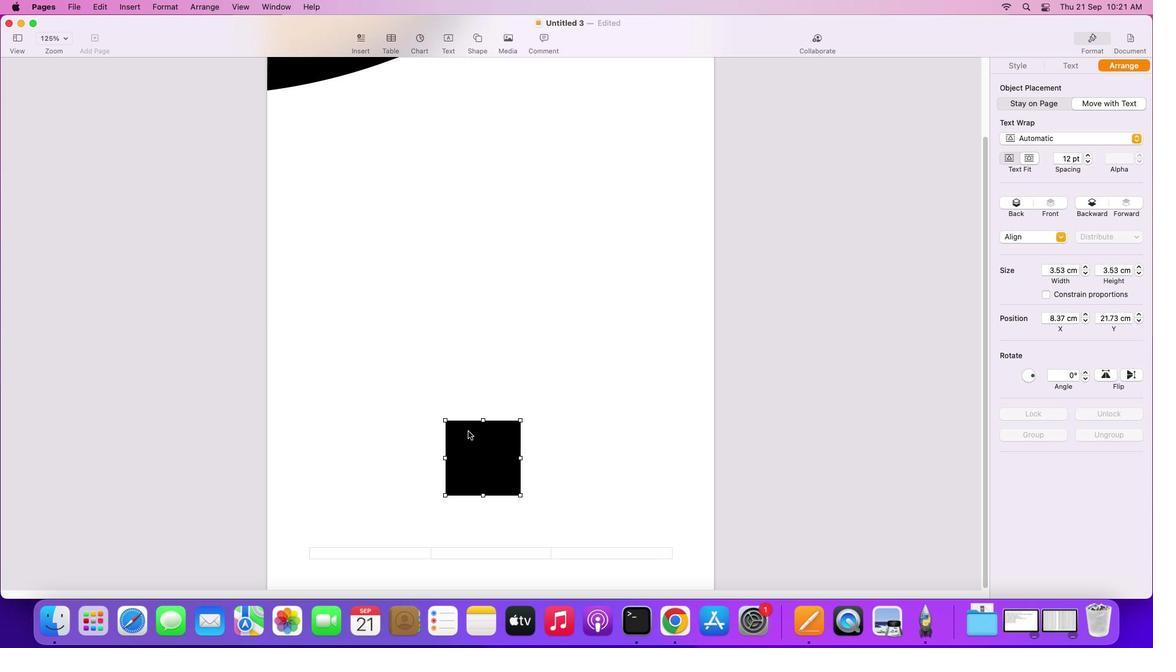 
Action: Mouse scrolled (469, 436) with delta (0, -2)
Screenshot: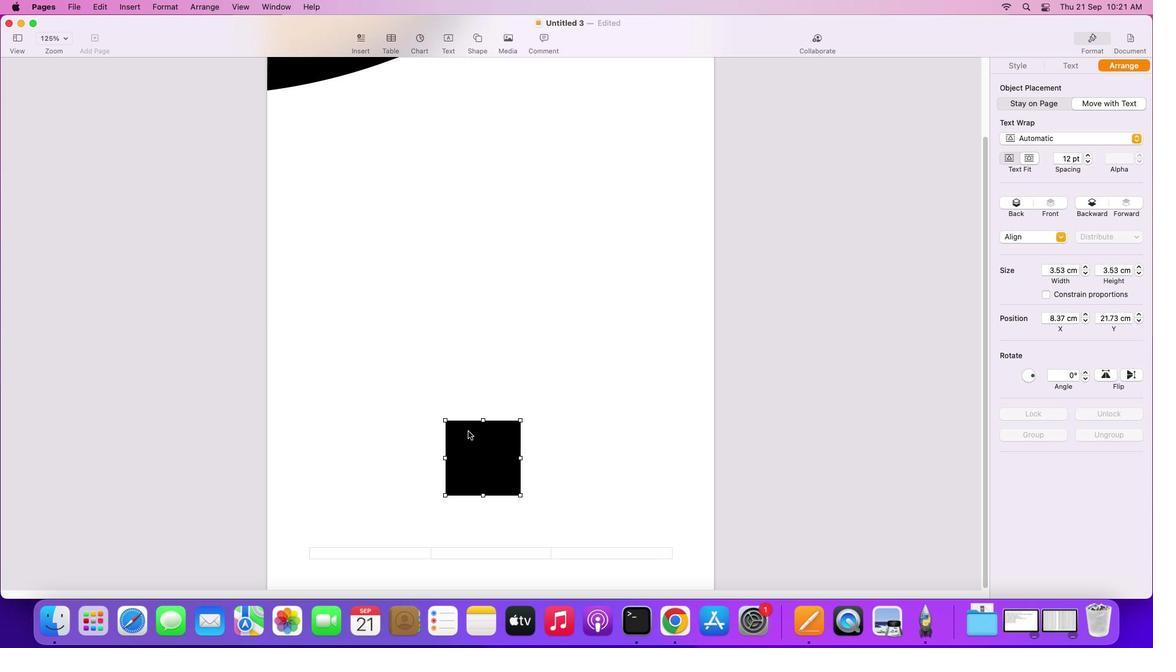 
Action: Mouse moved to (467, 430)
Screenshot: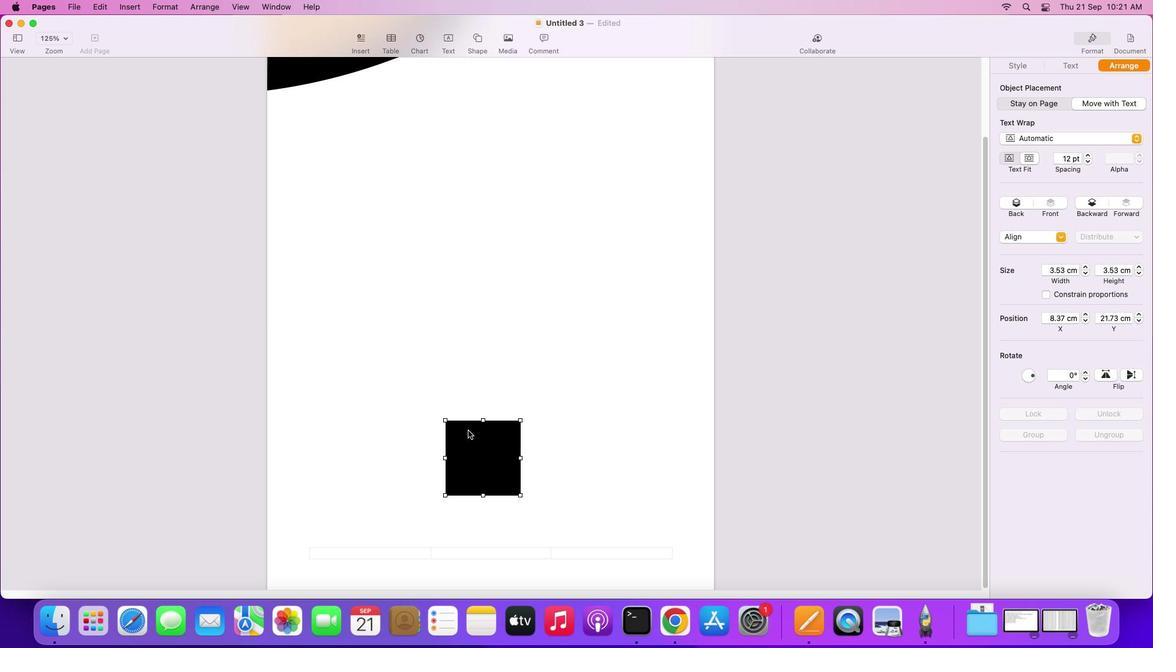 
Action: Mouse scrolled (467, 430) with delta (0, -3)
Screenshot: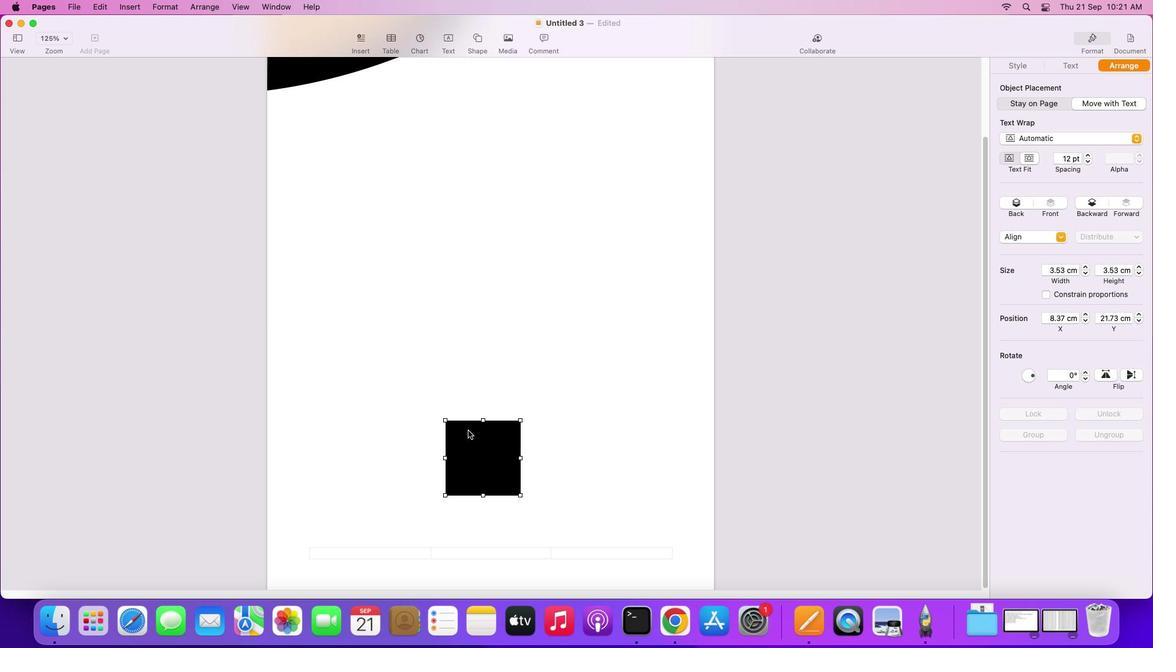 
Action: Mouse moved to (511, 482)
Screenshot: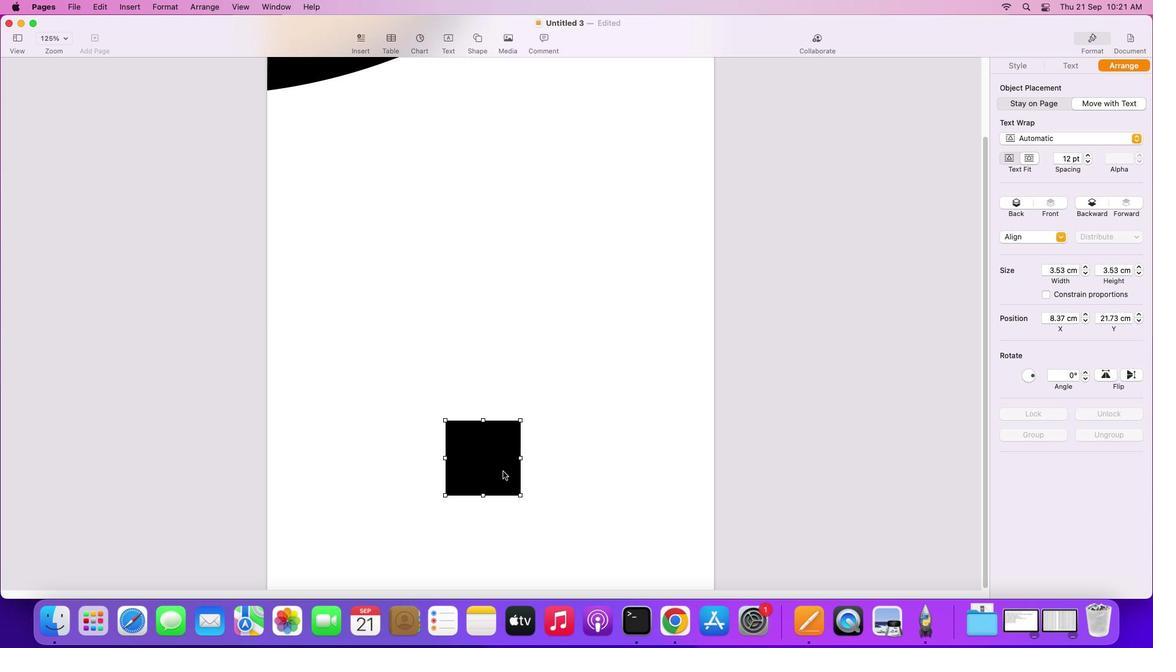 
Action: Mouse scrolled (511, 482) with delta (0, -1)
Screenshot: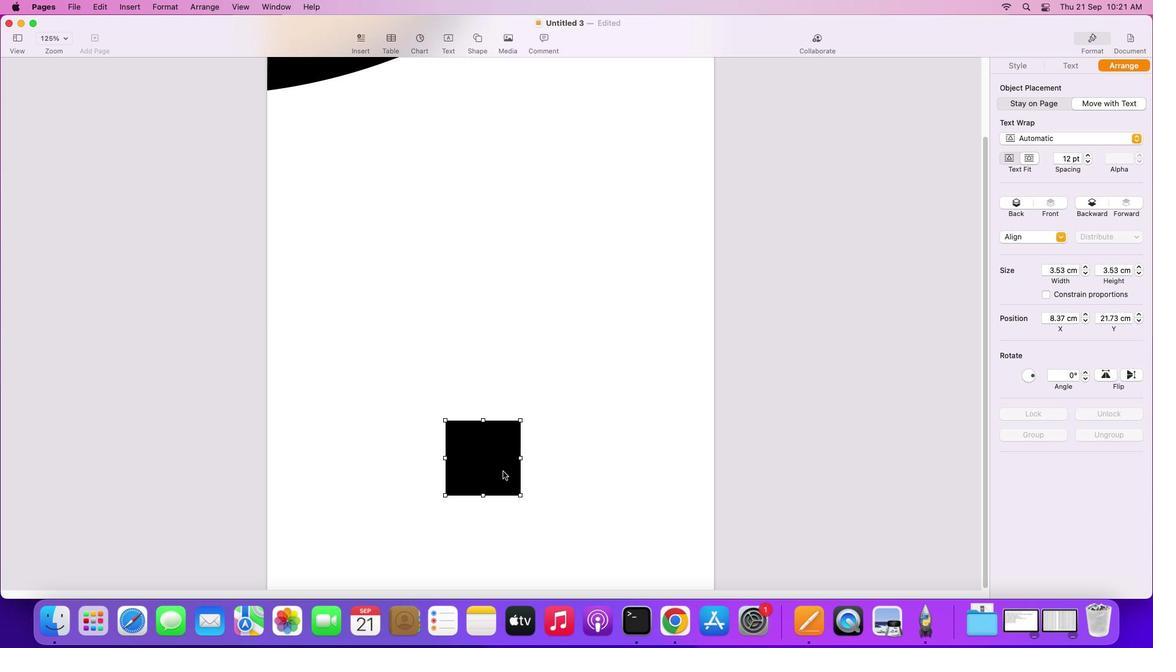 
Action: Mouse moved to (490, 460)
Screenshot: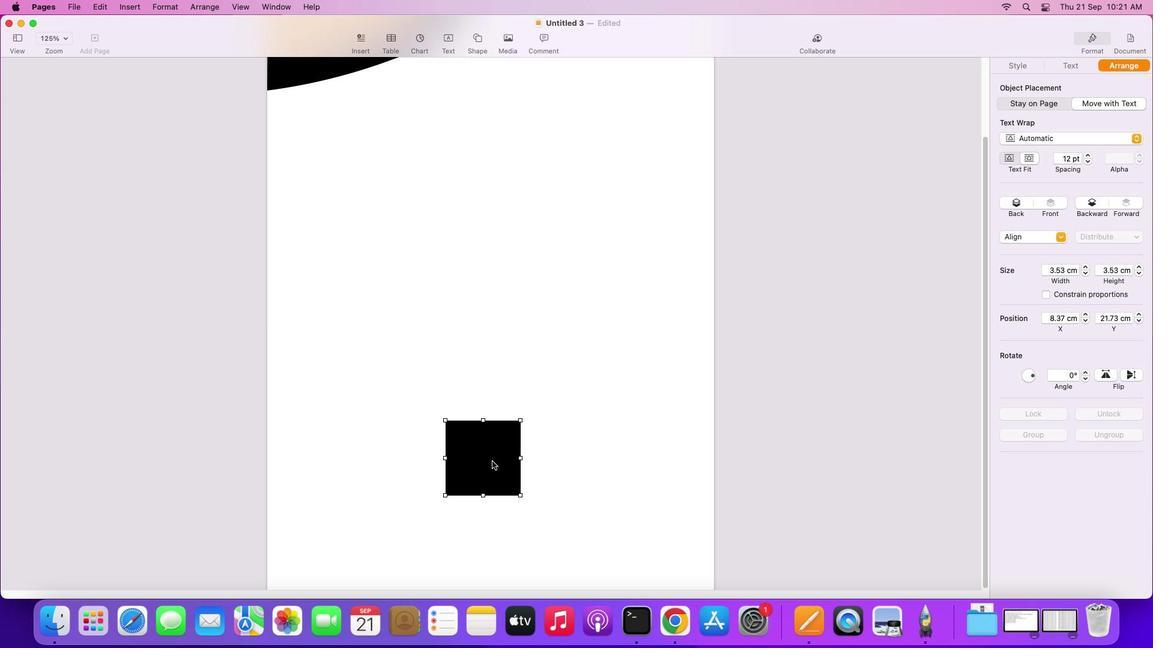 
Action: Mouse pressed left at (490, 460)
Screenshot: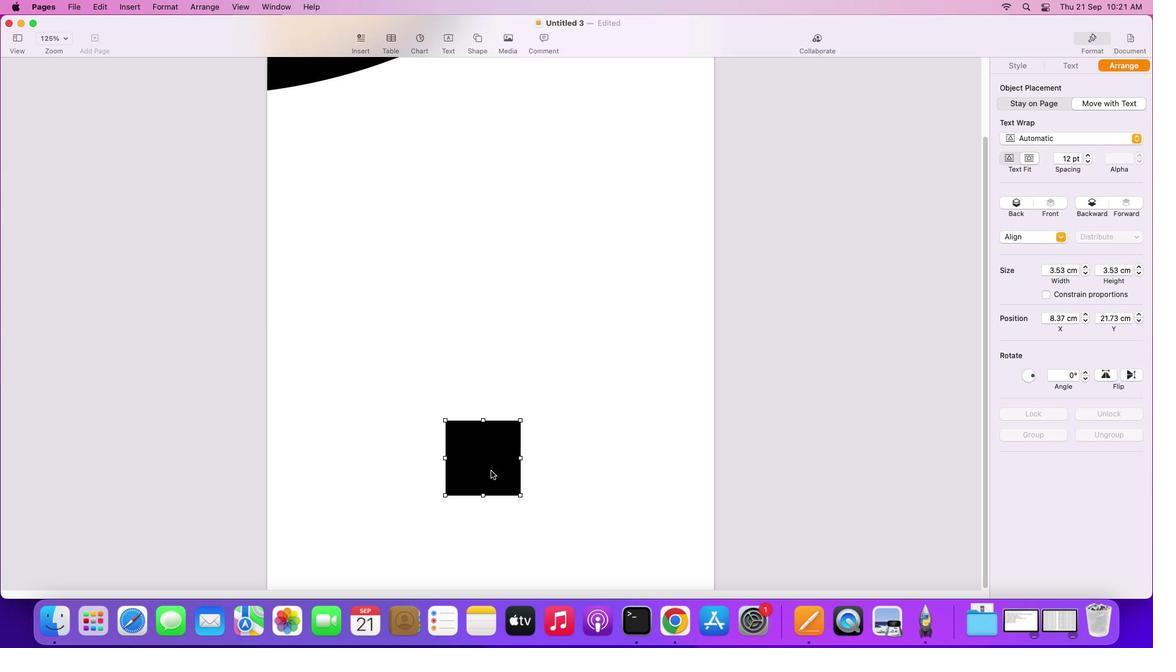 
Action: Mouse moved to (346, 552)
Screenshot: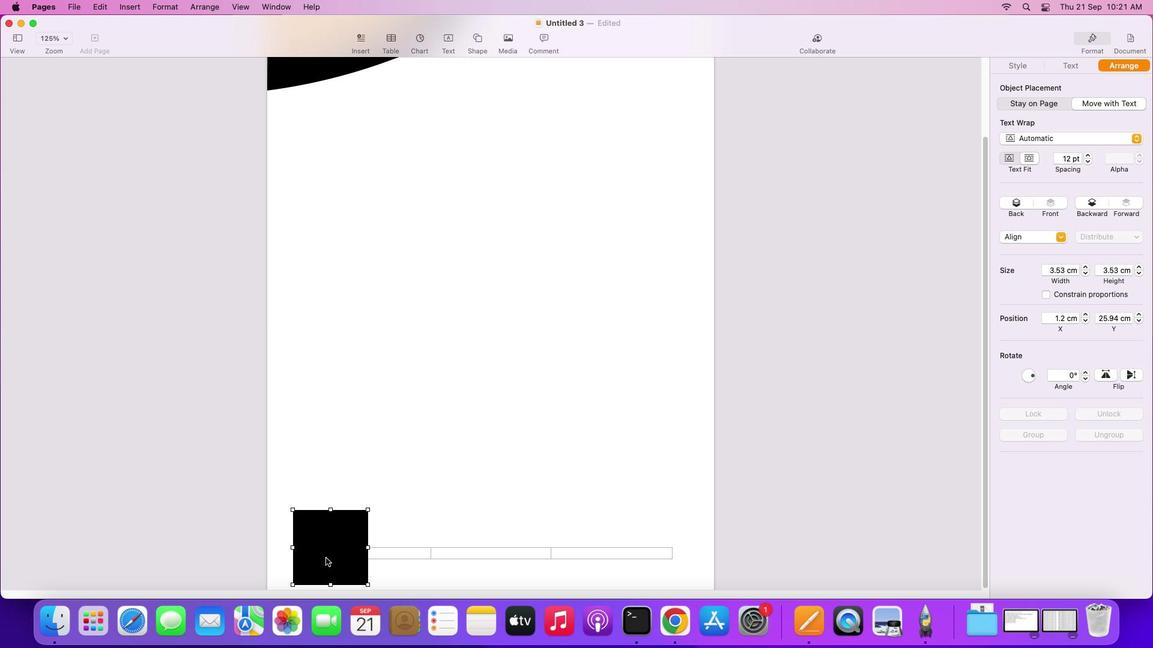
Action: Mouse pressed left at (346, 552)
Screenshot: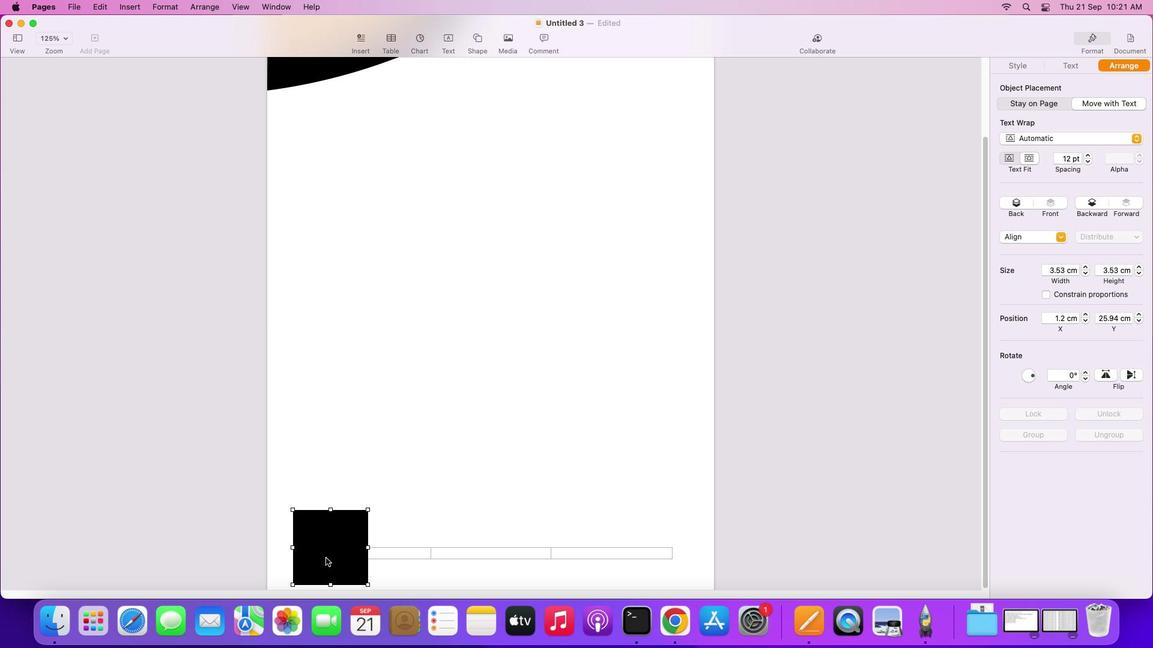
Action: Mouse moved to (341, 550)
Screenshot: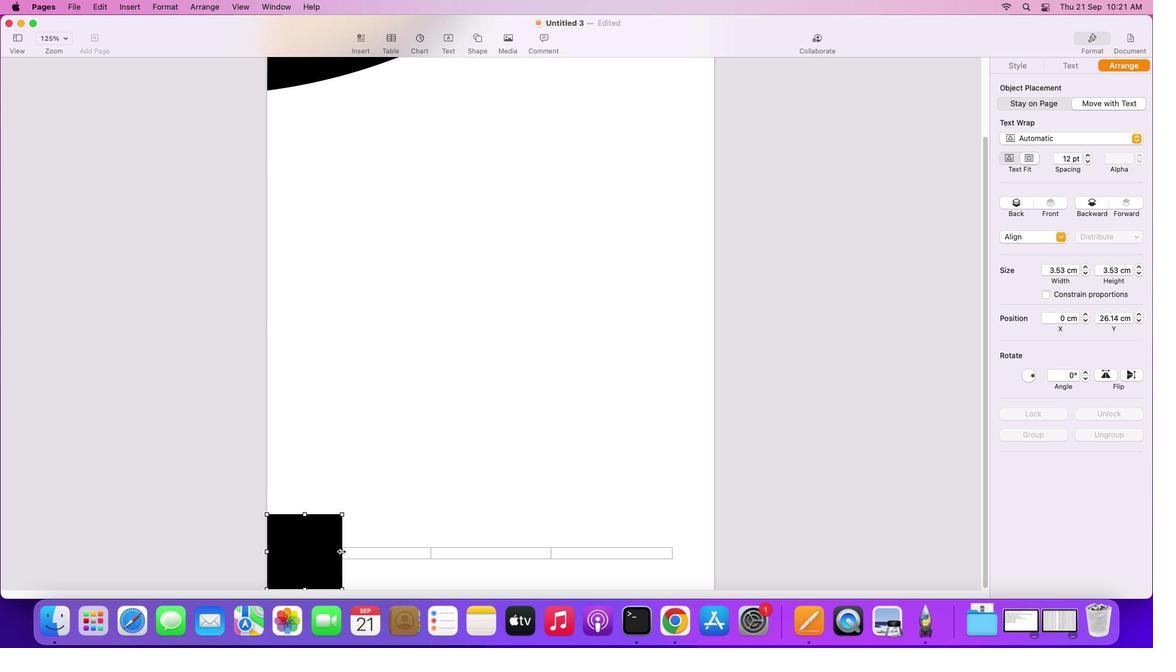 
Action: Mouse pressed left at (341, 550)
Screenshot: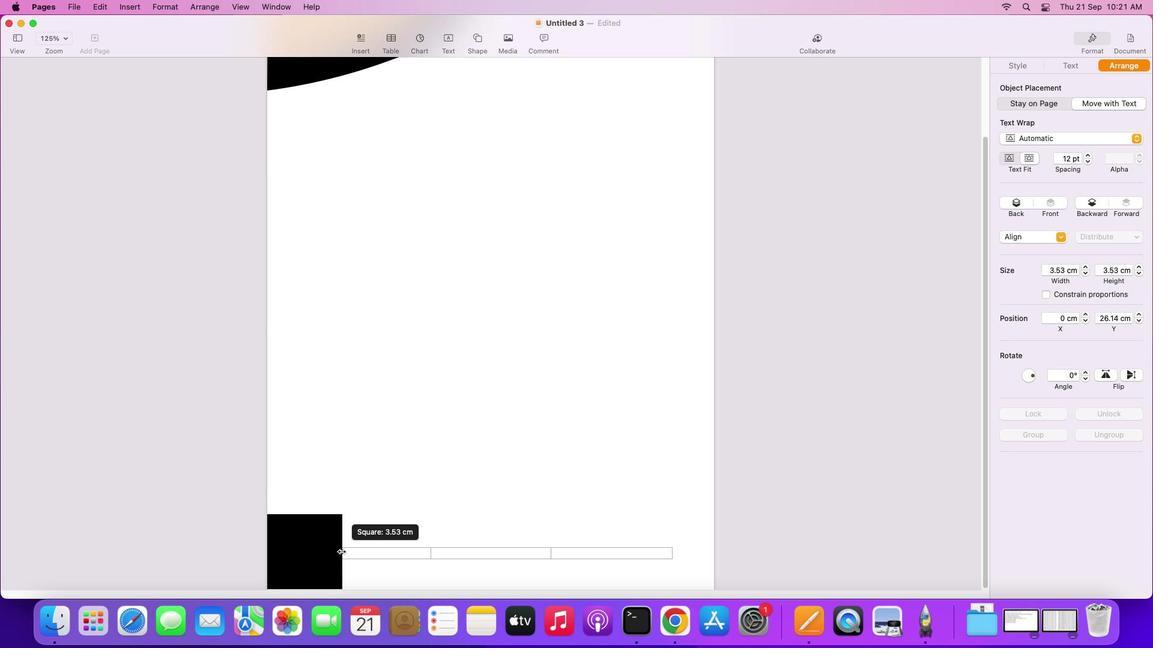 
Action: Mouse moved to (490, 513)
Screenshot: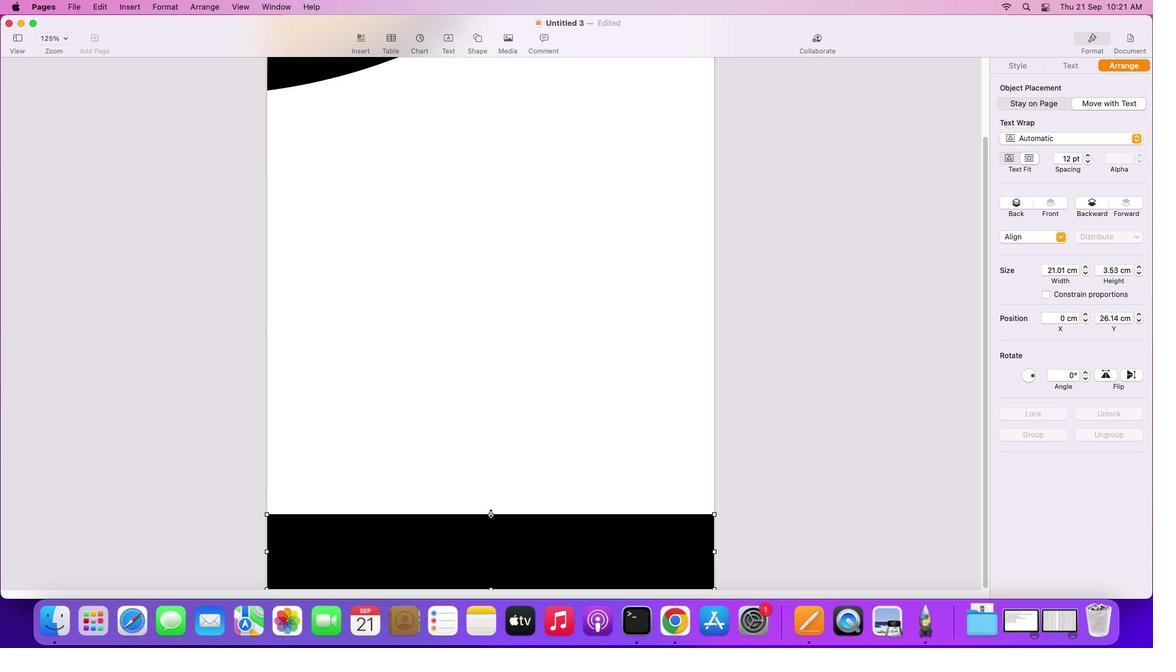 
Action: Mouse pressed left at (490, 513)
Screenshot: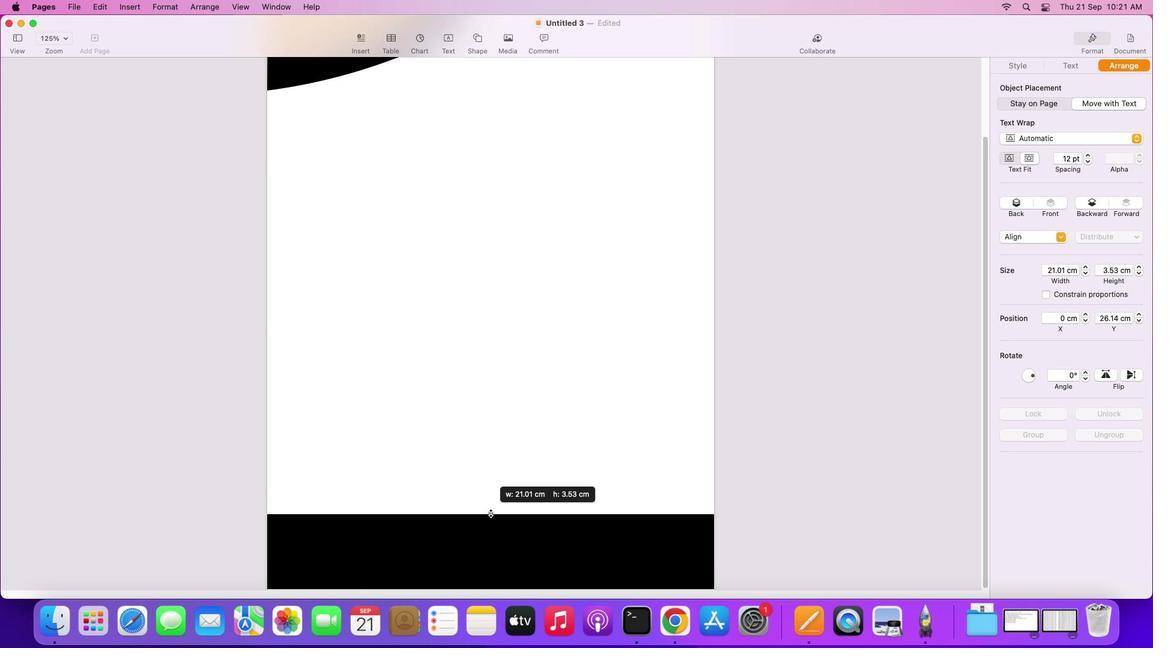 
Action: Mouse moved to (490, 509)
Screenshot: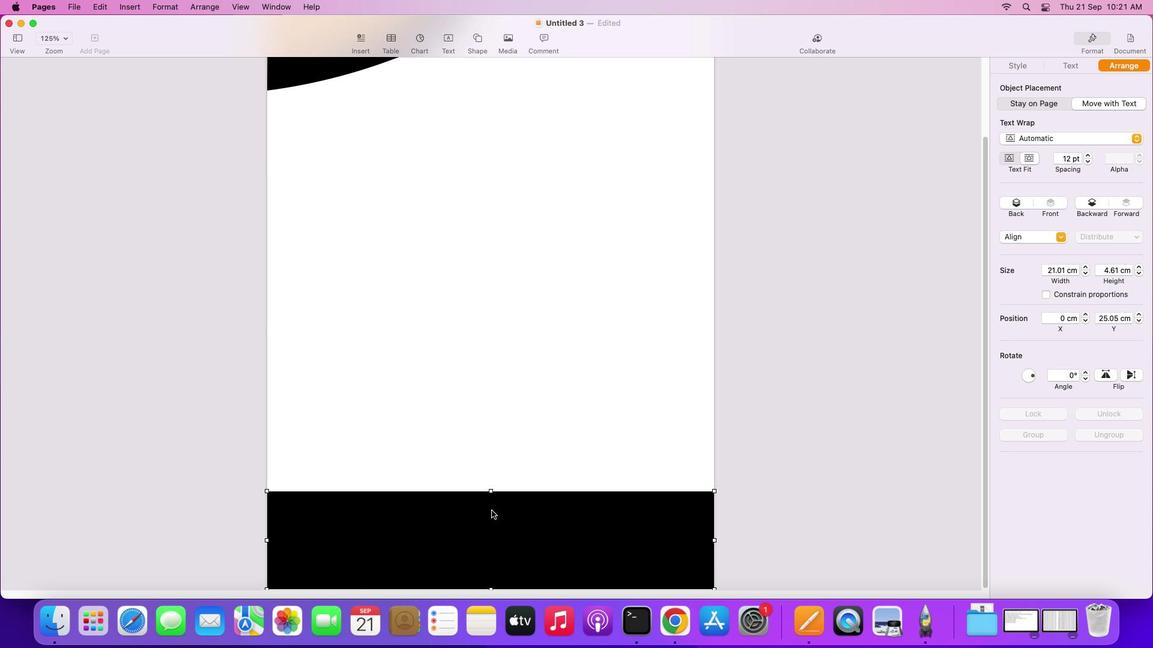 
Action: Mouse pressed right at (490, 509)
Screenshot: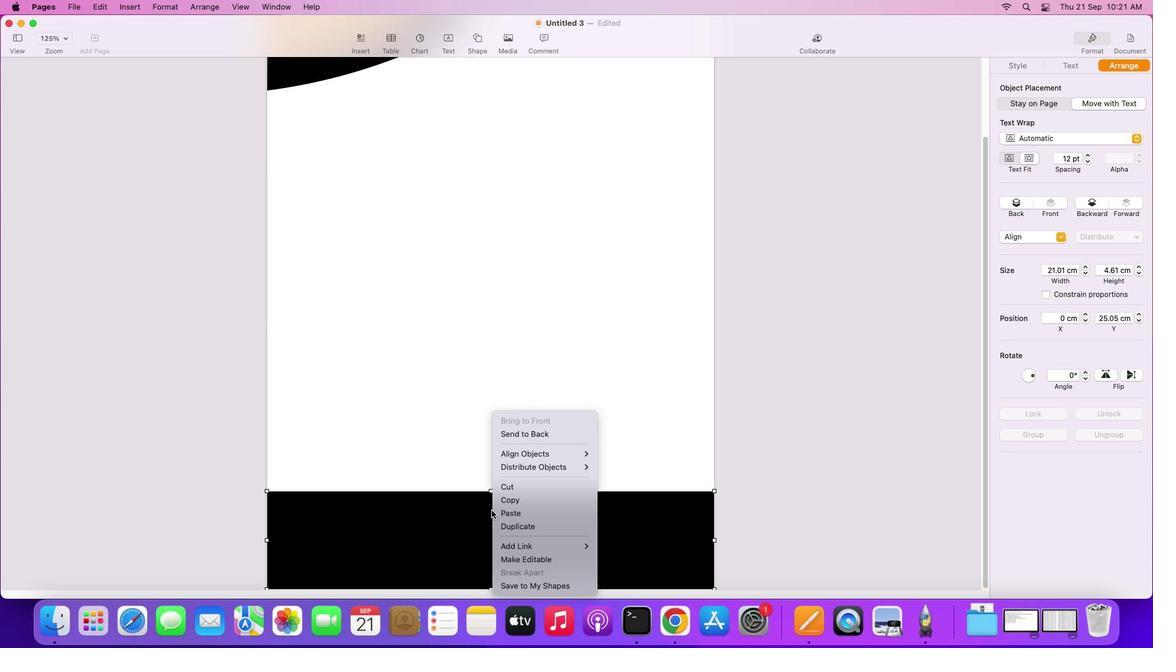 
Action: Mouse moved to (526, 558)
Screenshot: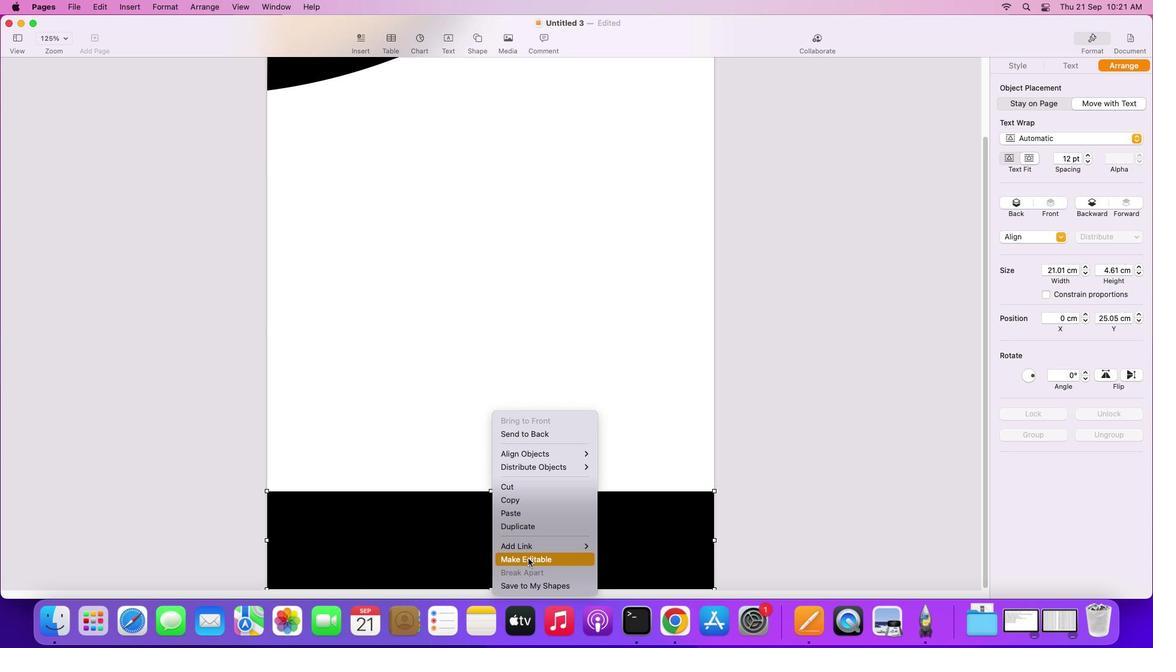 
Action: Mouse pressed left at (526, 558)
Screenshot: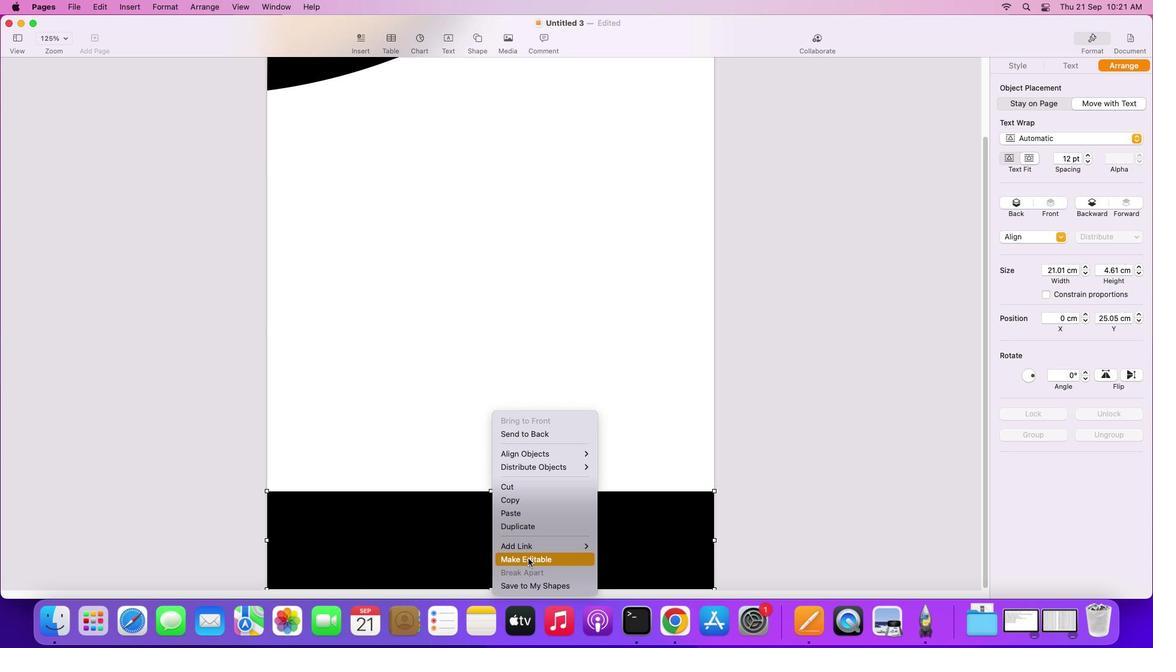 
Action: Mouse moved to (489, 490)
Screenshot: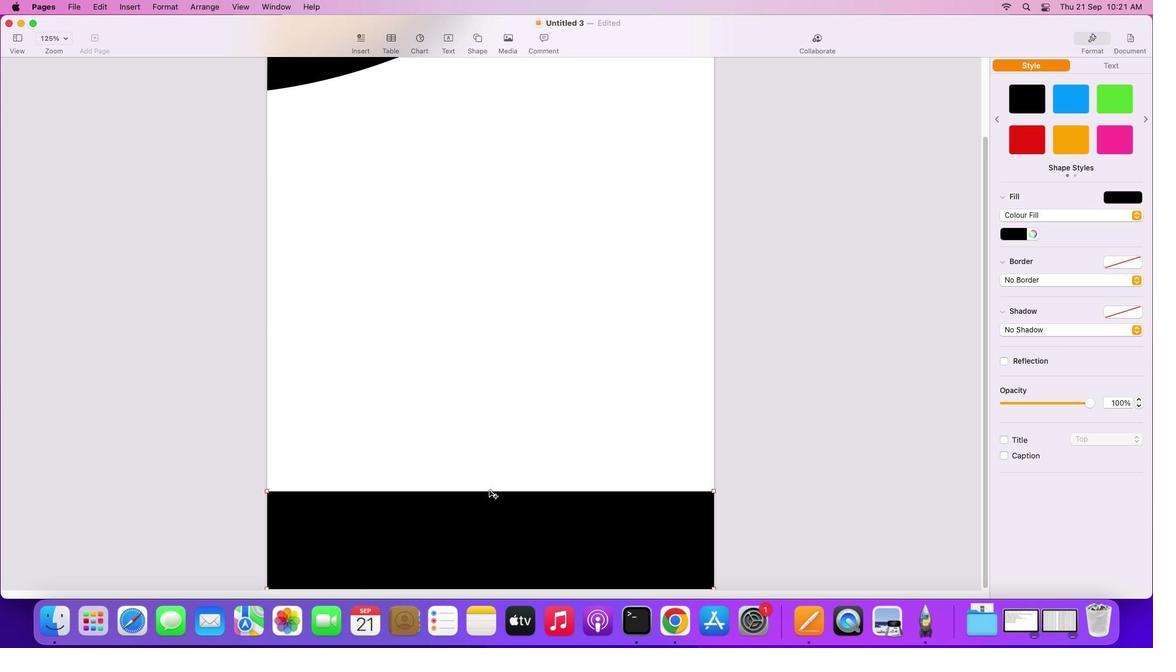 
Action: Mouse pressed left at (489, 490)
Screenshot: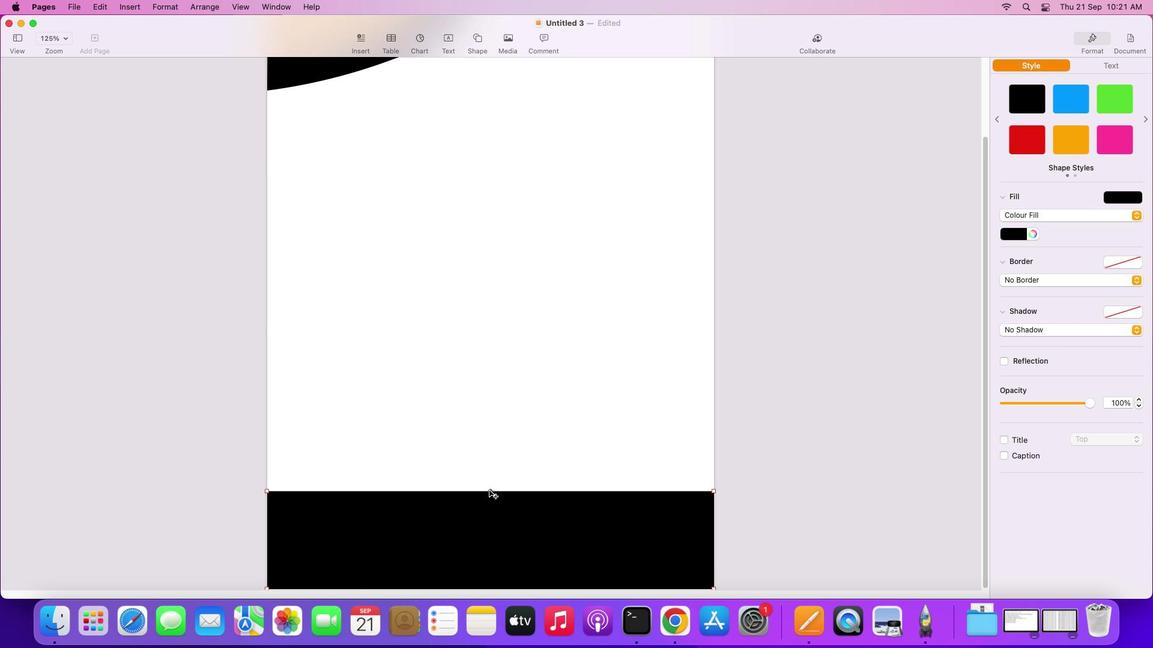 
Action: Mouse moved to (370, 445)
Screenshot: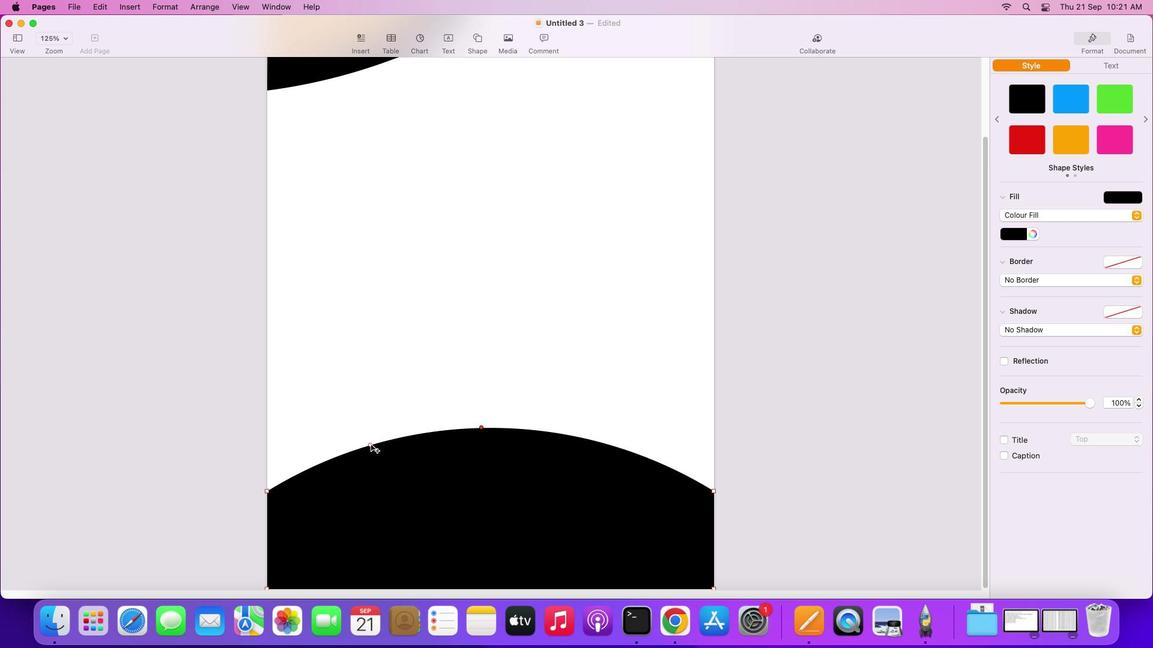 
Action: Mouse pressed left at (370, 445)
Screenshot: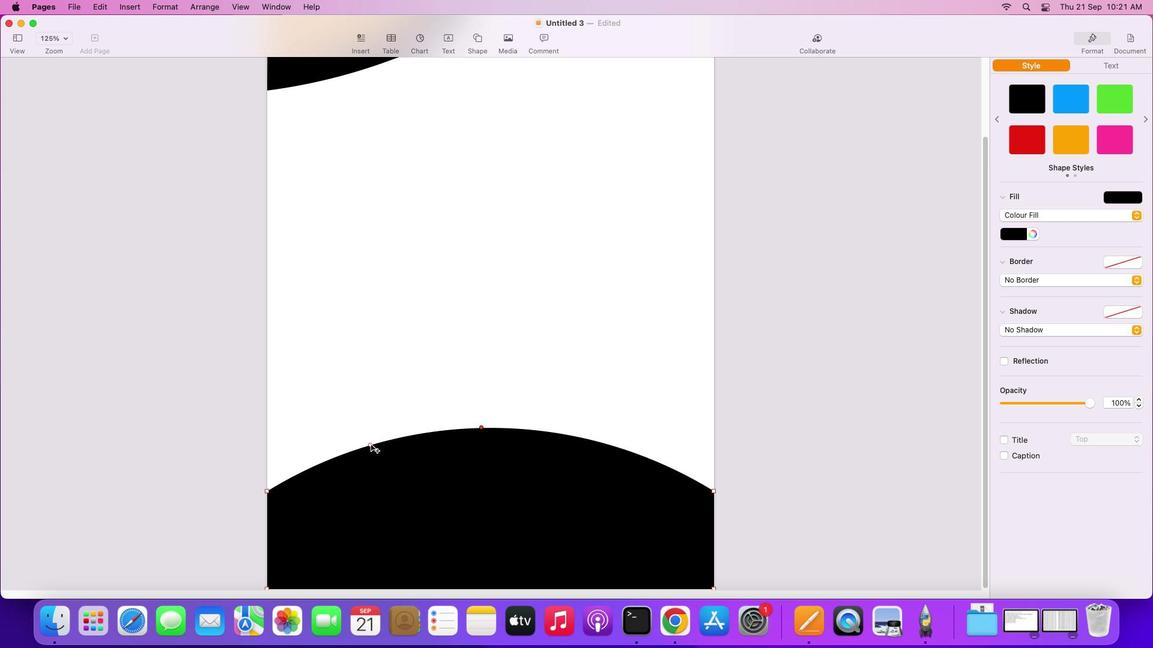 
Action: Mouse moved to (266, 490)
Screenshot: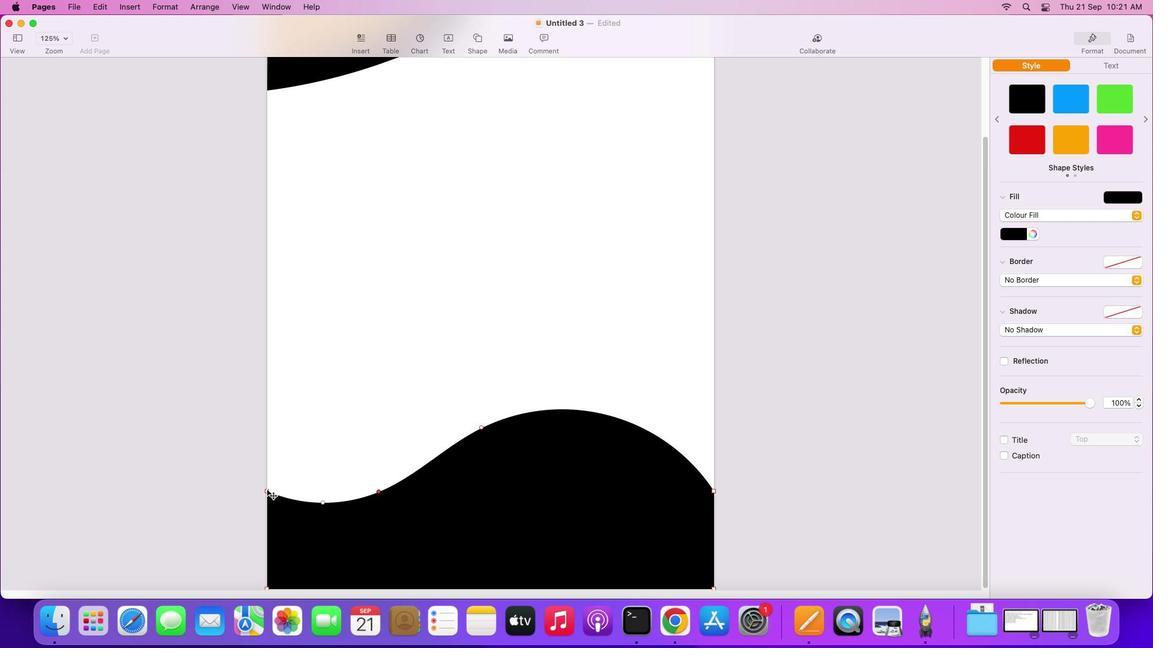 
Action: Mouse pressed left at (266, 490)
Screenshot: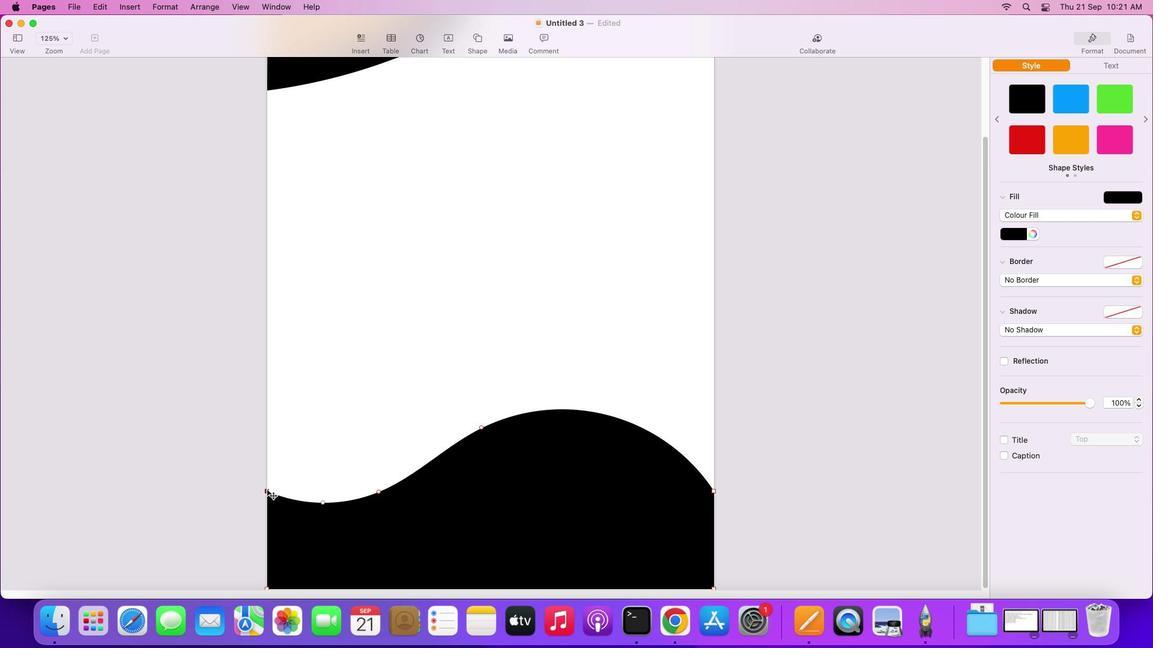 
Action: Mouse moved to (320, 538)
Screenshot: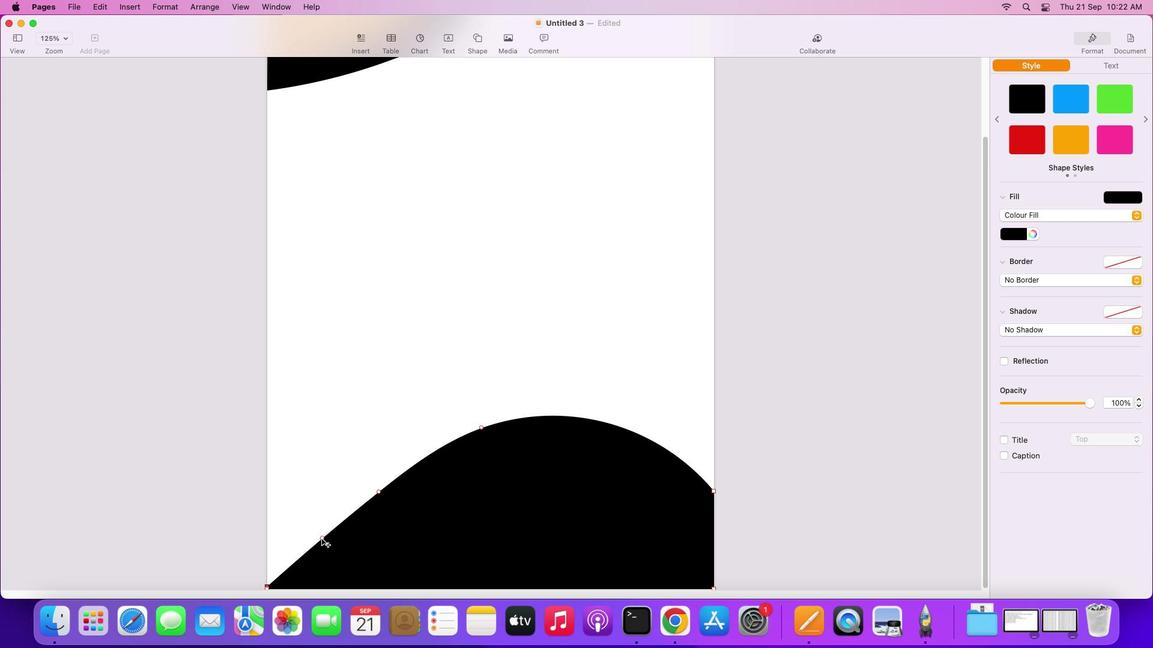 
Action: Mouse pressed left at (320, 538)
Screenshot: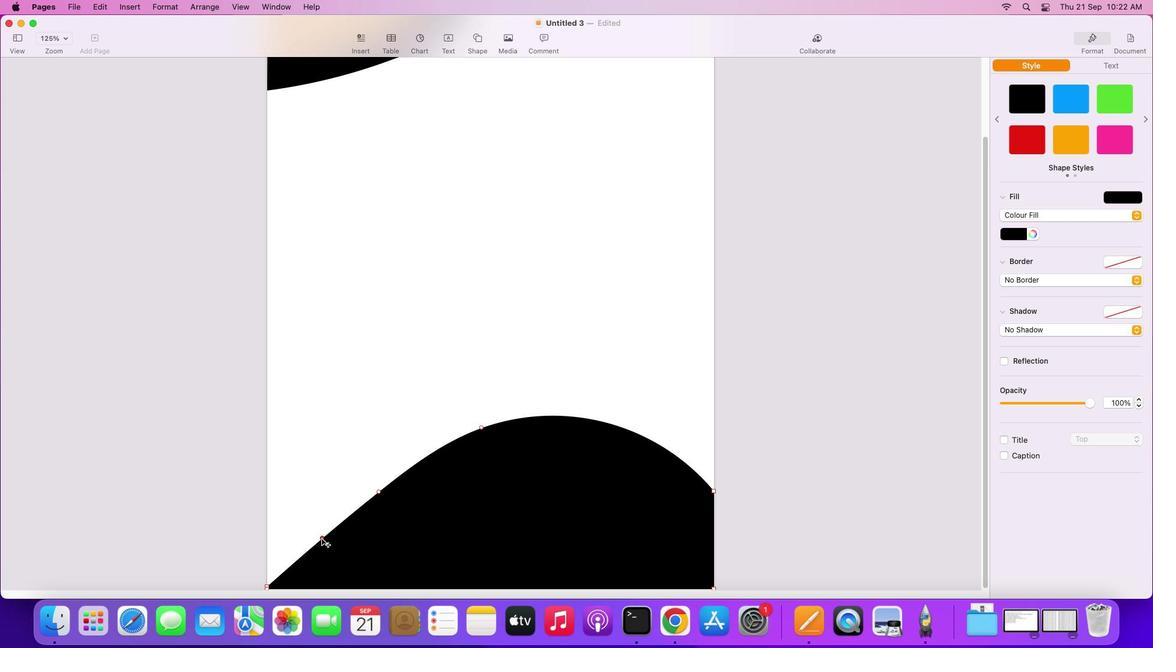 
Action: Mouse moved to (606, 426)
Screenshot: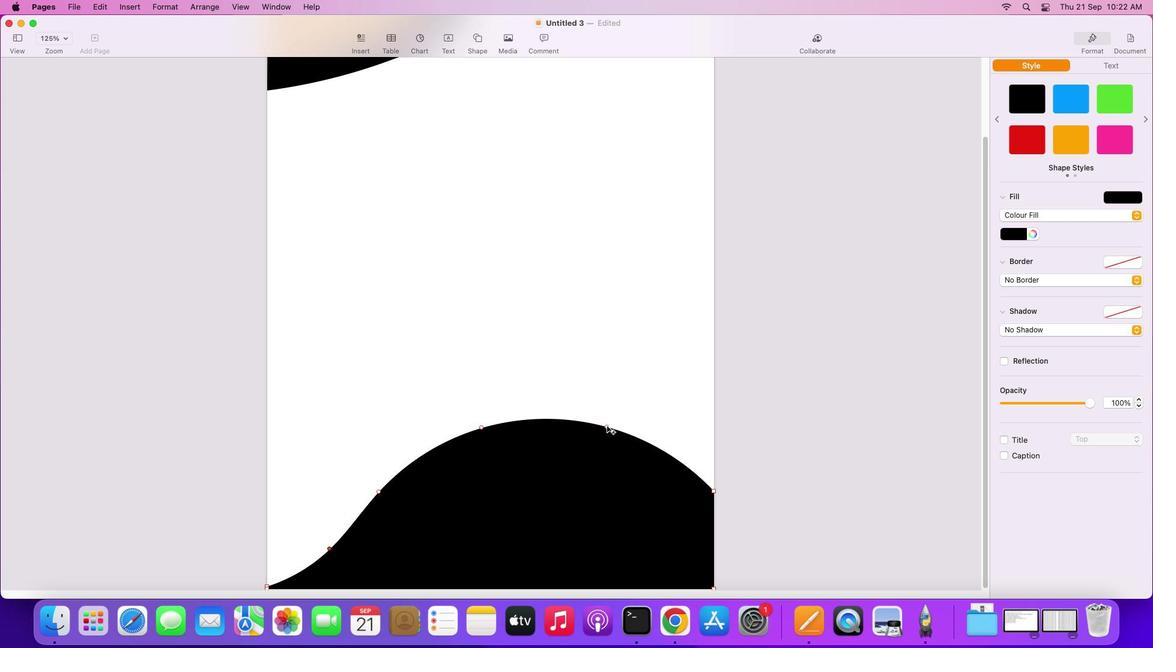 
Action: Mouse pressed left at (606, 426)
Screenshot: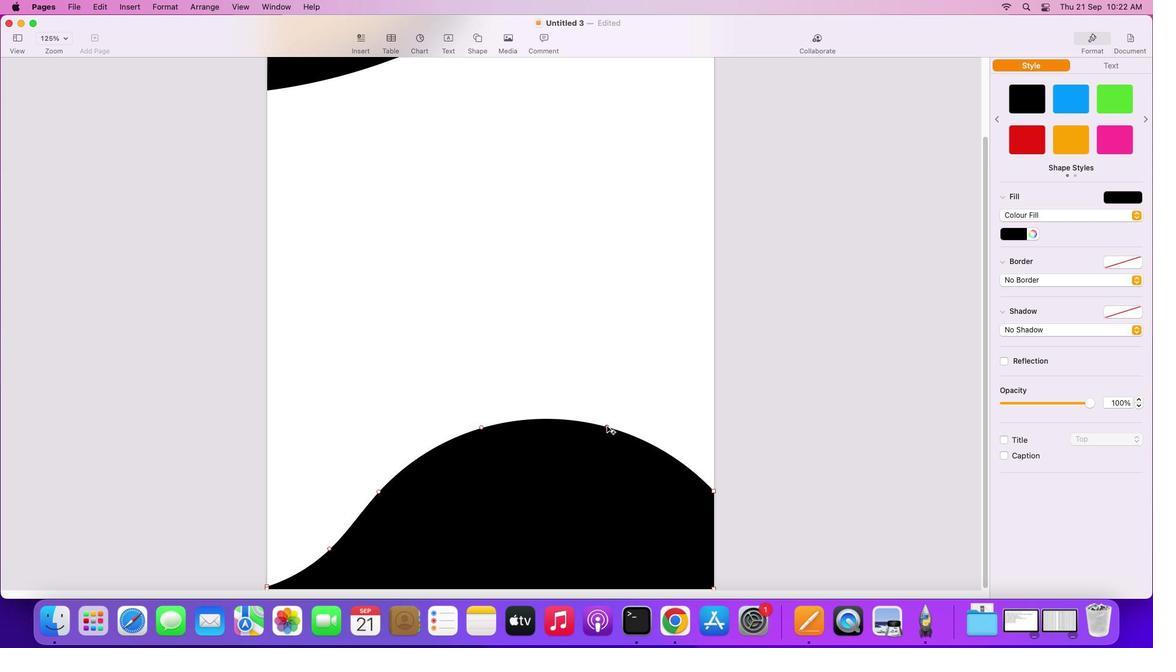 
Action: Mouse moved to (481, 428)
Screenshot: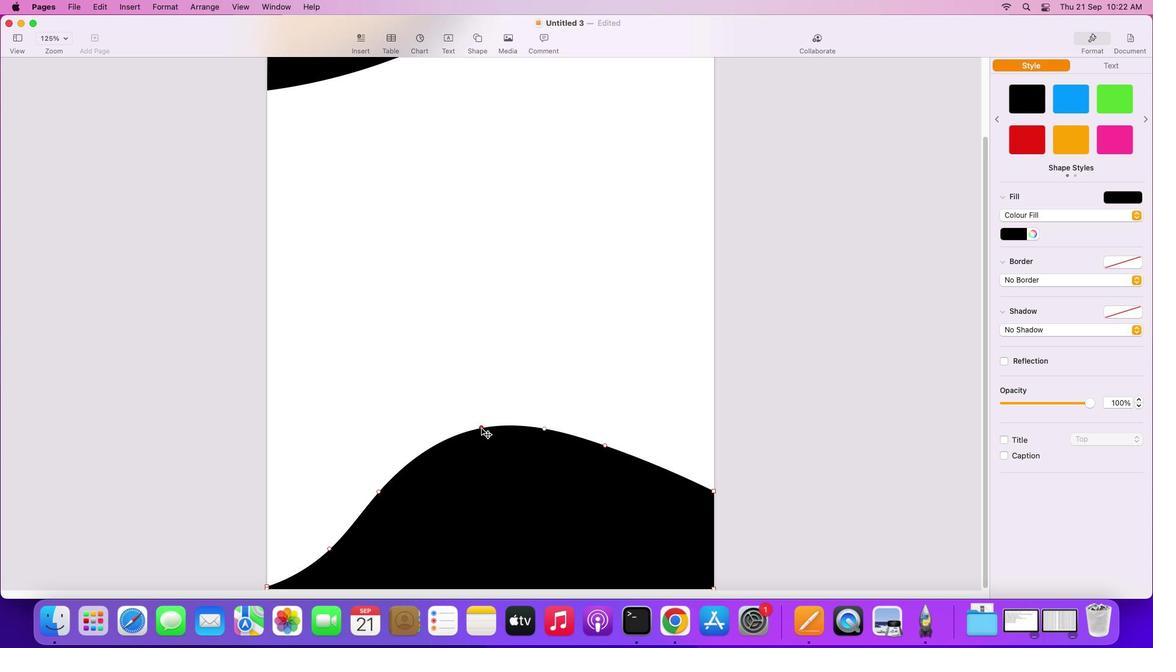 
Action: Mouse pressed left at (481, 428)
Screenshot: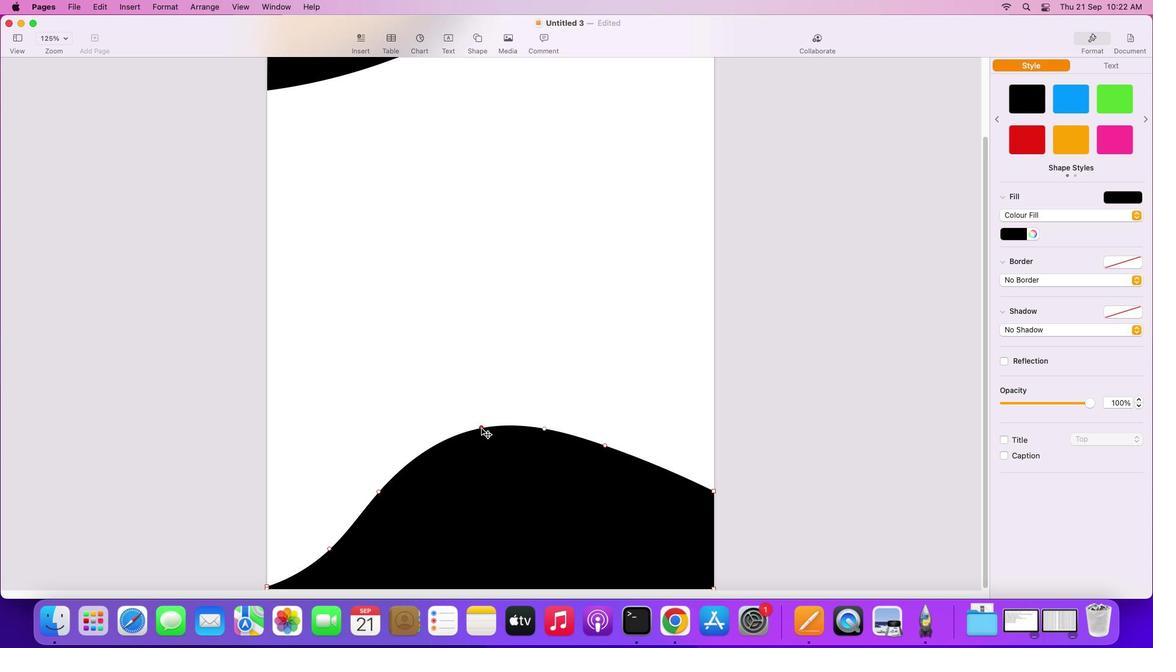 
Action: Mouse moved to (378, 492)
Screenshot: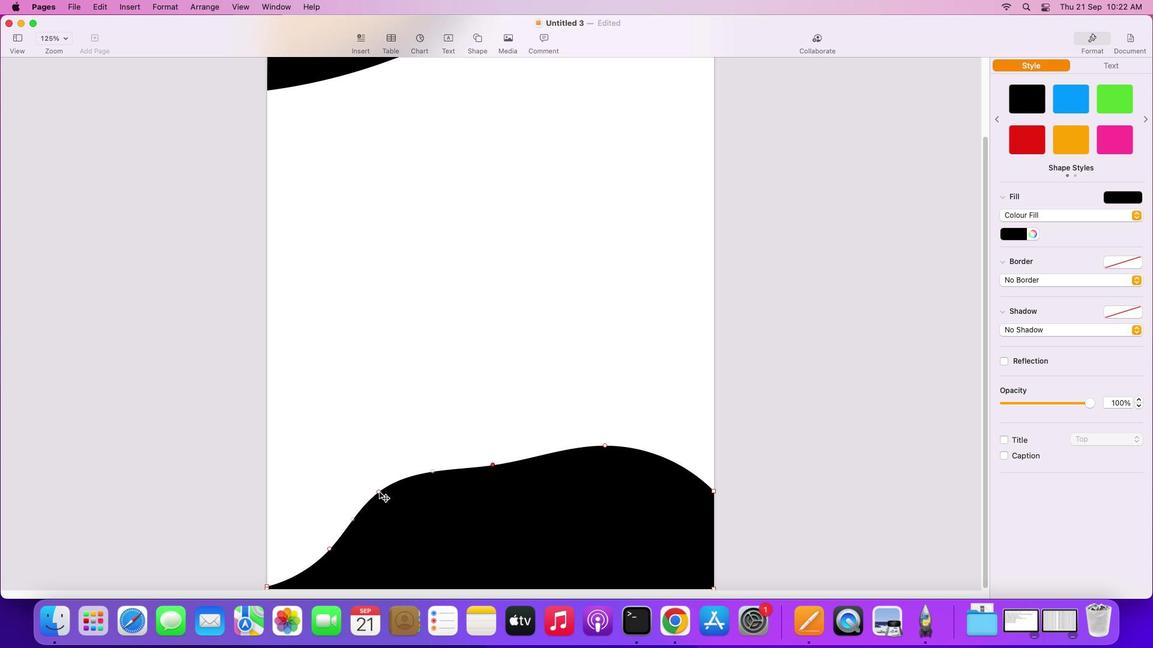 
Action: Mouse pressed left at (378, 492)
Screenshot: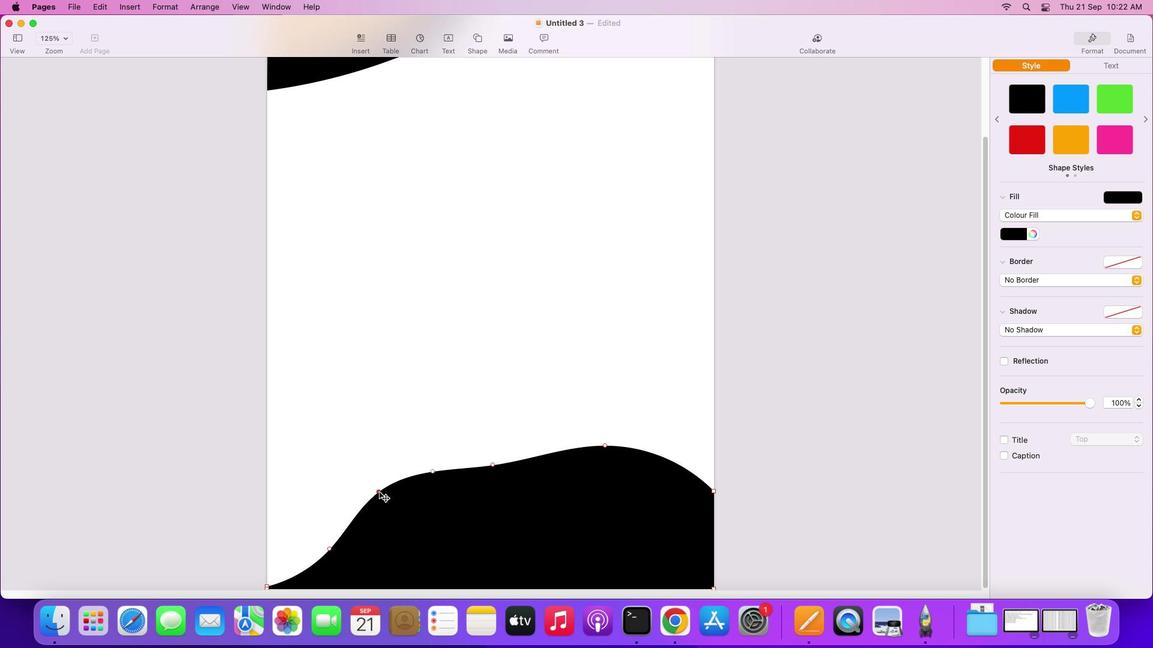 
Action: Mouse moved to (659, 459)
Screenshot: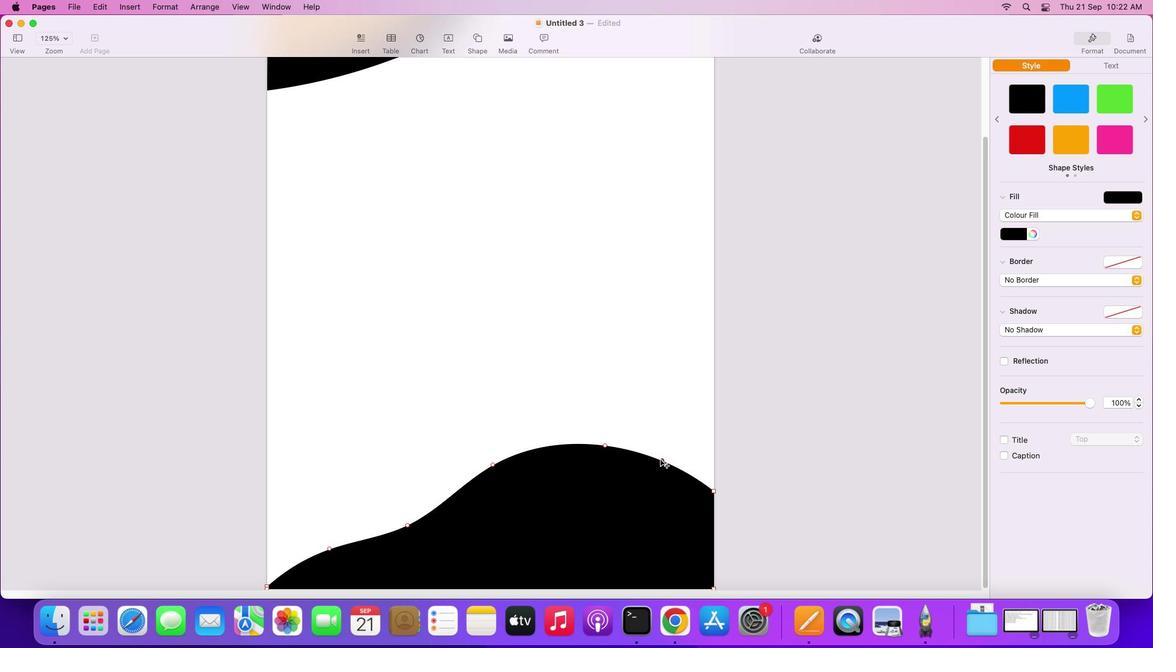 
Action: Mouse pressed left at (659, 459)
Screenshot: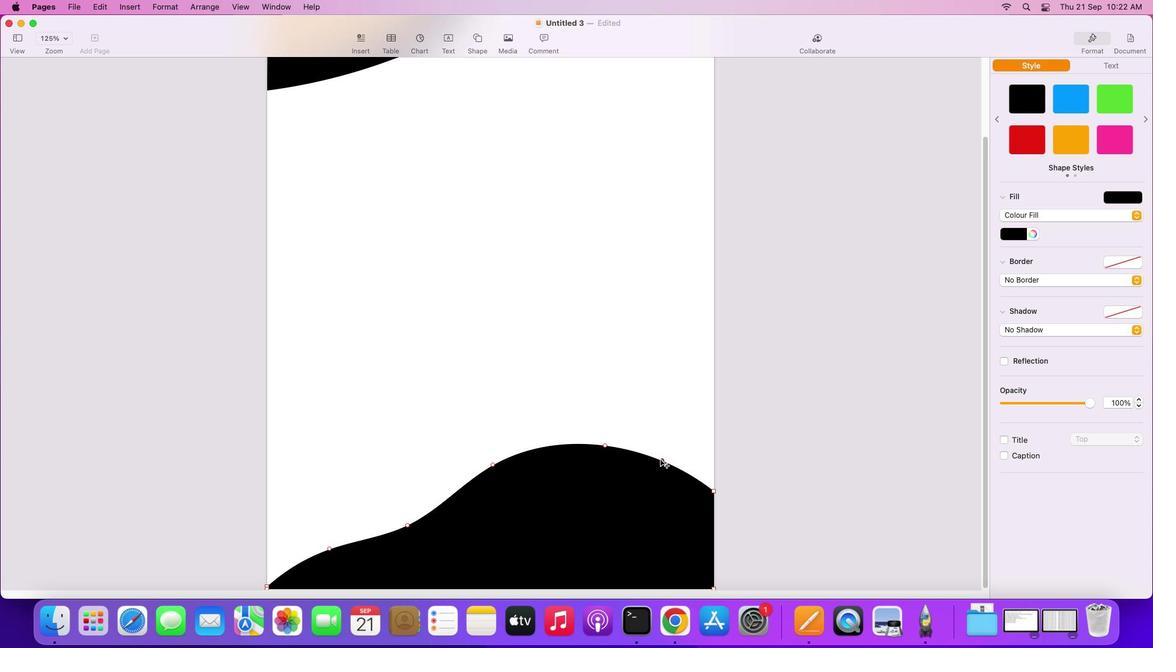 
Action: Mouse moved to (712, 490)
Screenshot: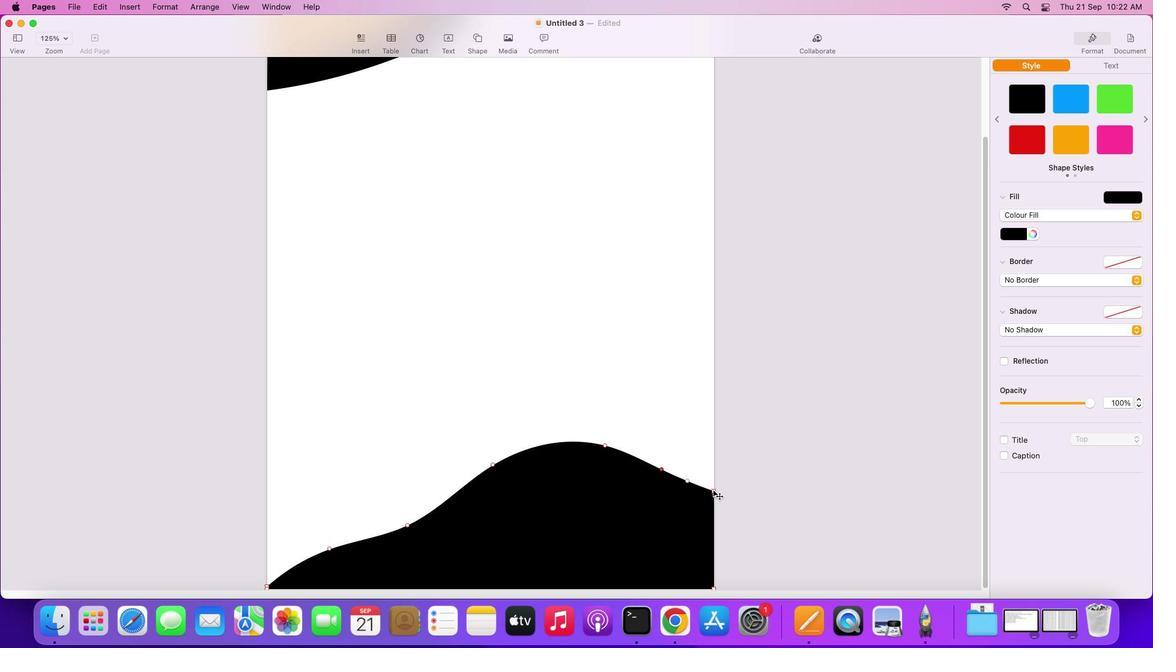 
Action: Mouse pressed left at (712, 490)
Screenshot: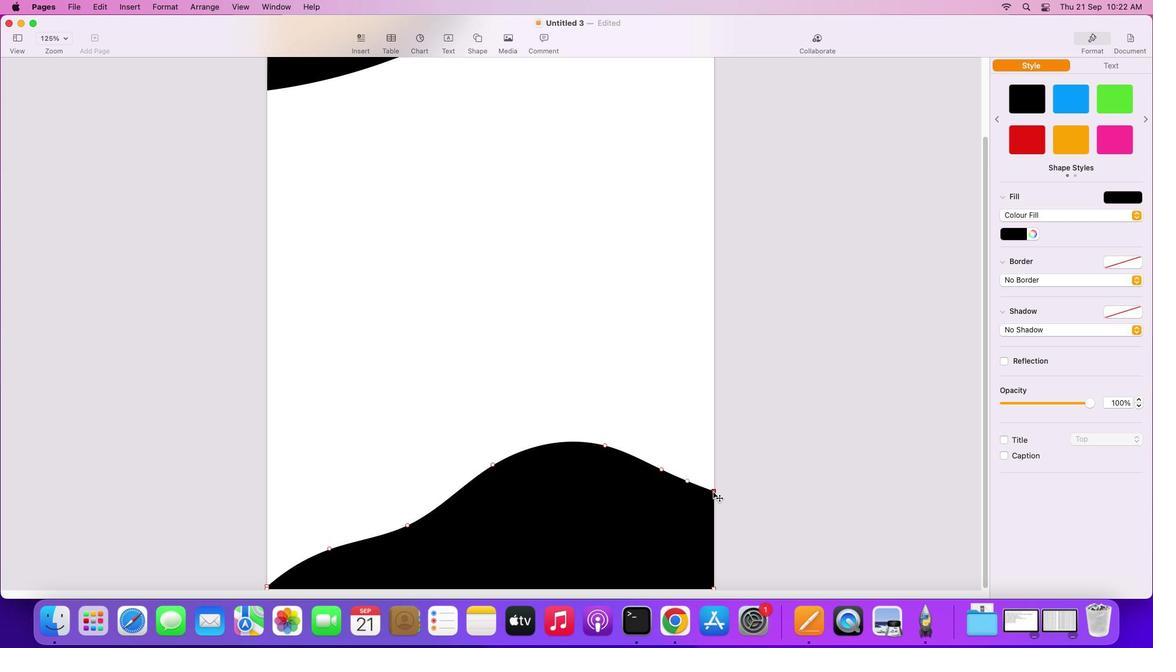 
Action: Mouse moved to (603, 446)
Screenshot: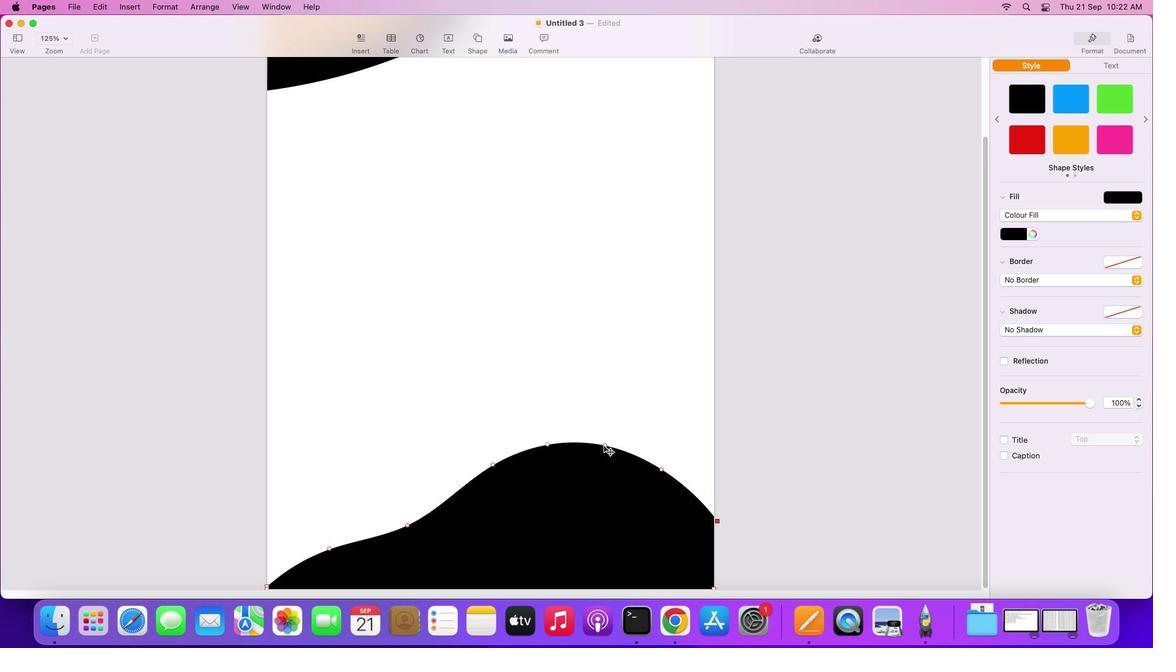 
Action: Mouse pressed left at (603, 446)
Screenshot: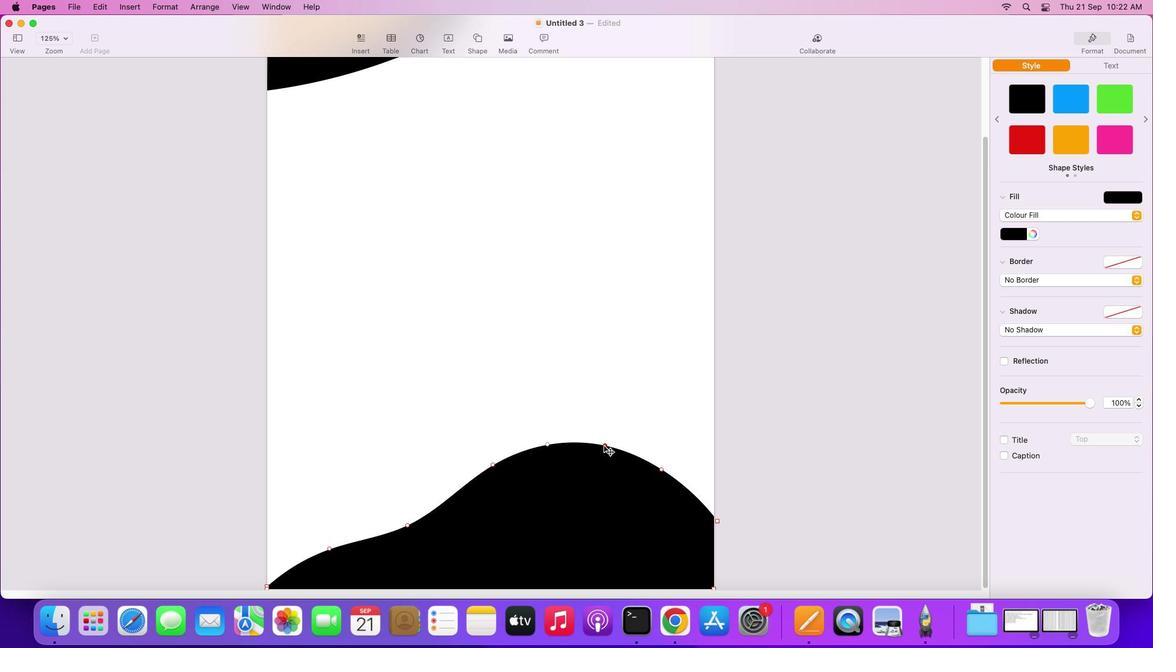 
Action: Mouse moved to (496, 465)
Screenshot: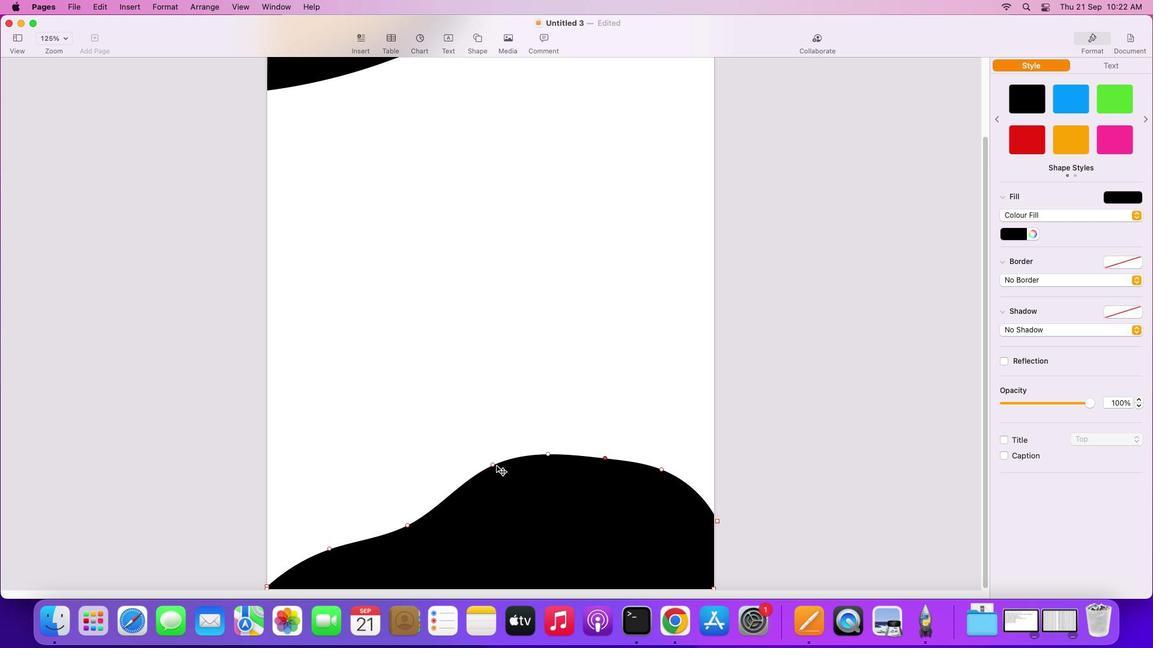 
Action: Mouse pressed left at (496, 465)
Screenshot: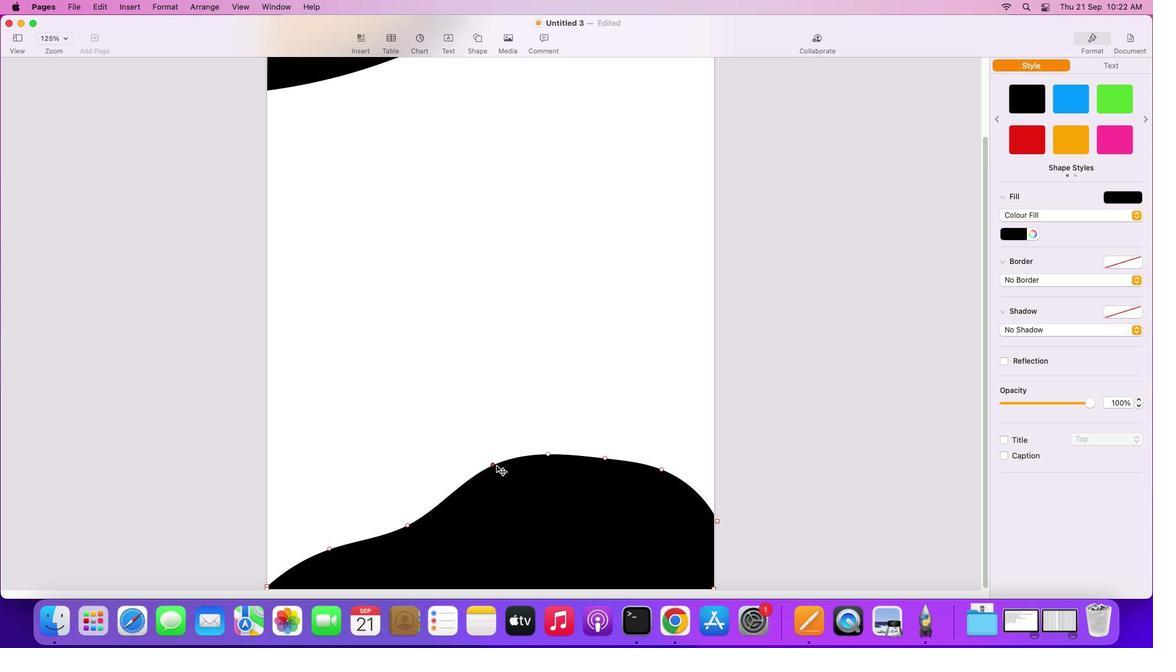 
Action: Mouse moved to (365, 537)
Screenshot: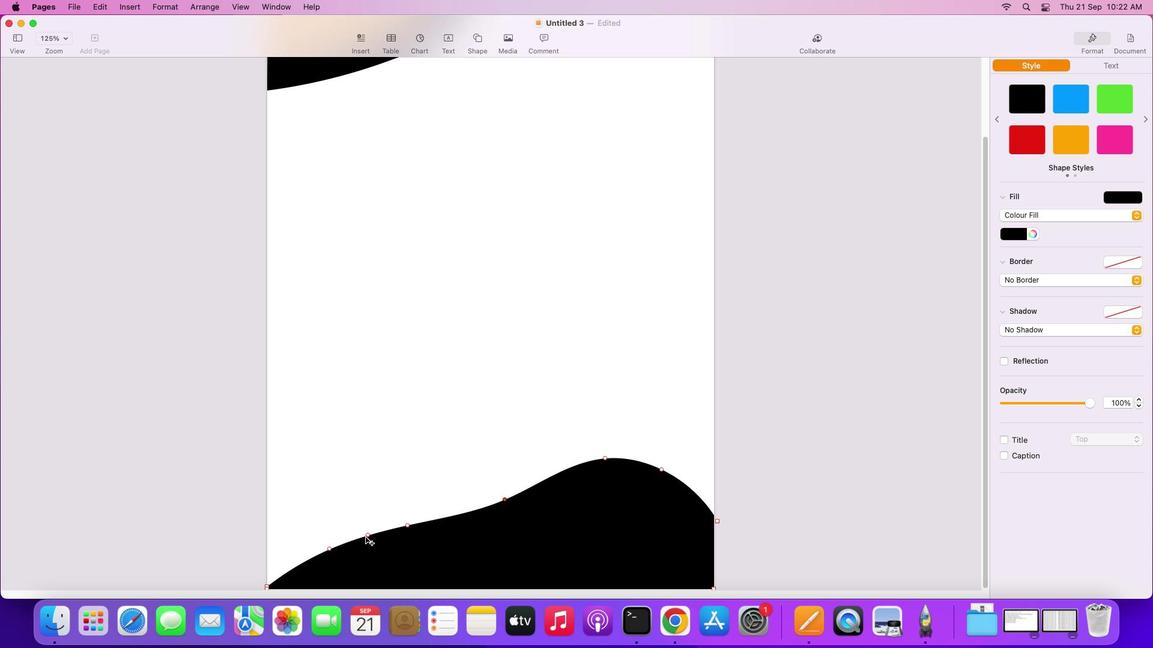 
Action: Mouse pressed left at (365, 537)
Screenshot: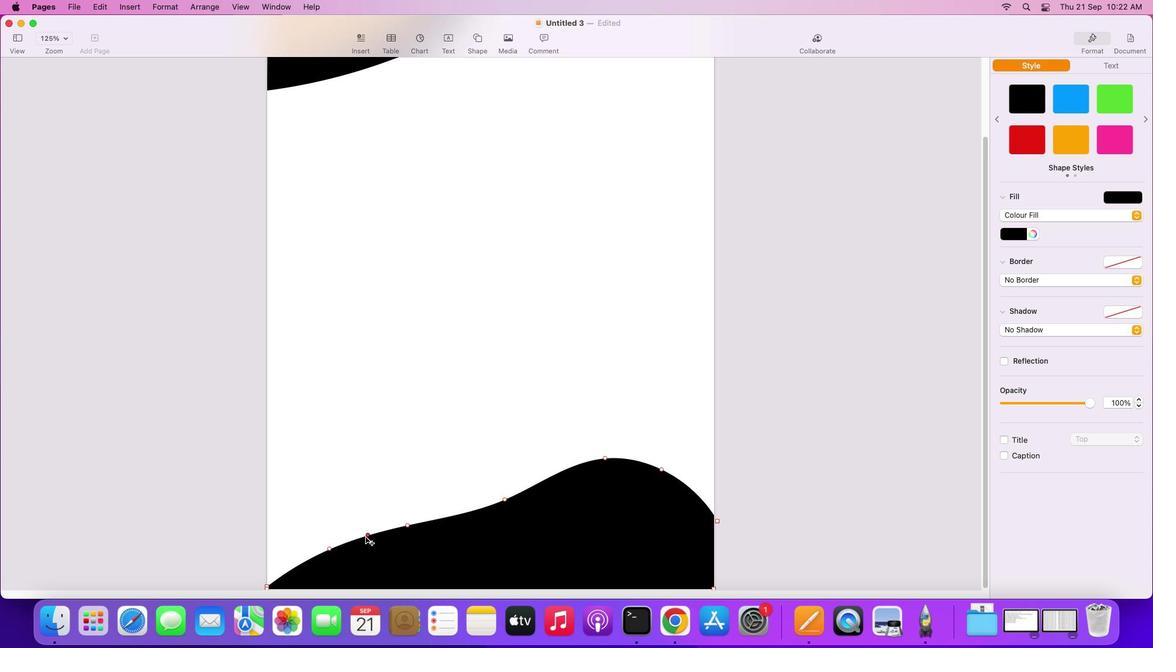 
Action: Mouse moved to (407, 525)
Screenshot: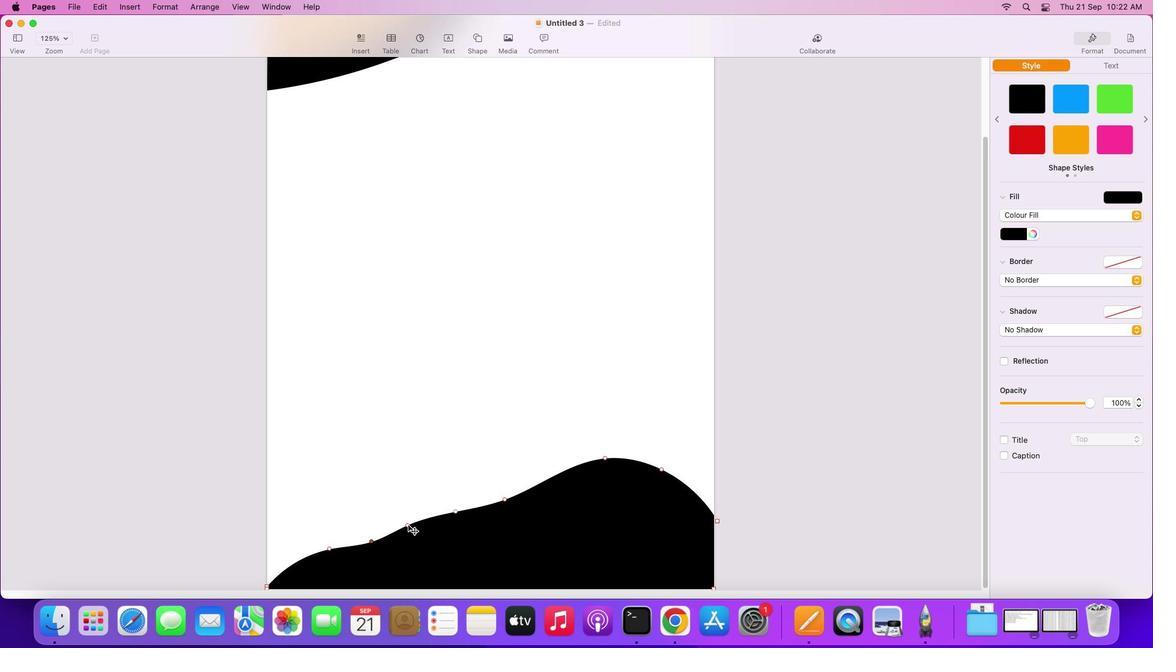 
Action: Mouse pressed left at (407, 525)
Screenshot: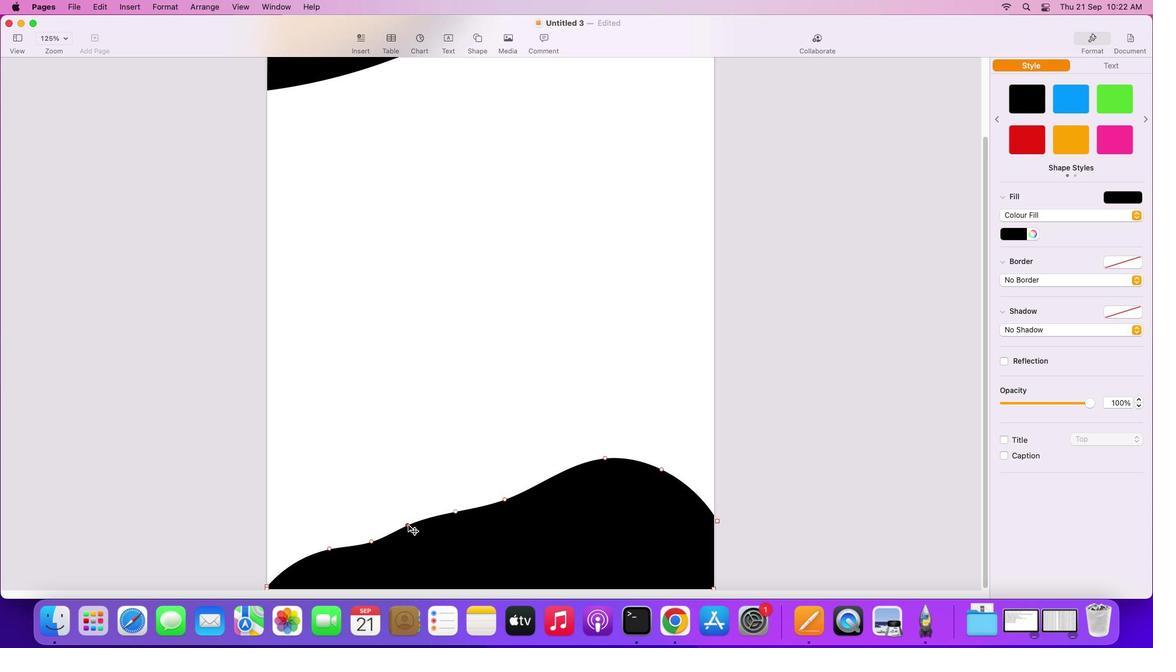
Action: Mouse moved to (329, 548)
Screenshot: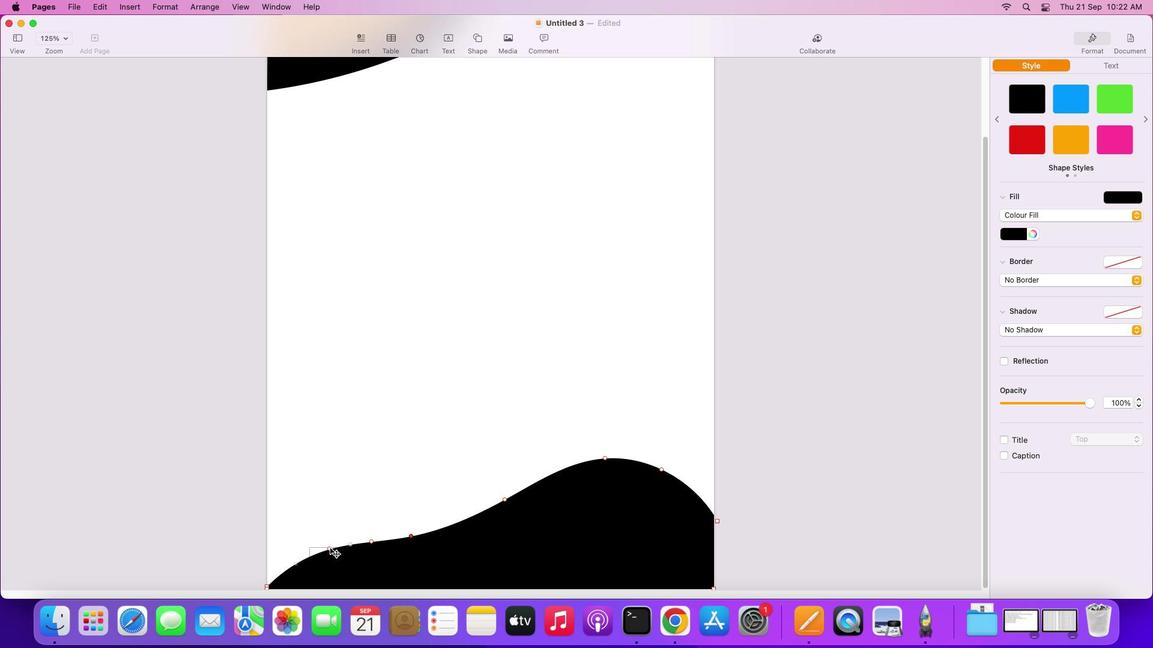 
Action: Mouse pressed left at (329, 548)
Screenshot: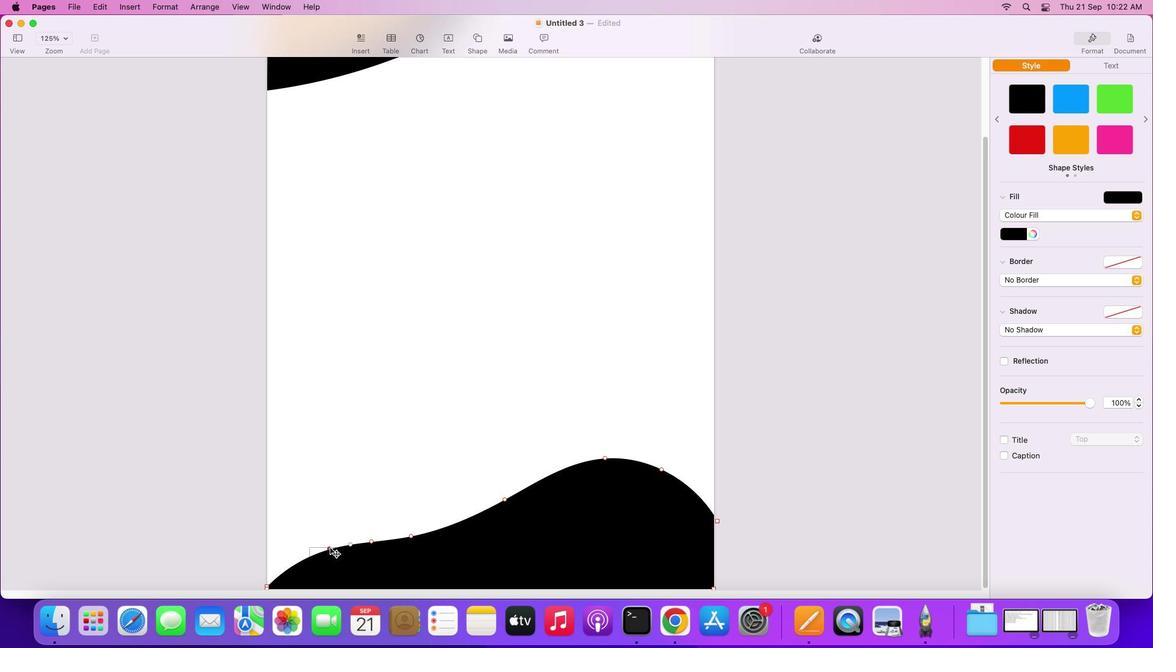 
Action: Mouse moved to (369, 539)
Screenshot: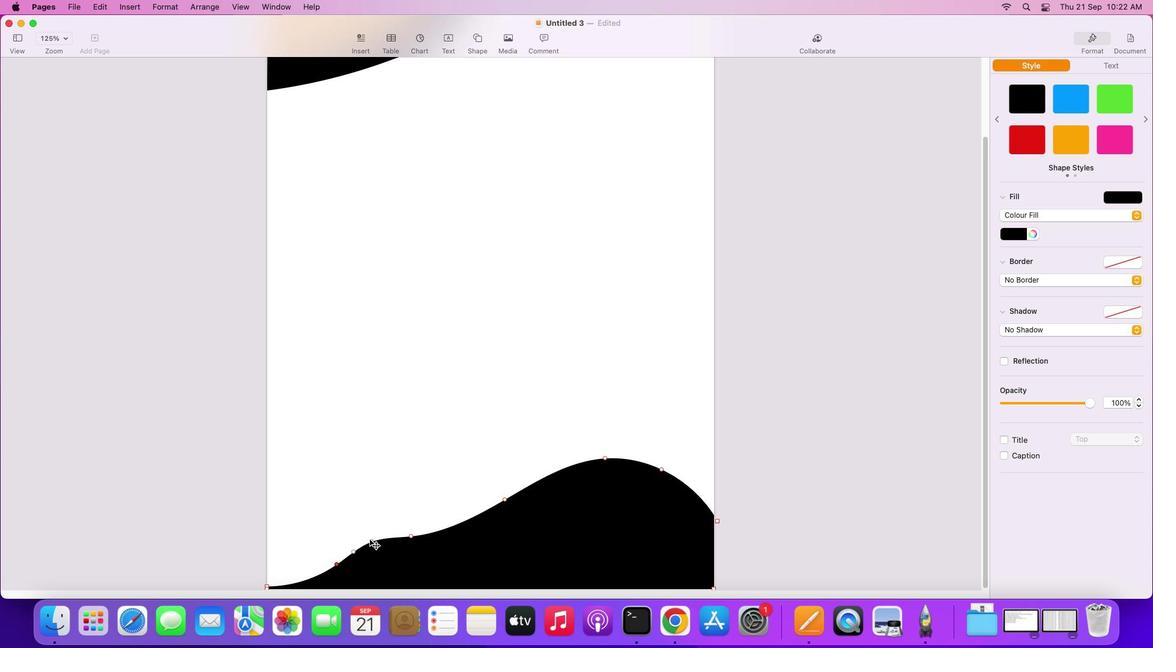 
Action: Mouse pressed left at (369, 539)
Screenshot: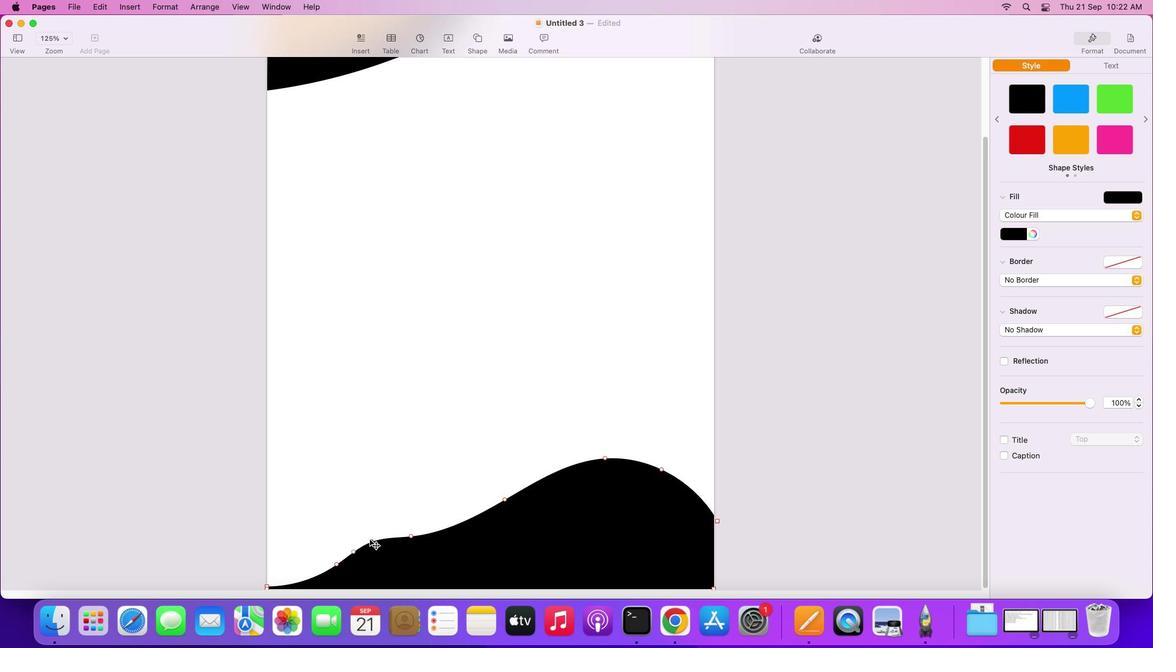 
Action: Mouse moved to (505, 500)
Screenshot: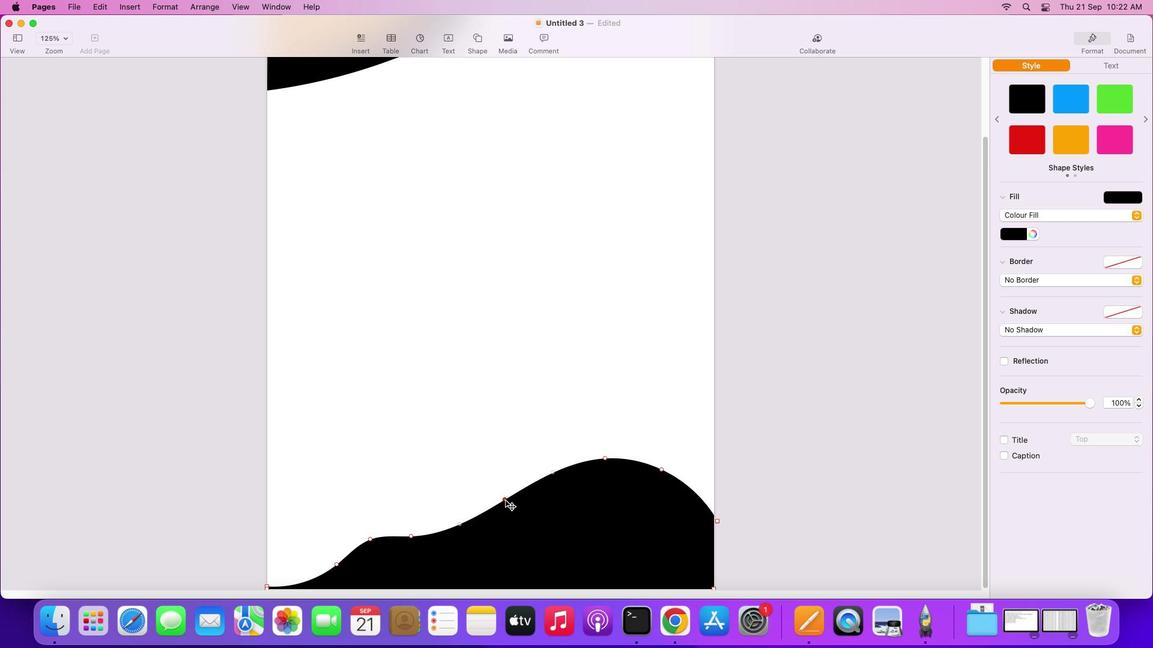 
Action: Mouse pressed left at (505, 500)
Screenshot: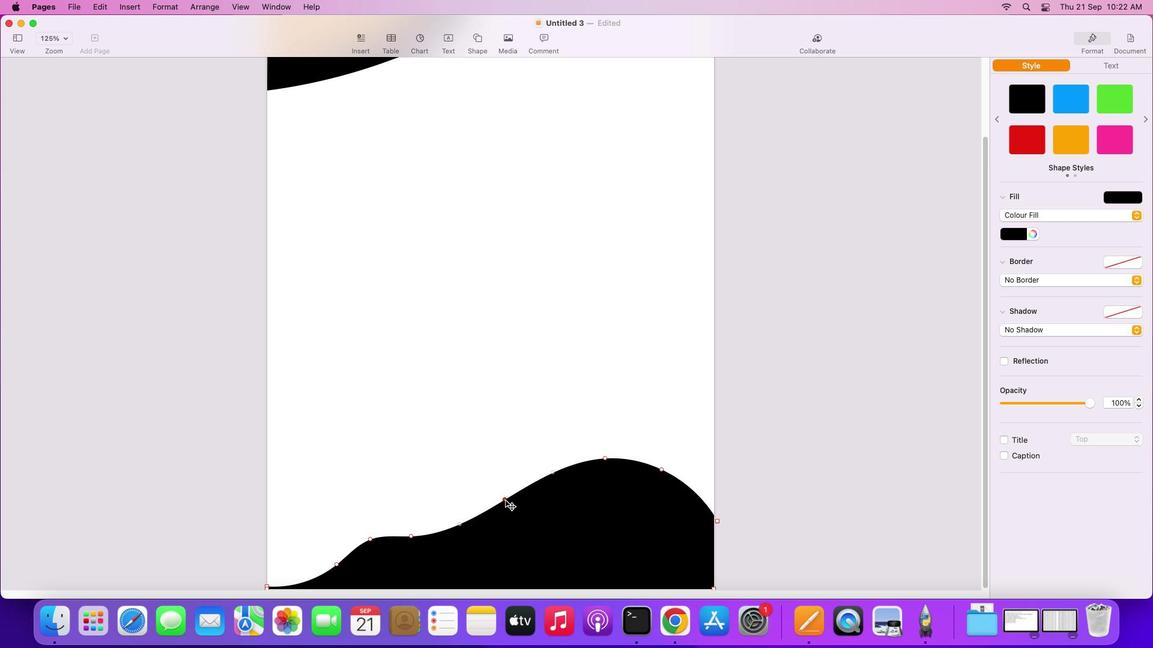 
Action: Mouse moved to (634, 385)
Screenshot: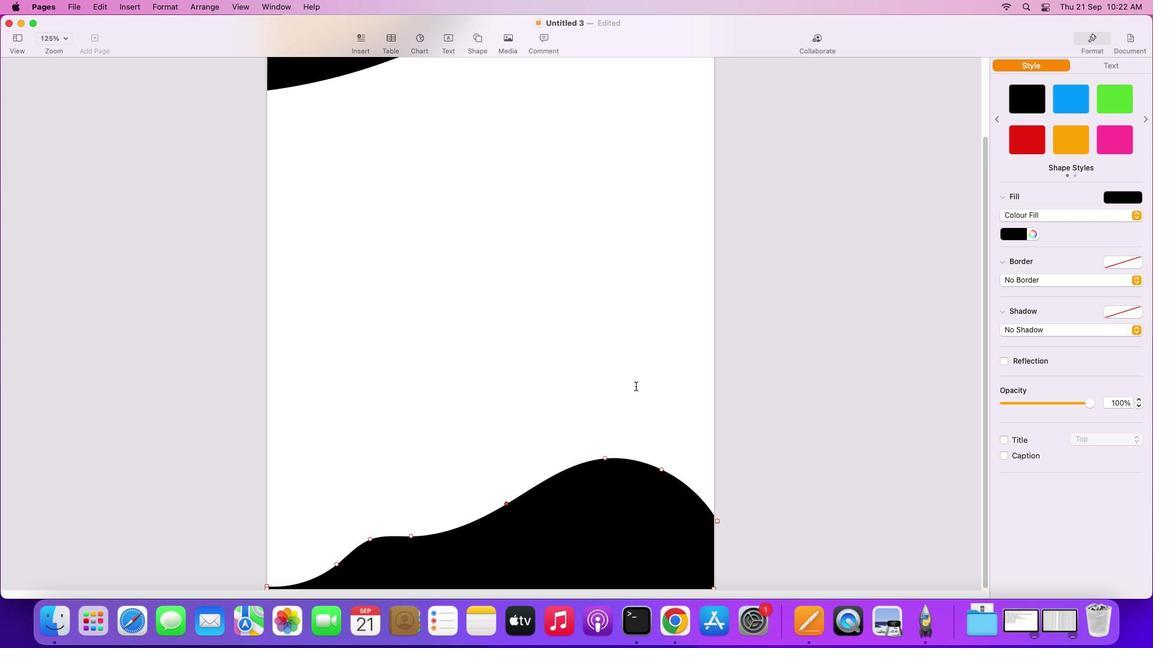 
Action: Mouse pressed left at (634, 385)
Screenshot: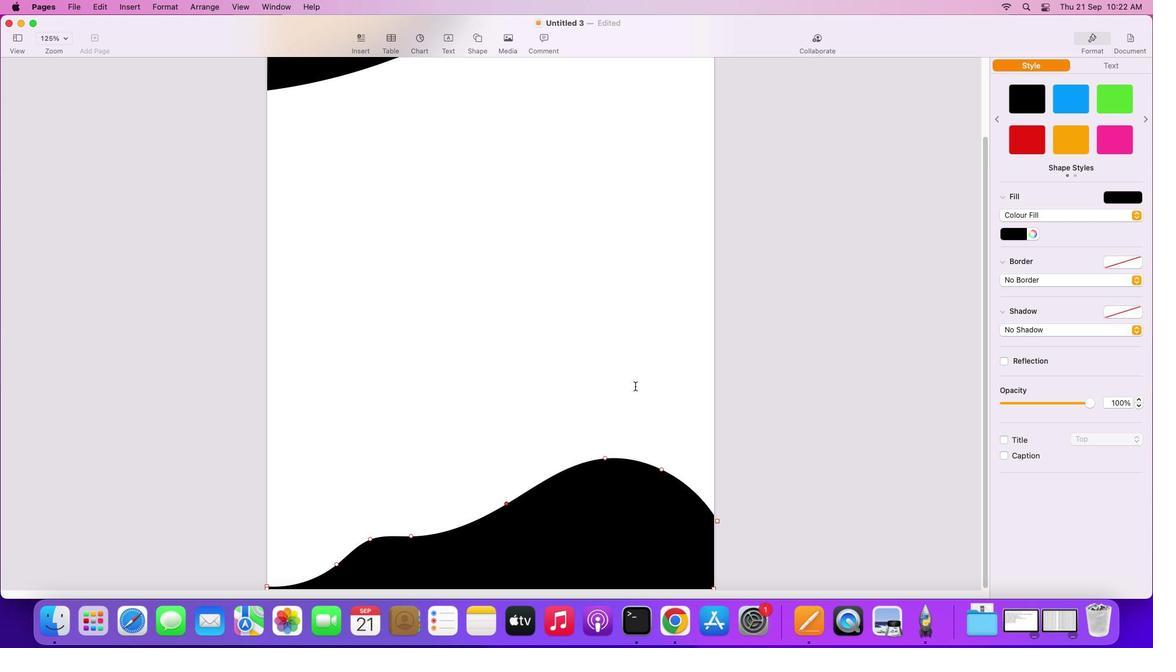 
Action: Mouse moved to (475, 243)
Screenshot: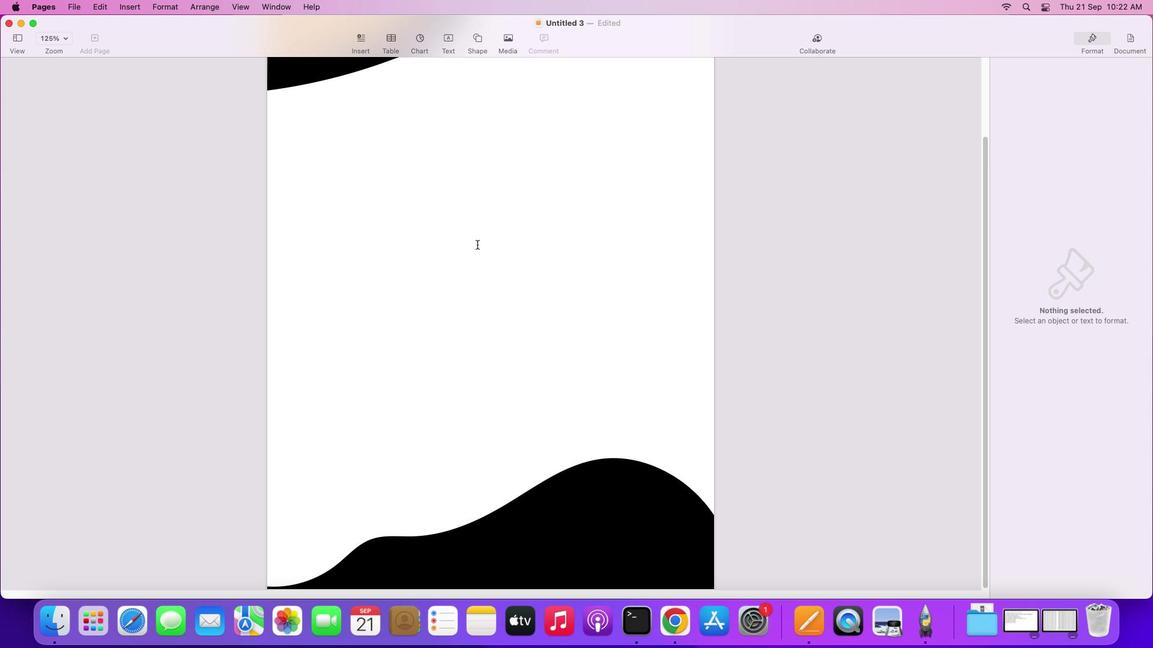 
Action: Mouse pressed left at (475, 243)
Screenshot: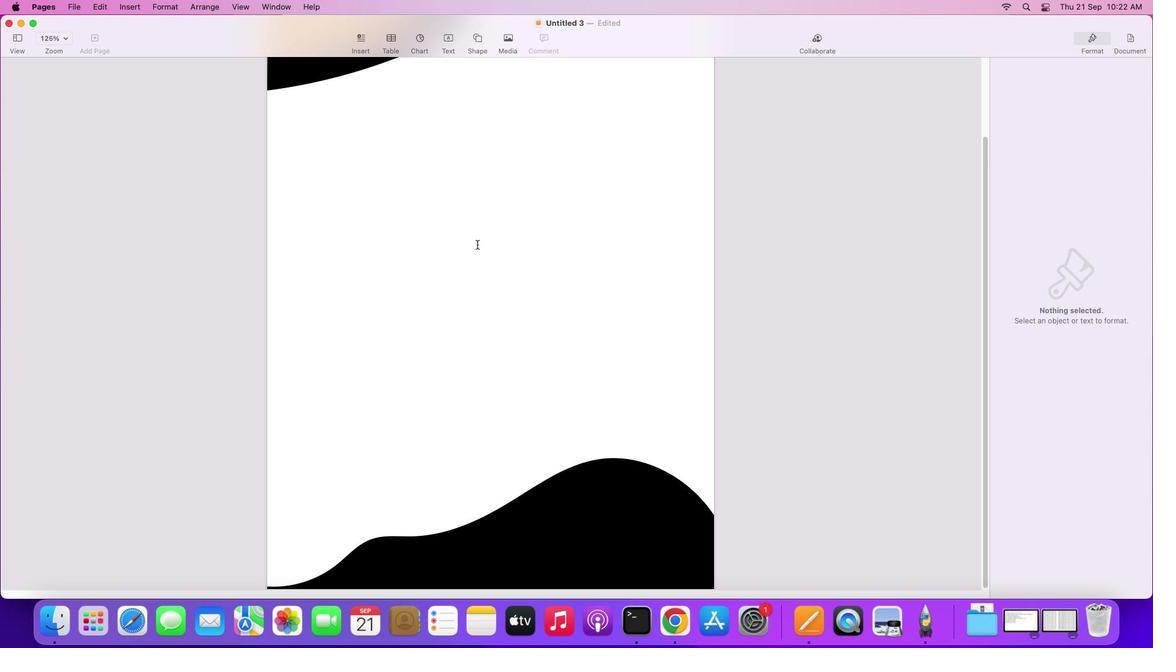 
Action: Mouse moved to (474, 37)
Screenshot: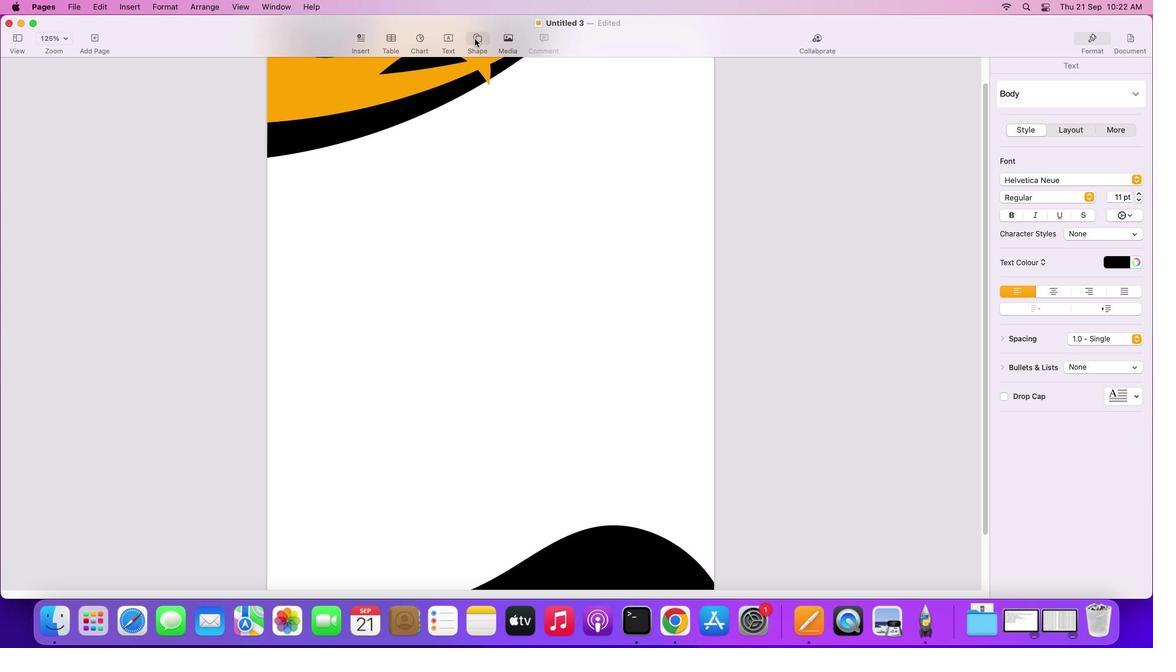 
Action: Mouse pressed left at (474, 37)
Screenshot: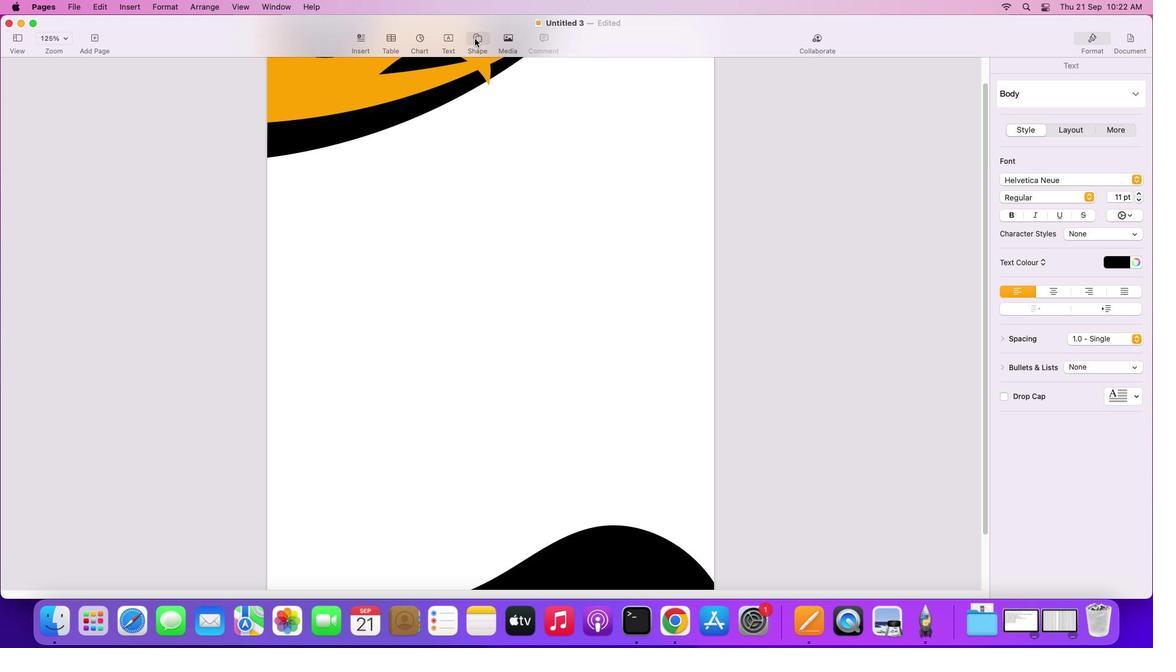 
Action: Mouse moved to (471, 129)
Screenshot: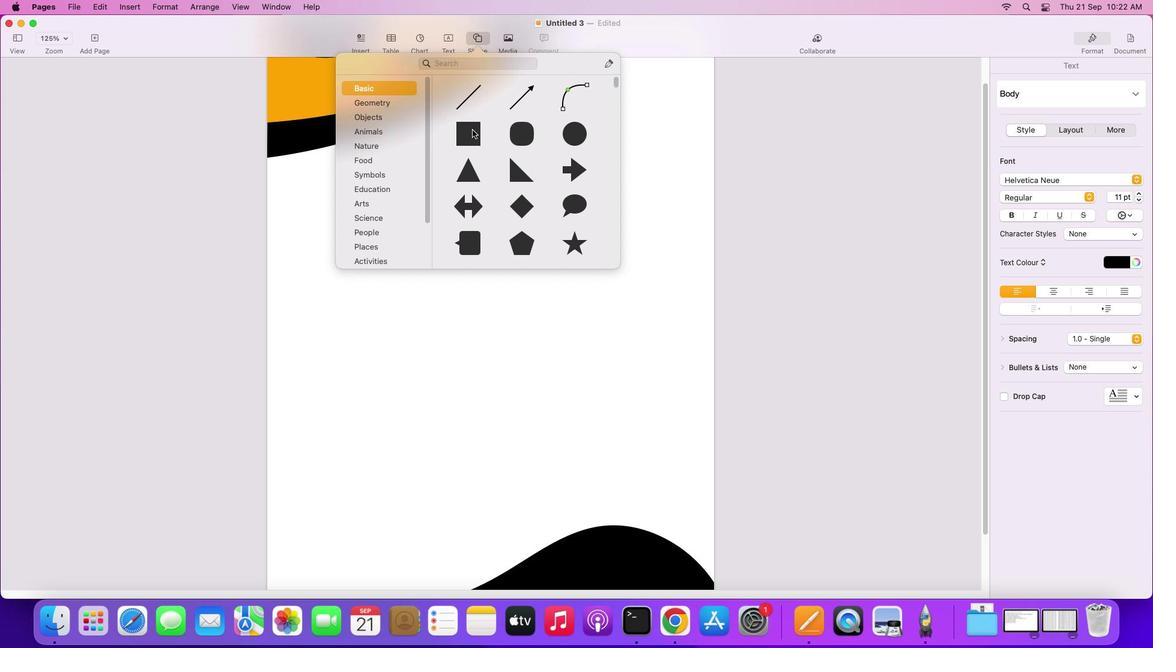 
Action: Mouse pressed left at (471, 129)
Screenshot: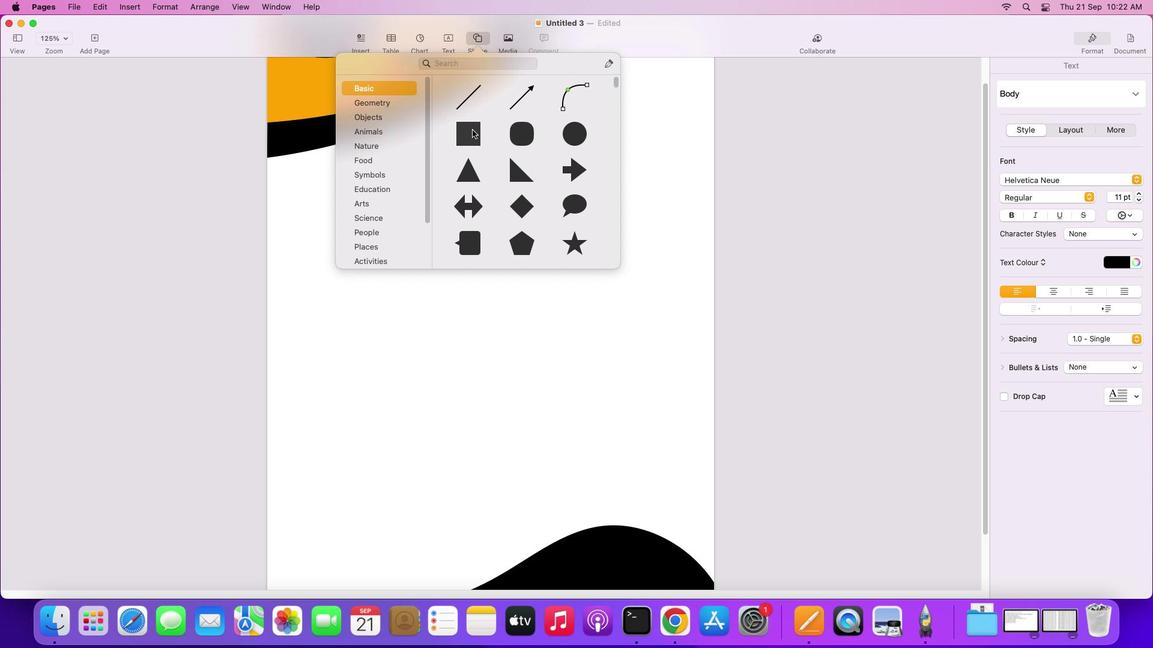 
Action: Mouse moved to (489, 134)
Screenshot: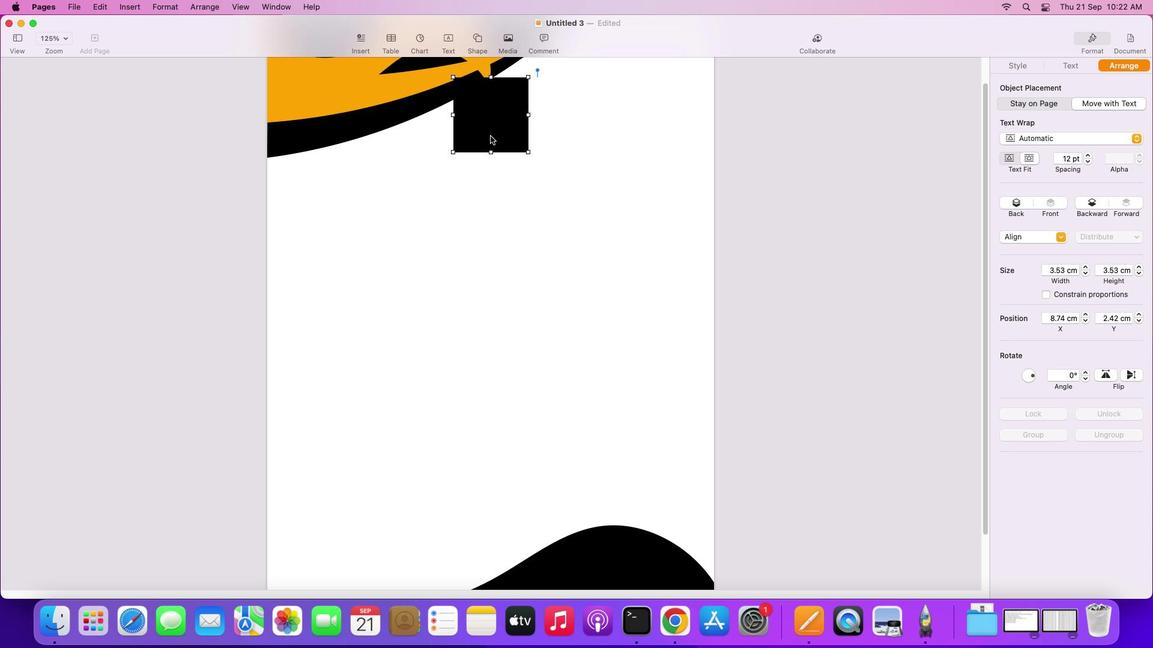 
Action: Mouse pressed left at (489, 134)
Screenshot: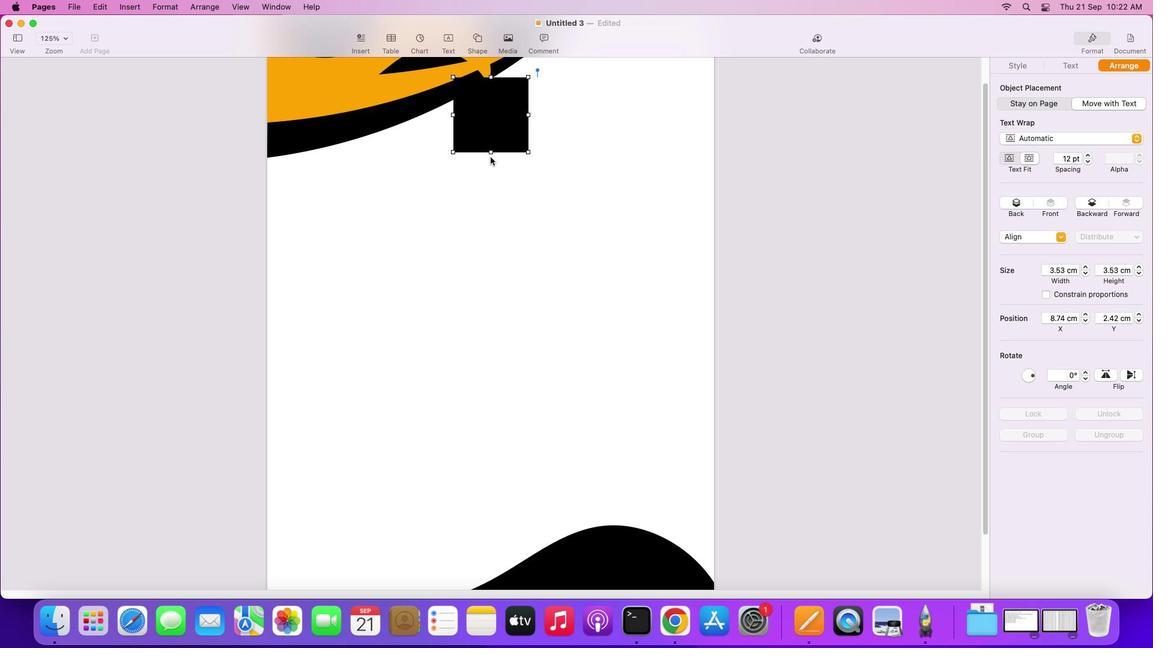 
Action: Mouse moved to (475, 36)
Screenshot: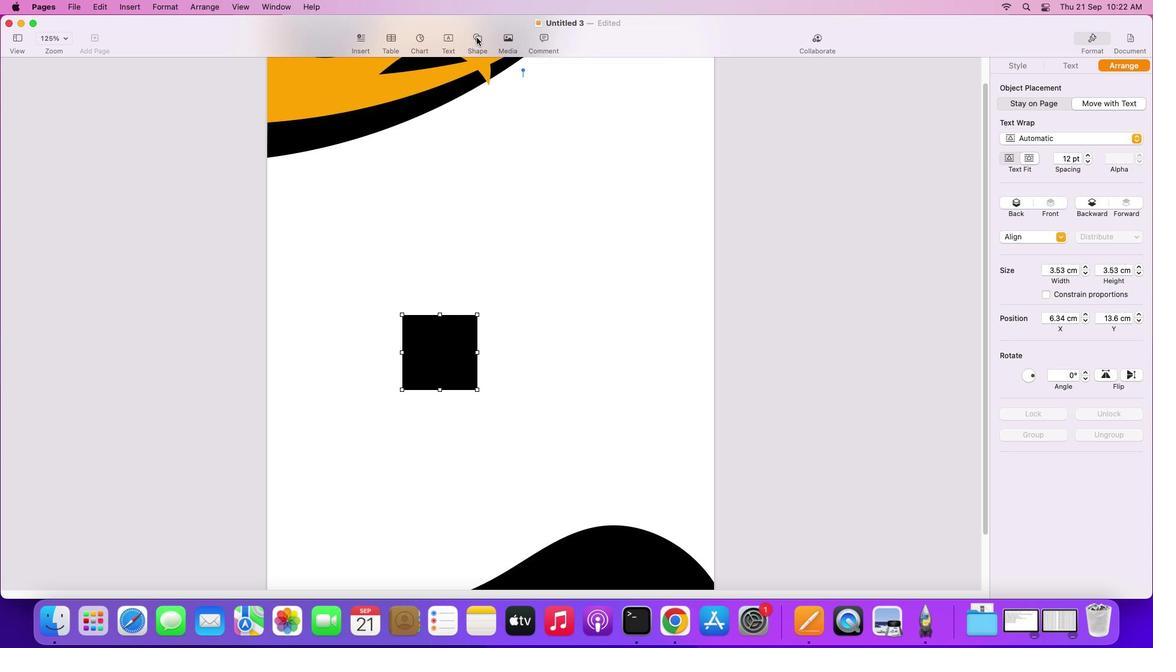 
Action: Mouse pressed left at (475, 36)
Screenshot: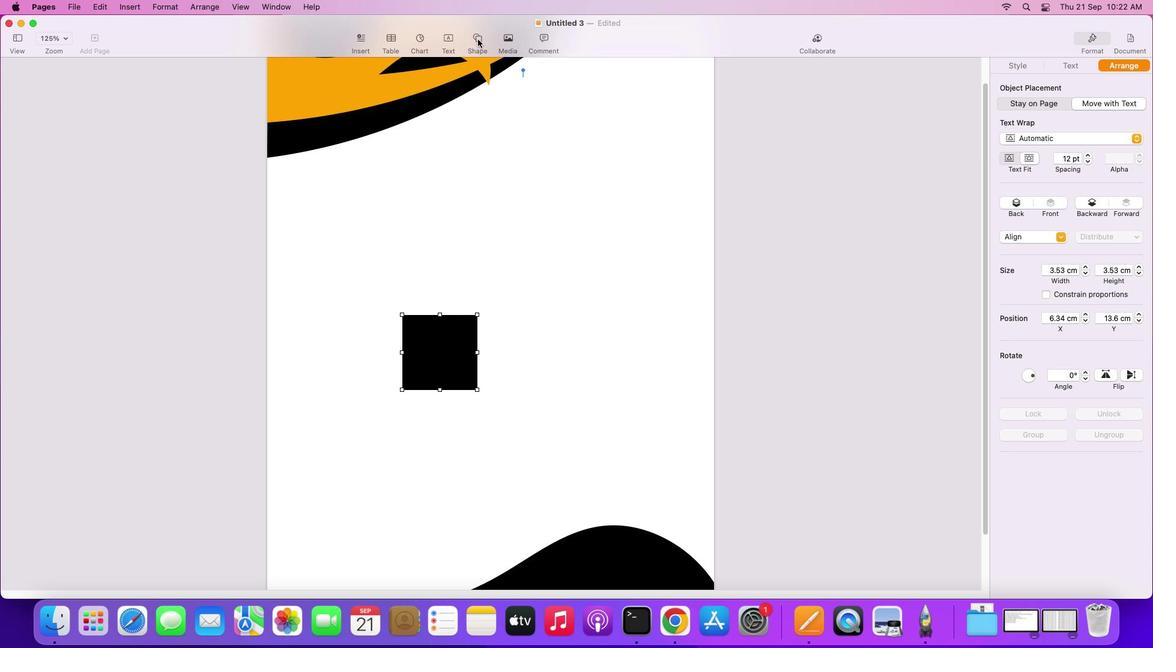 
Action: Mouse moved to (517, 175)
Screenshot: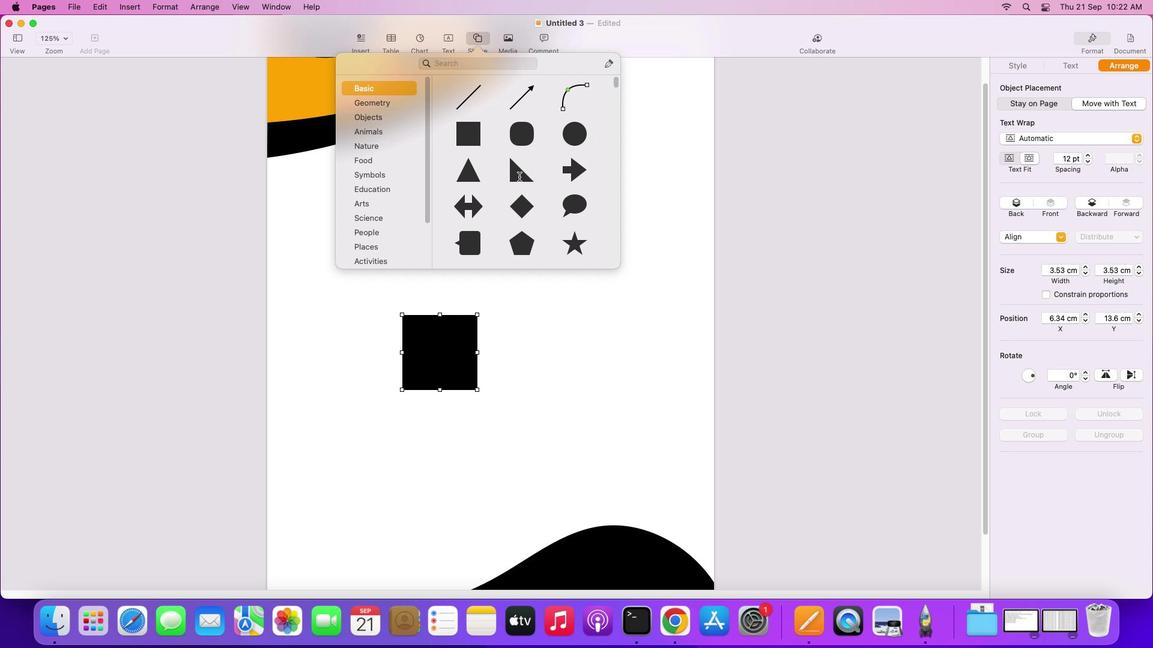 
Action: Mouse pressed left at (517, 175)
Screenshot: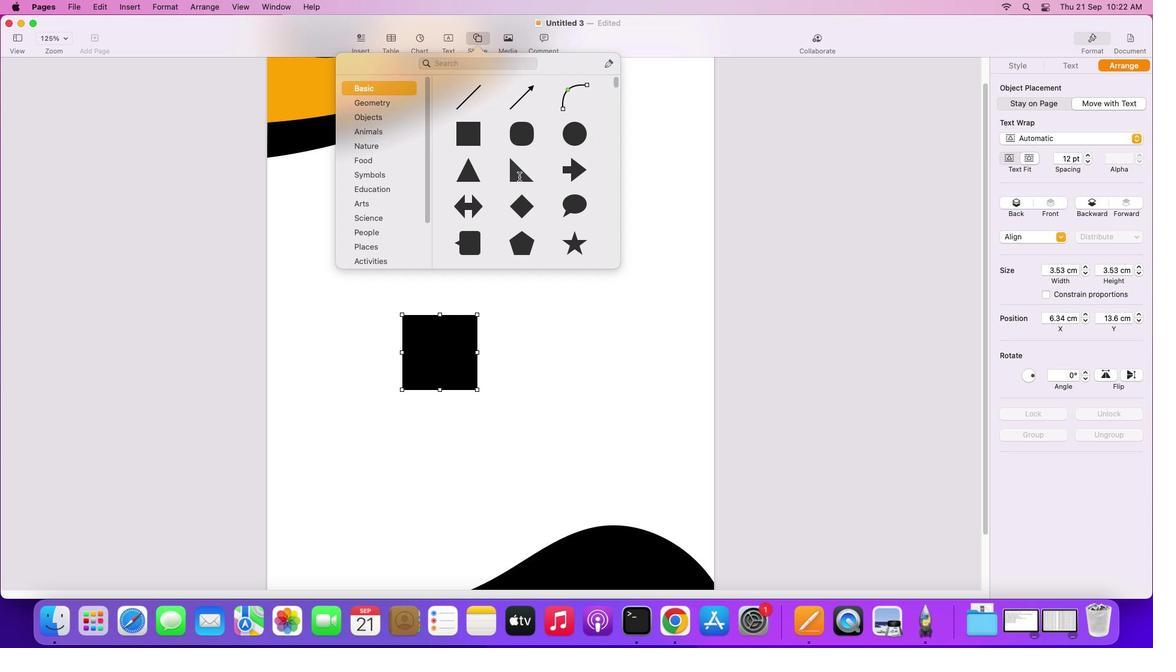 
Action: Mouse moved to (487, 340)
Screenshot: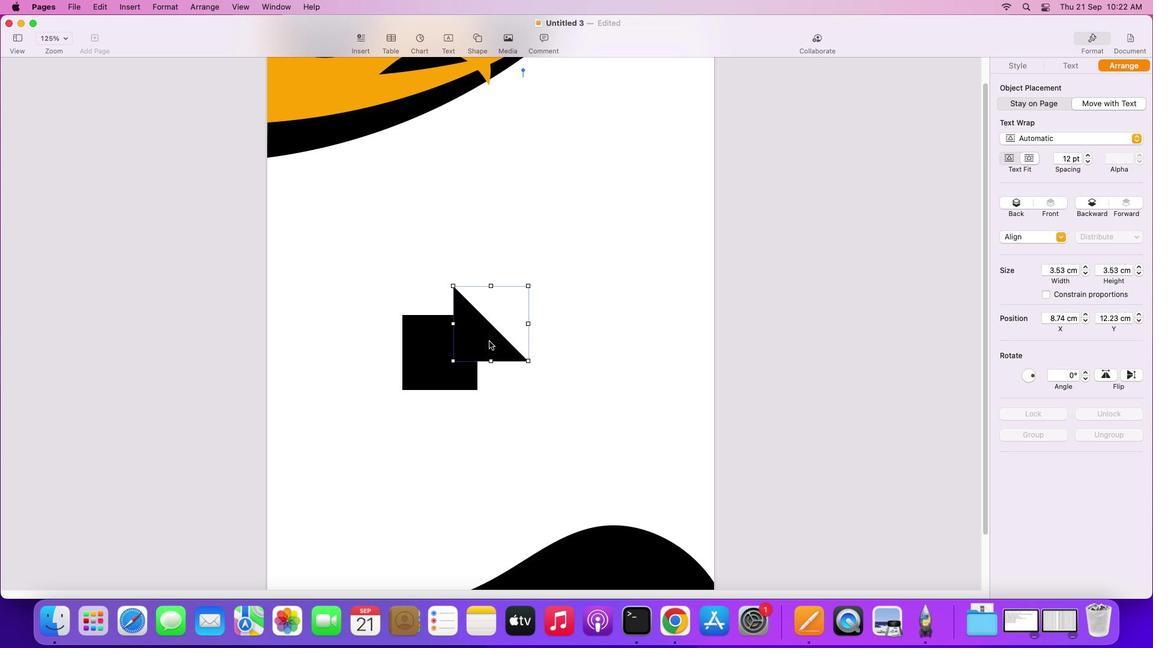 
Action: Mouse pressed left at (487, 340)
Screenshot: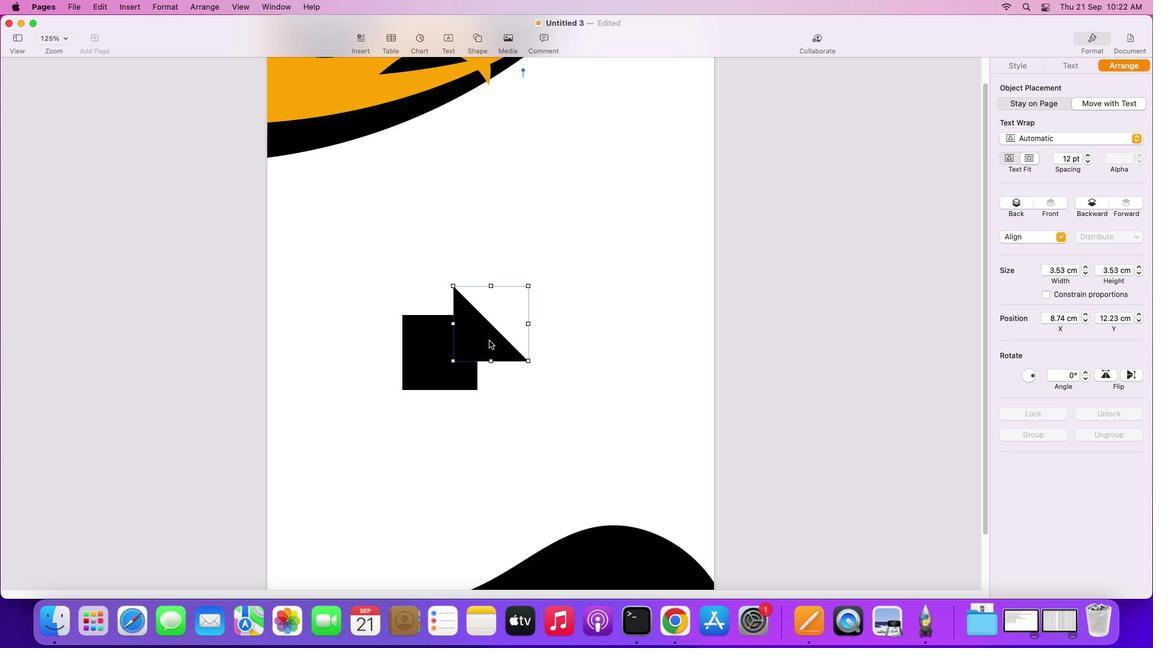 
Action: Mouse moved to (542, 312)
Screenshot: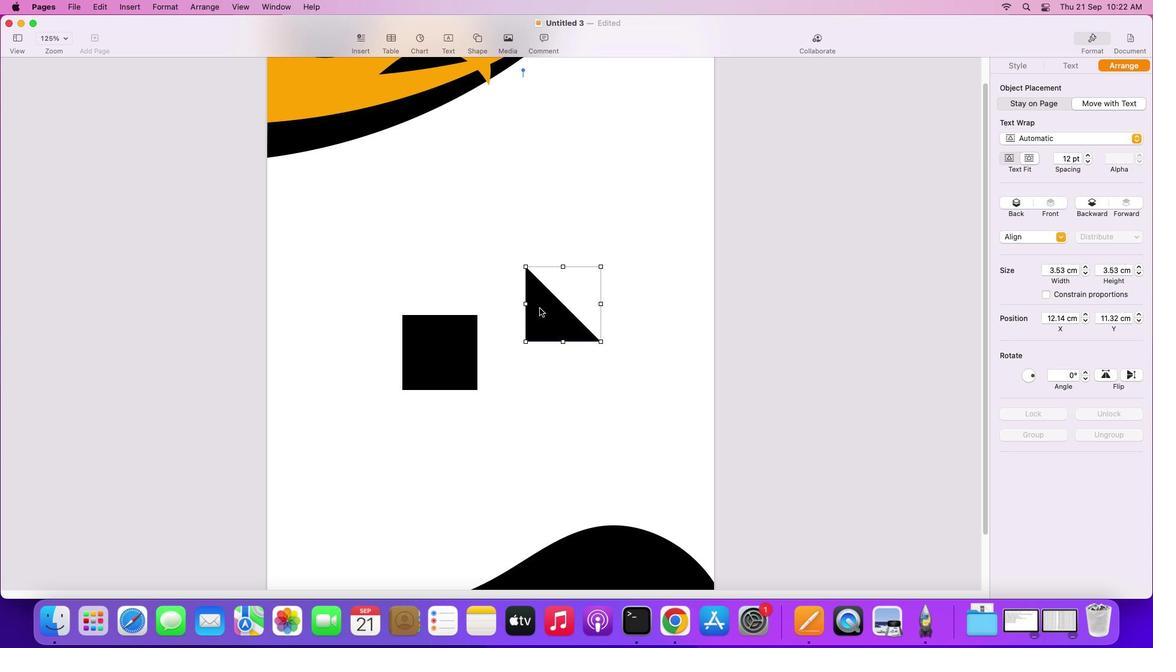 
Action: Mouse pressed left at (542, 312)
Screenshot: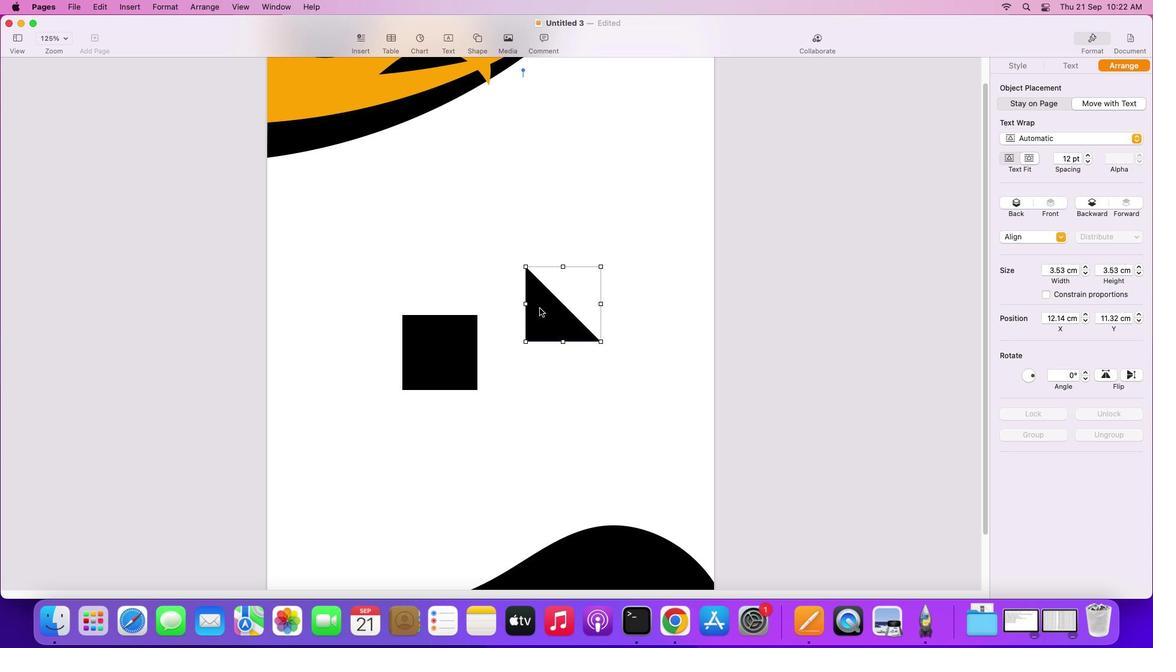 
Action: Mouse moved to (573, 313)
Screenshot: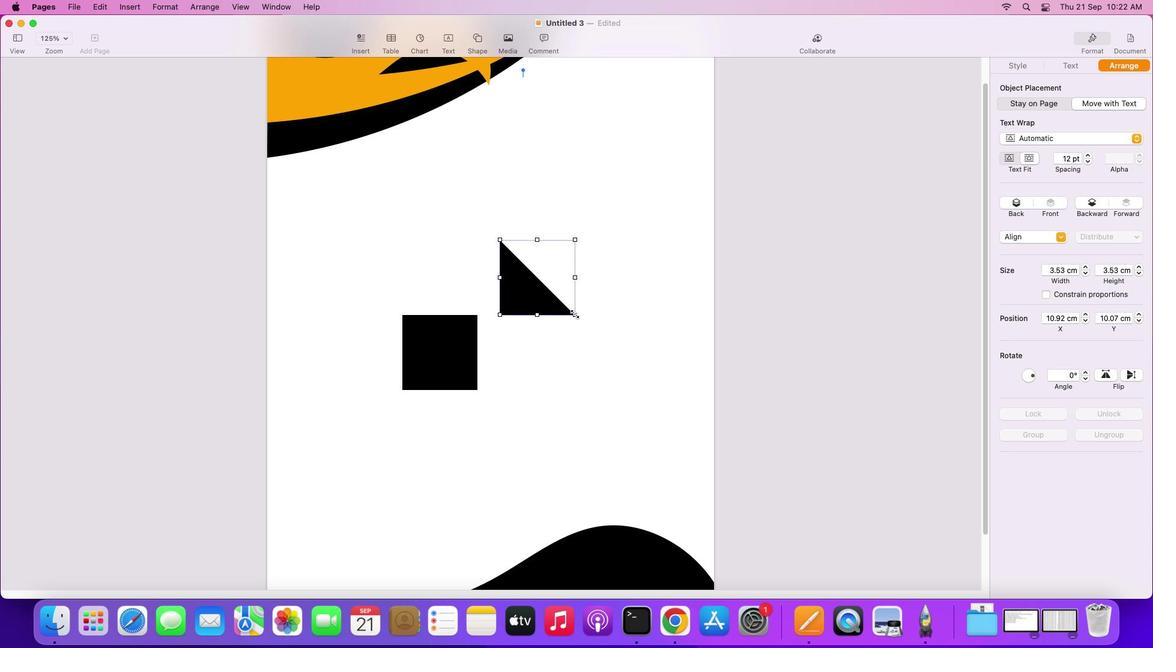
Action: Mouse pressed left at (573, 313)
Screenshot: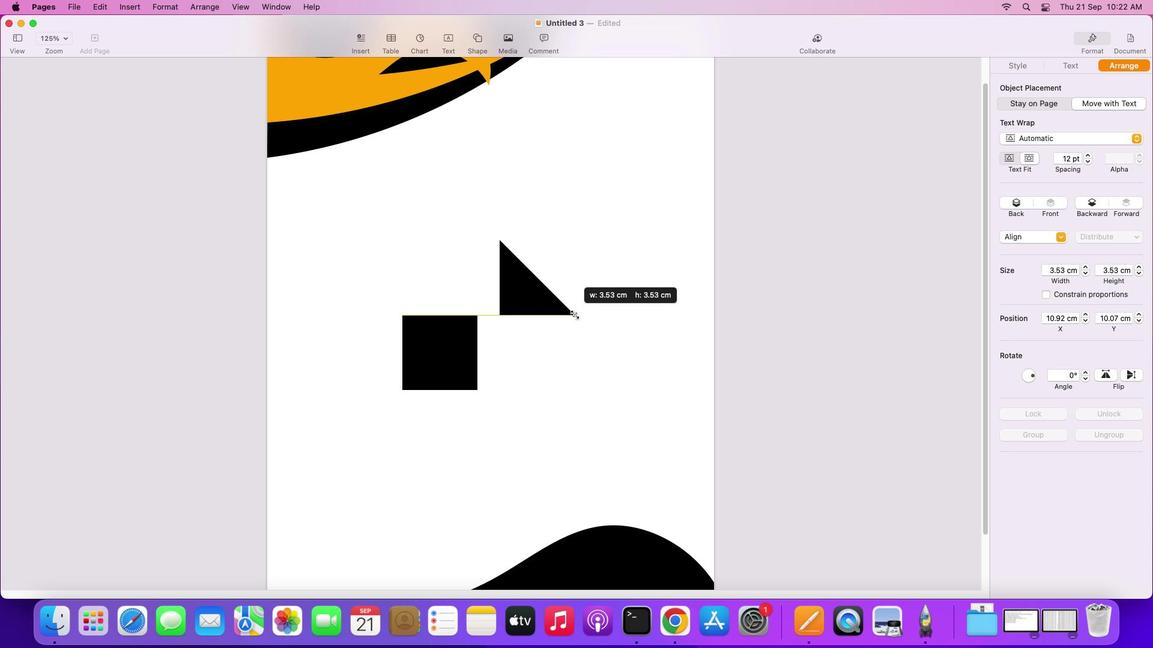 
Action: Mouse moved to (585, 290)
Screenshot: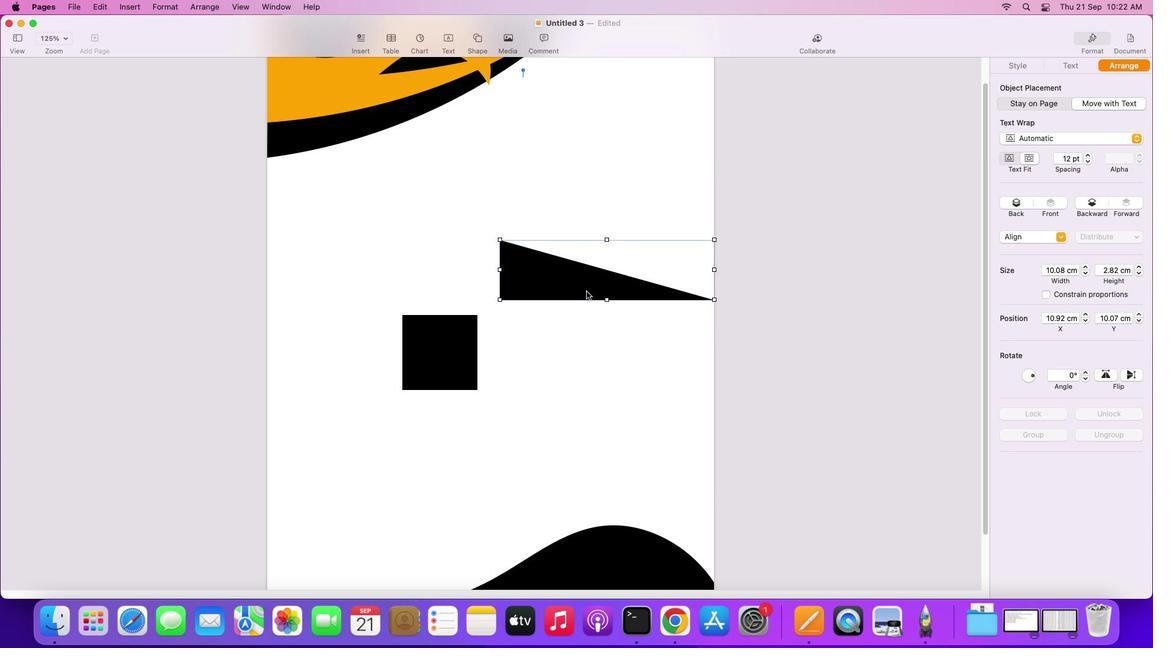
Action: Mouse pressed left at (585, 290)
Screenshot: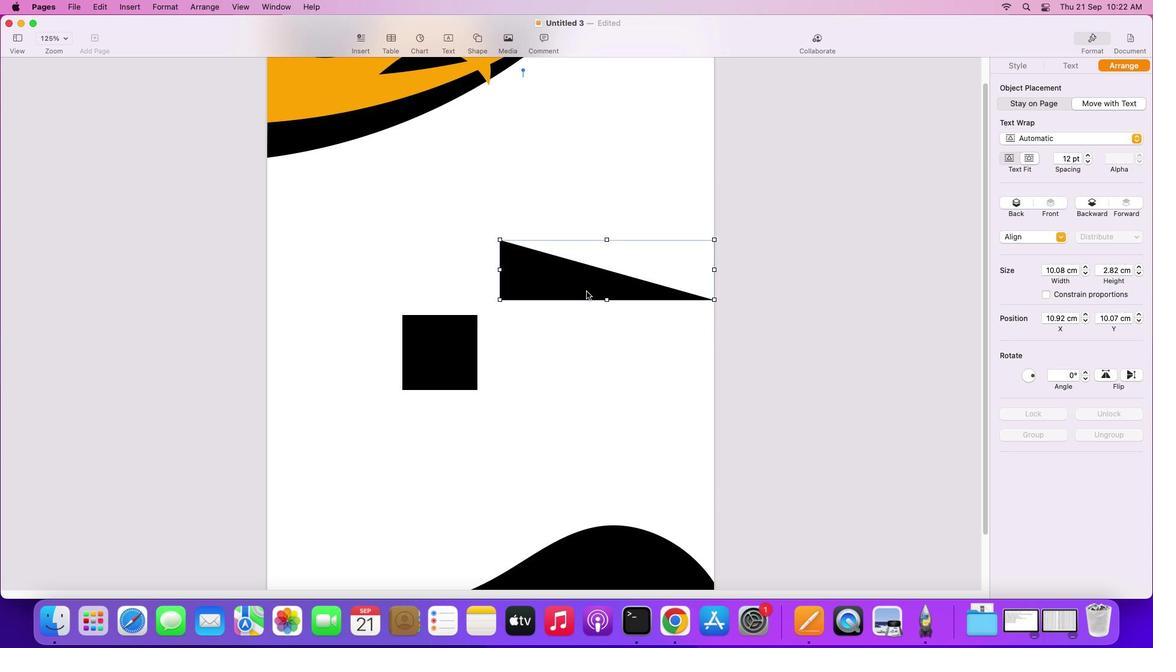 
Action: Mouse moved to (395, 260)
Screenshot: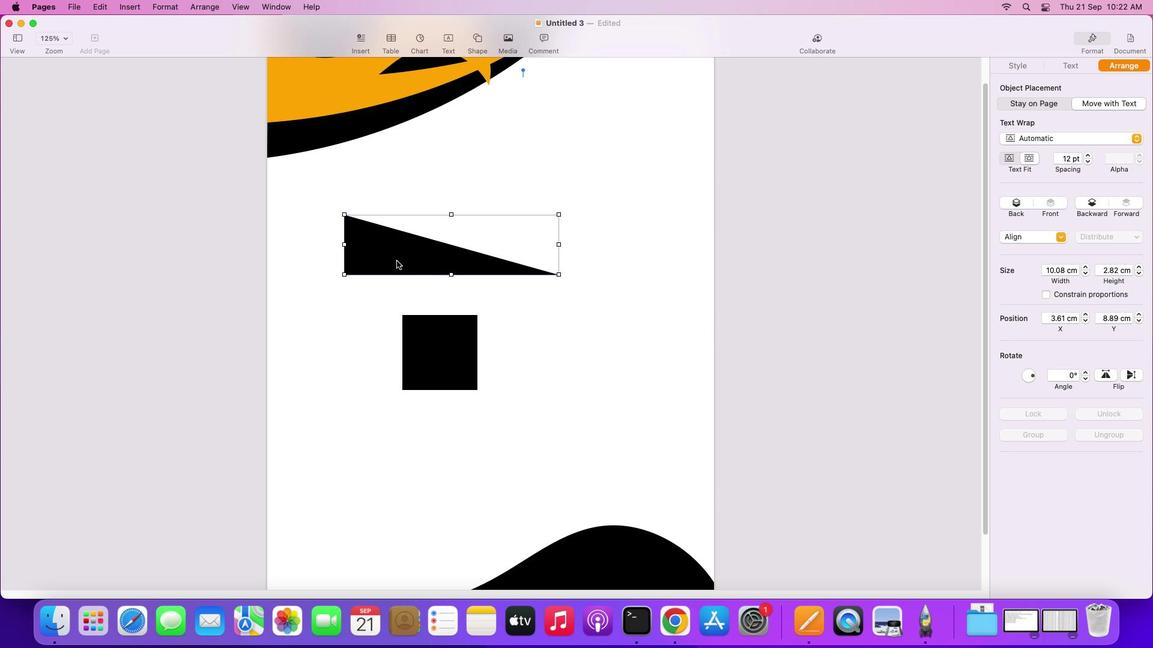 
Action: Mouse pressed left at (395, 260)
